 Task: Update the task details for 'Industrial Relations' in the project management tool.
Action: Mouse moved to (428, 98)
Screenshot: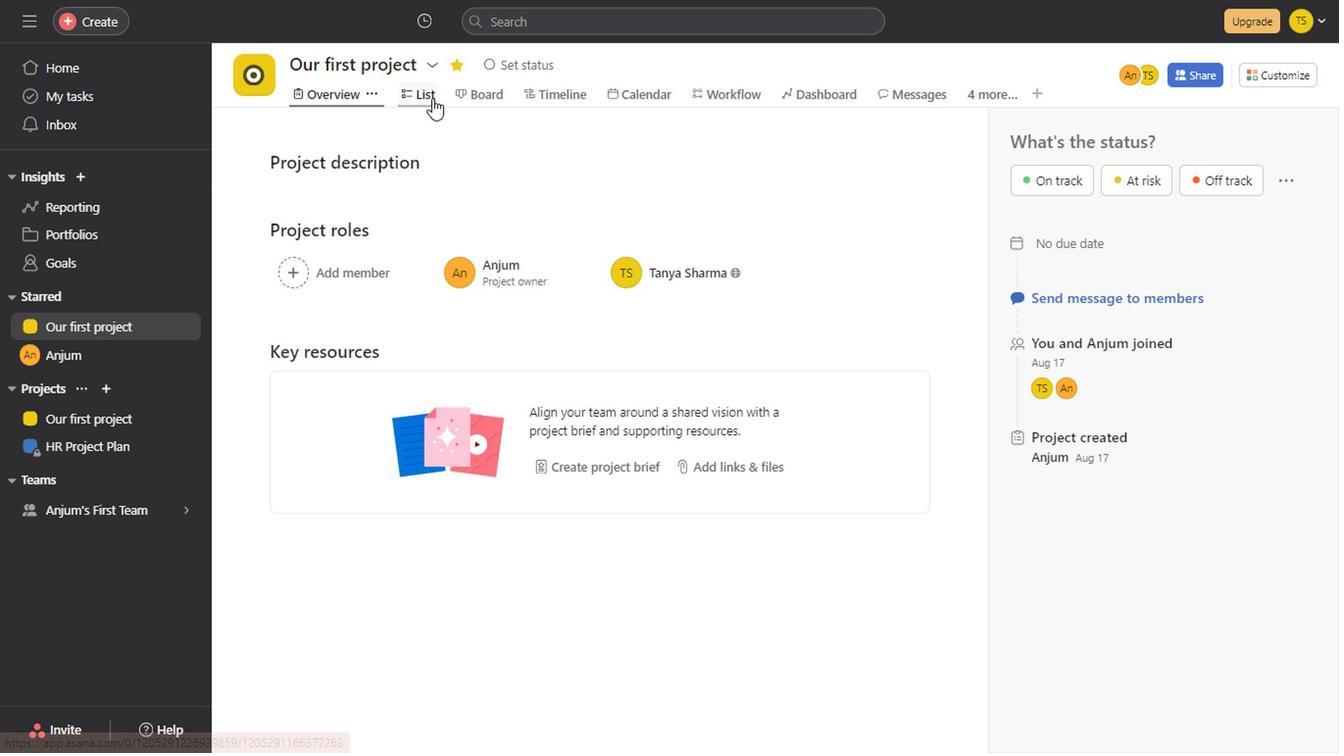
Action: Mouse pressed left at (428, 98)
Screenshot: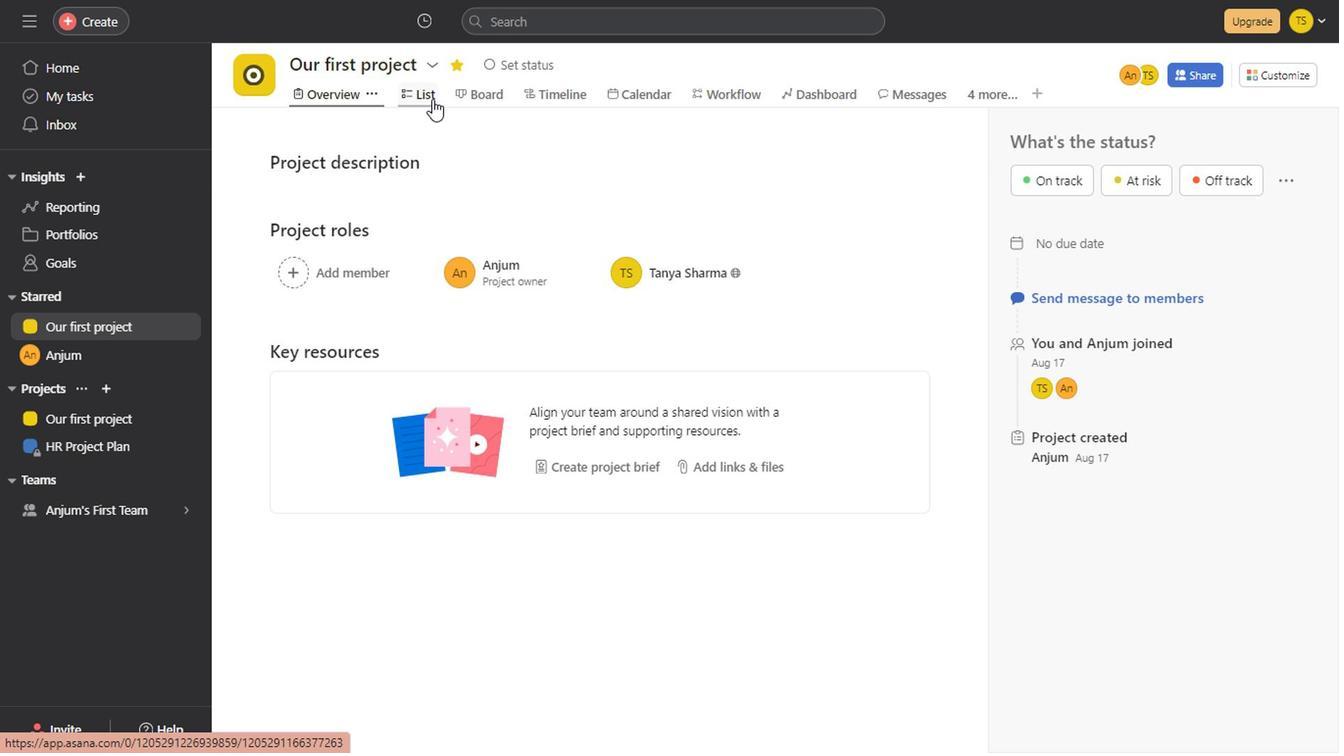 
Action: Mouse moved to (798, 643)
Screenshot: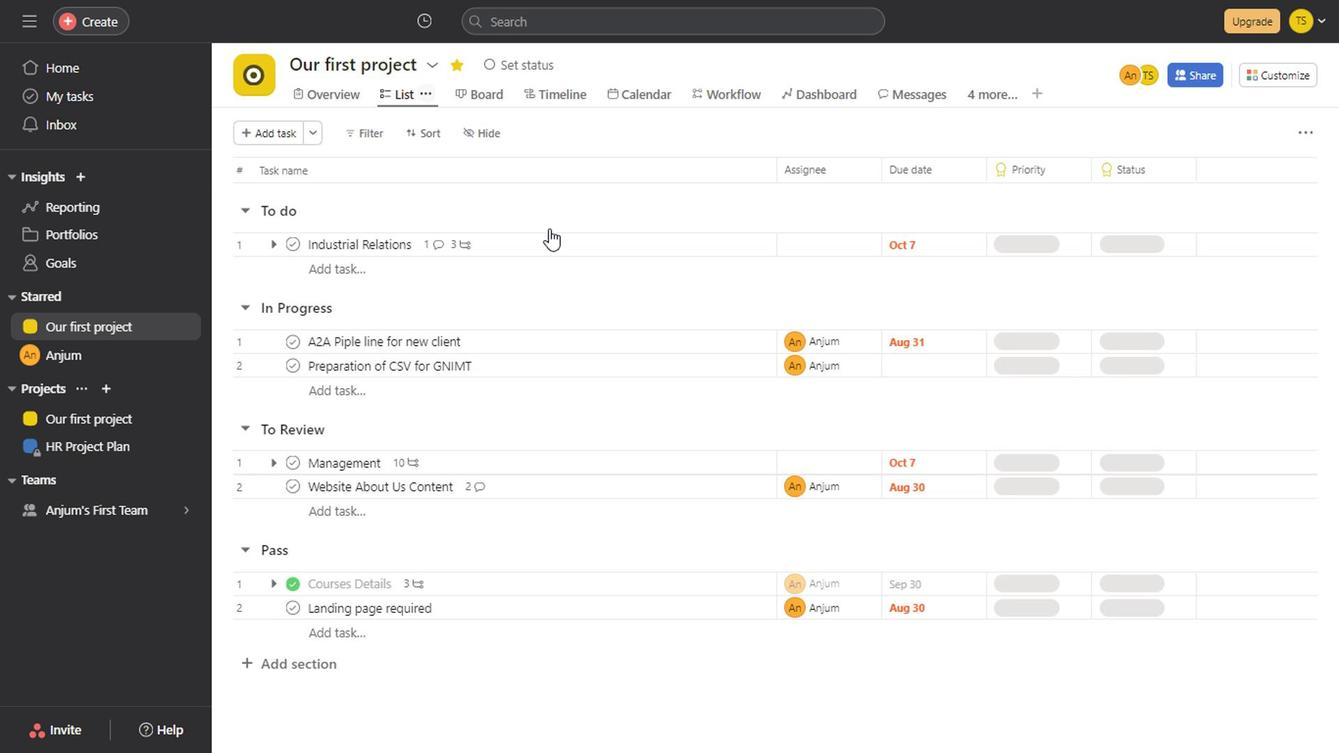 
Action: Mouse scrolled (798, 642) with delta (0, 0)
Screenshot: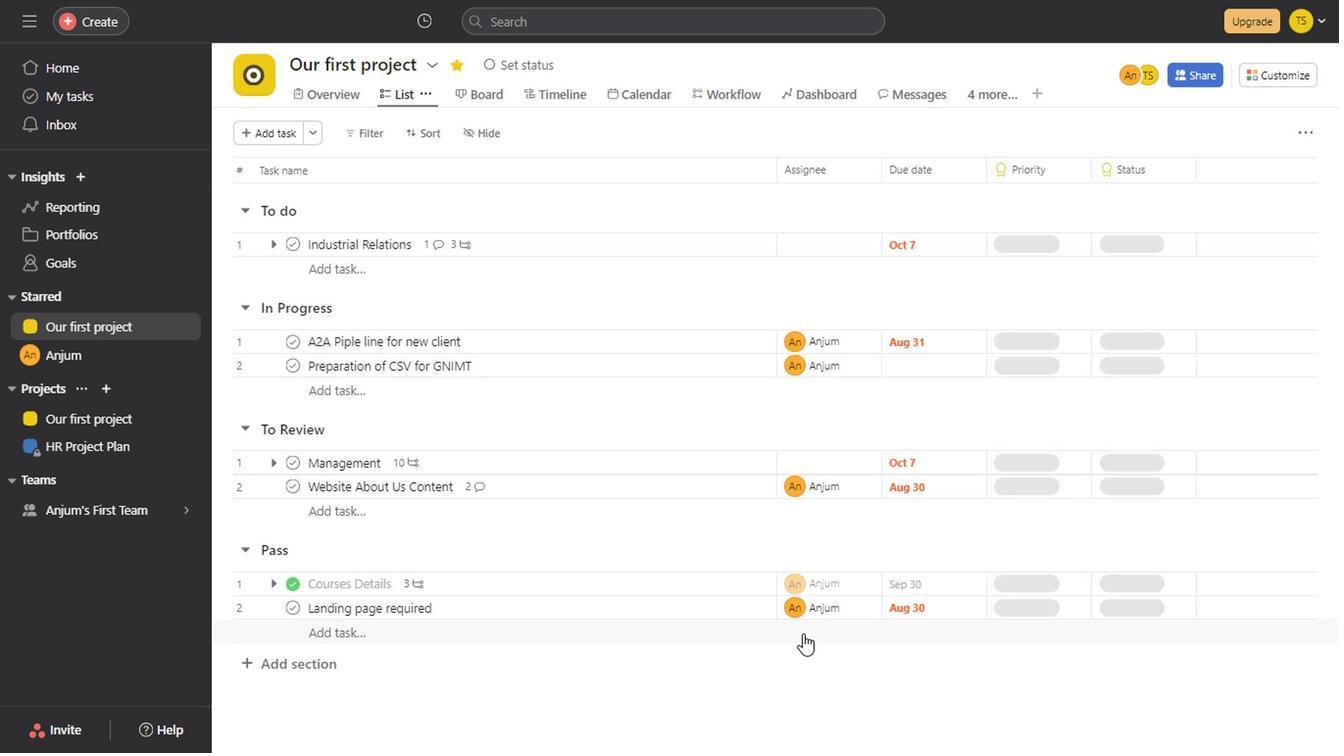 
Action: Mouse scrolled (798, 642) with delta (0, 0)
Screenshot: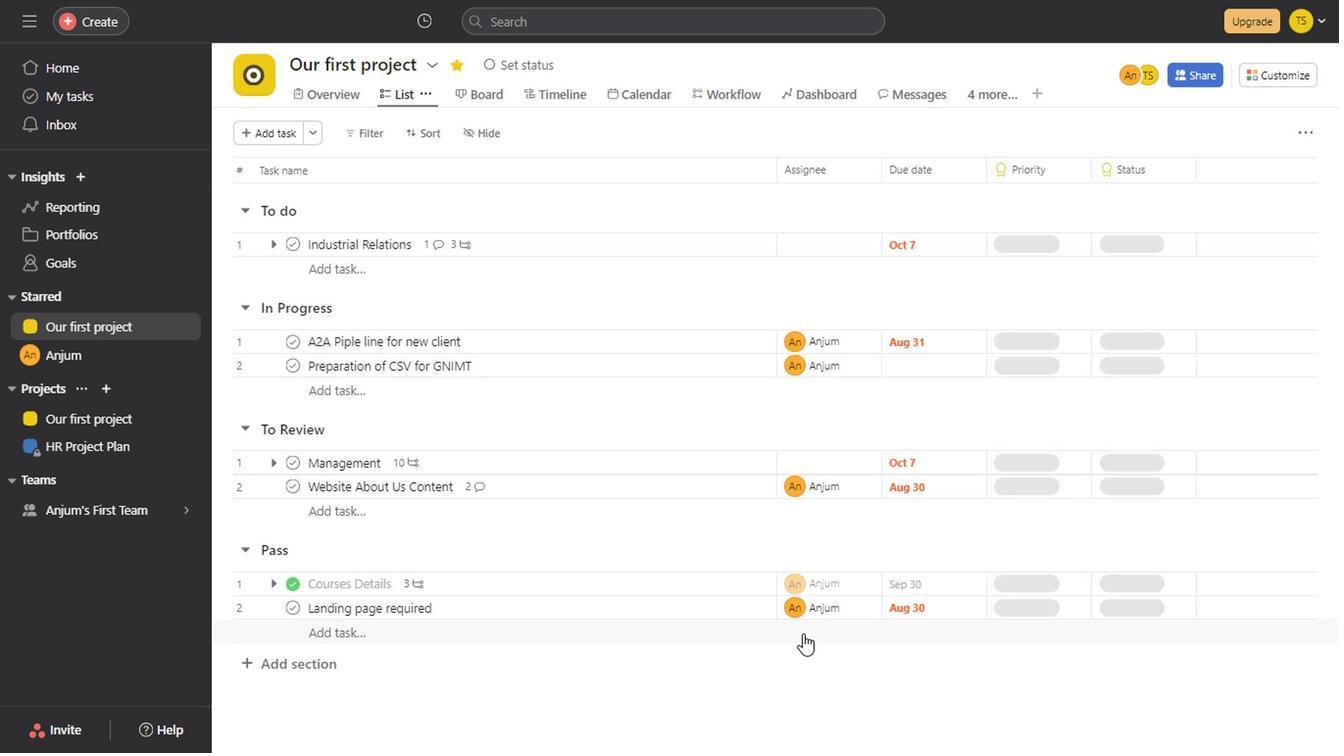
Action: Mouse scrolled (798, 642) with delta (0, 0)
Screenshot: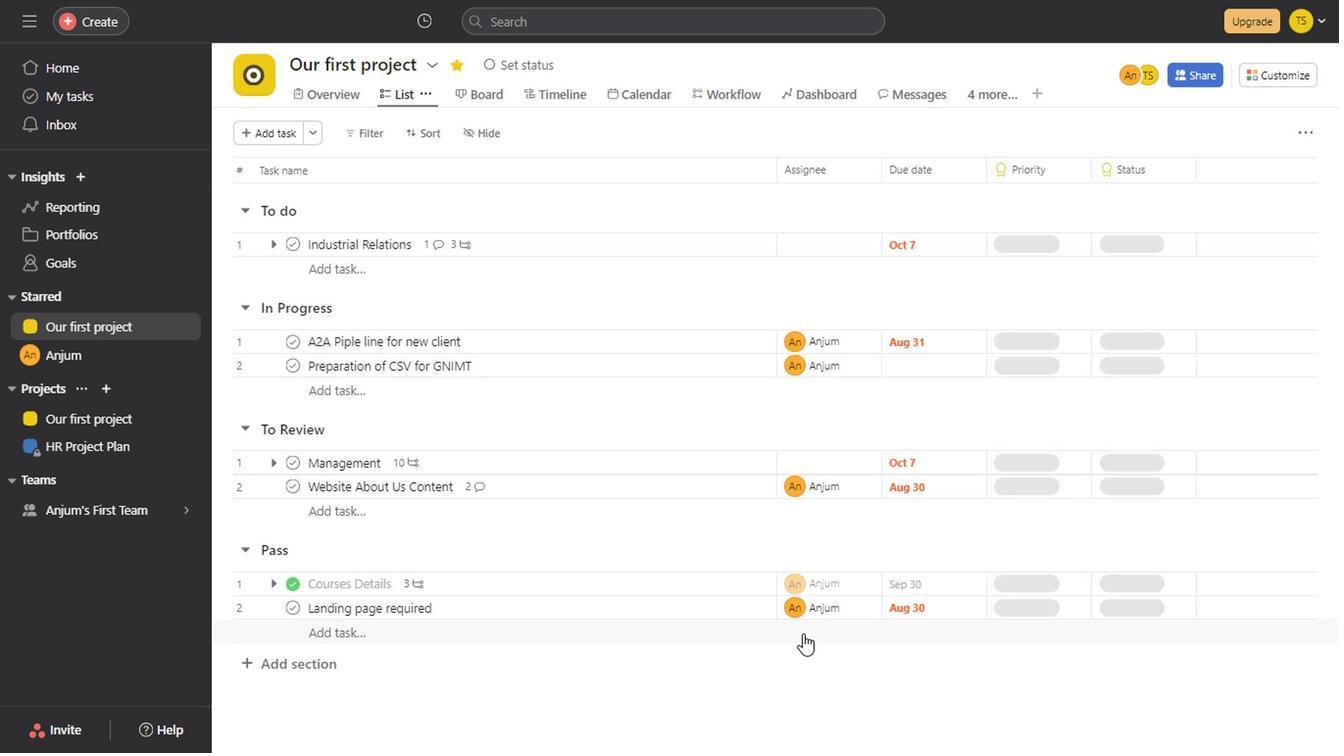 
Action: Mouse scrolled (798, 642) with delta (0, 0)
Screenshot: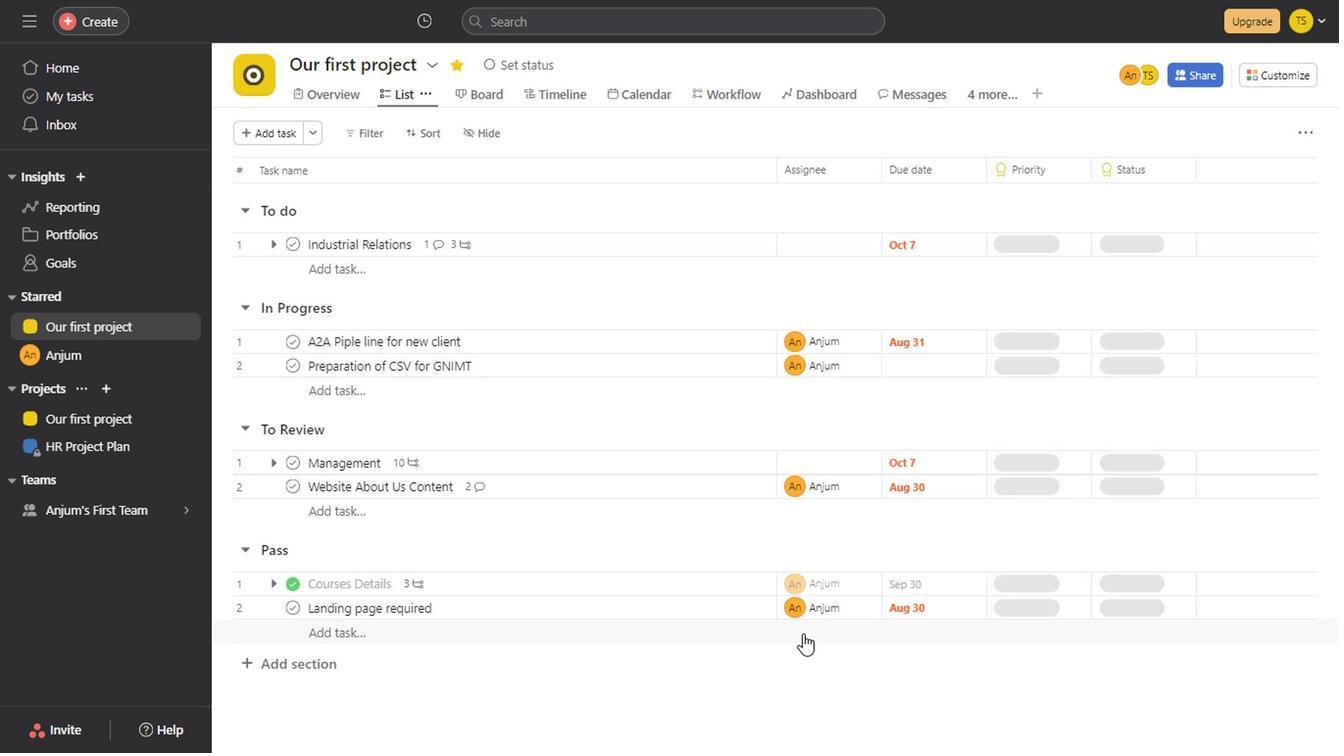 
Action: Mouse scrolled (798, 642) with delta (0, 0)
Screenshot: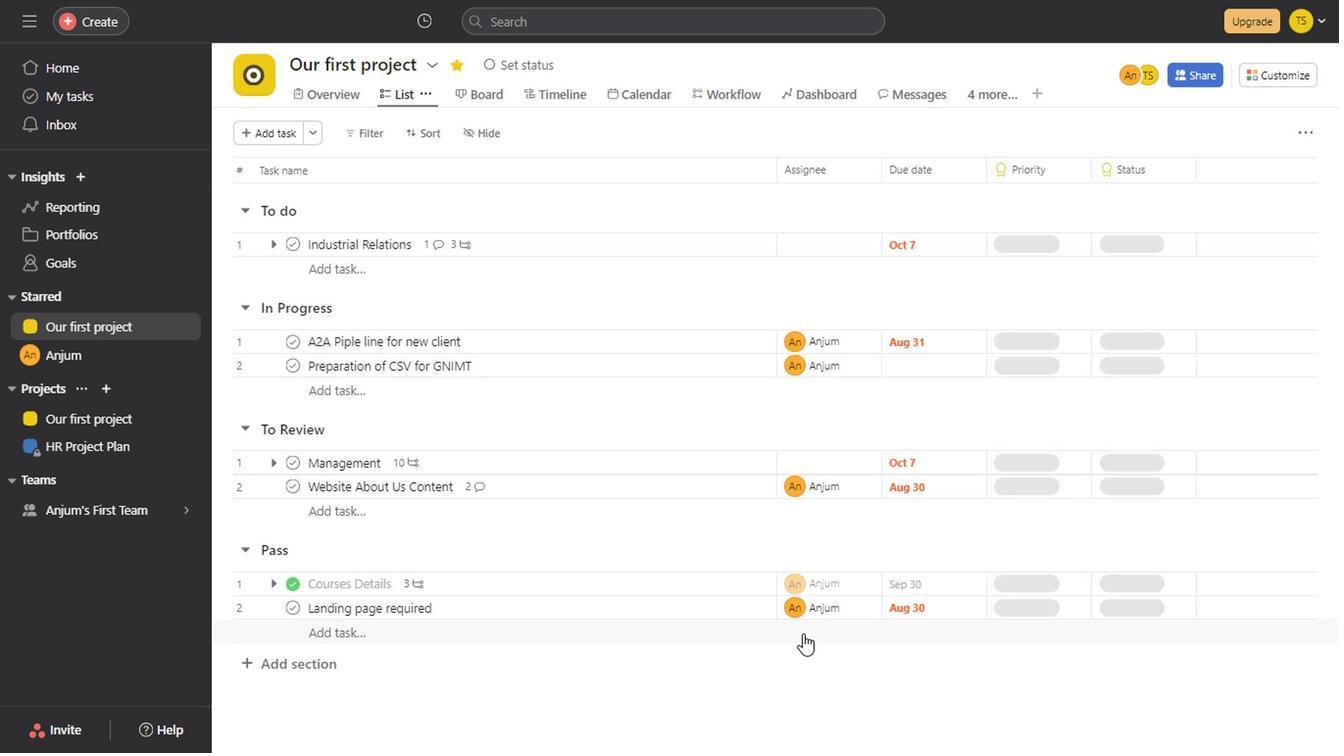 
Action: Mouse scrolled (798, 642) with delta (0, 0)
Screenshot: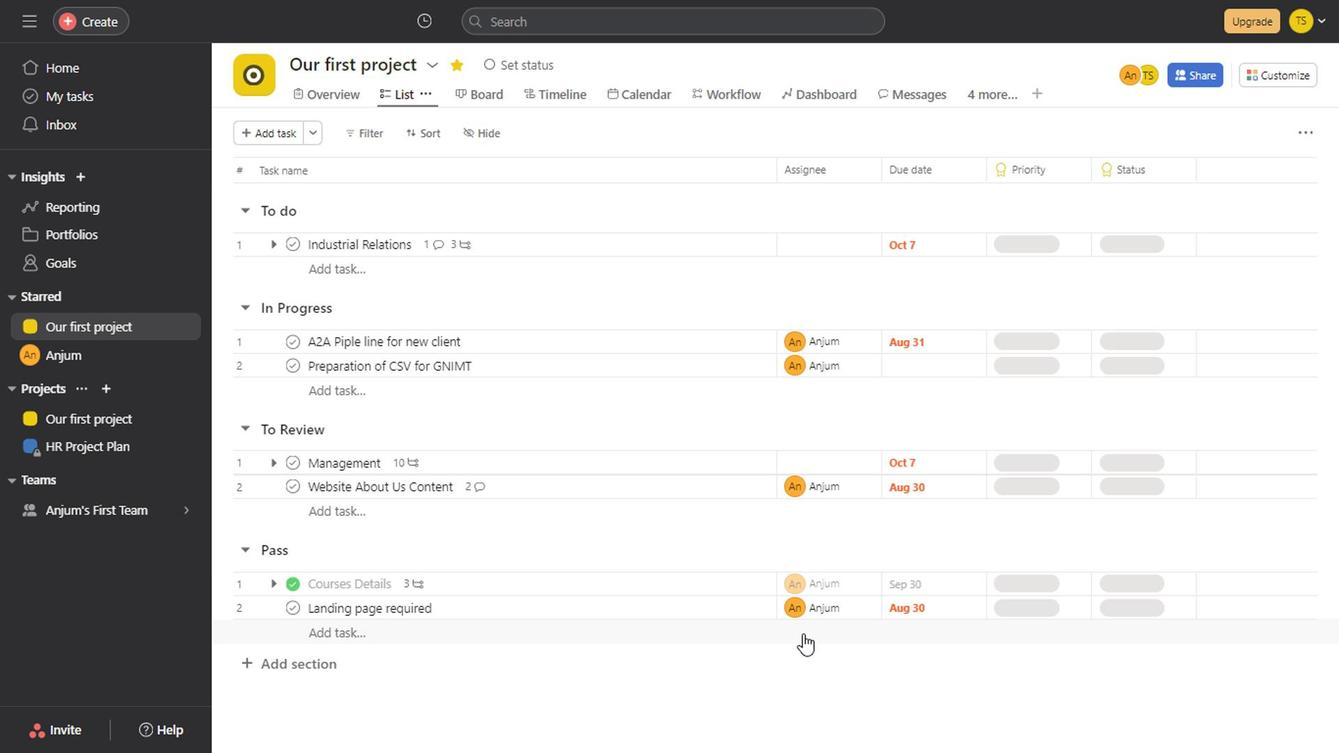
Action: Mouse scrolled (798, 642) with delta (0, 0)
Screenshot: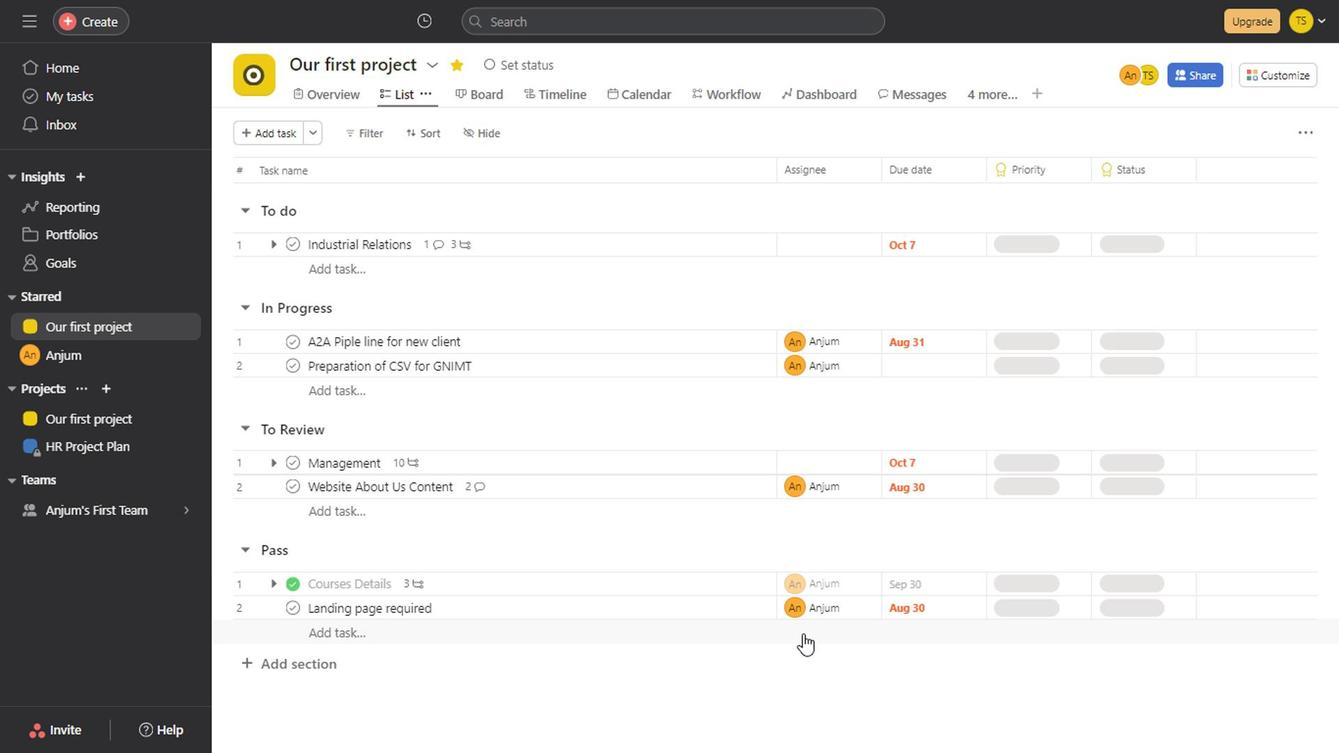 
Action: Mouse scrolled (798, 642) with delta (0, 0)
Screenshot: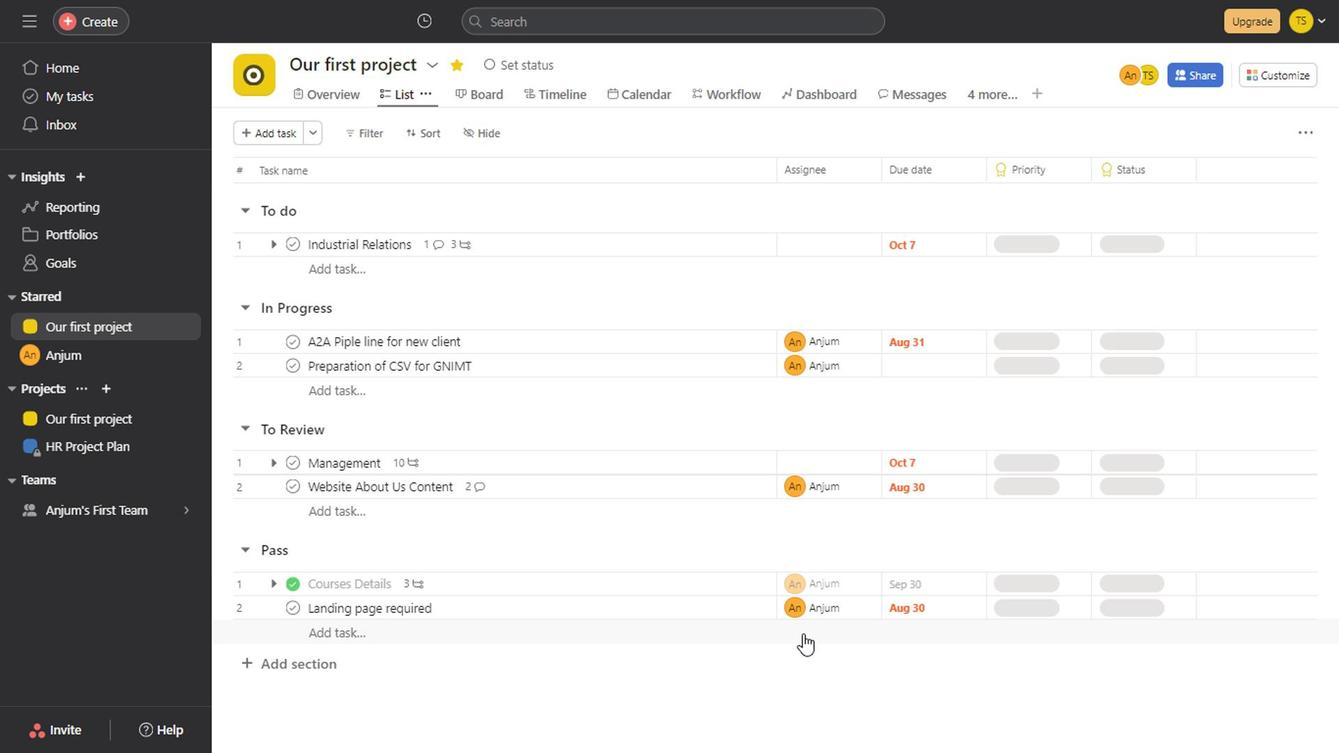 
Action: Mouse scrolled (798, 642) with delta (0, 0)
Screenshot: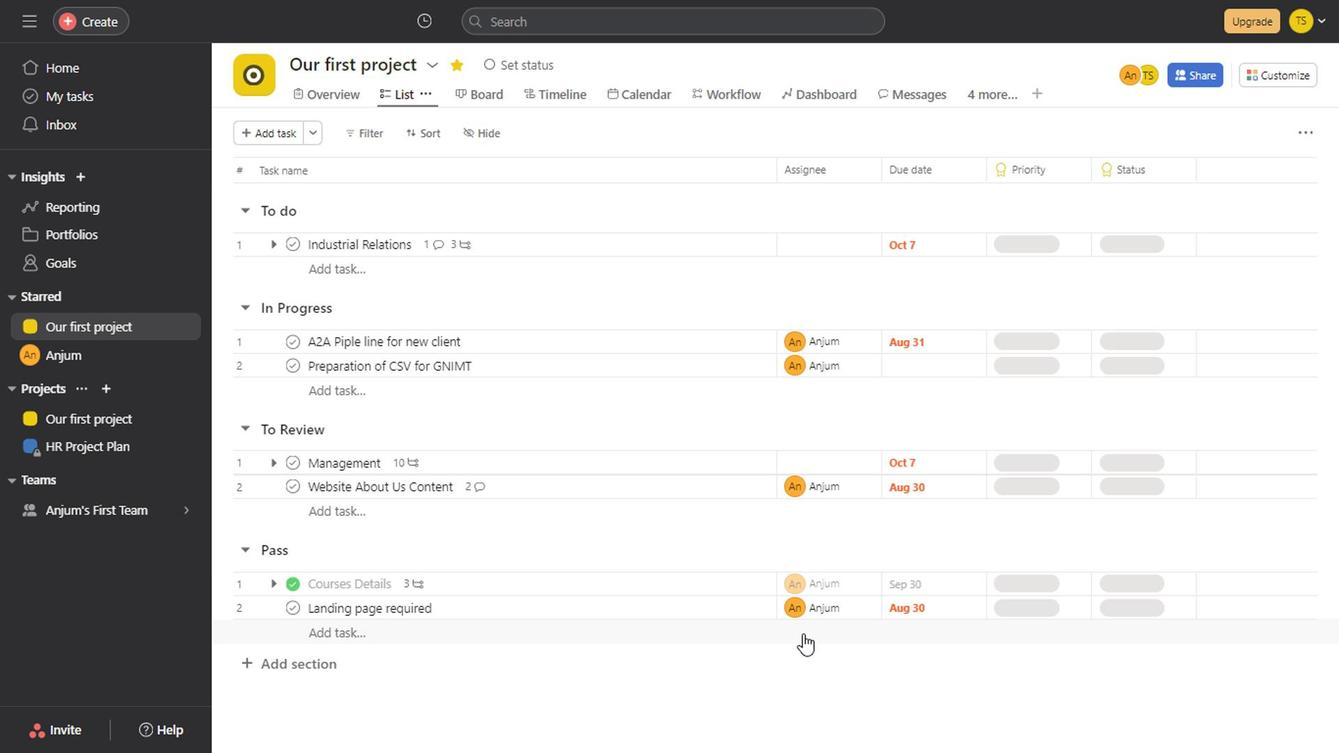 
Action: Mouse scrolled (798, 642) with delta (0, 0)
Screenshot: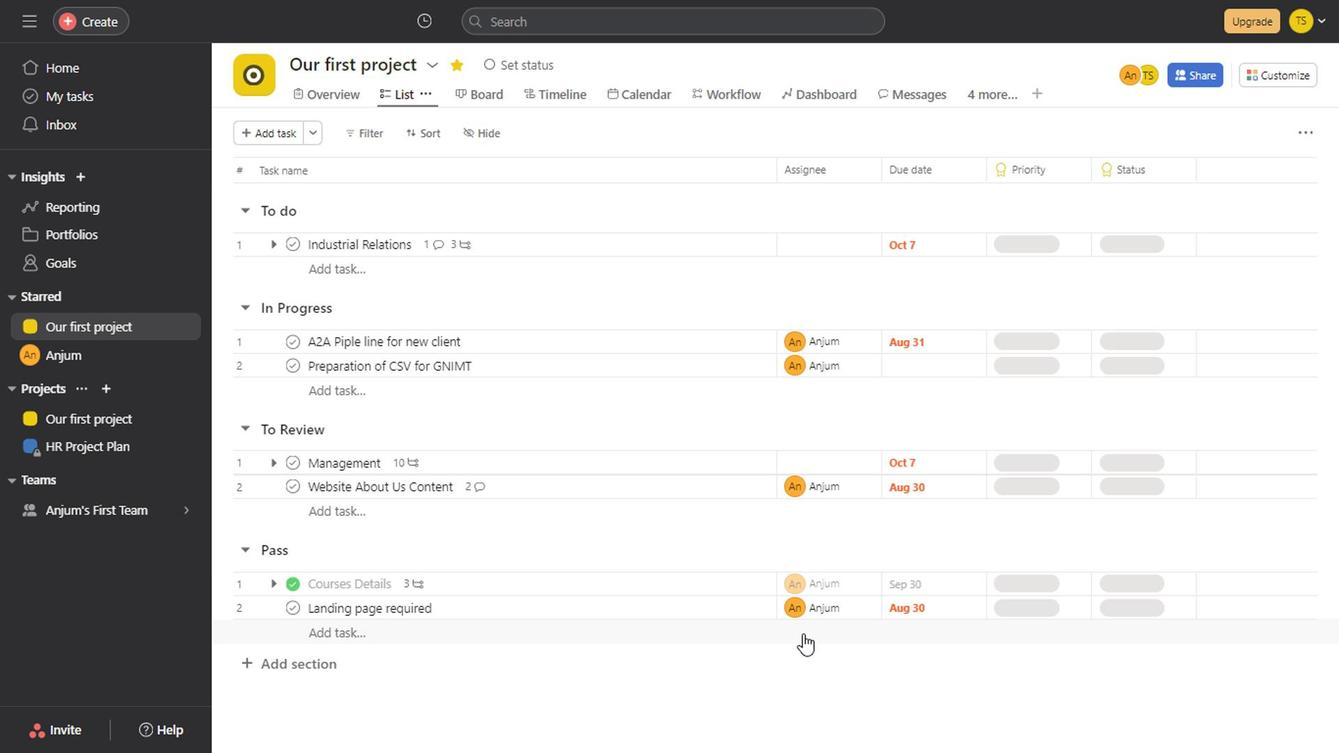 
Action: Mouse scrolled (798, 642) with delta (0, 0)
Screenshot: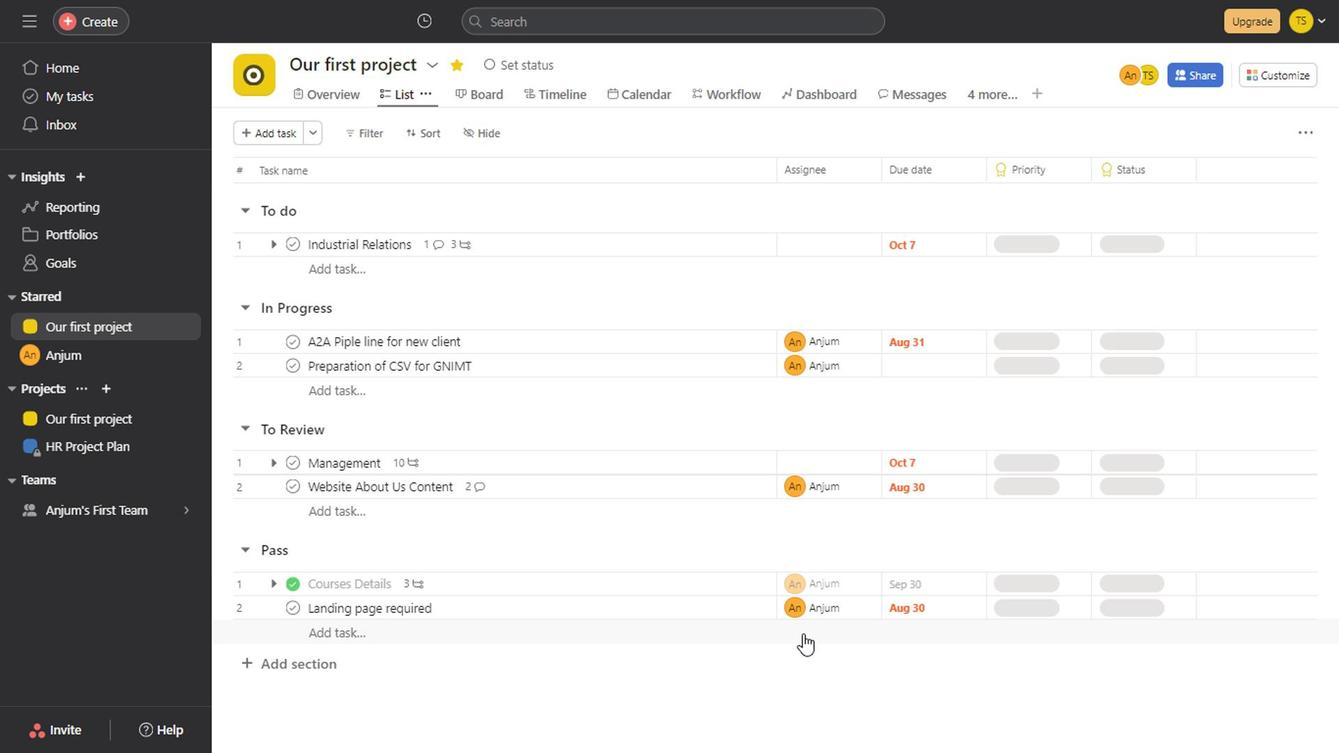 
Action: Mouse scrolled (798, 642) with delta (0, 0)
Screenshot: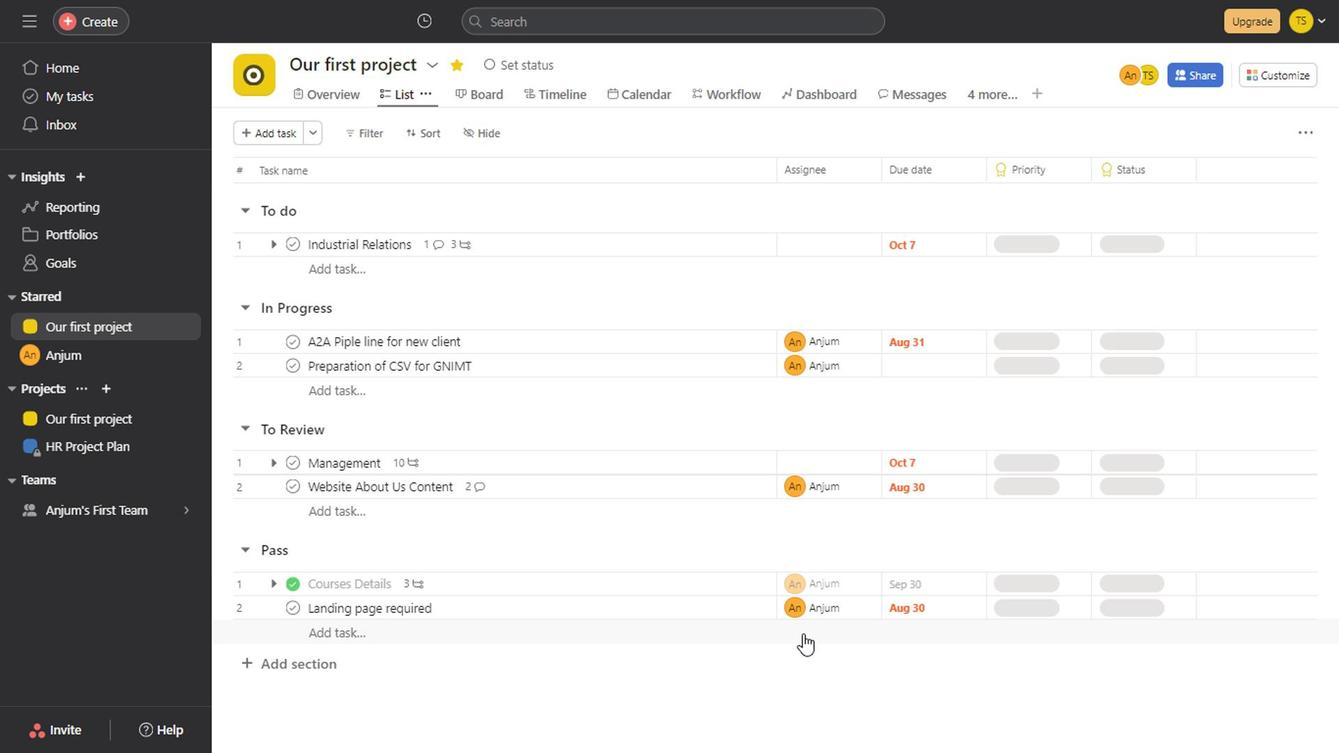 
Action: Mouse scrolled (798, 642) with delta (0, 0)
Screenshot: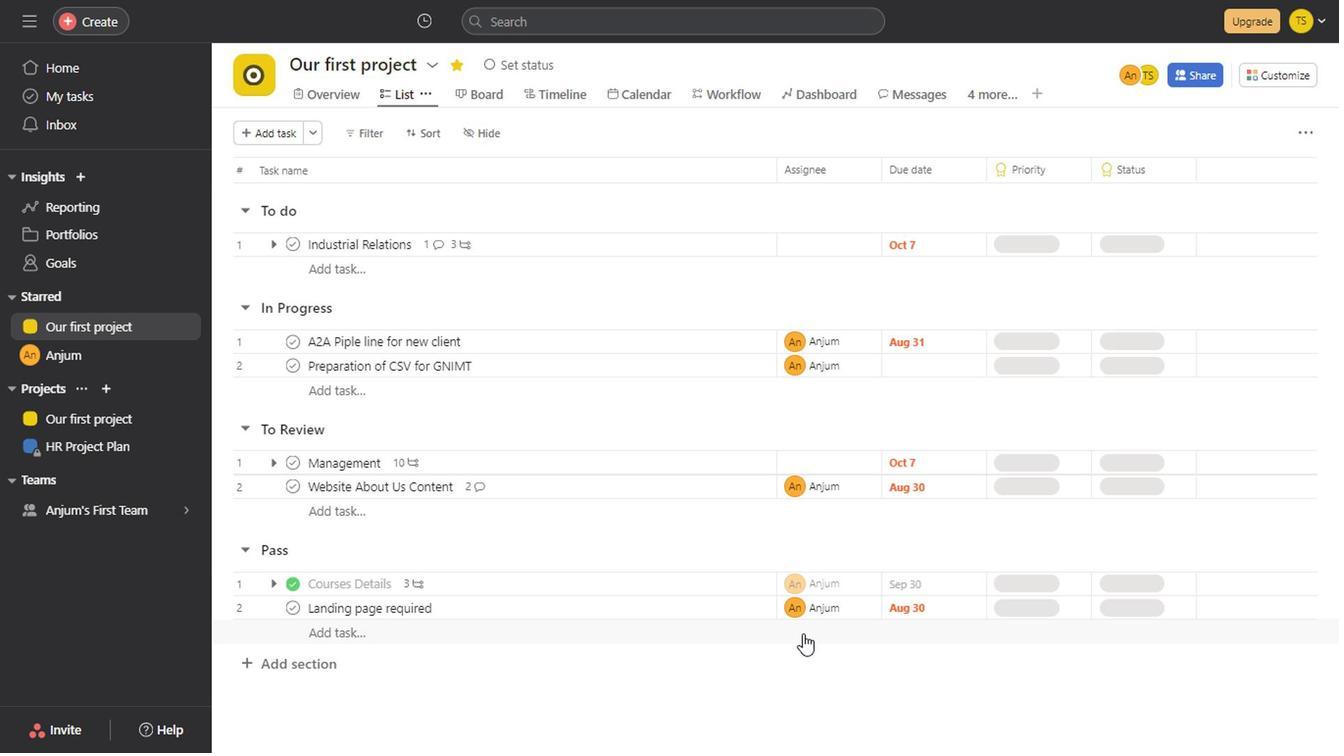 
Action: Mouse scrolled (798, 642) with delta (0, 0)
Screenshot: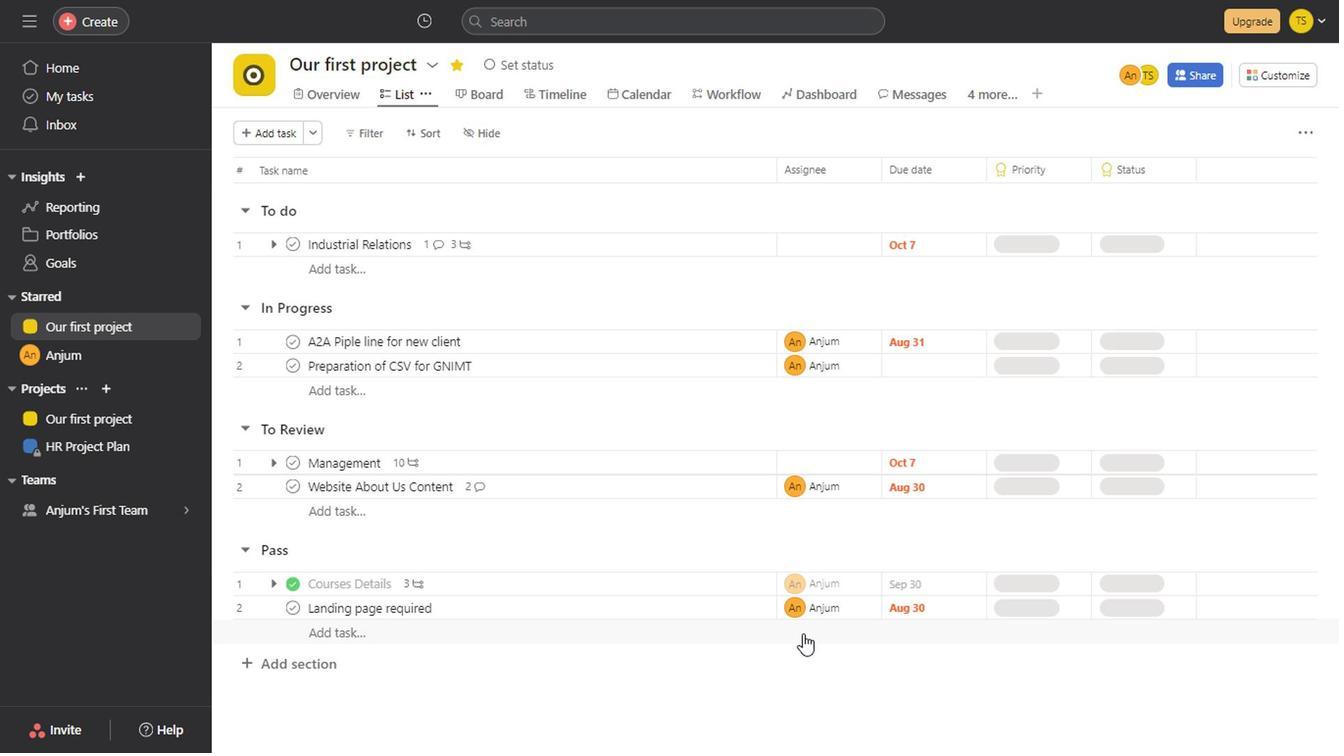
Action: Mouse scrolled (798, 642) with delta (0, 0)
Screenshot: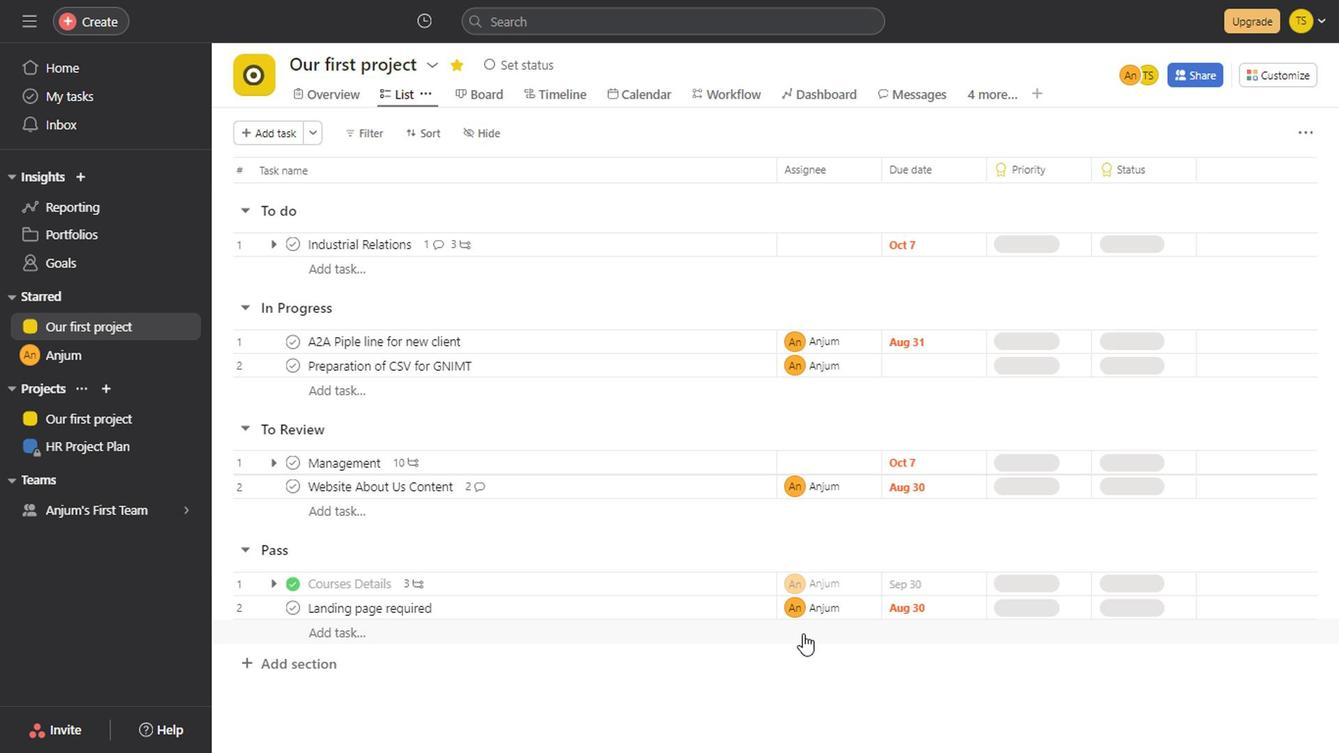 
Action: Mouse moved to (457, 240)
Screenshot: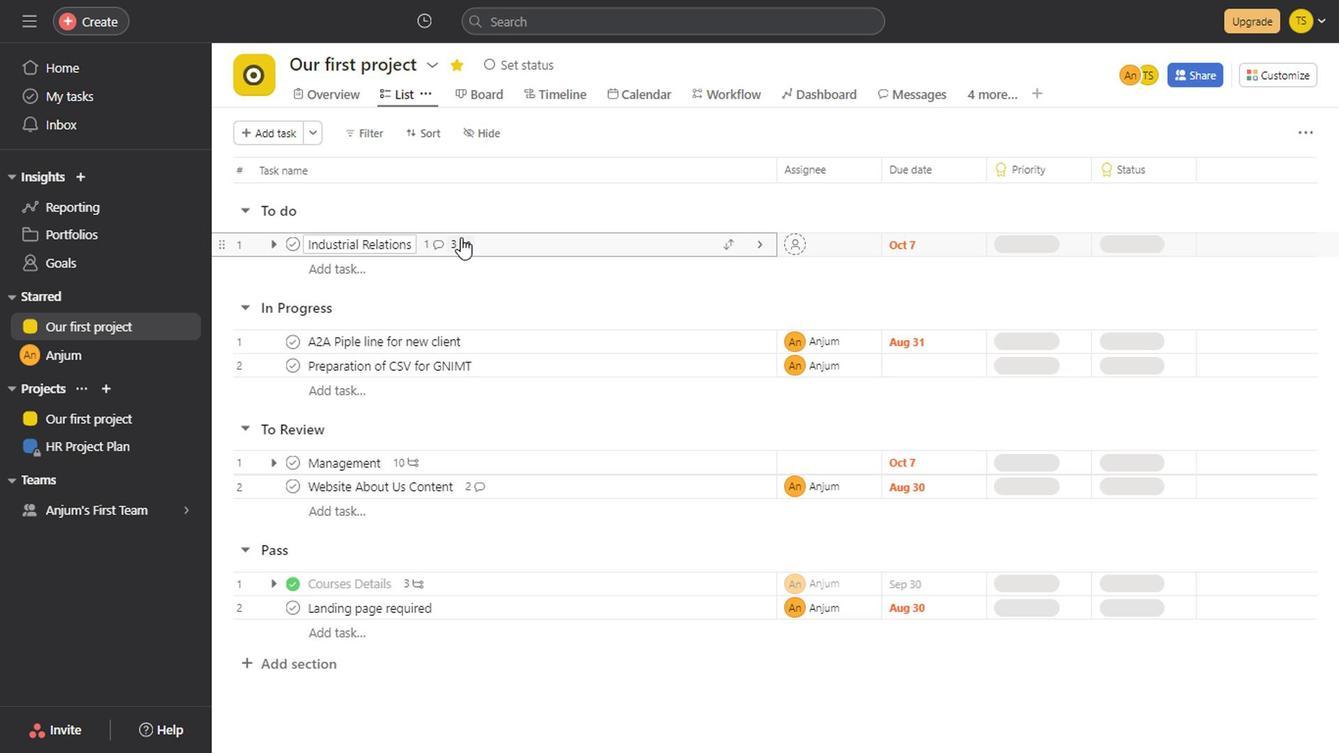 
Action: Mouse pressed left at (457, 240)
Screenshot: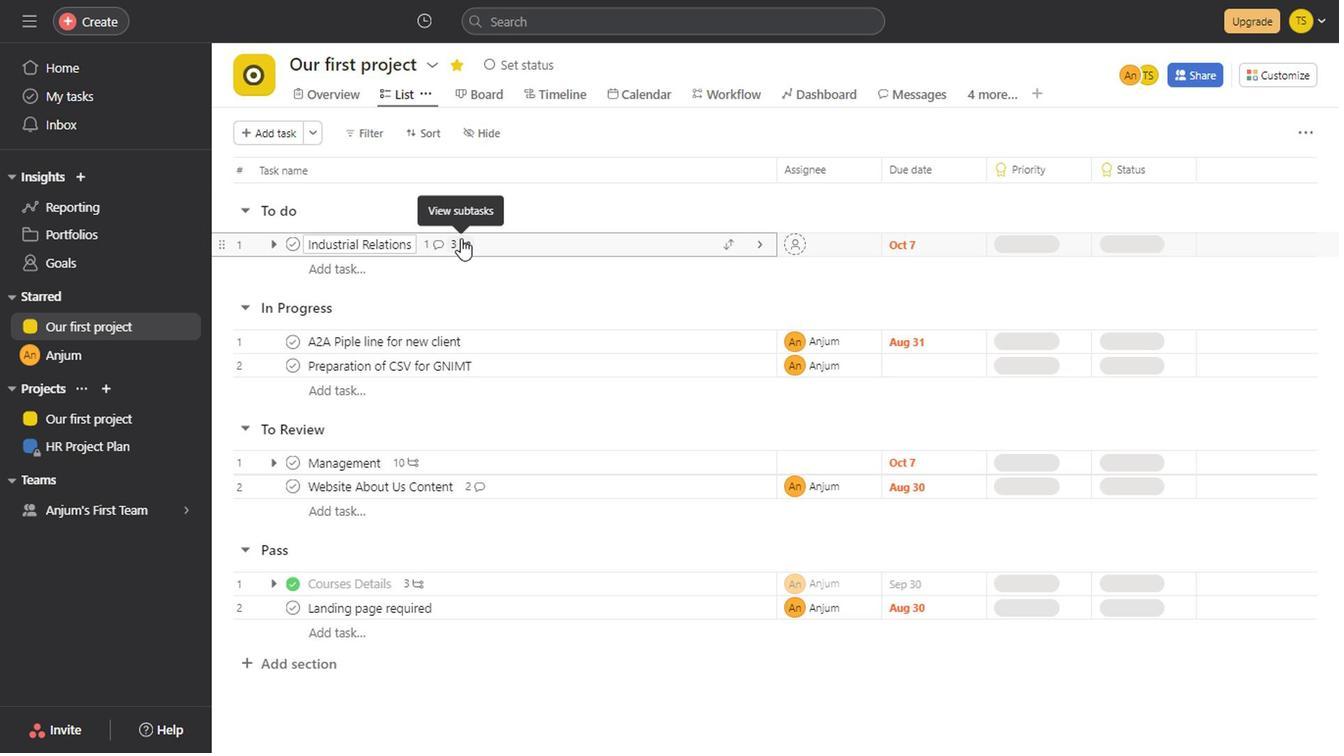 
Action: Mouse moved to (1101, 447)
Screenshot: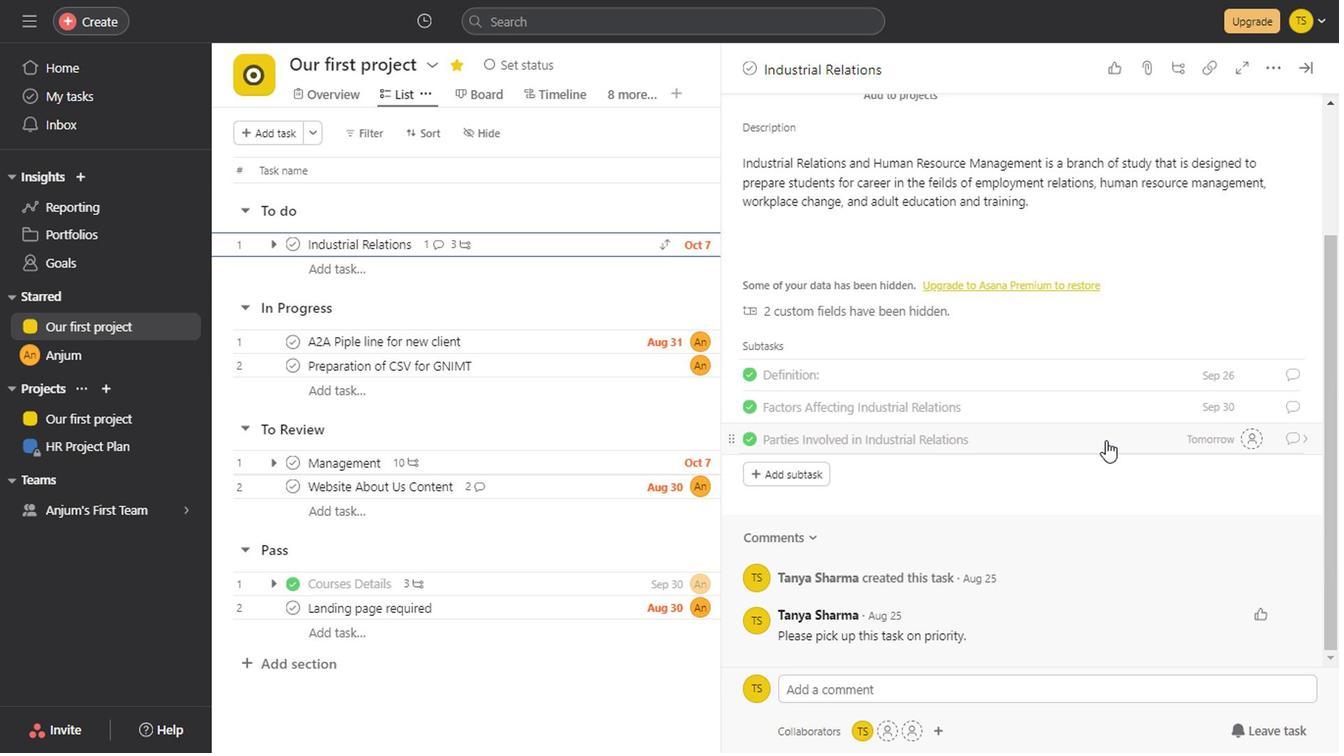 
Action: Mouse pressed left at (1101, 447)
Screenshot: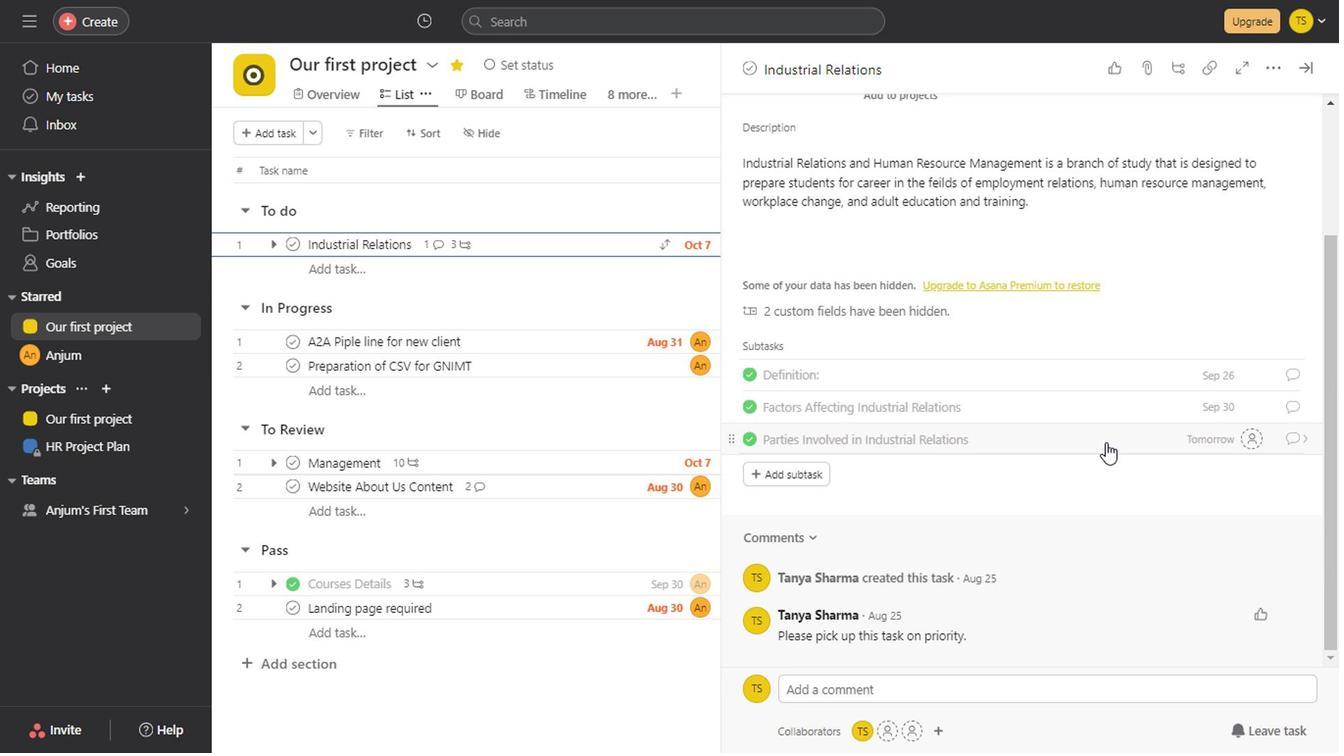 
Action: Mouse moved to (1290, 444)
Screenshot: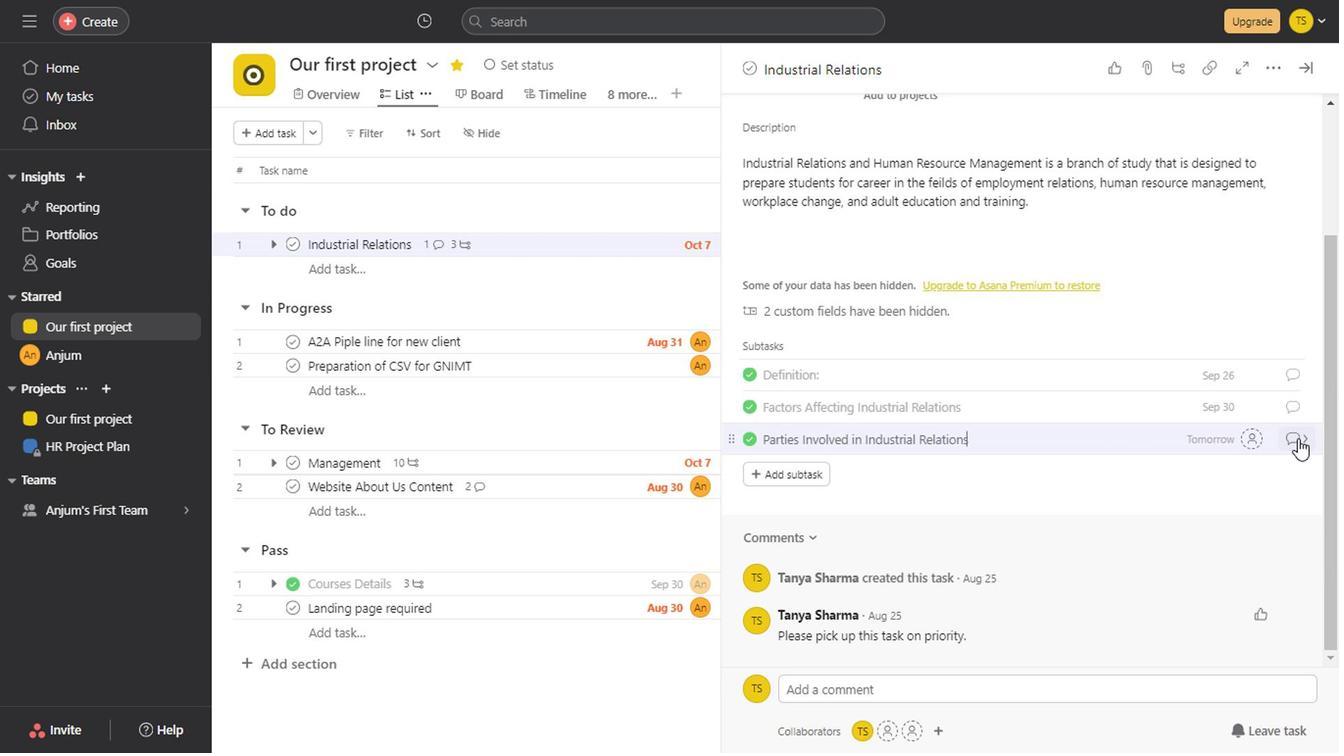 
Action: Mouse pressed left at (1290, 444)
Screenshot: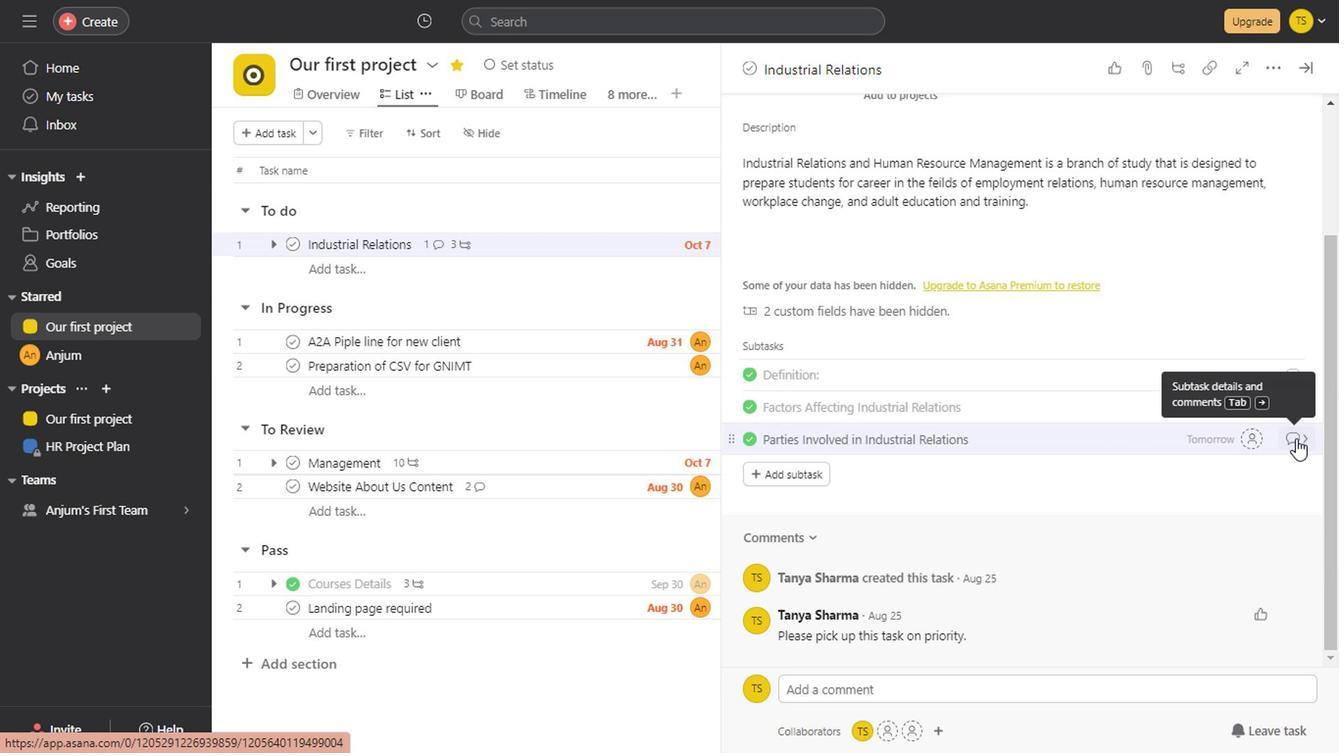
Action: Mouse moved to (1184, 497)
Screenshot: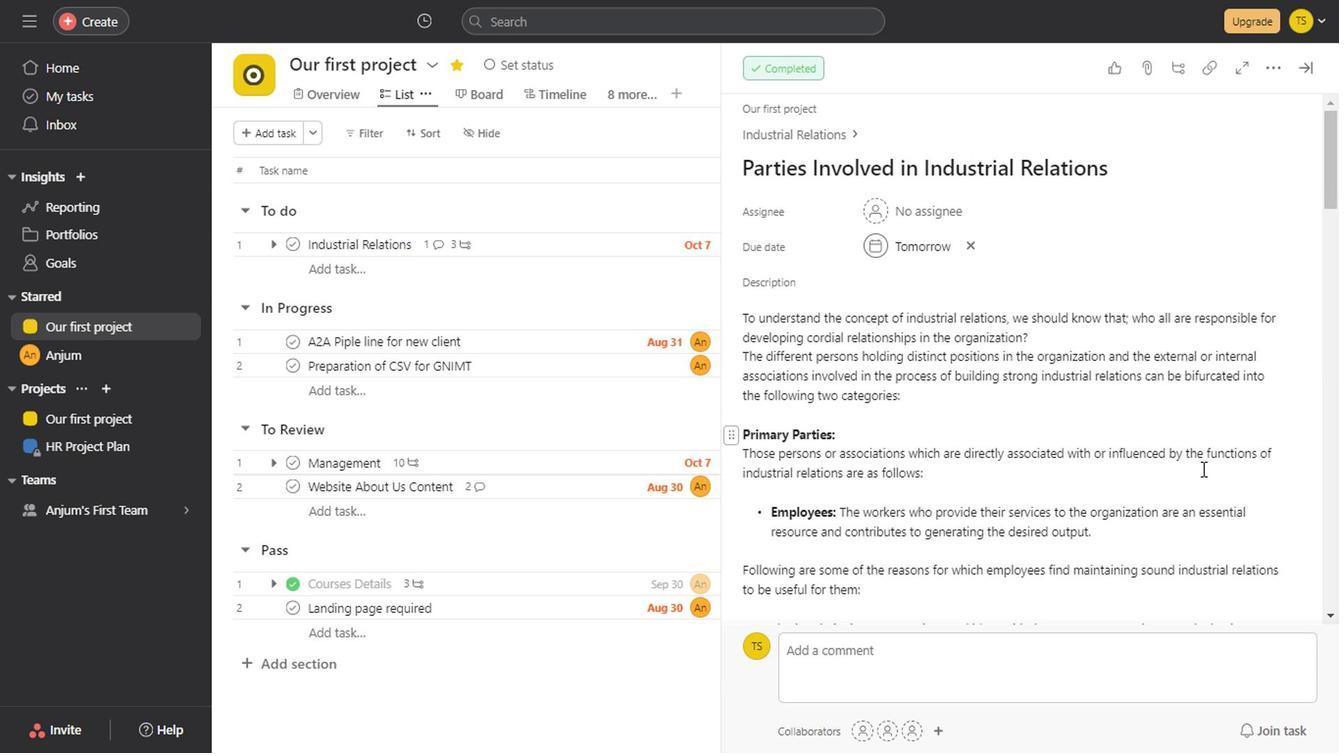 
Action: Mouse scrolled (1184, 496) with delta (0, -1)
Screenshot: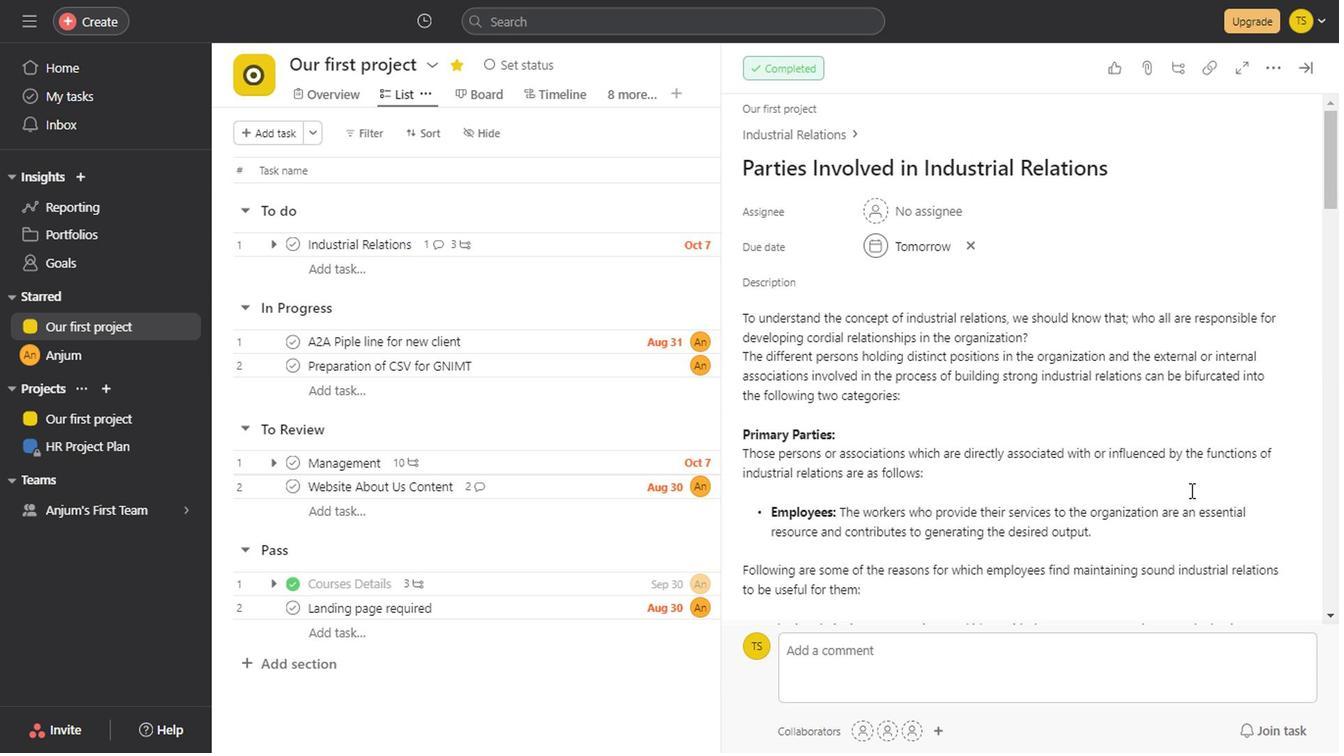 
Action: Mouse scrolled (1184, 496) with delta (0, -1)
Screenshot: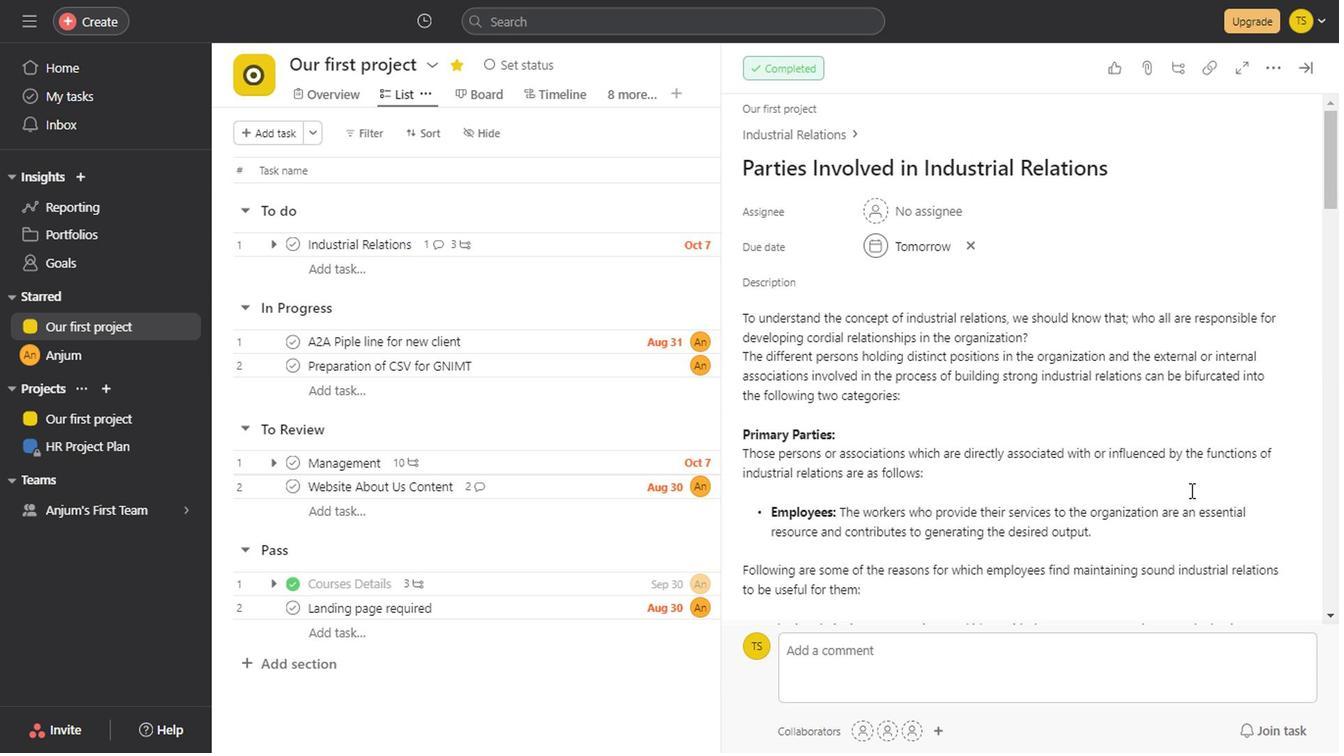 
Action: Mouse scrolled (1184, 496) with delta (0, -1)
Screenshot: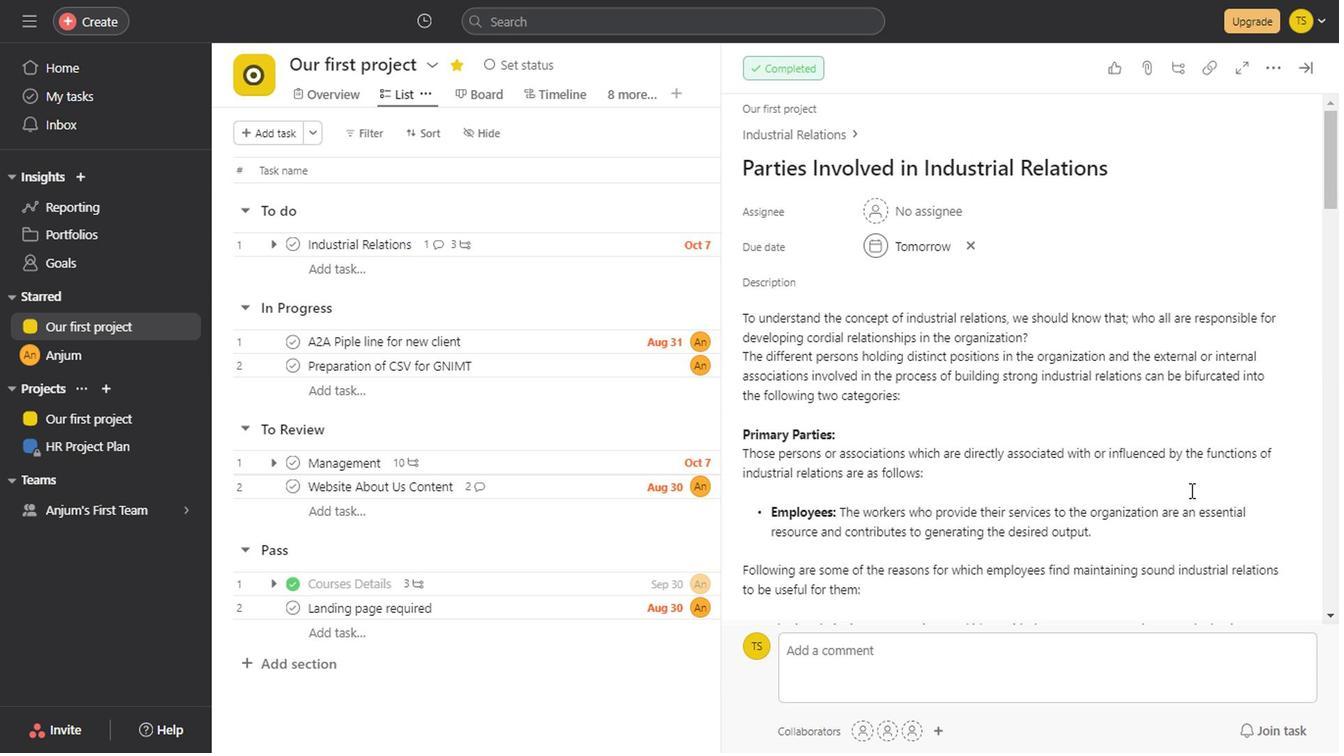 
Action: Mouse scrolled (1184, 496) with delta (0, -1)
Screenshot: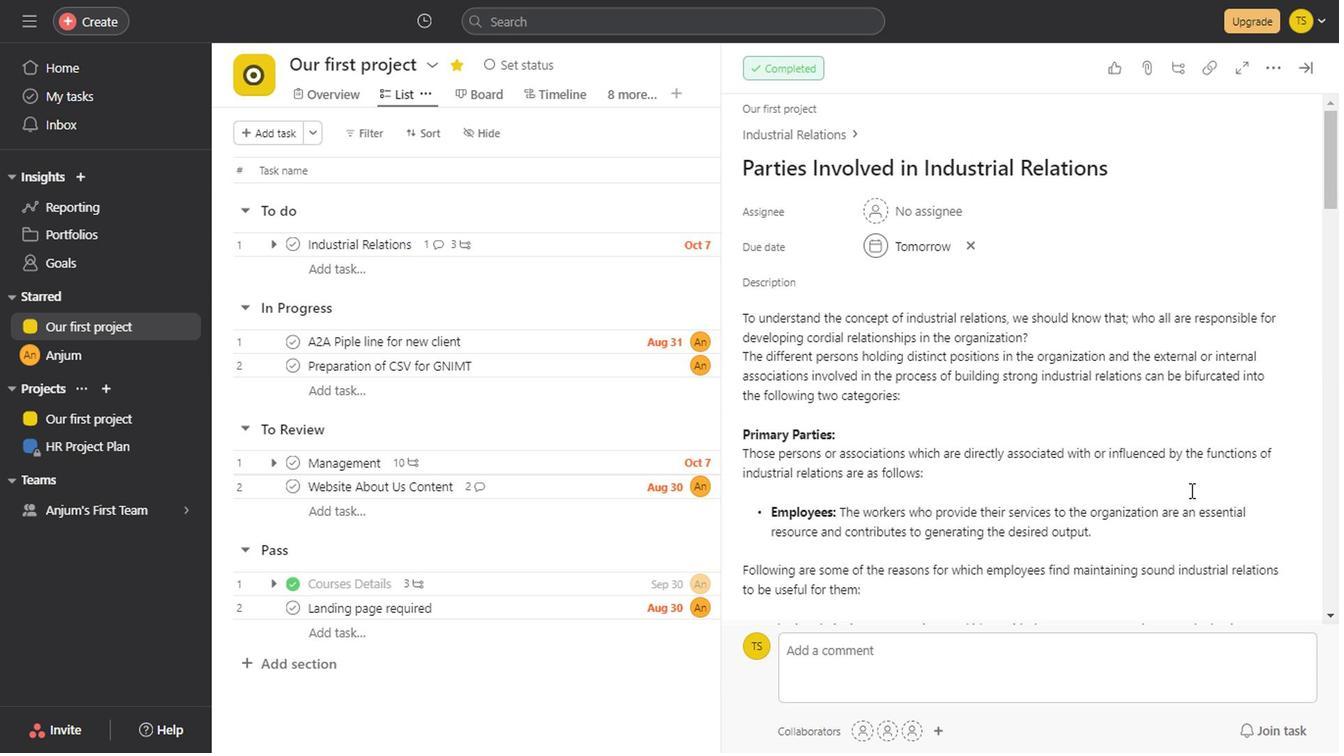 
Action: Mouse scrolled (1184, 496) with delta (0, -1)
Screenshot: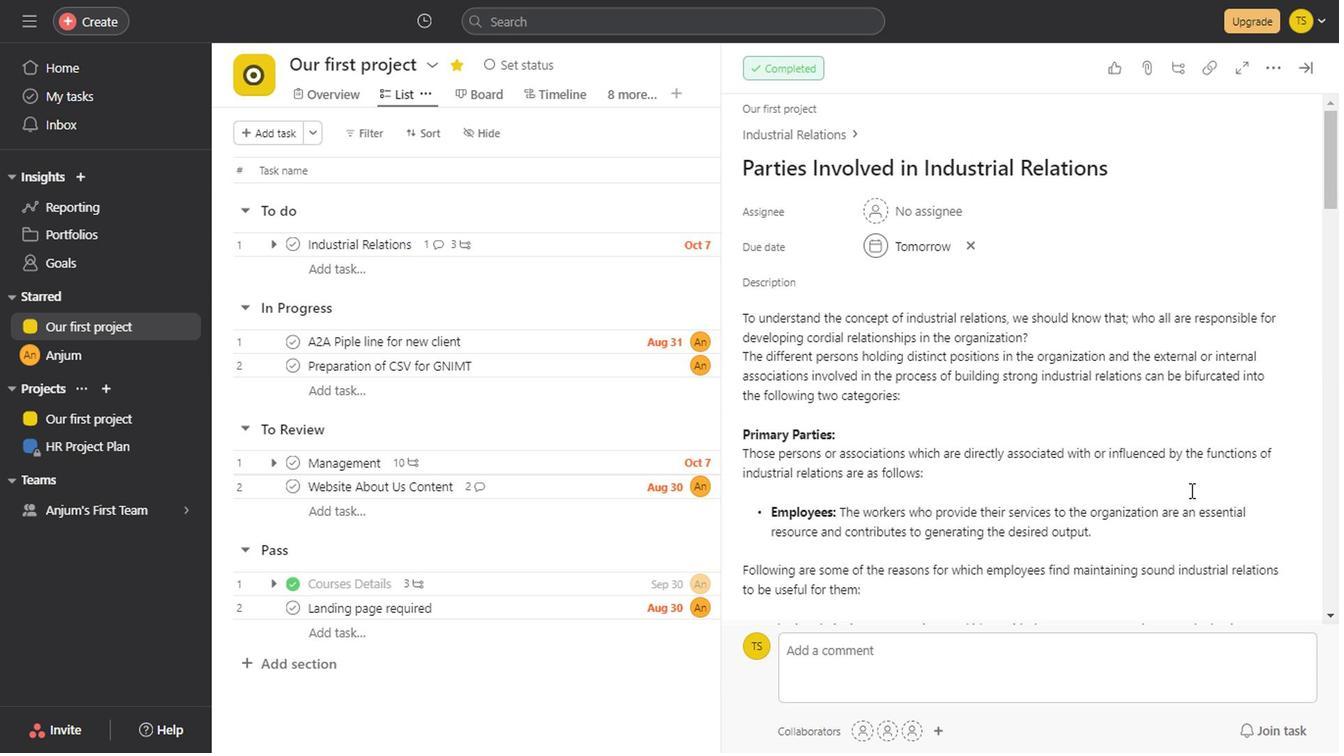 
Action: Mouse scrolled (1184, 496) with delta (0, -1)
Screenshot: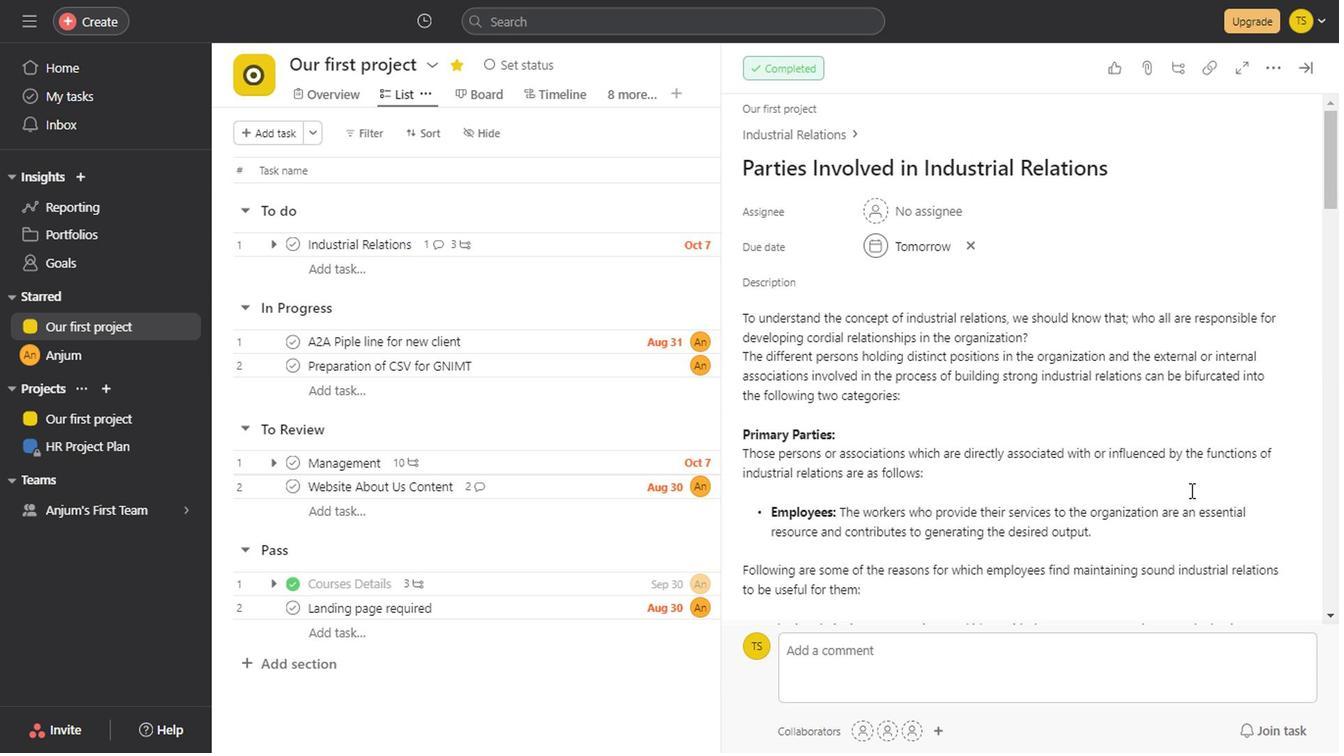 
Action: Mouse scrolled (1184, 496) with delta (0, -1)
Screenshot: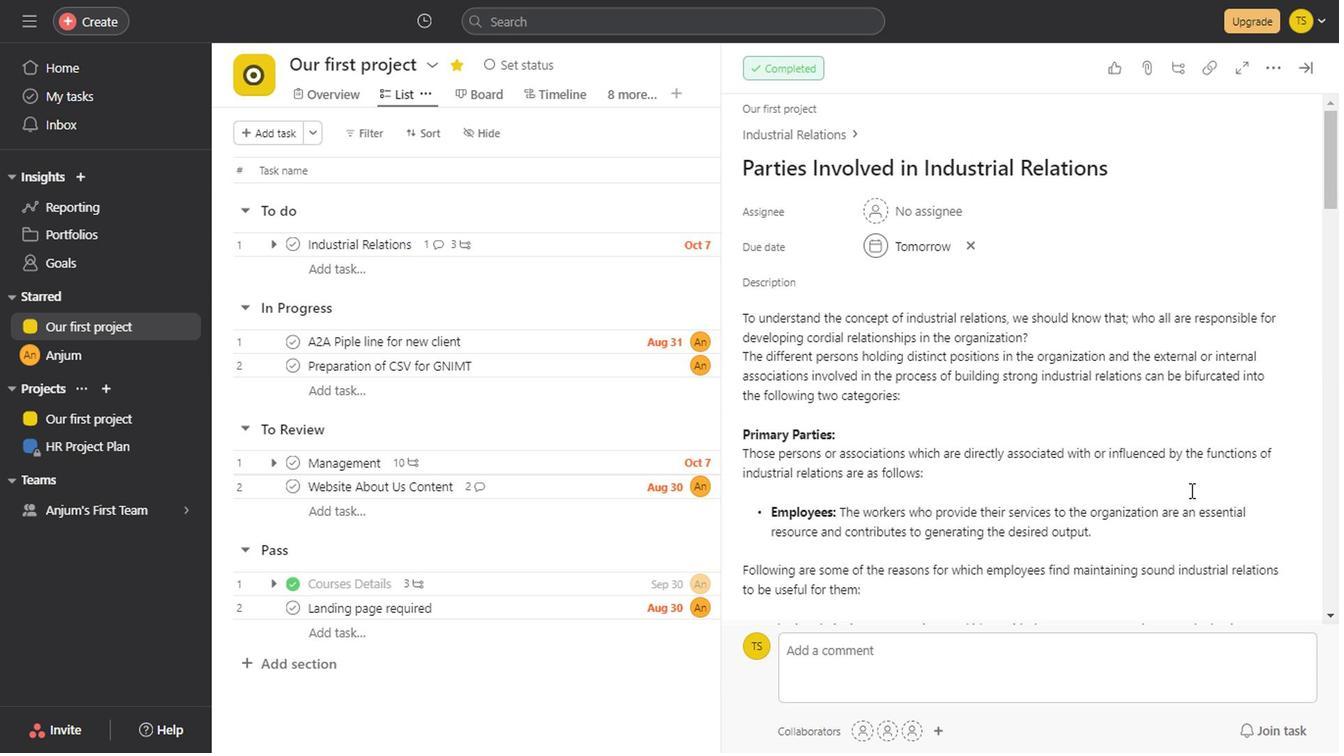
Action: Mouse scrolled (1184, 496) with delta (0, -1)
Screenshot: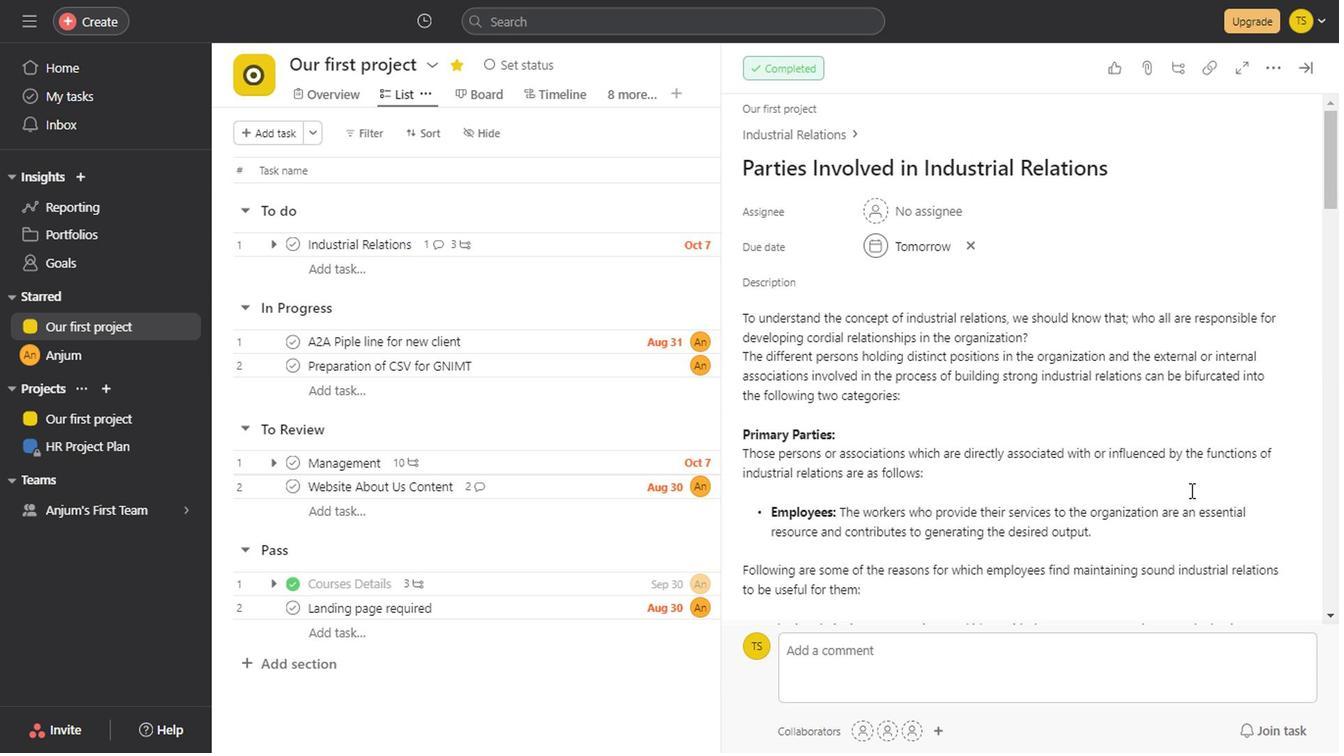 
Action: Mouse scrolled (1184, 496) with delta (0, -1)
Screenshot: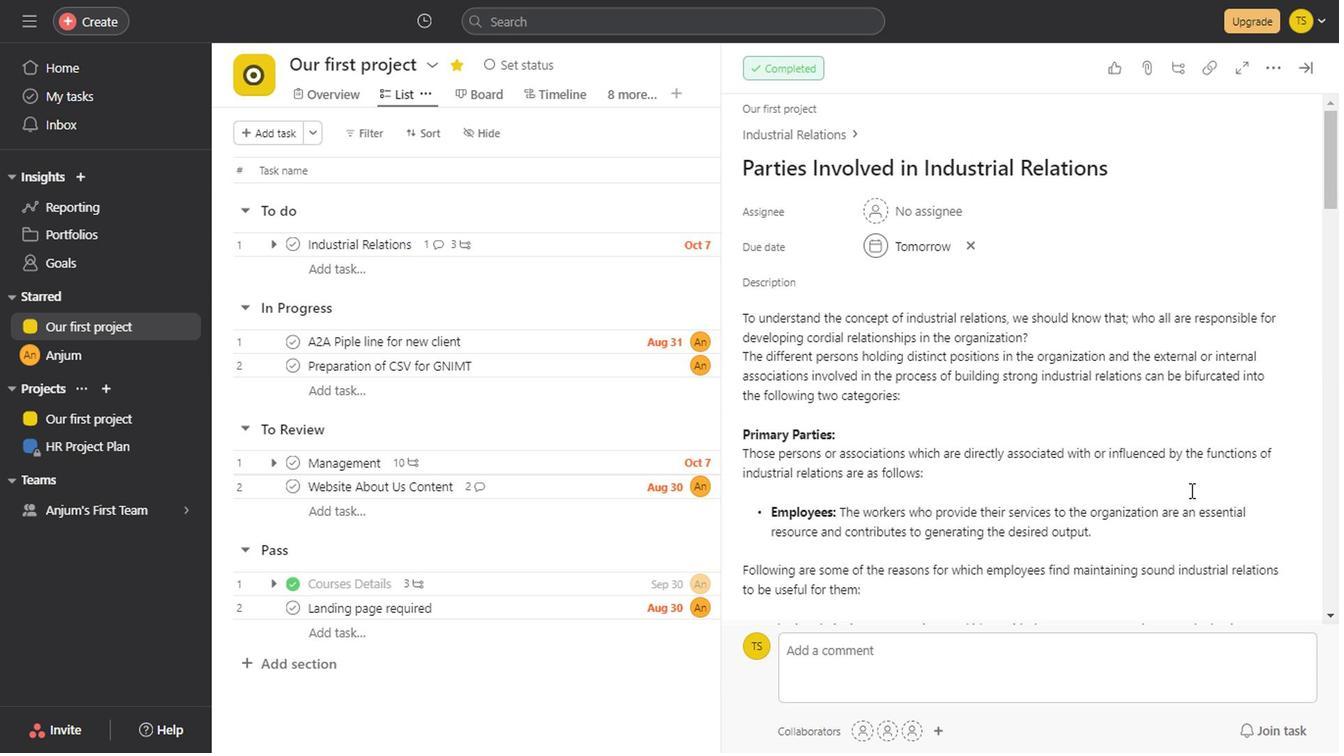 
Action: Mouse scrolled (1184, 496) with delta (0, -1)
Screenshot: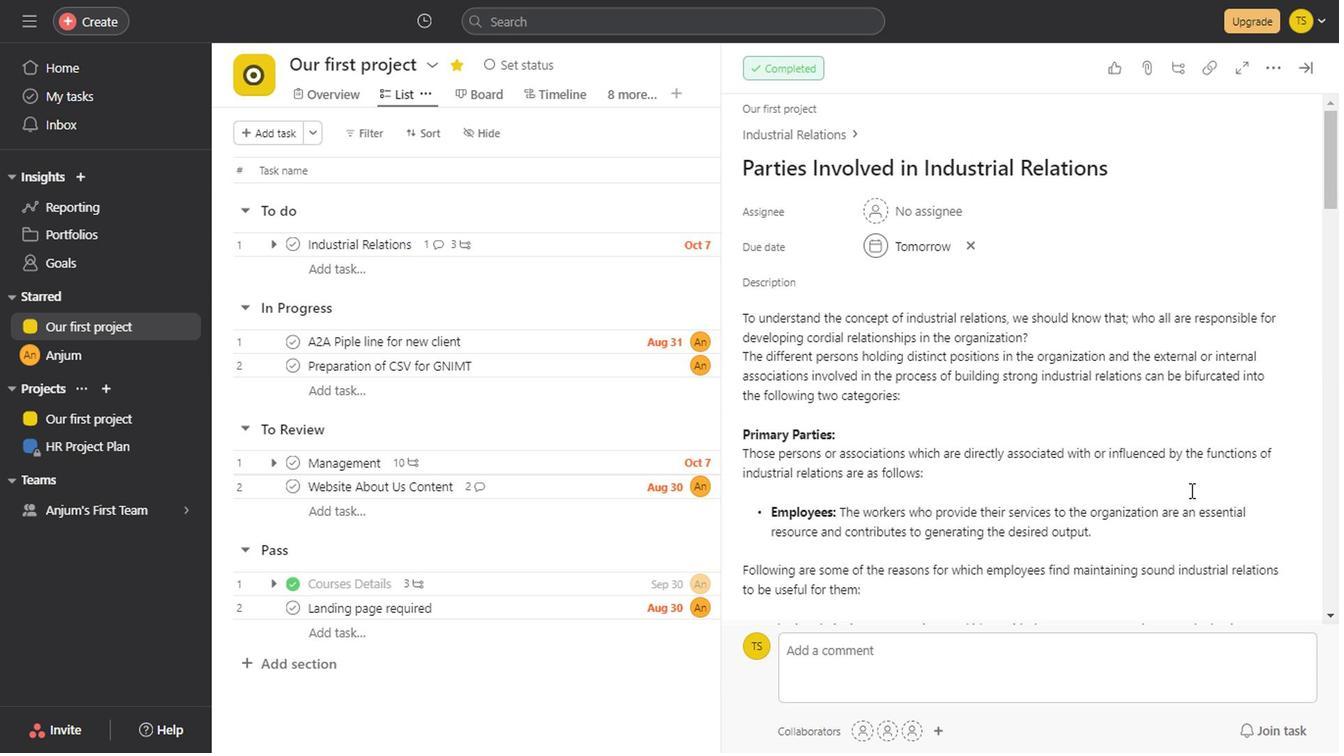 
Action: Mouse scrolled (1184, 496) with delta (0, -1)
Screenshot: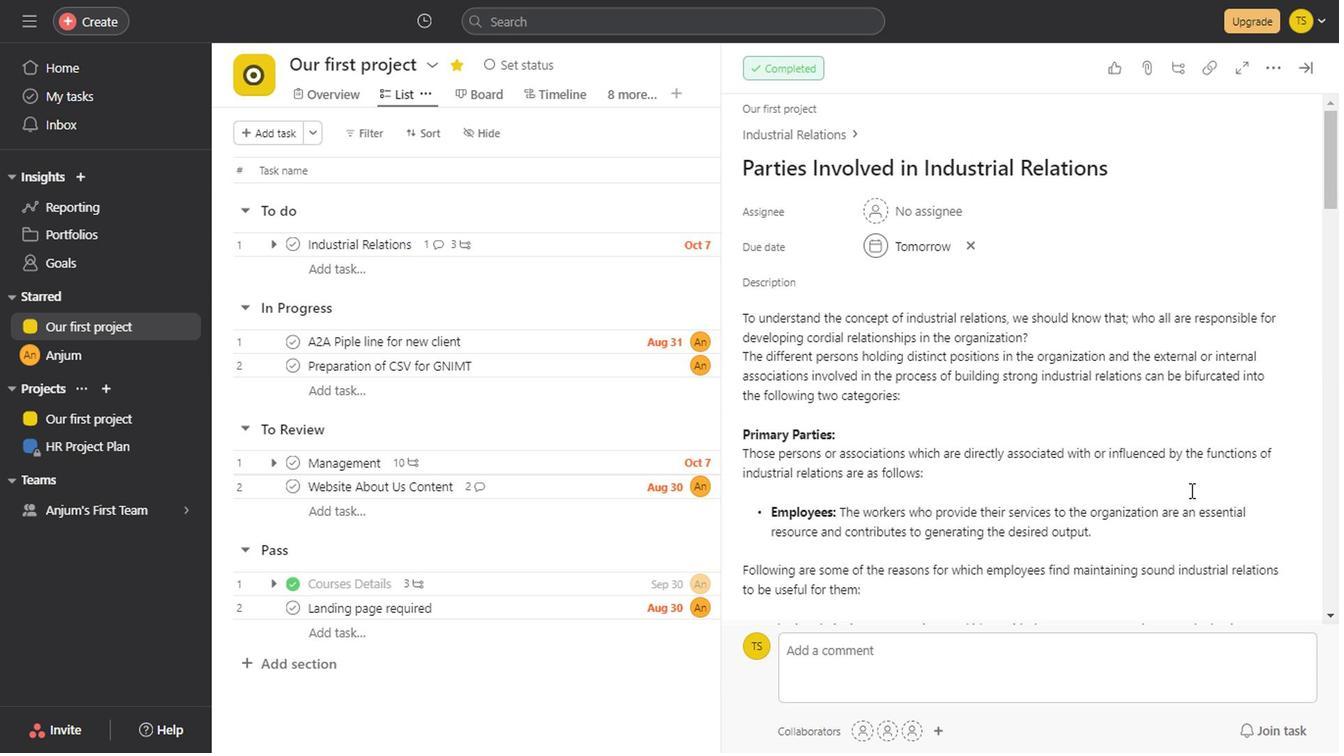 
Action: Mouse scrolled (1184, 496) with delta (0, -1)
Screenshot: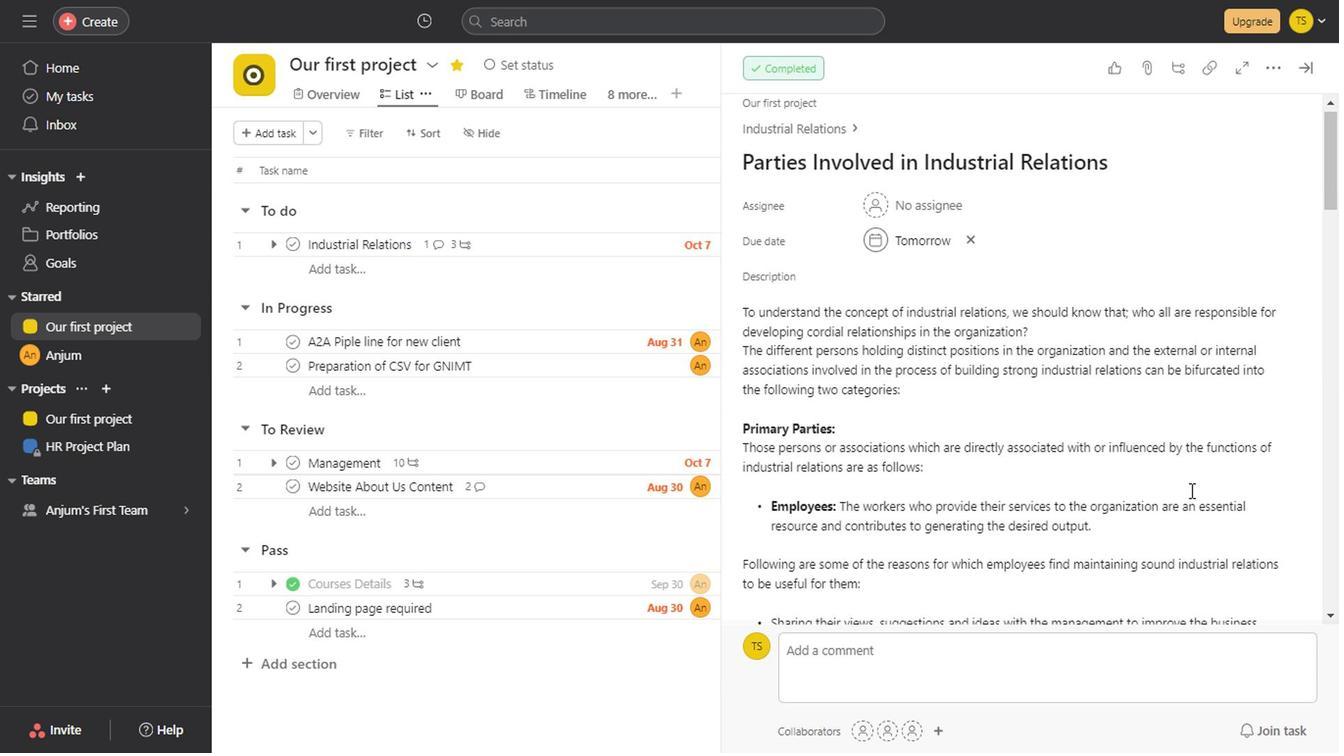 
Action: Mouse scrolled (1184, 496) with delta (0, -1)
Screenshot: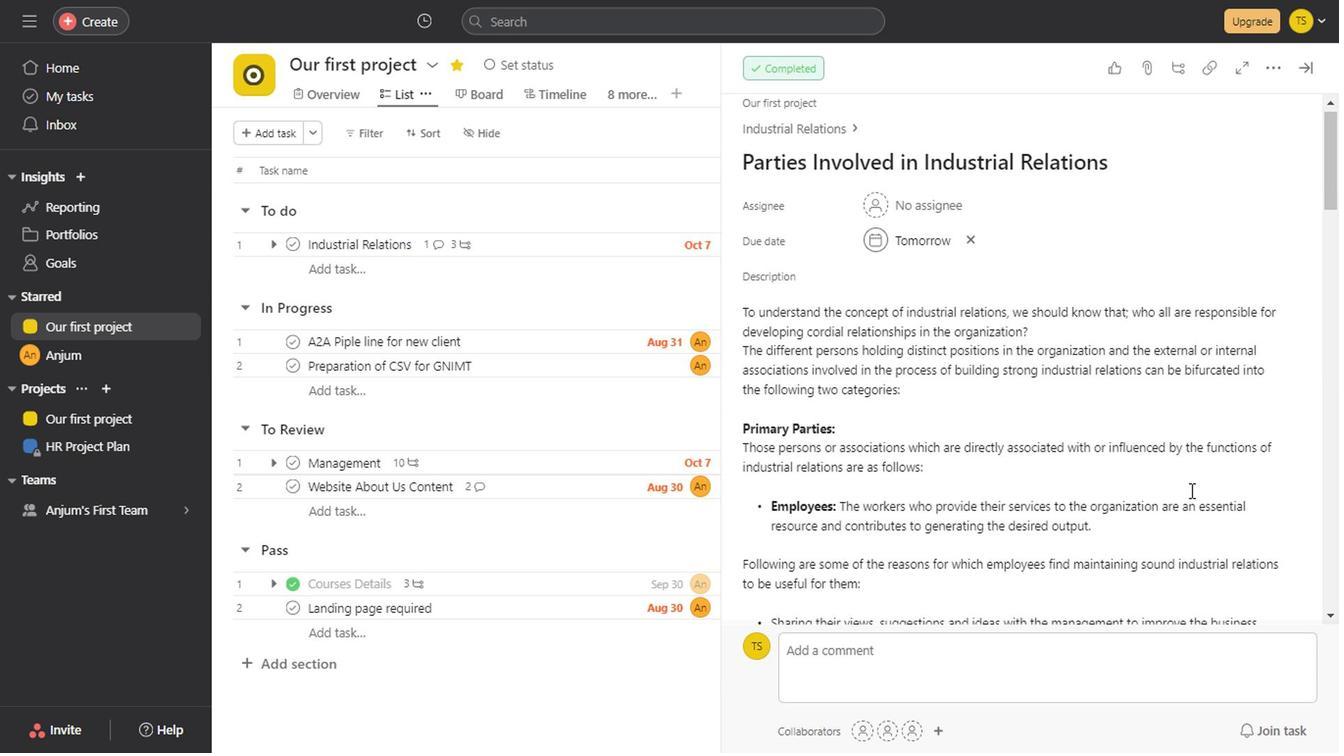 
Action: Mouse scrolled (1184, 496) with delta (0, -1)
Screenshot: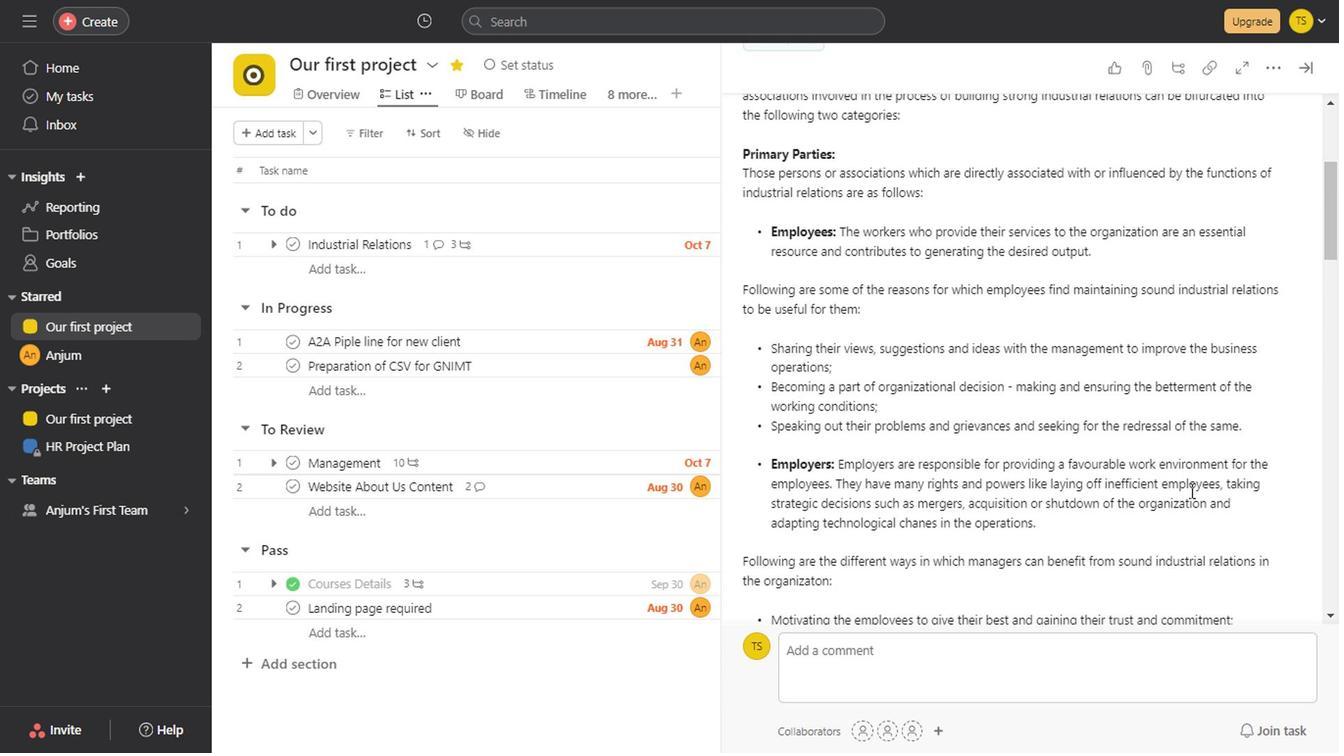 
Action: Mouse scrolled (1184, 496) with delta (0, -1)
Screenshot: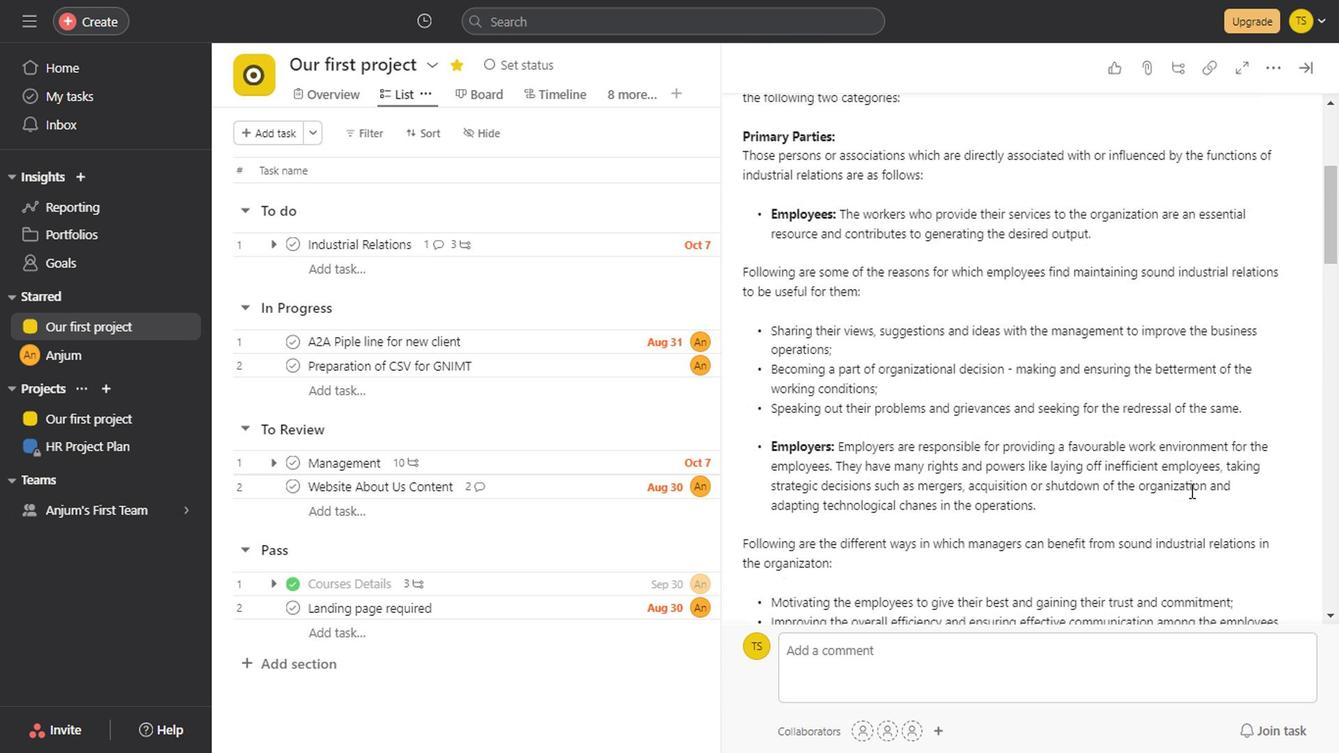 
Action: Mouse scrolled (1184, 496) with delta (0, -1)
Screenshot: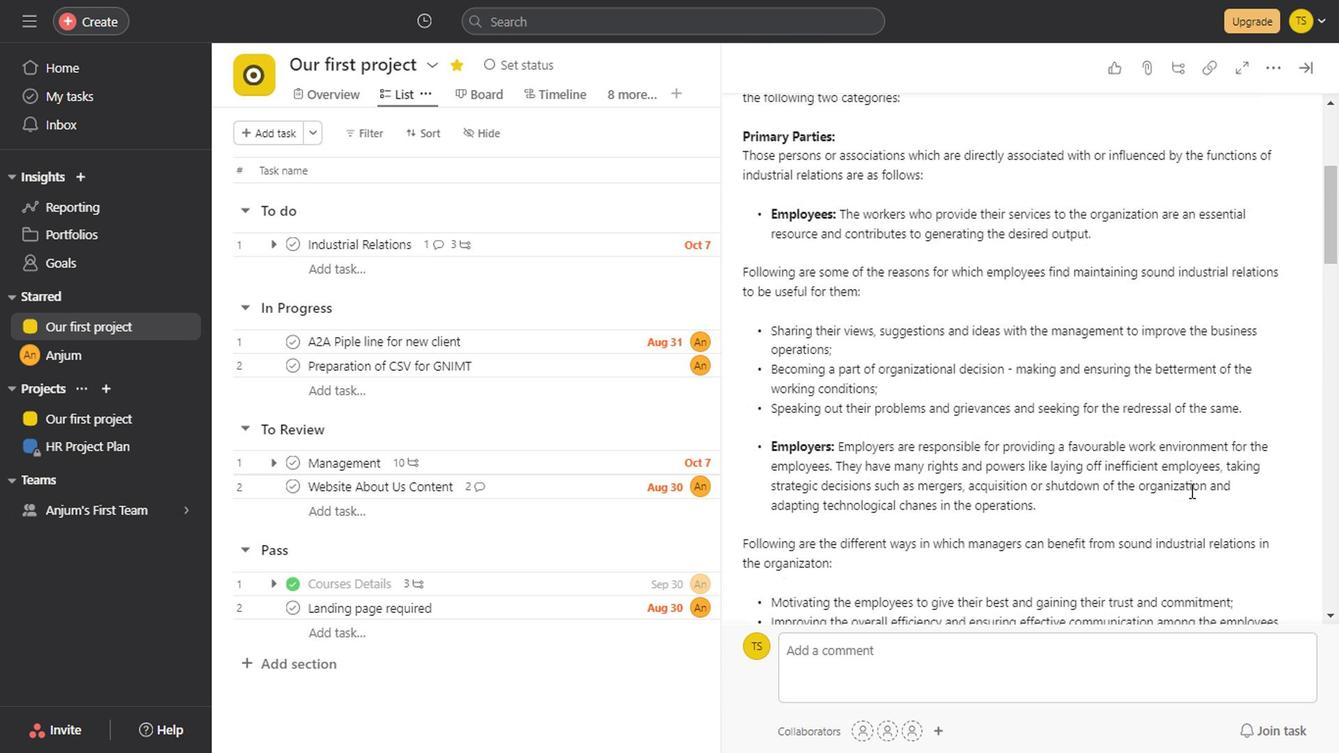 
Action: Mouse scrolled (1184, 496) with delta (0, -1)
Screenshot: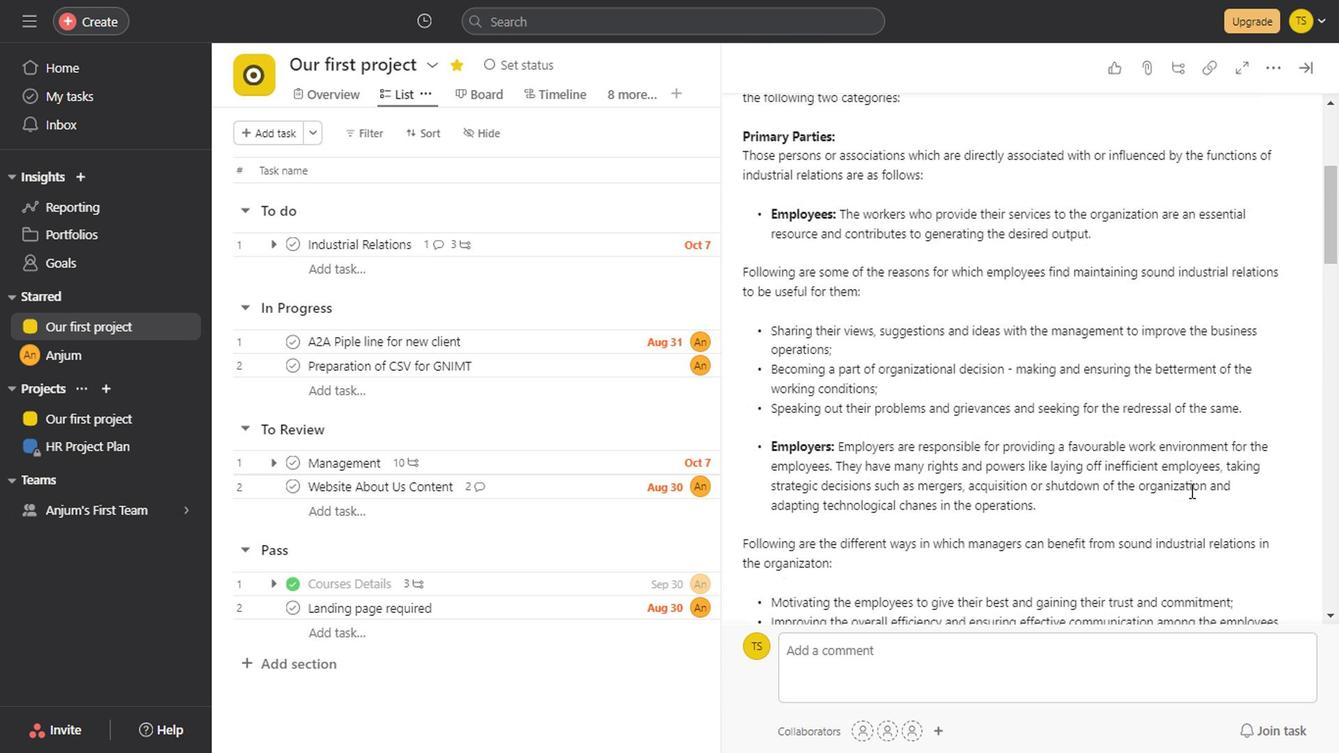 
Action: Mouse scrolled (1184, 496) with delta (0, -1)
Screenshot: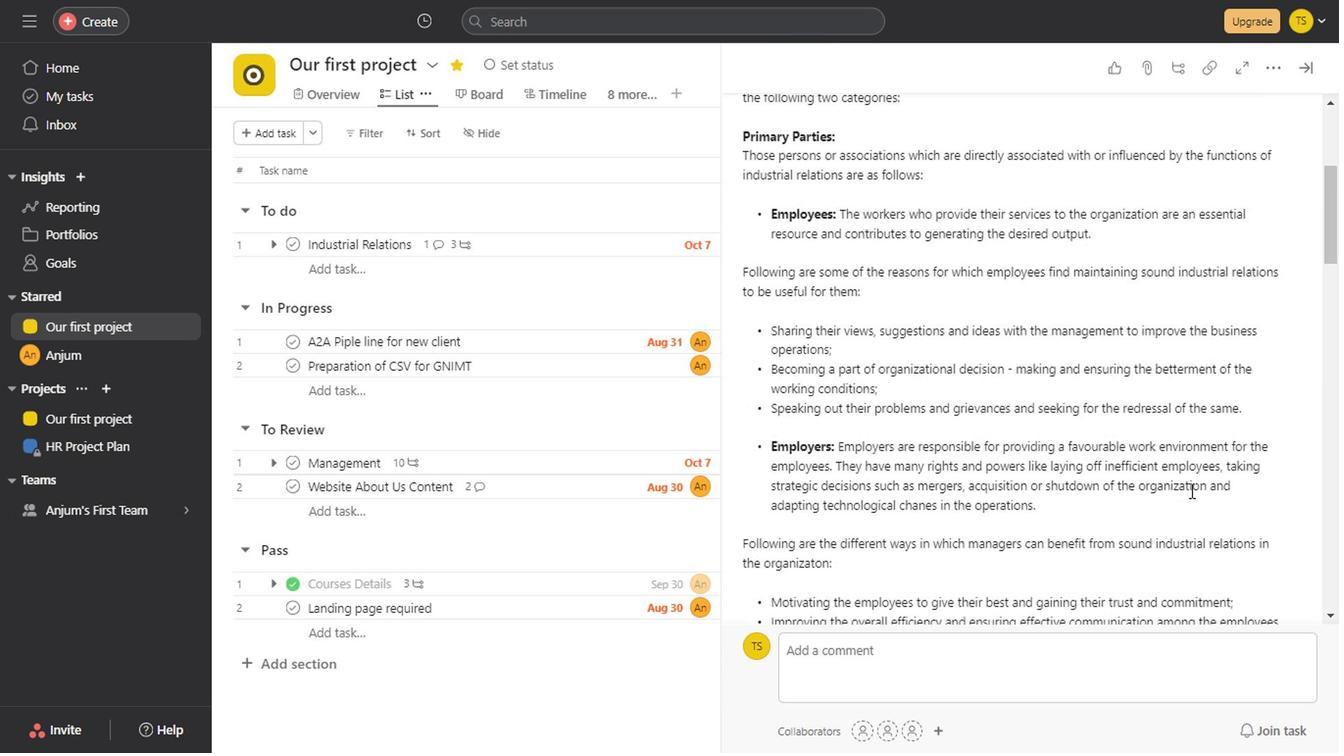 
Action: Mouse scrolled (1184, 496) with delta (0, -1)
Screenshot: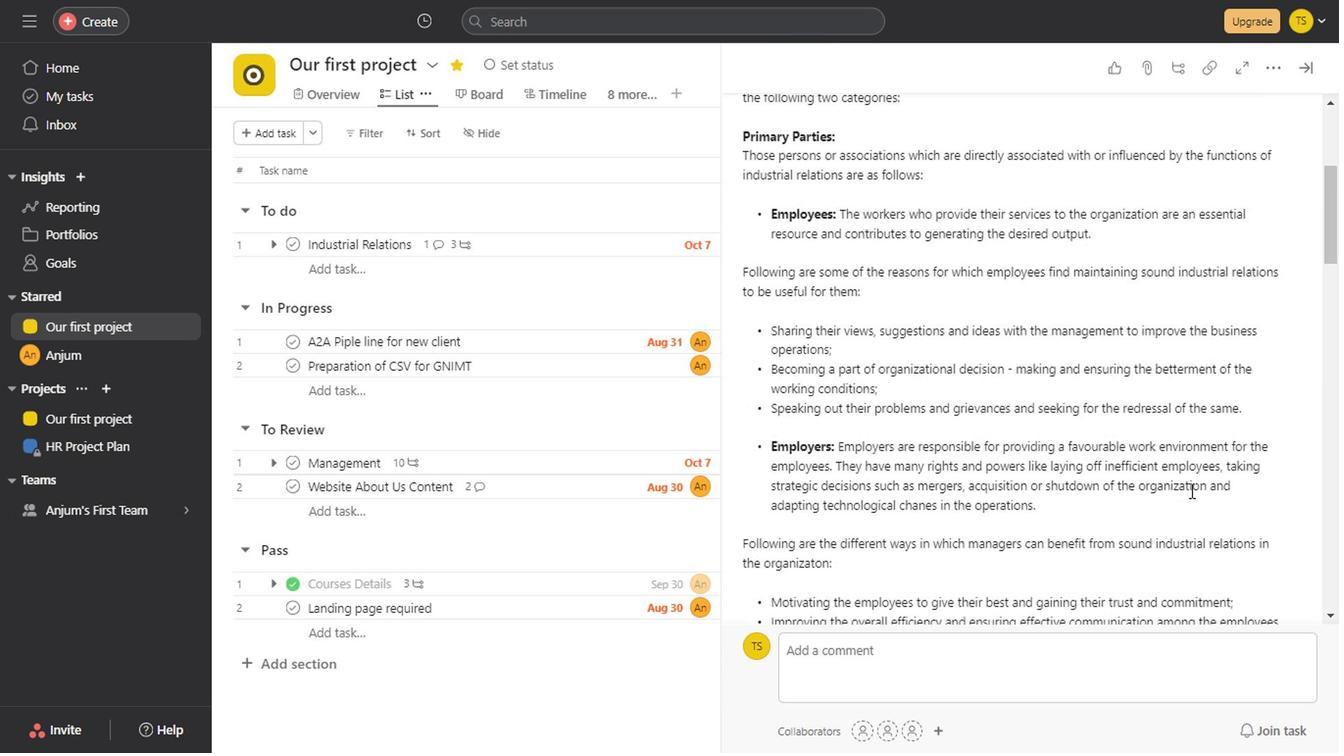 
Action: Mouse scrolled (1184, 496) with delta (0, -1)
Screenshot: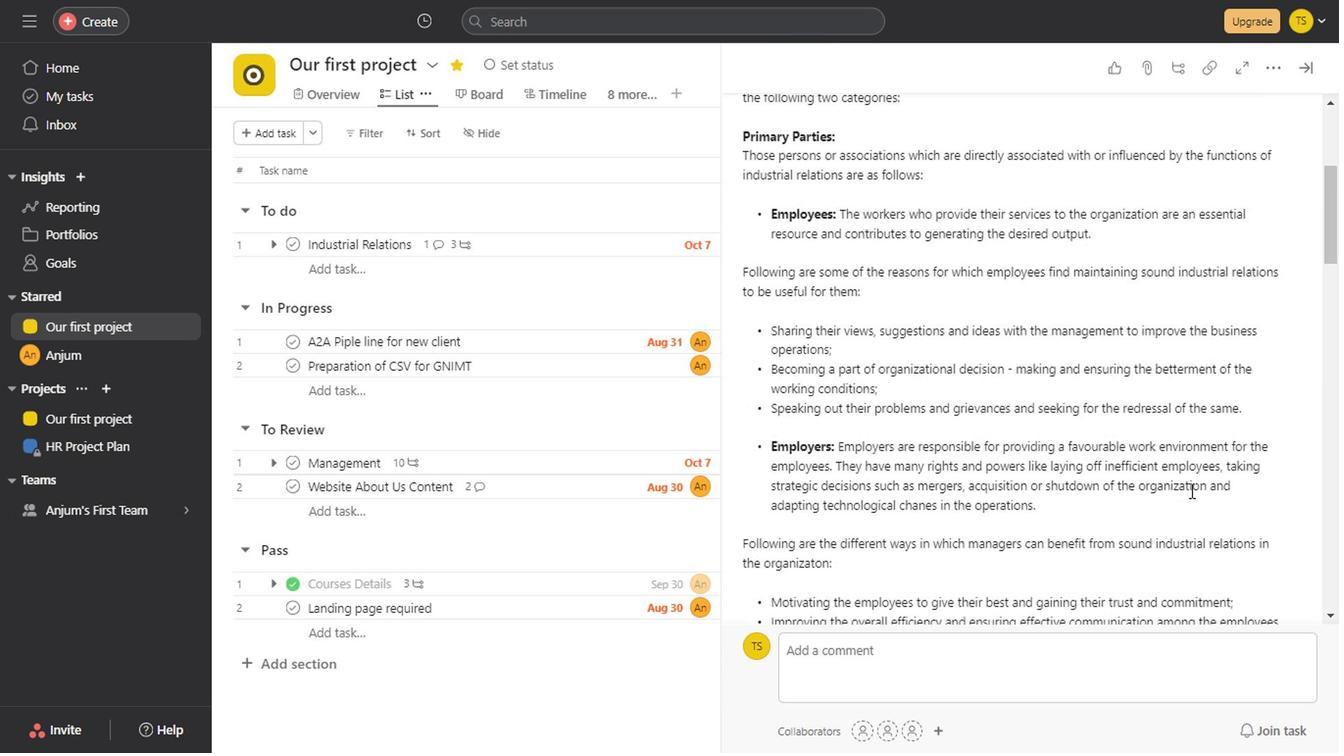 
Action: Mouse scrolled (1184, 496) with delta (0, -1)
Screenshot: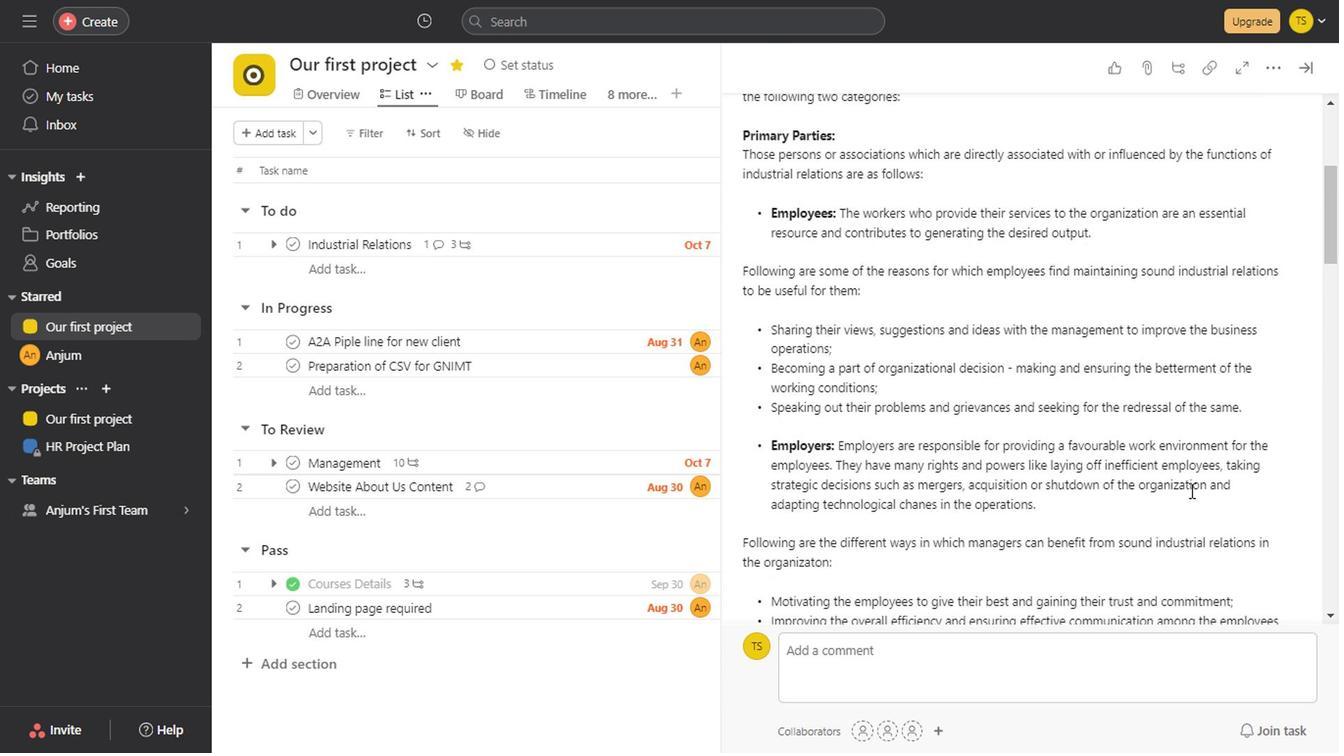 
Action: Mouse scrolled (1184, 496) with delta (0, -1)
Screenshot: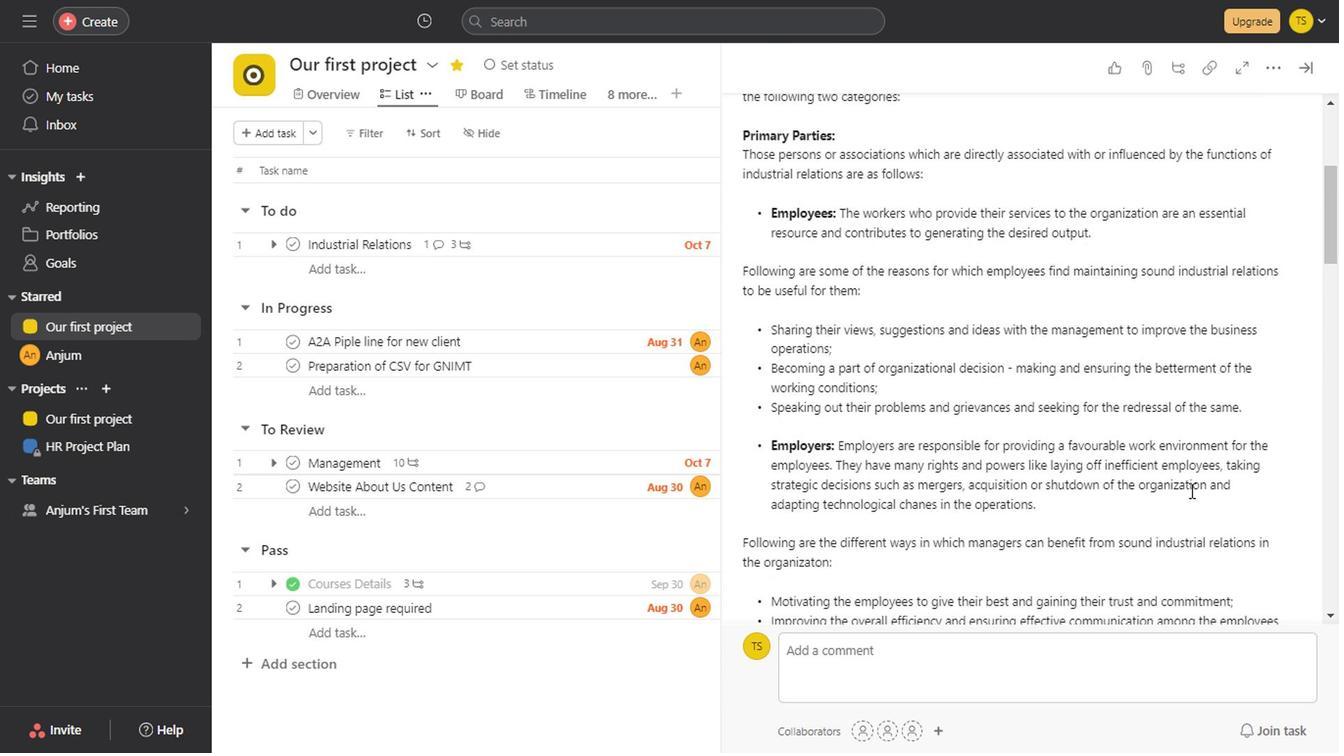 
Action: Mouse scrolled (1184, 496) with delta (0, -1)
Screenshot: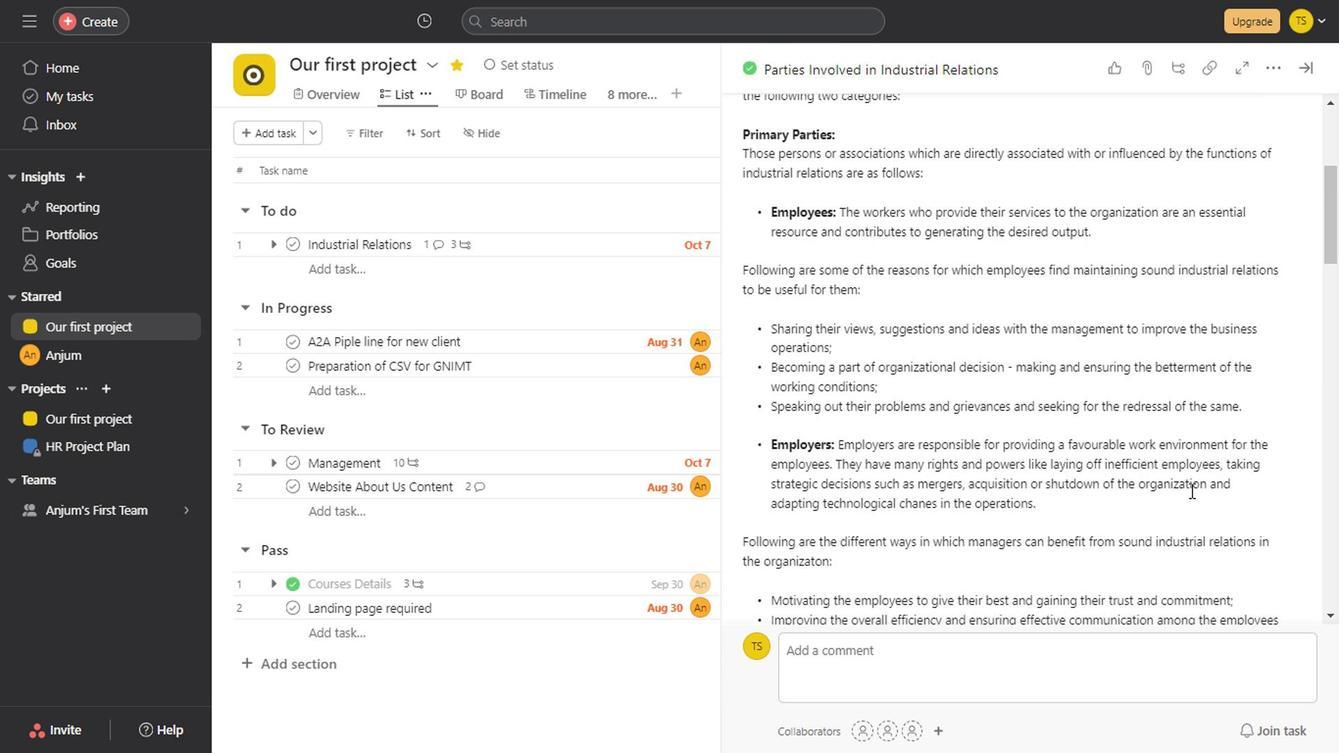 
Action: Mouse scrolled (1184, 496) with delta (0, -1)
Screenshot: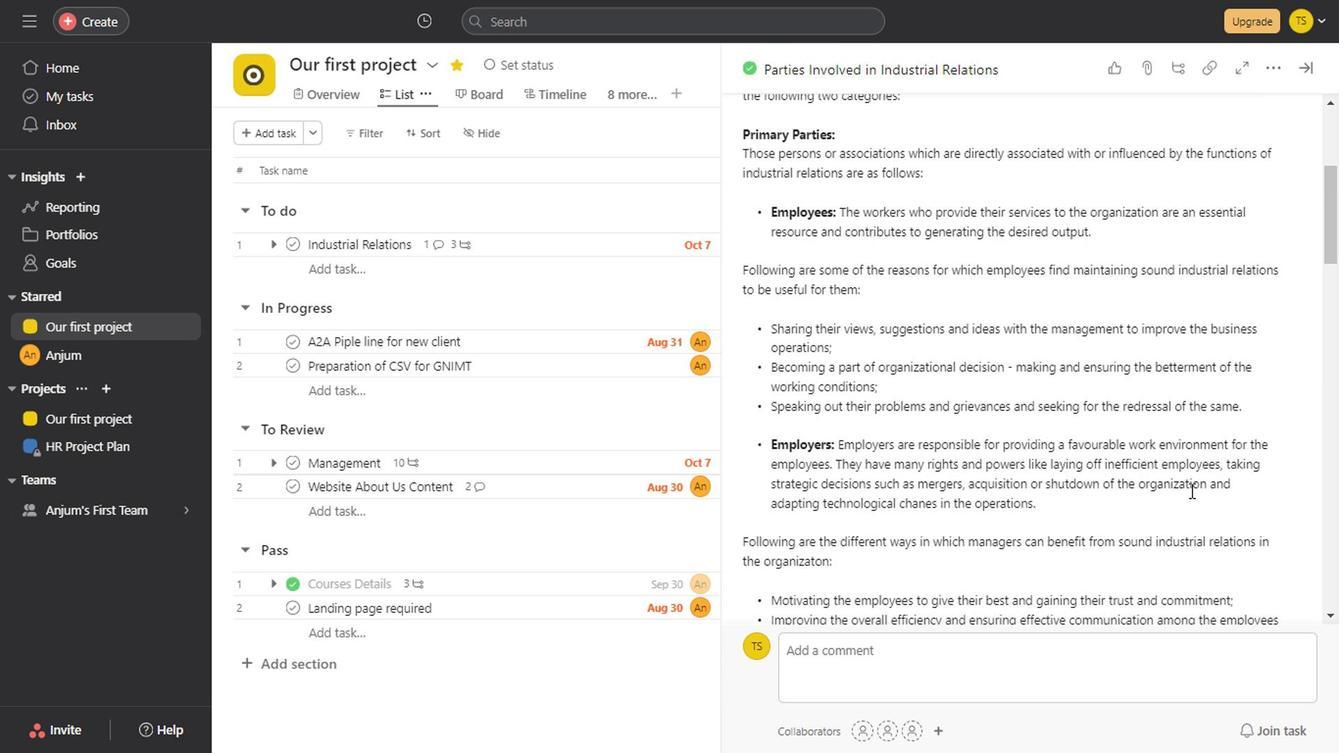 
Action: Mouse scrolled (1184, 496) with delta (0, -1)
Screenshot: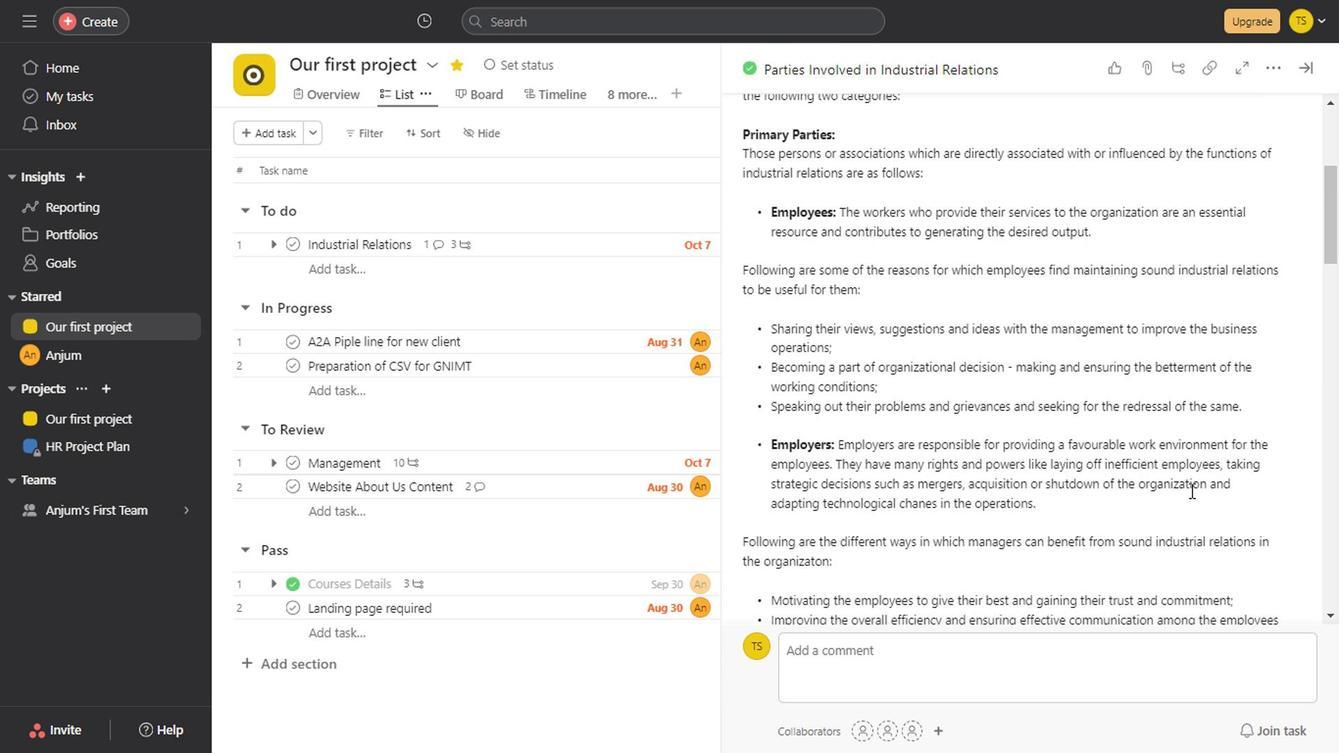 
Action: Mouse scrolled (1184, 496) with delta (0, -1)
Screenshot: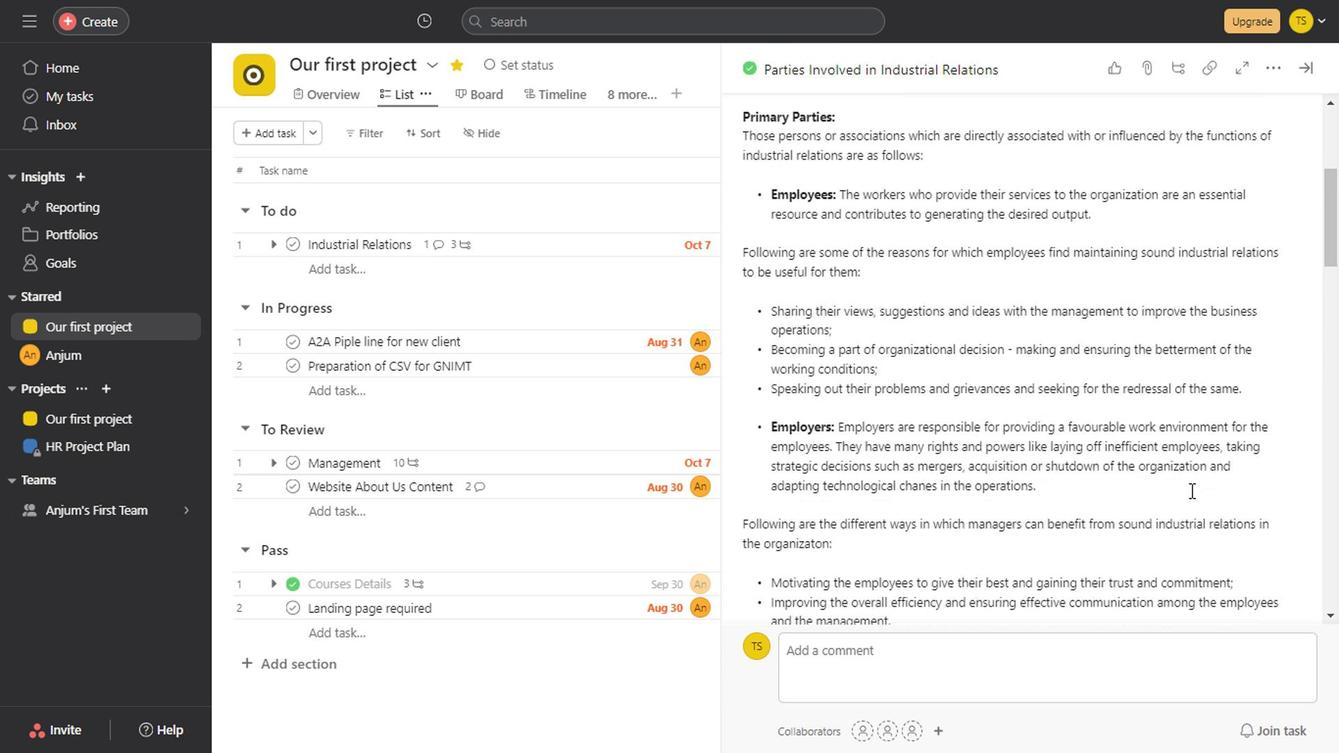 
Action: Mouse scrolled (1184, 496) with delta (0, -1)
Screenshot: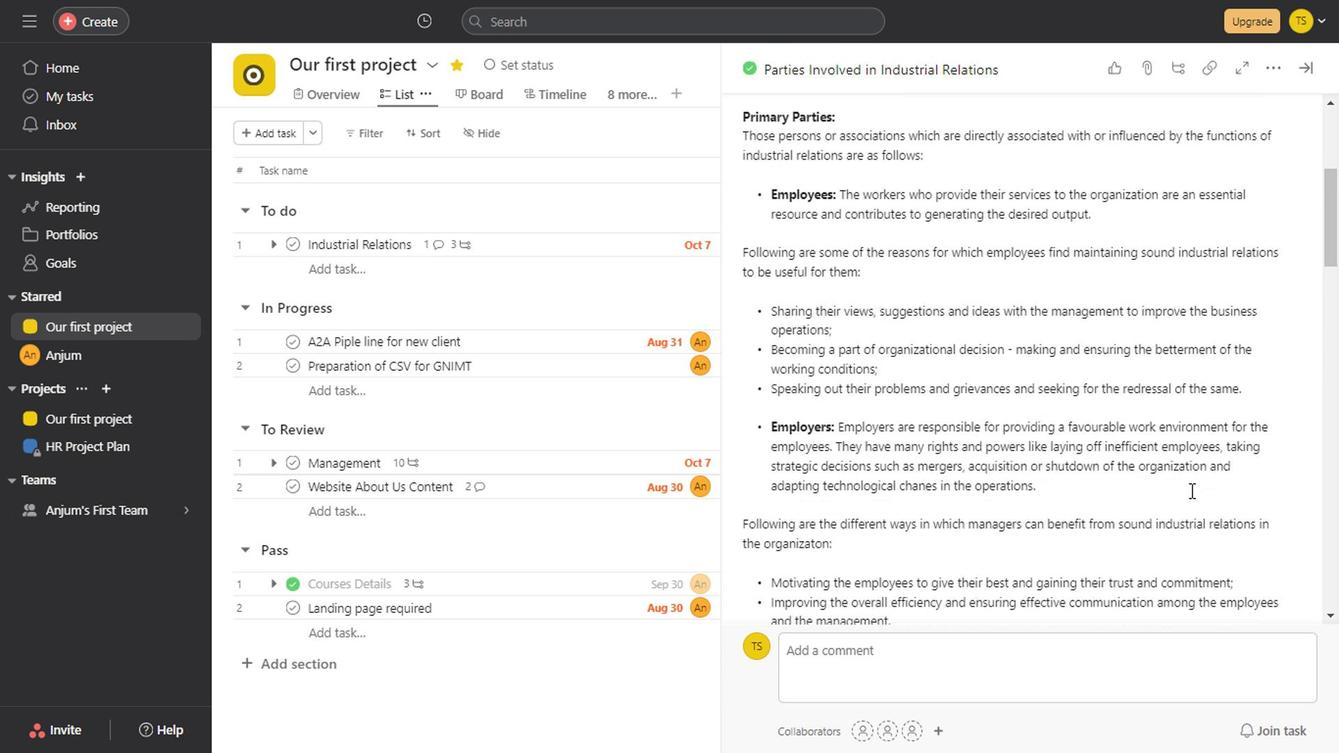 
Action: Mouse scrolled (1184, 496) with delta (0, -1)
Screenshot: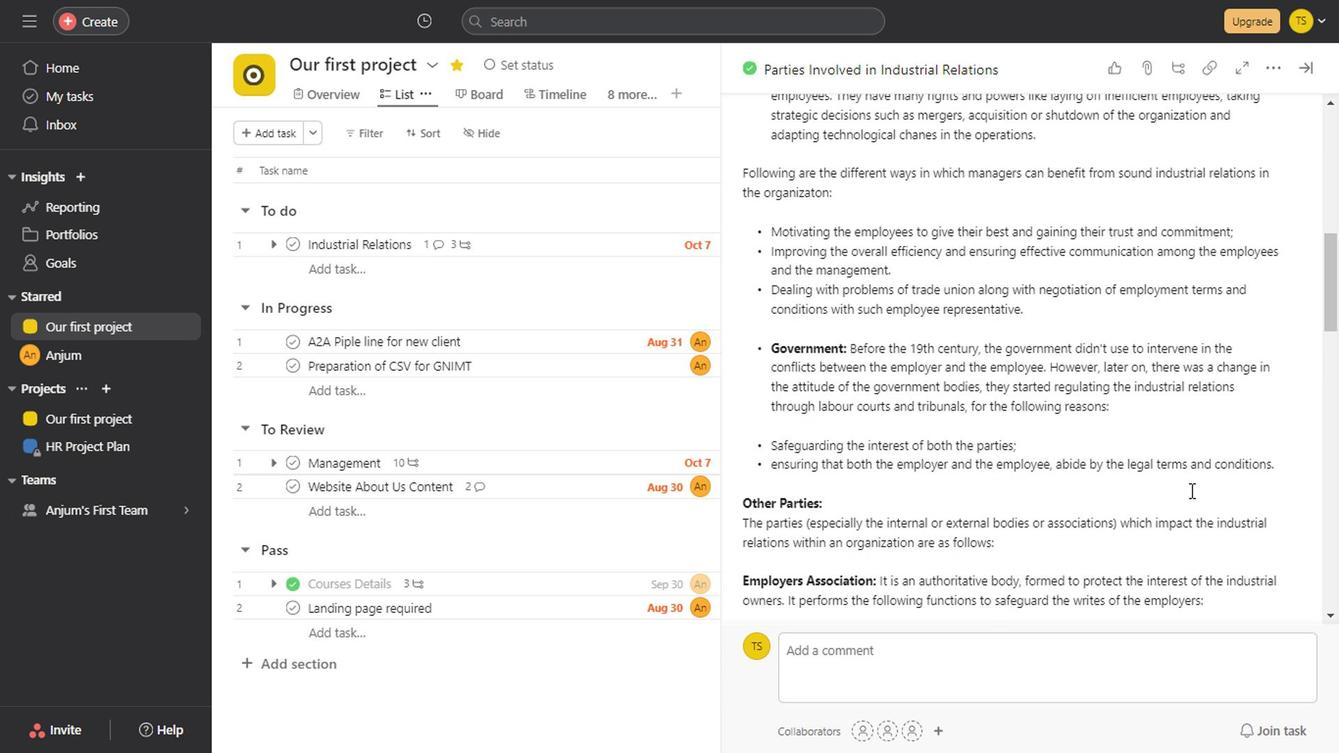 
Action: Mouse scrolled (1184, 496) with delta (0, -1)
Screenshot: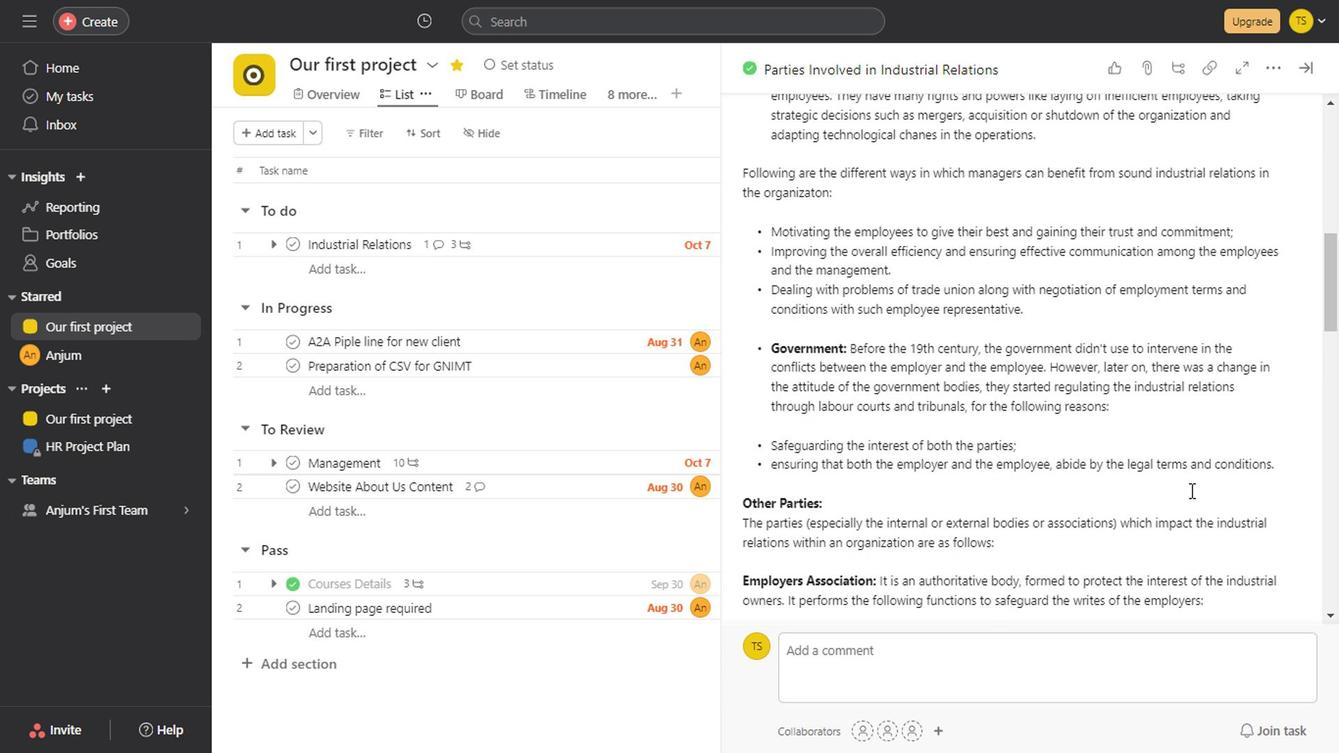 
Action: Mouse scrolled (1184, 496) with delta (0, -1)
Screenshot: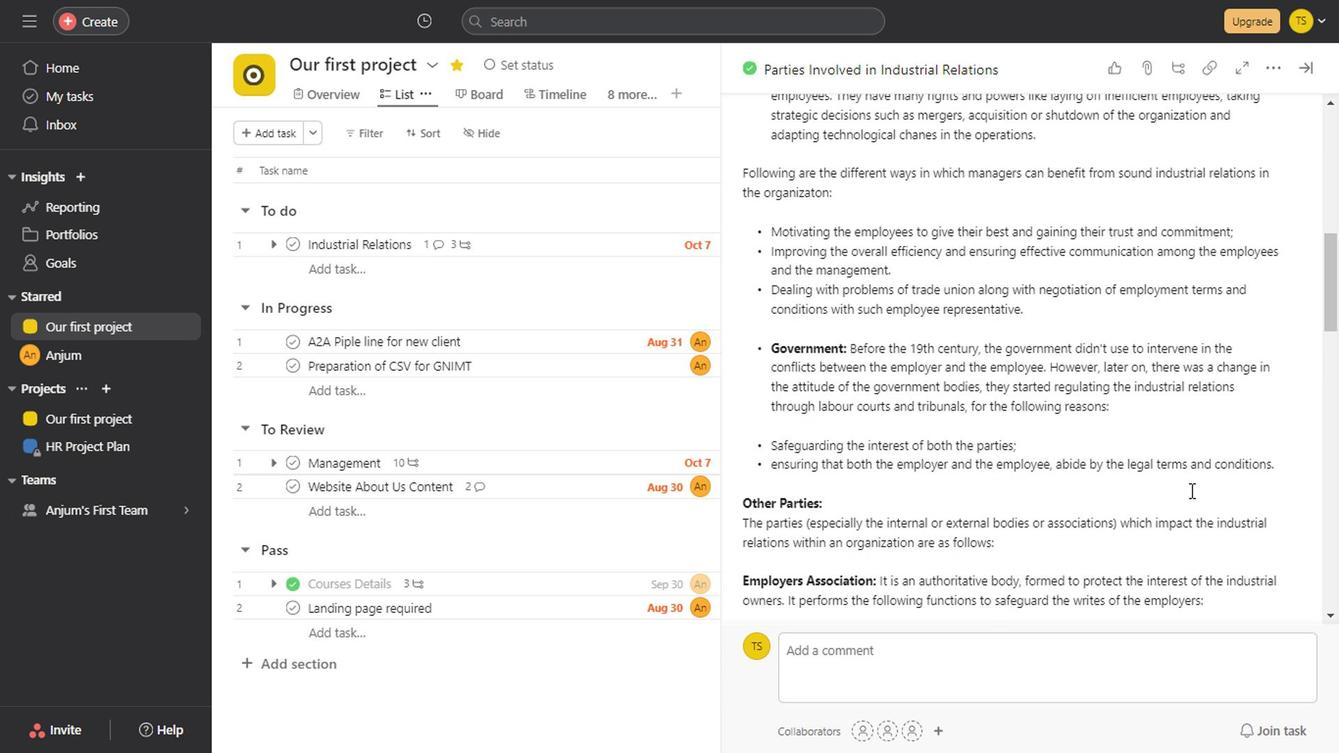 
Action: Mouse scrolled (1184, 496) with delta (0, -1)
Screenshot: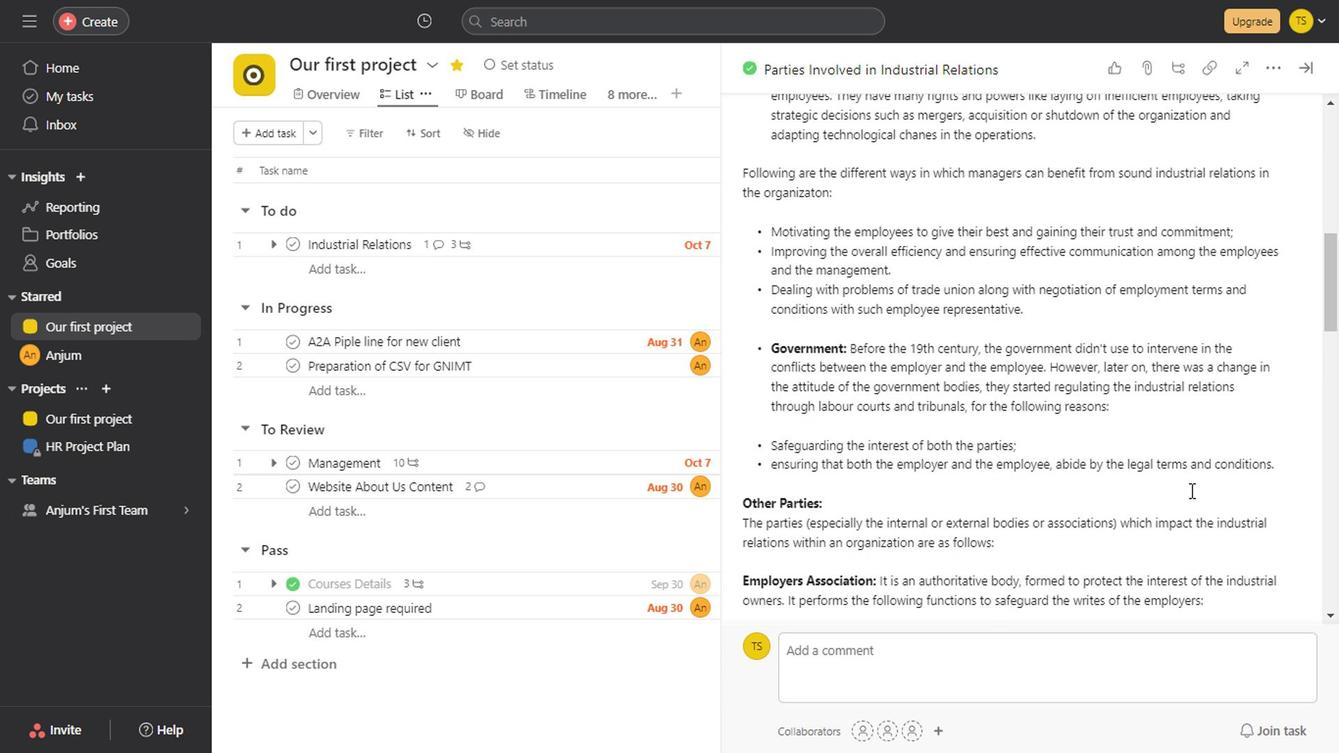 
Action: Mouse scrolled (1184, 496) with delta (0, -1)
Screenshot: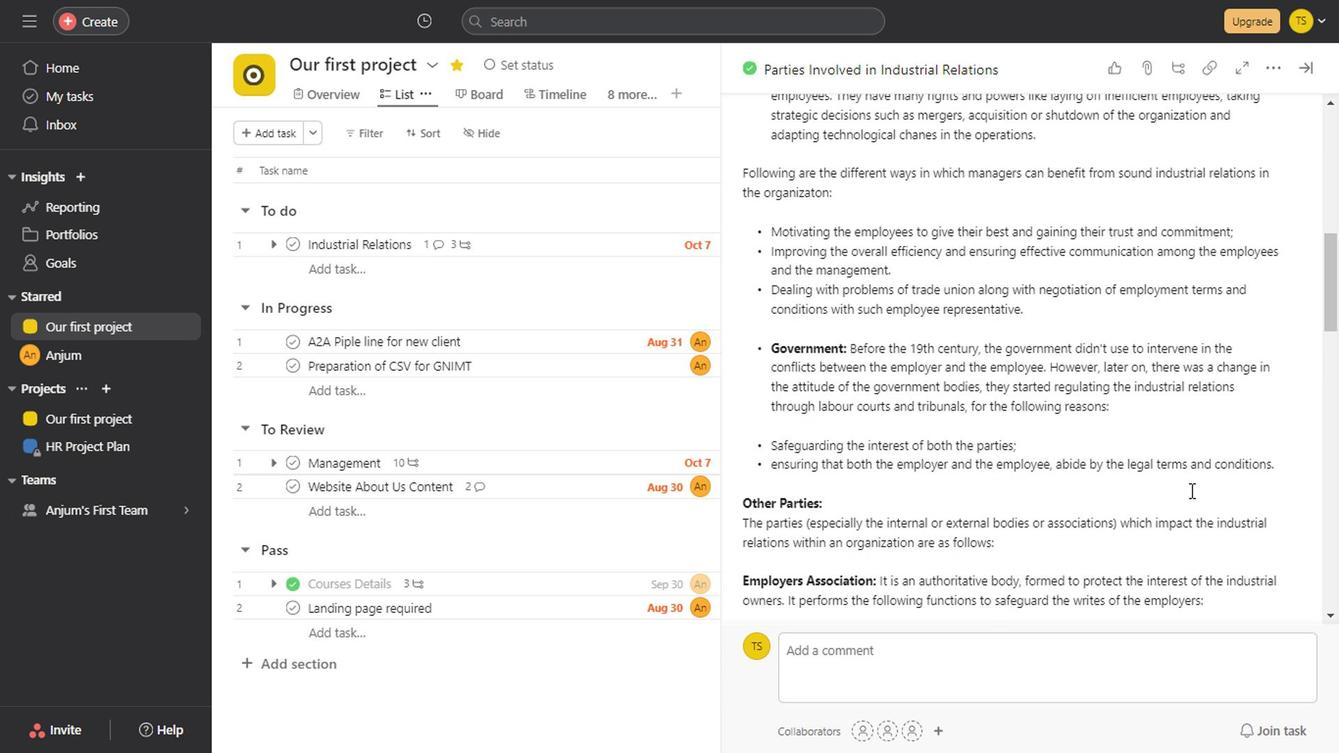 
Action: Mouse scrolled (1184, 496) with delta (0, -1)
Screenshot: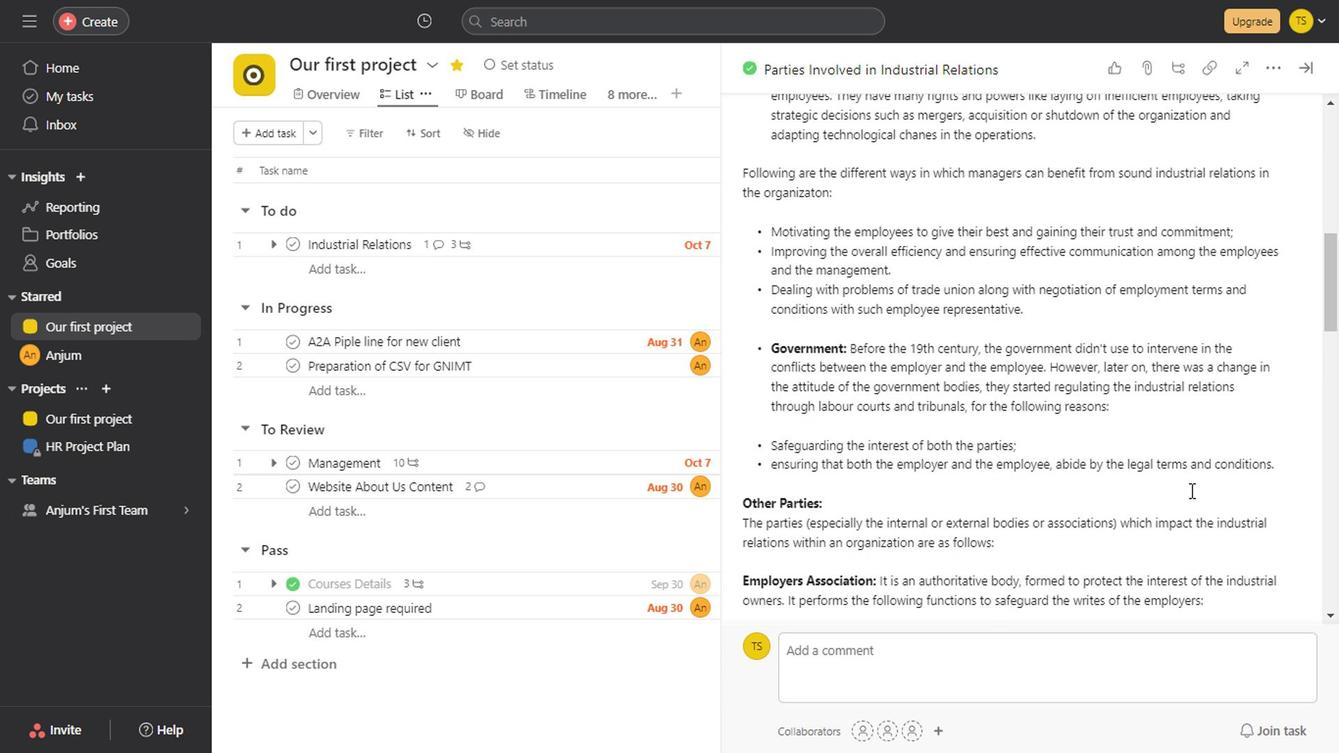 
Action: Mouse scrolled (1184, 496) with delta (0, -1)
Screenshot: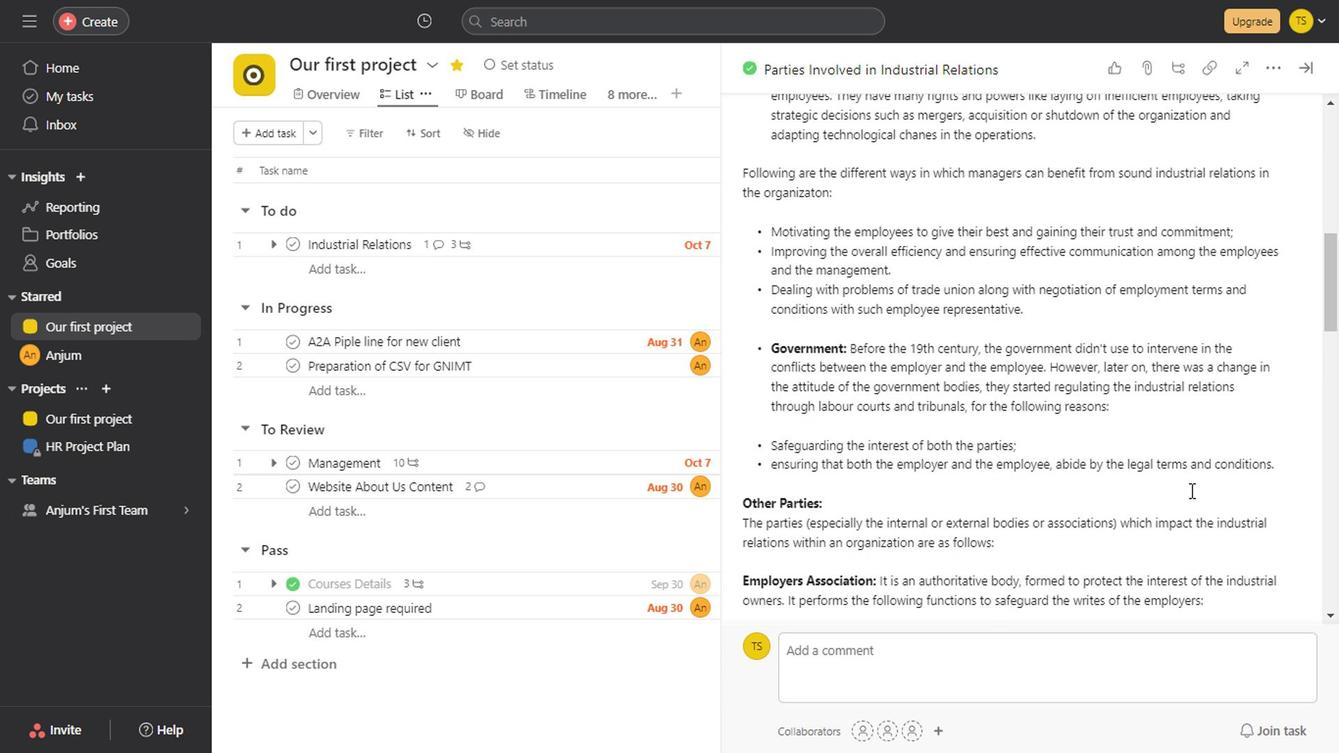 
Action: Mouse scrolled (1184, 496) with delta (0, -1)
Screenshot: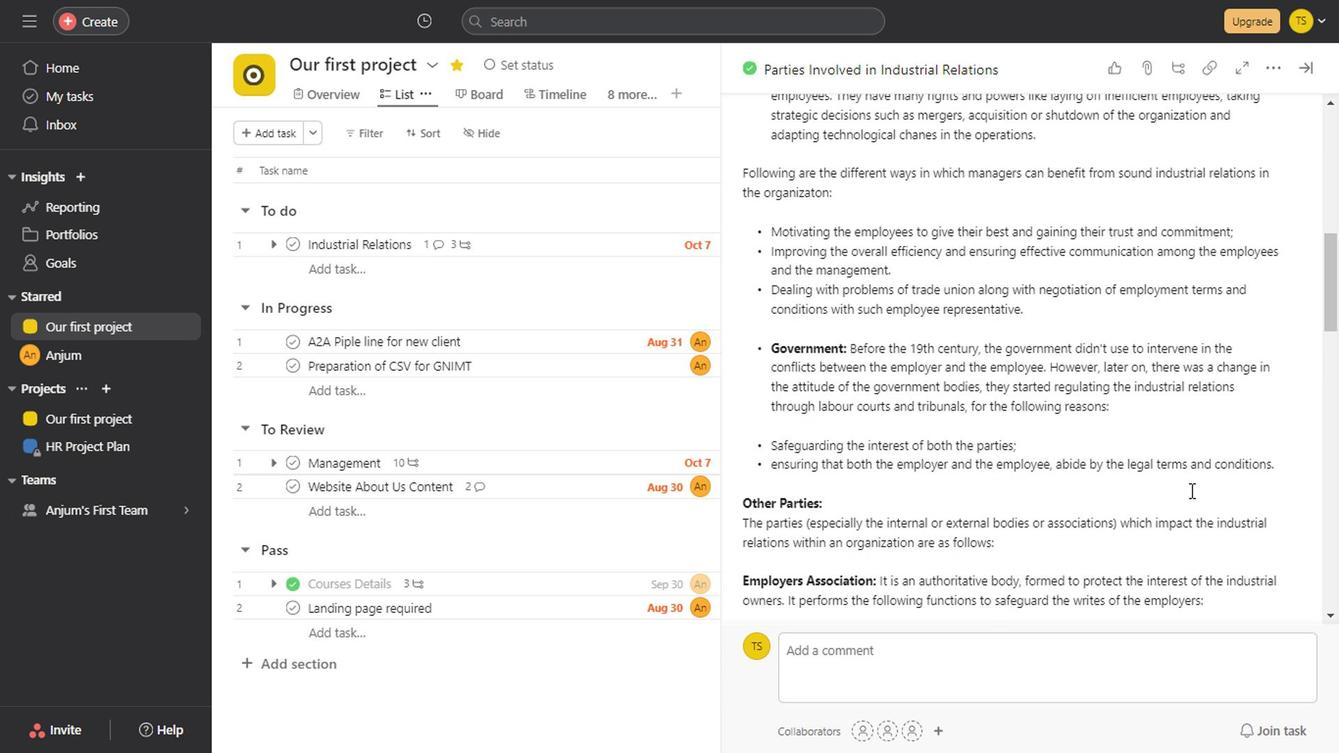 
Action: Mouse scrolled (1184, 496) with delta (0, -1)
Screenshot: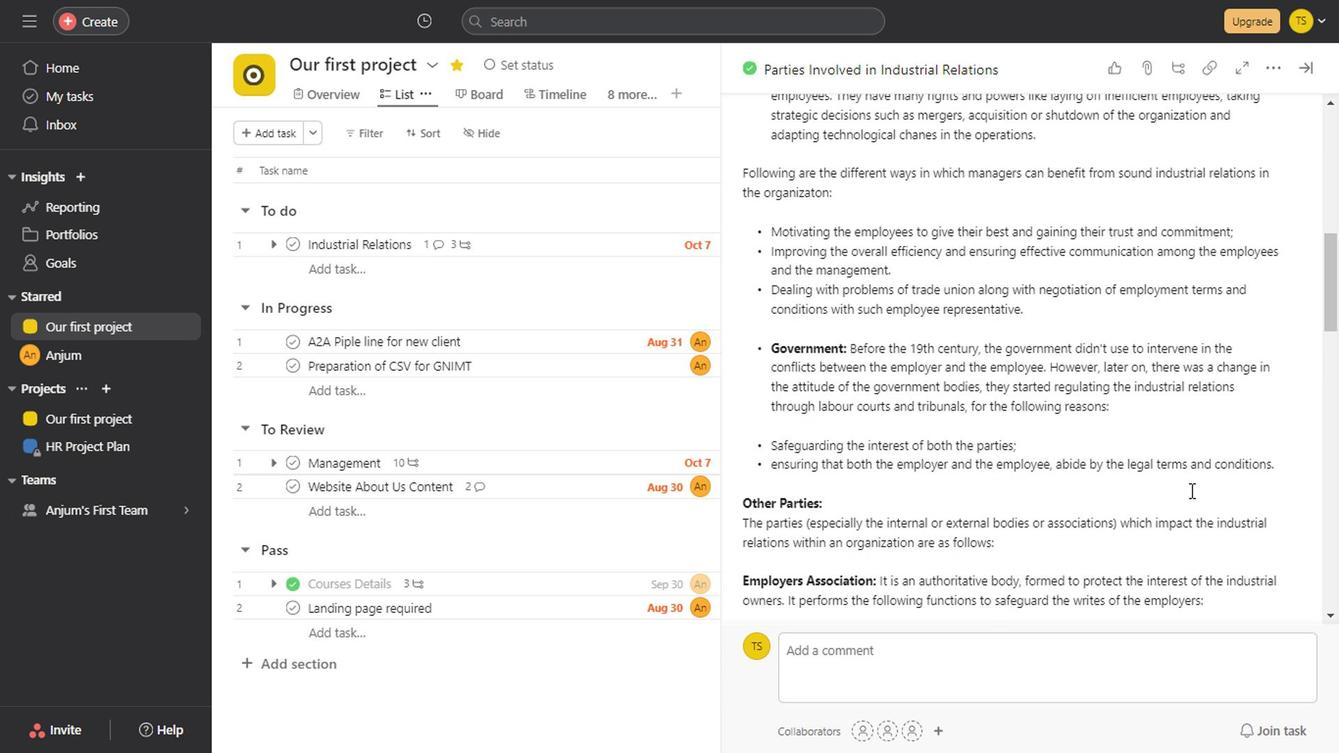 
Action: Mouse scrolled (1184, 496) with delta (0, -1)
Screenshot: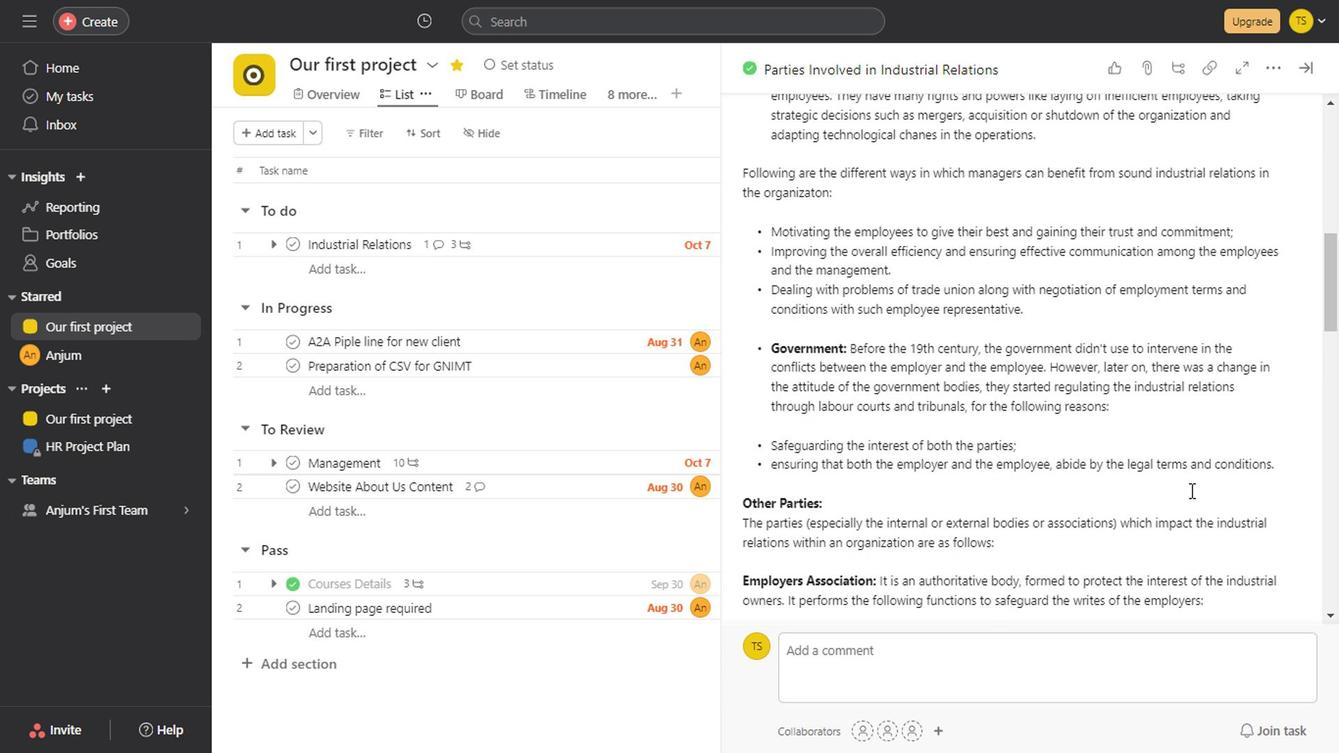
Action: Mouse scrolled (1184, 496) with delta (0, -1)
Screenshot: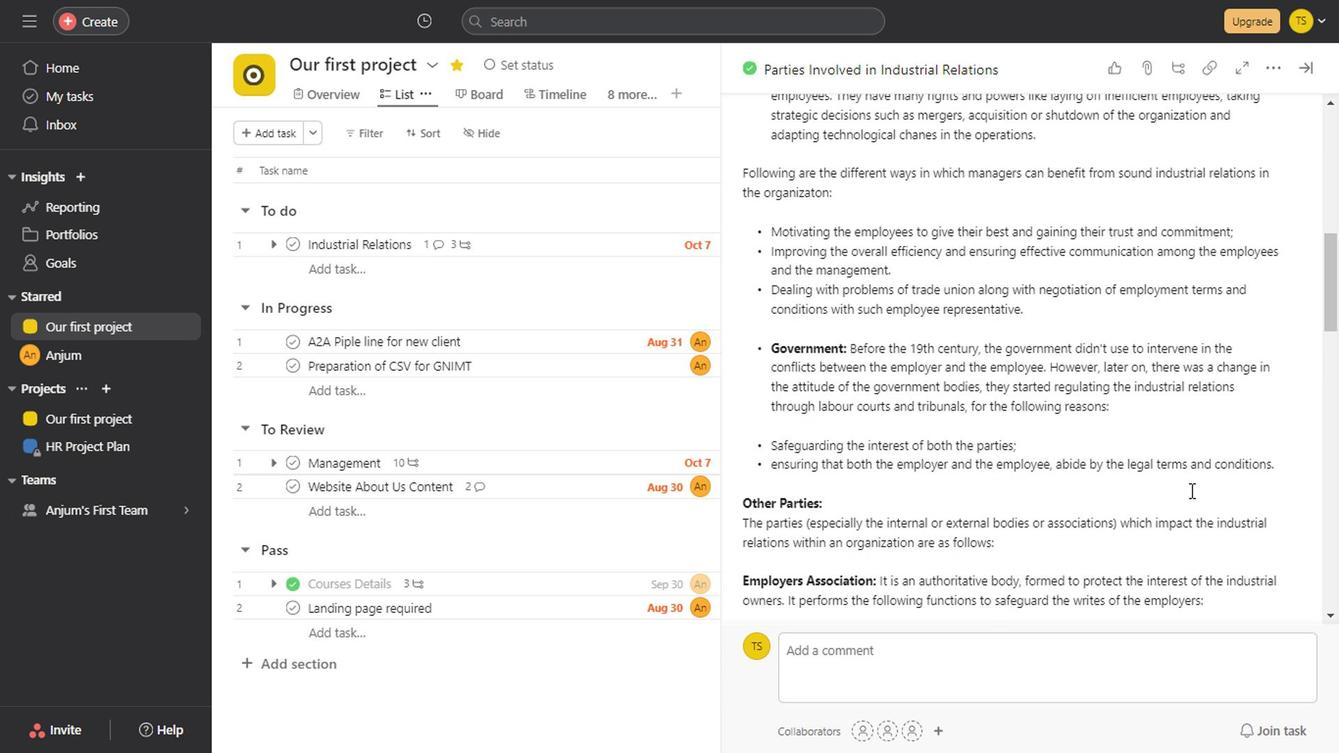 
Action: Mouse scrolled (1184, 496) with delta (0, -1)
Screenshot: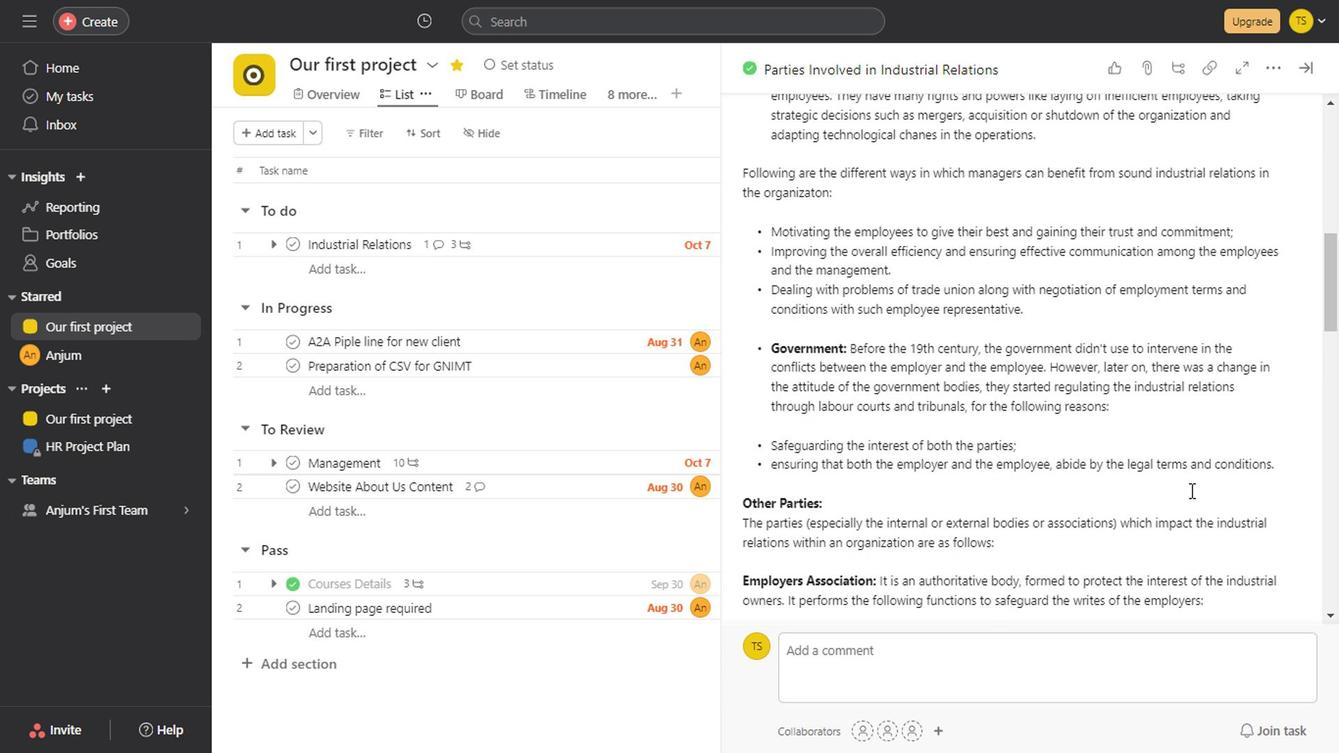 
Action: Mouse scrolled (1184, 495) with delta (0, -2)
Screenshot: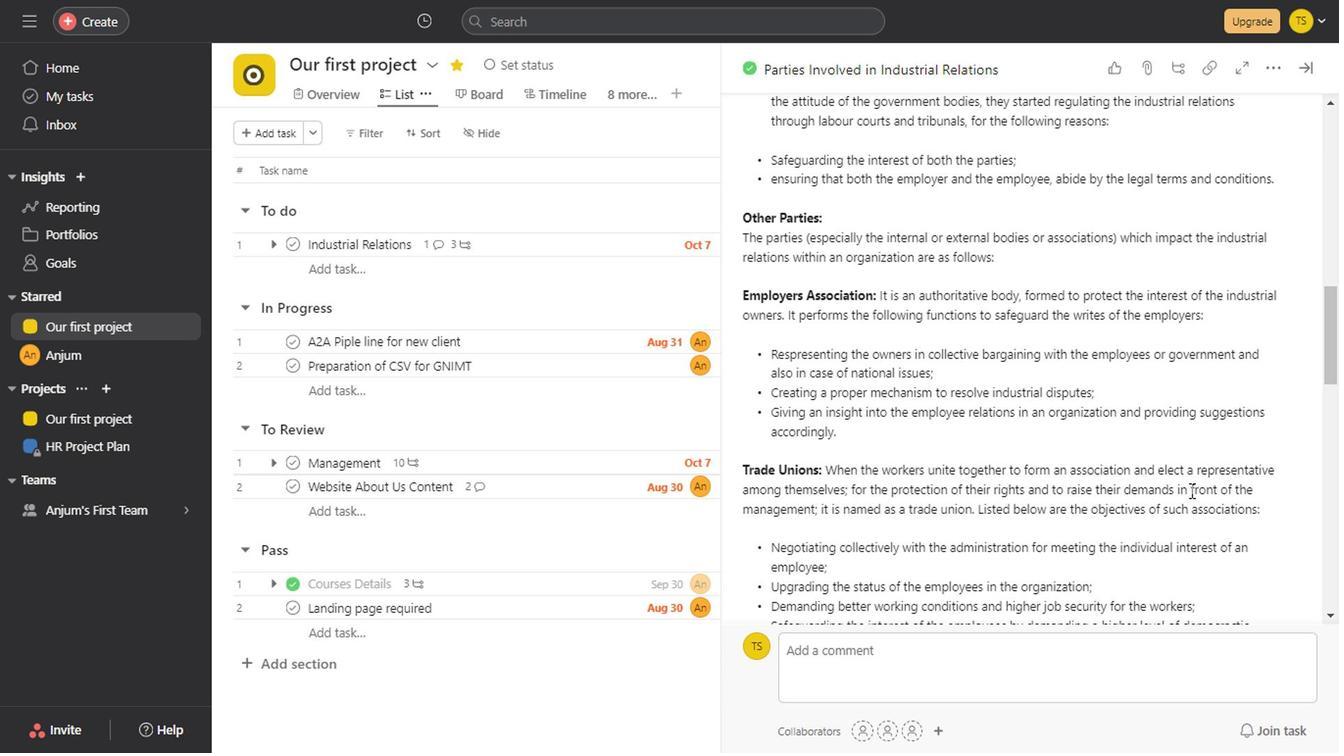 
Action: Mouse scrolled (1184, 496) with delta (0, -1)
Screenshot: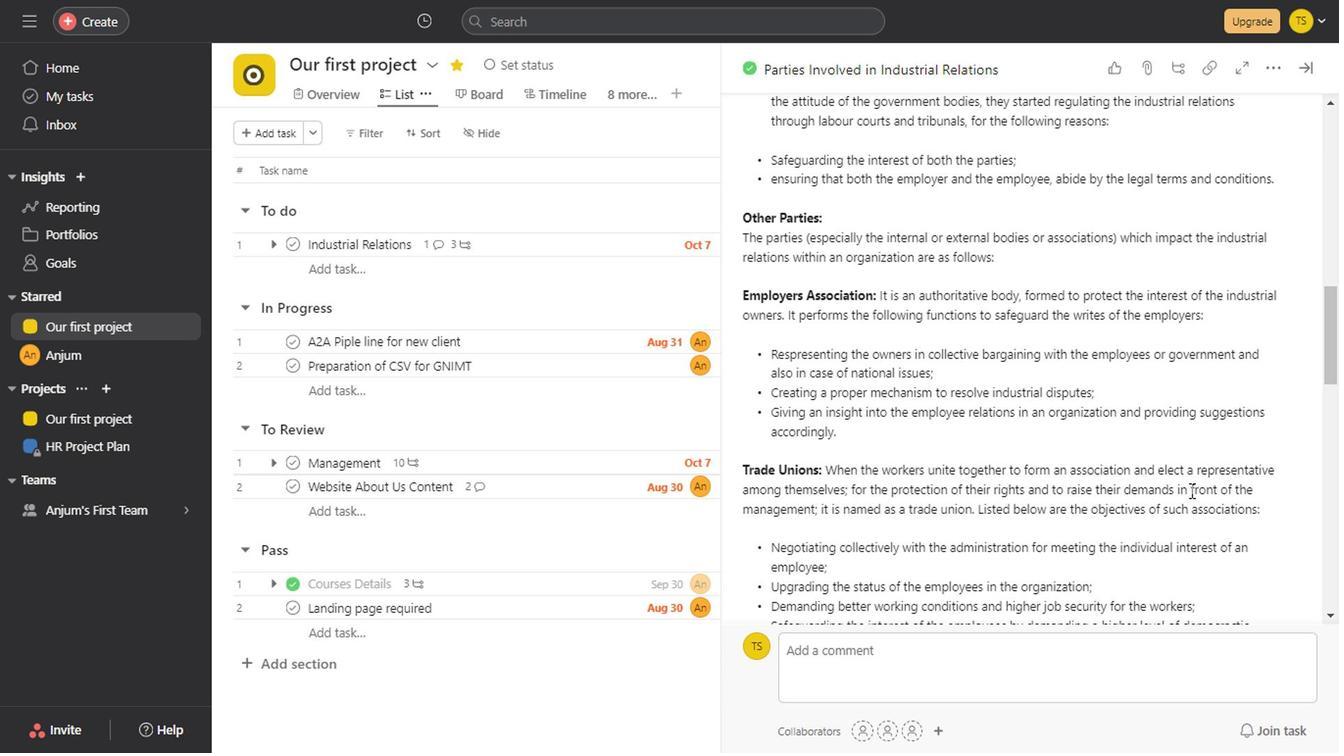 
Action: Mouse scrolled (1184, 496) with delta (0, -1)
Screenshot: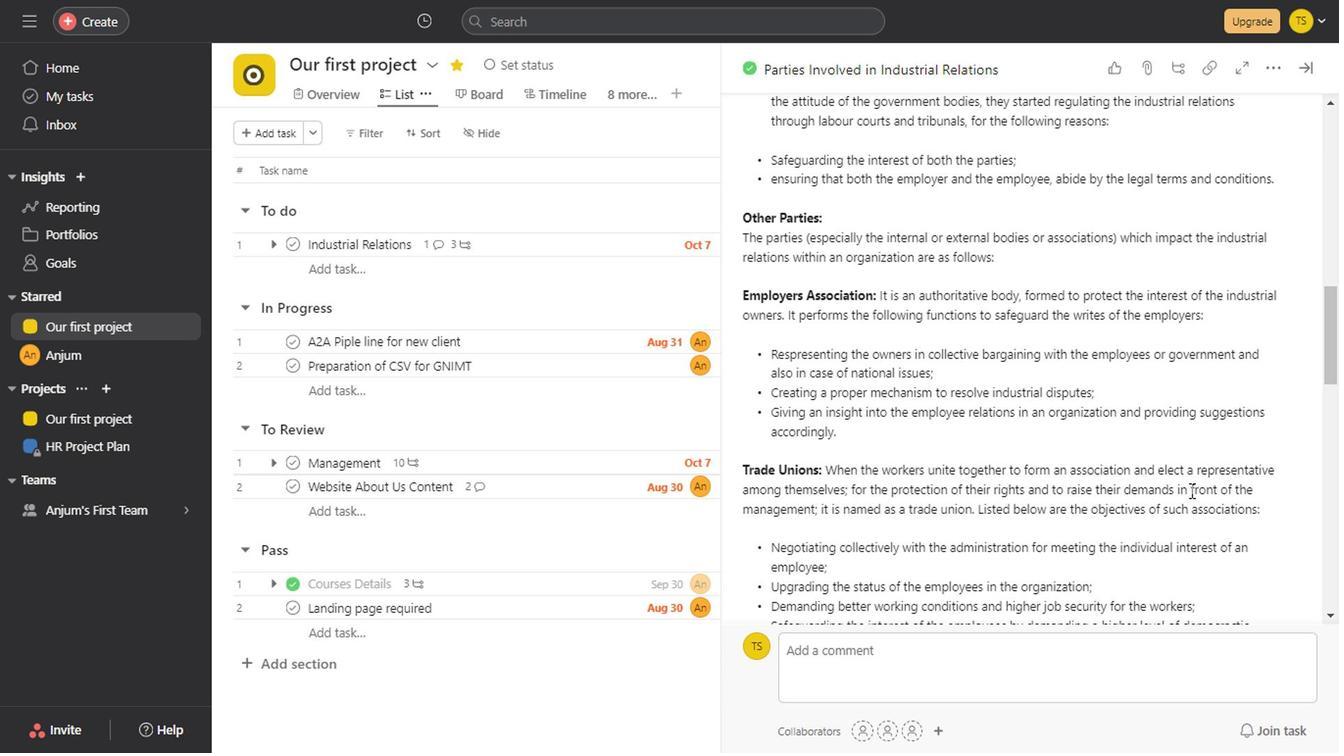 
Action: Mouse scrolled (1184, 496) with delta (0, -1)
Screenshot: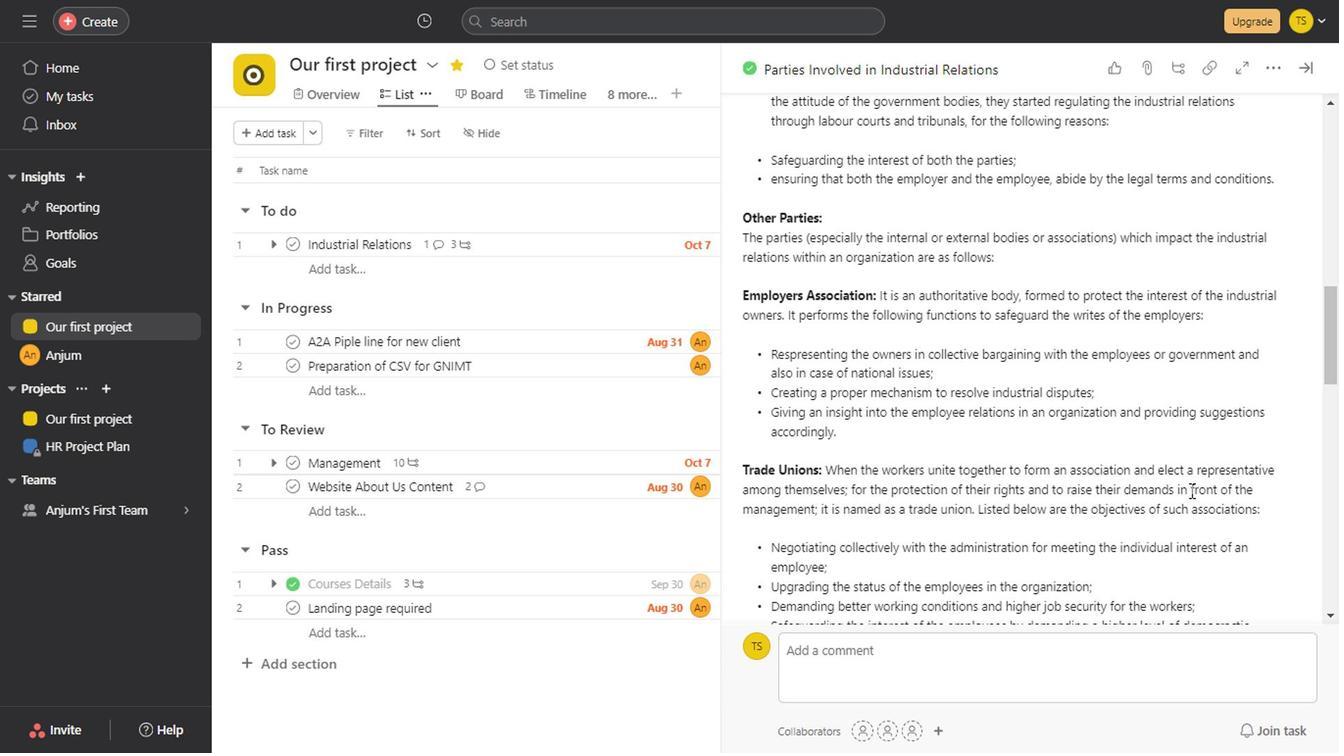 
Action: Mouse scrolled (1184, 496) with delta (0, -1)
Screenshot: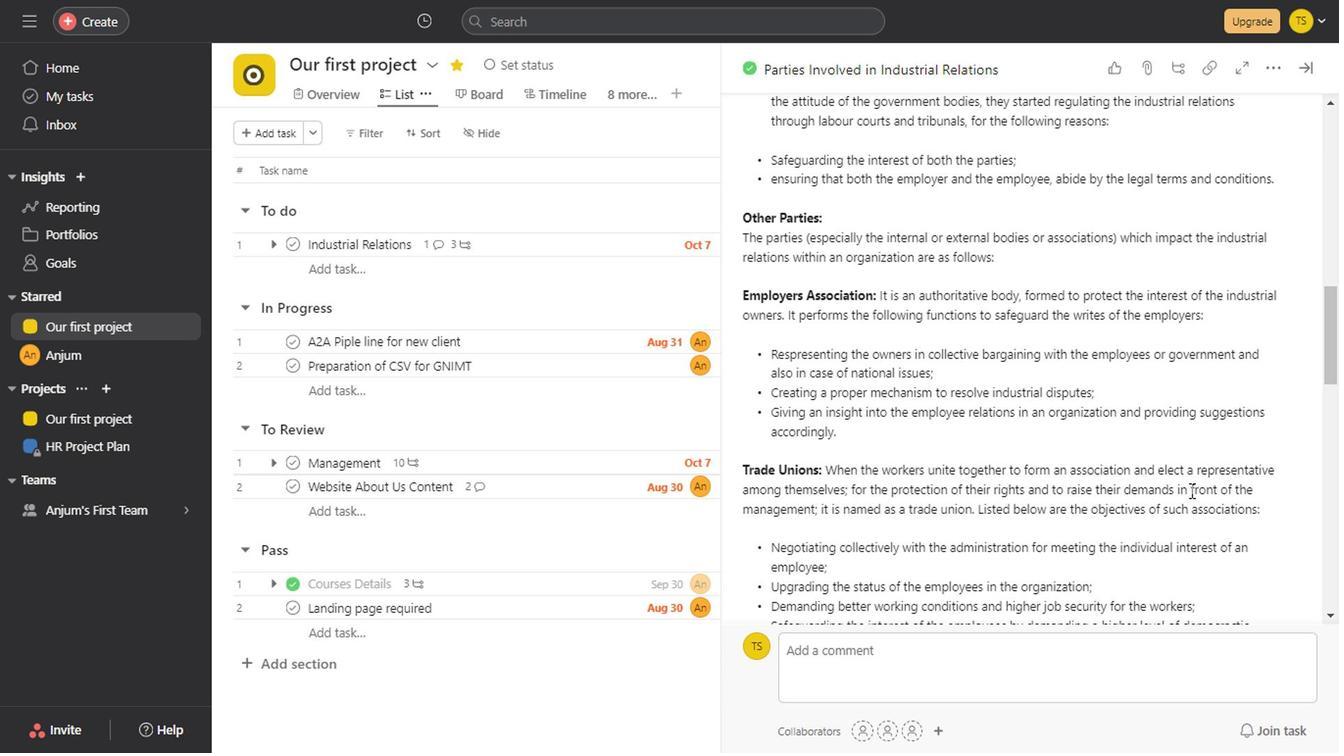 
Action: Mouse scrolled (1184, 496) with delta (0, -1)
Screenshot: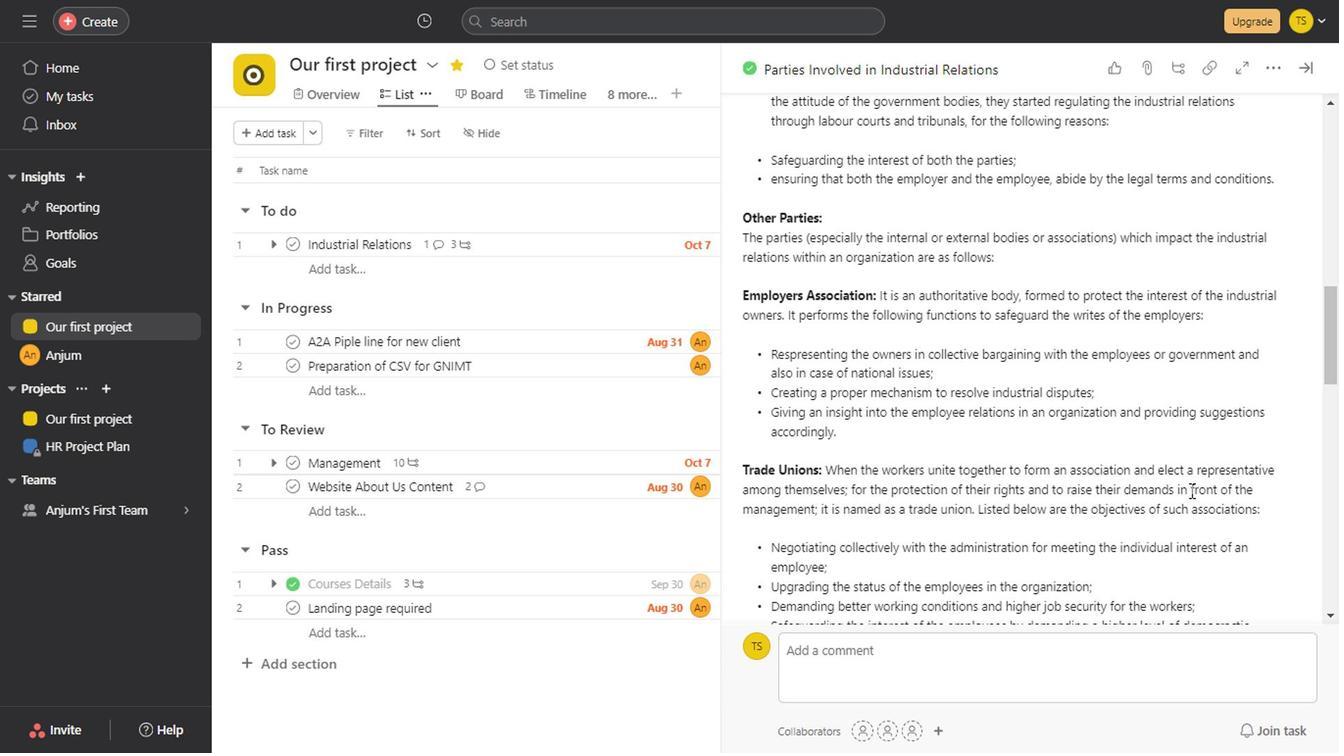 
Action: Mouse scrolled (1184, 496) with delta (0, -1)
Screenshot: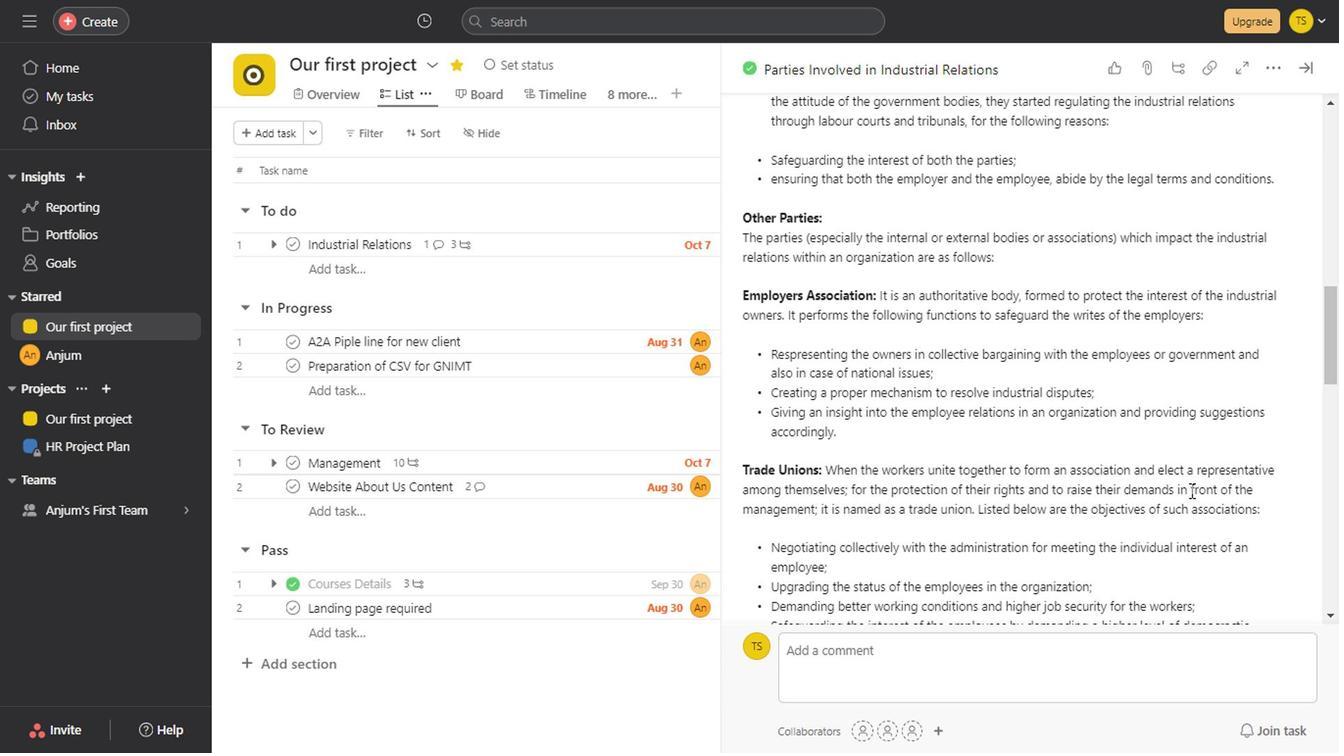 
Action: Mouse scrolled (1184, 496) with delta (0, -1)
Screenshot: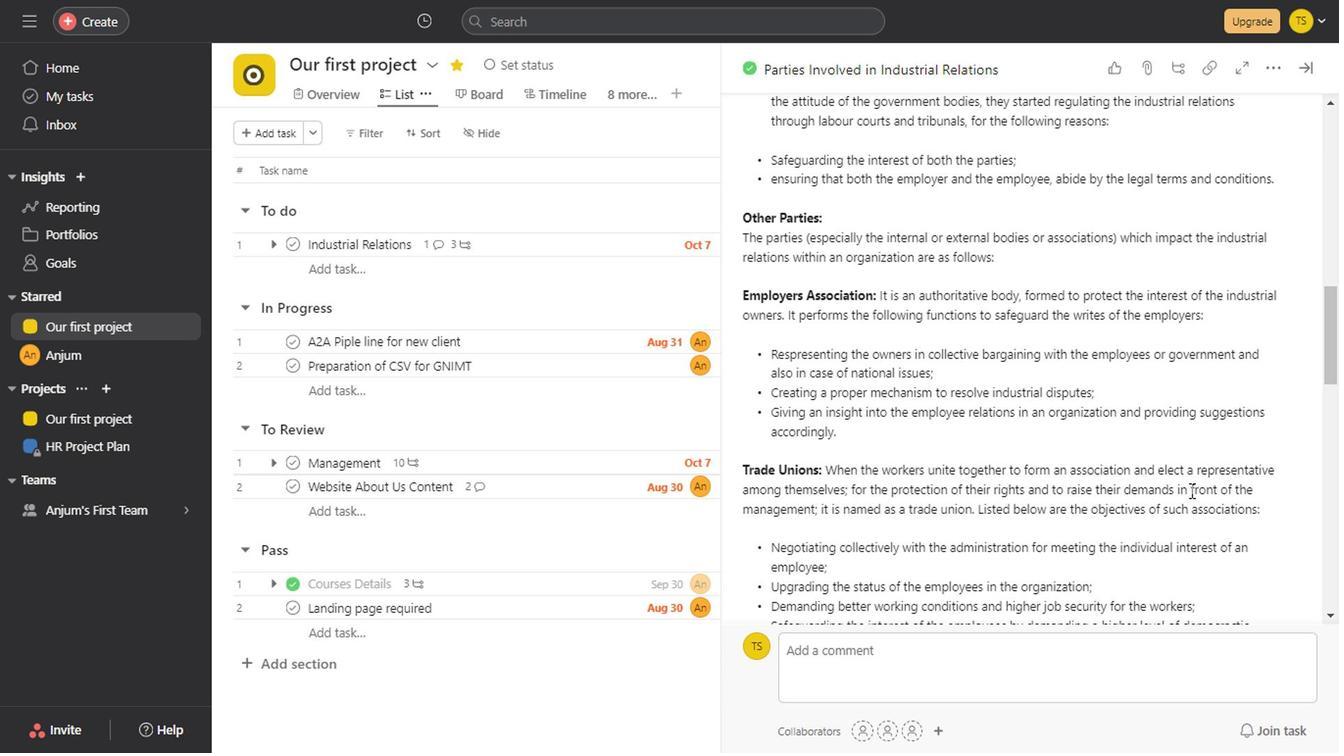 
Action: Mouse scrolled (1184, 496) with delta (0, -1)
Screenshot: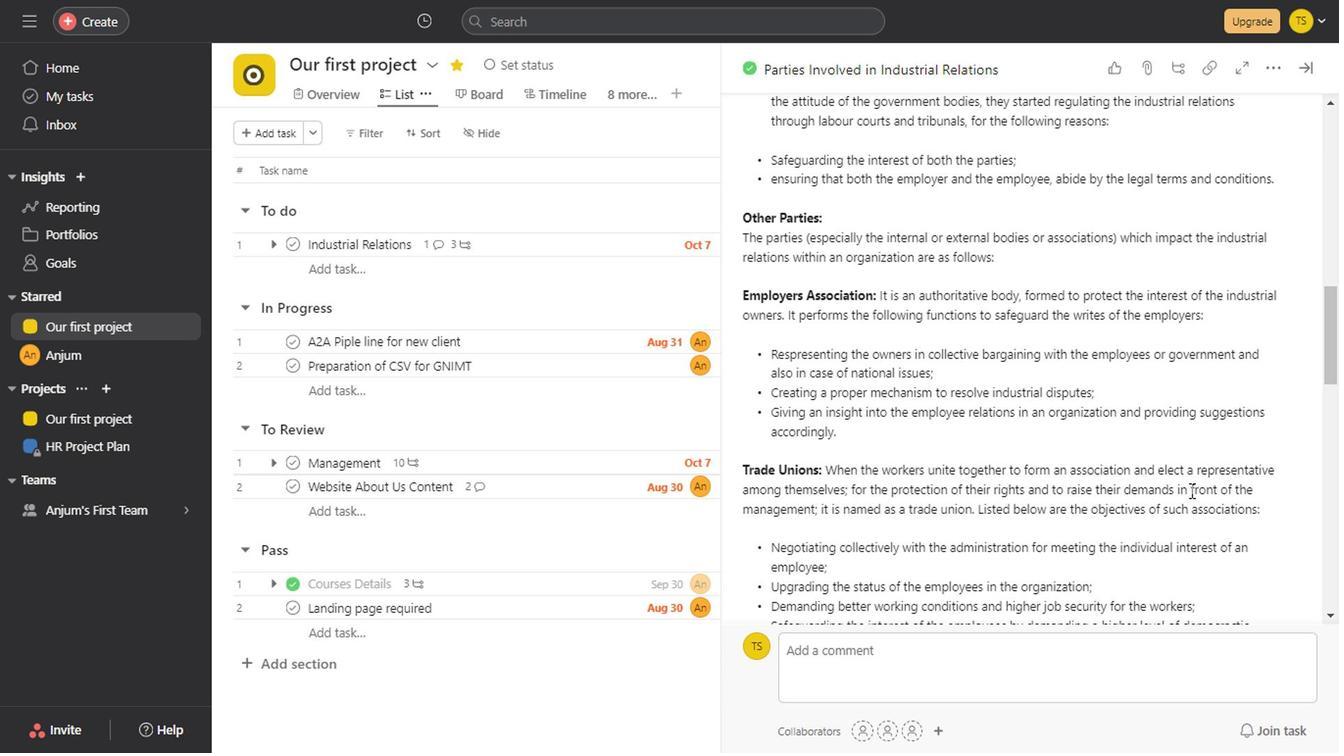 
Action: Mouse scrolled (1184, 496) with delta (0, -1)
Screenshot: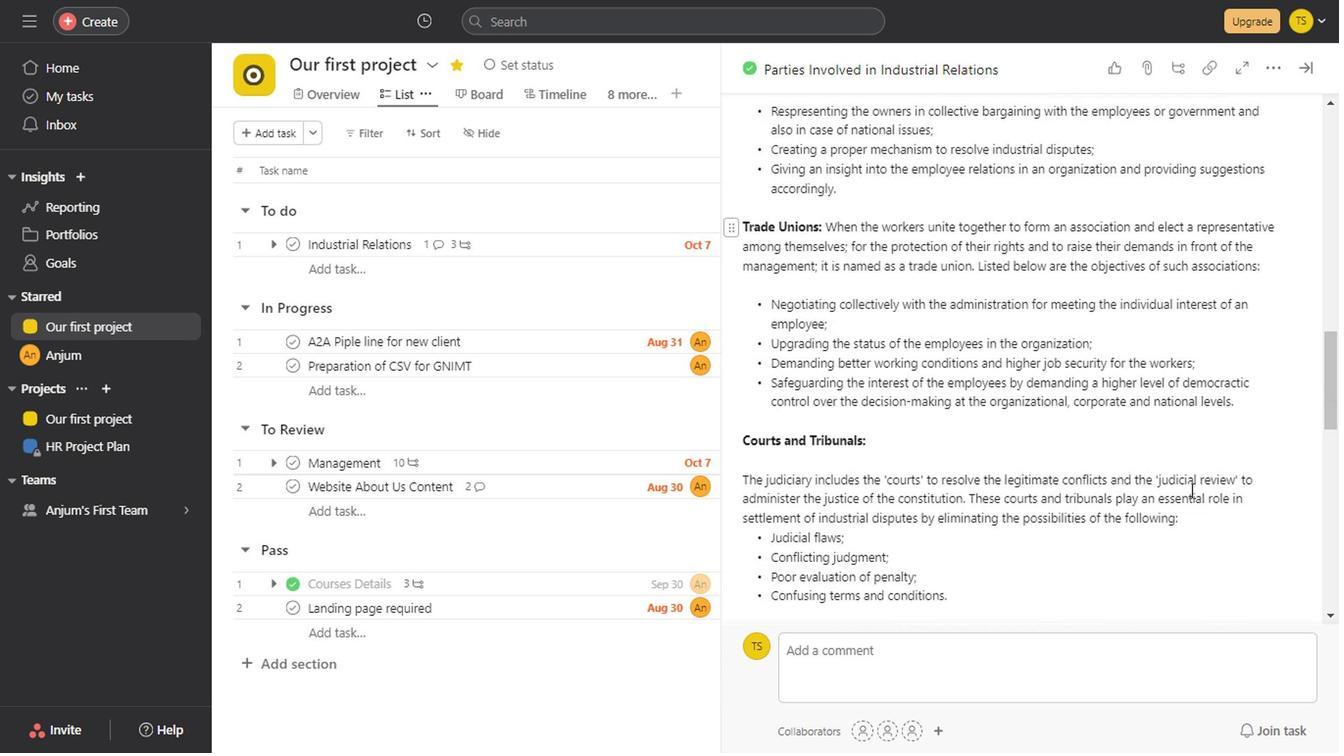 
Action: Mouse scrolled (1184, 496) with delta (0, -1)
Screenshot: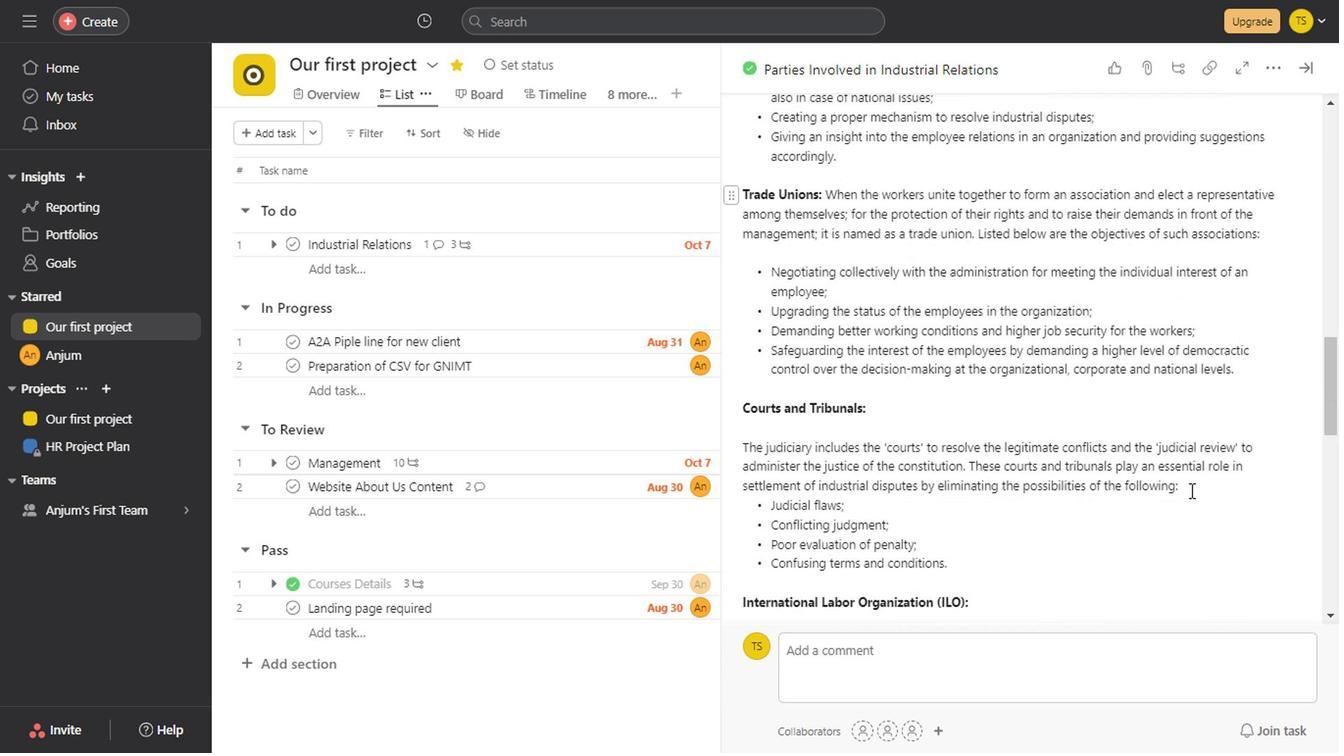 
Action: Mouse scrolled (1184, 496) with delta (0, -1)
Screenshot: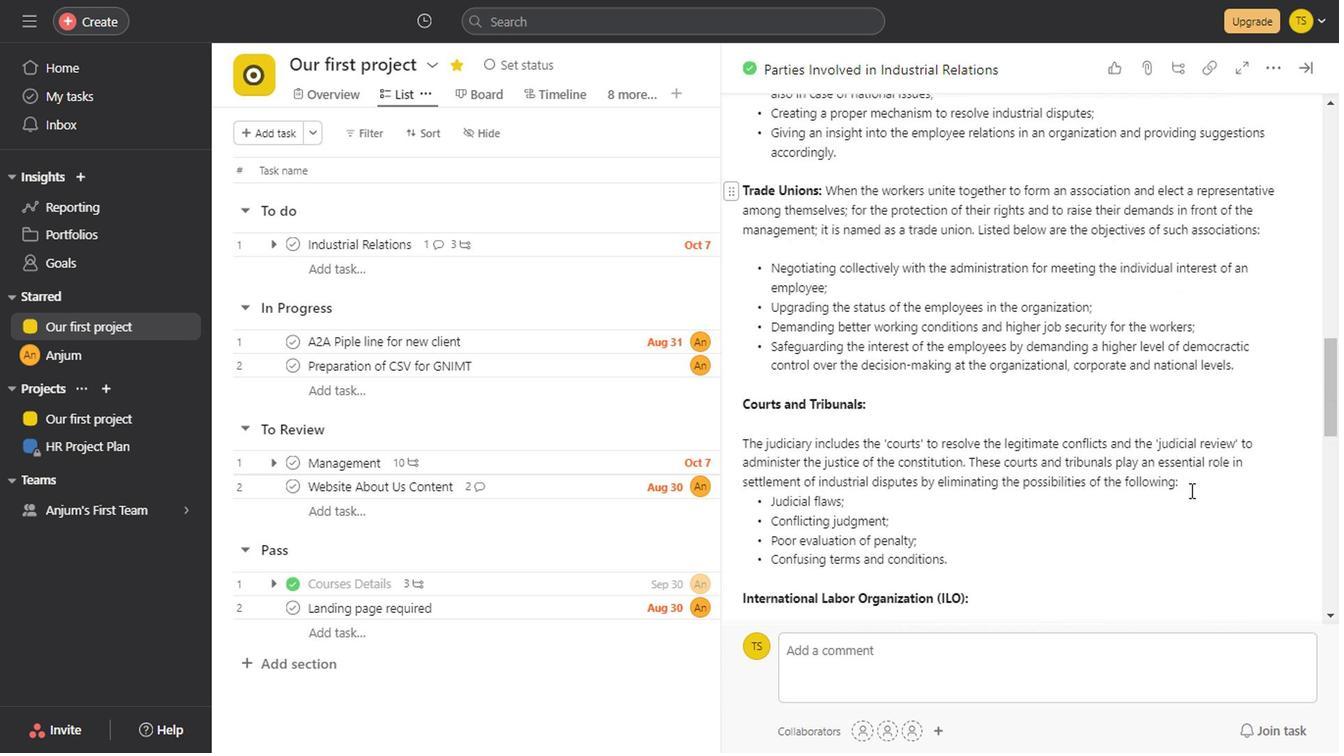 
Action: Mouse scrolled (1184, 496) with delta (0, -1)
Screenshot: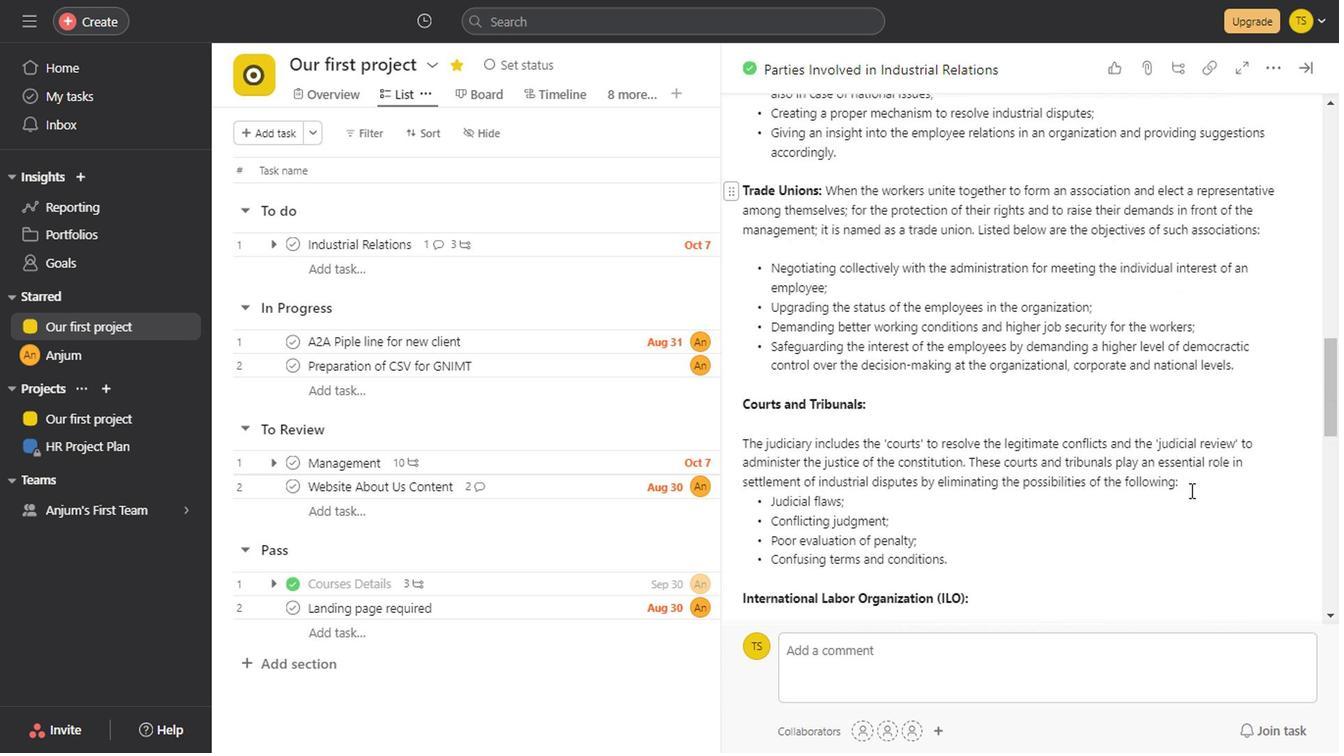 
Action: Mouse scrolled (1184, 496) with delta (0, -1)
Screenshot: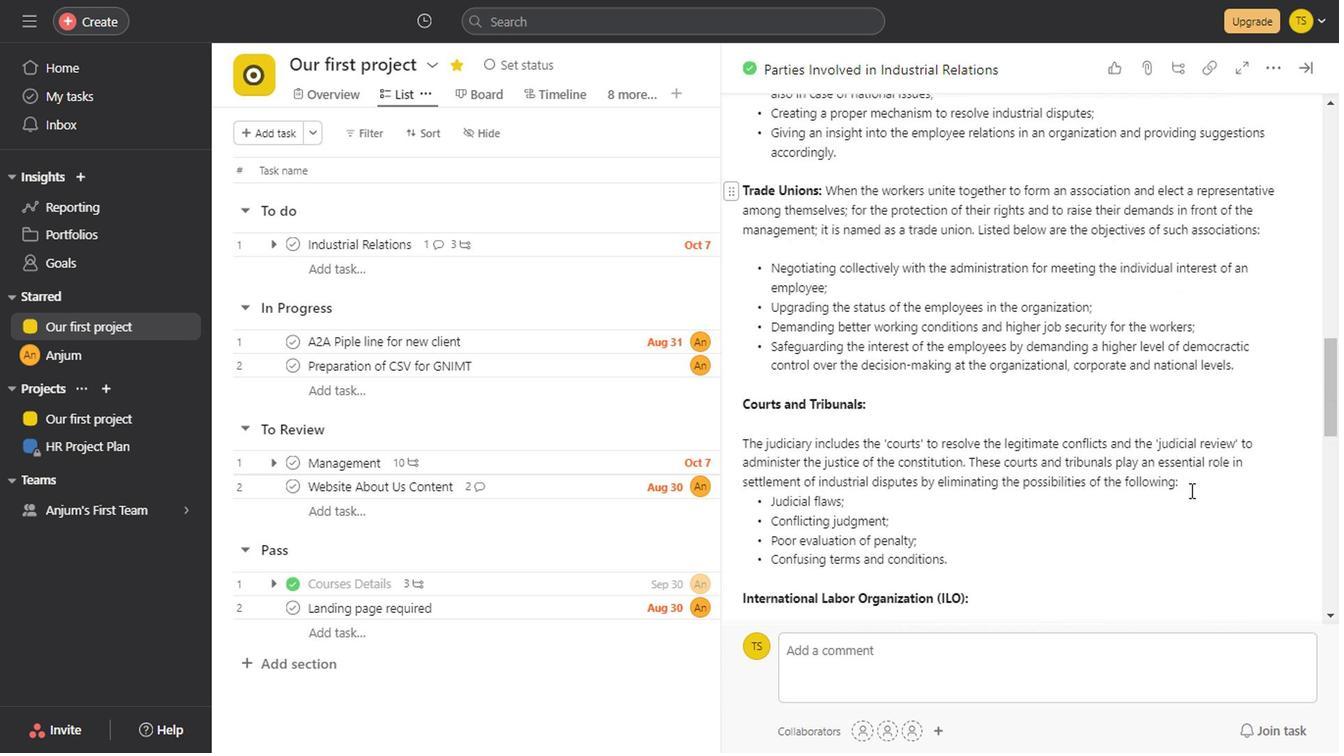 
Action: Mouse scrolled (1184, 496) with delta (0, -1)
Screenshot: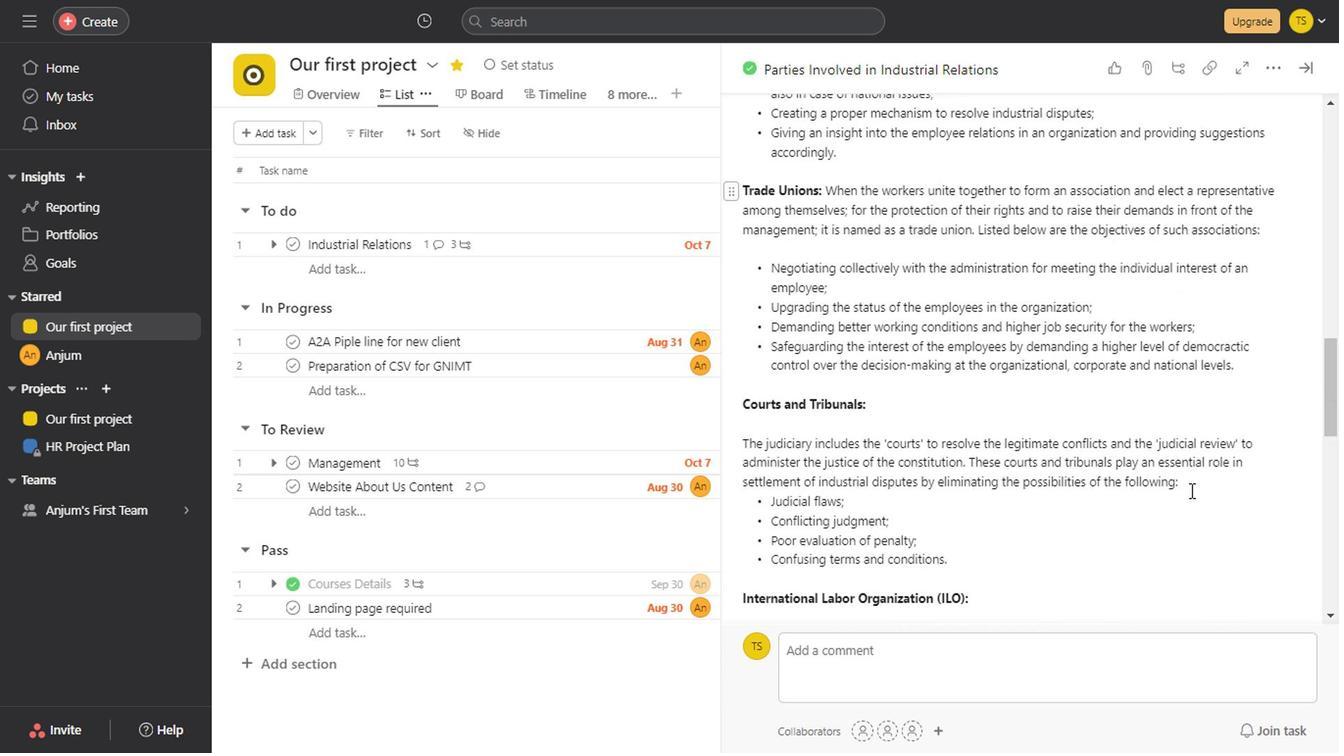 
Action: Mouse scrolled (1184, 496) with delta (0, -1)
Screenshot: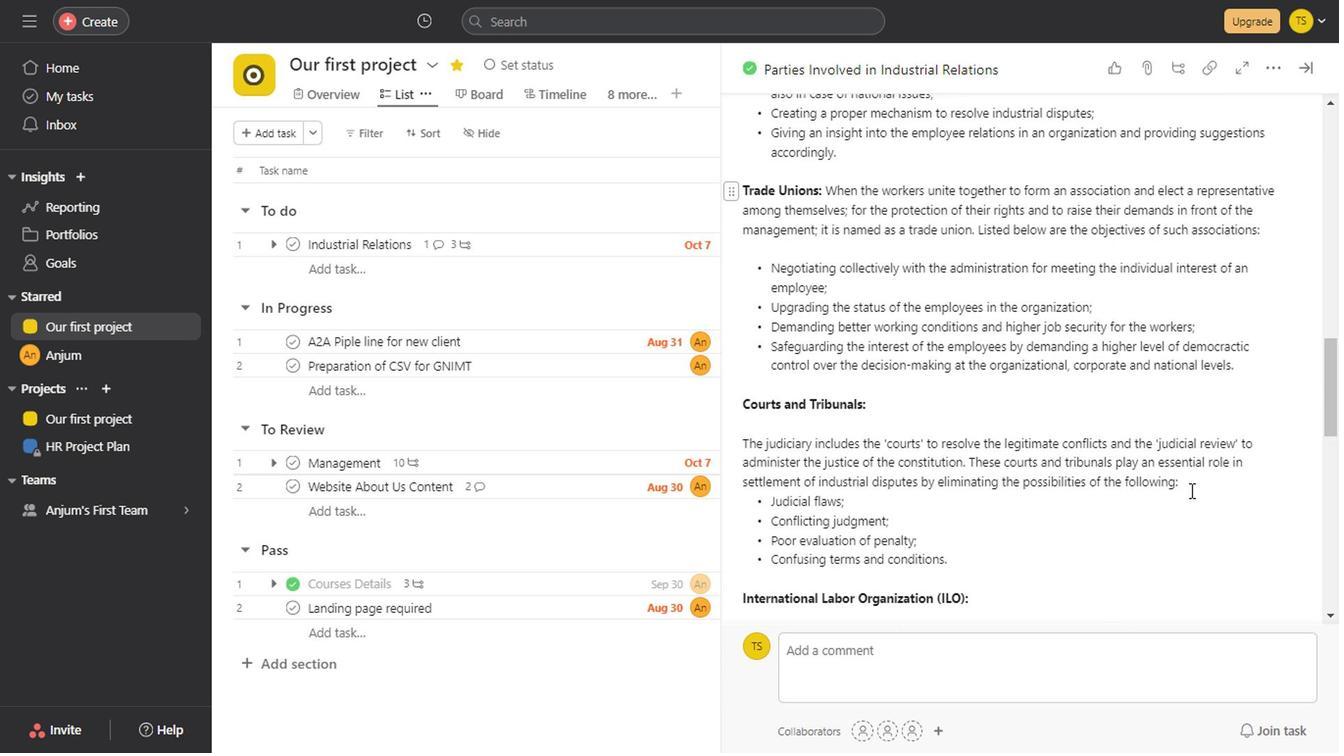 
Action: Mouse scrolled (1184, 496) with delta (0, -1)
Screenshot: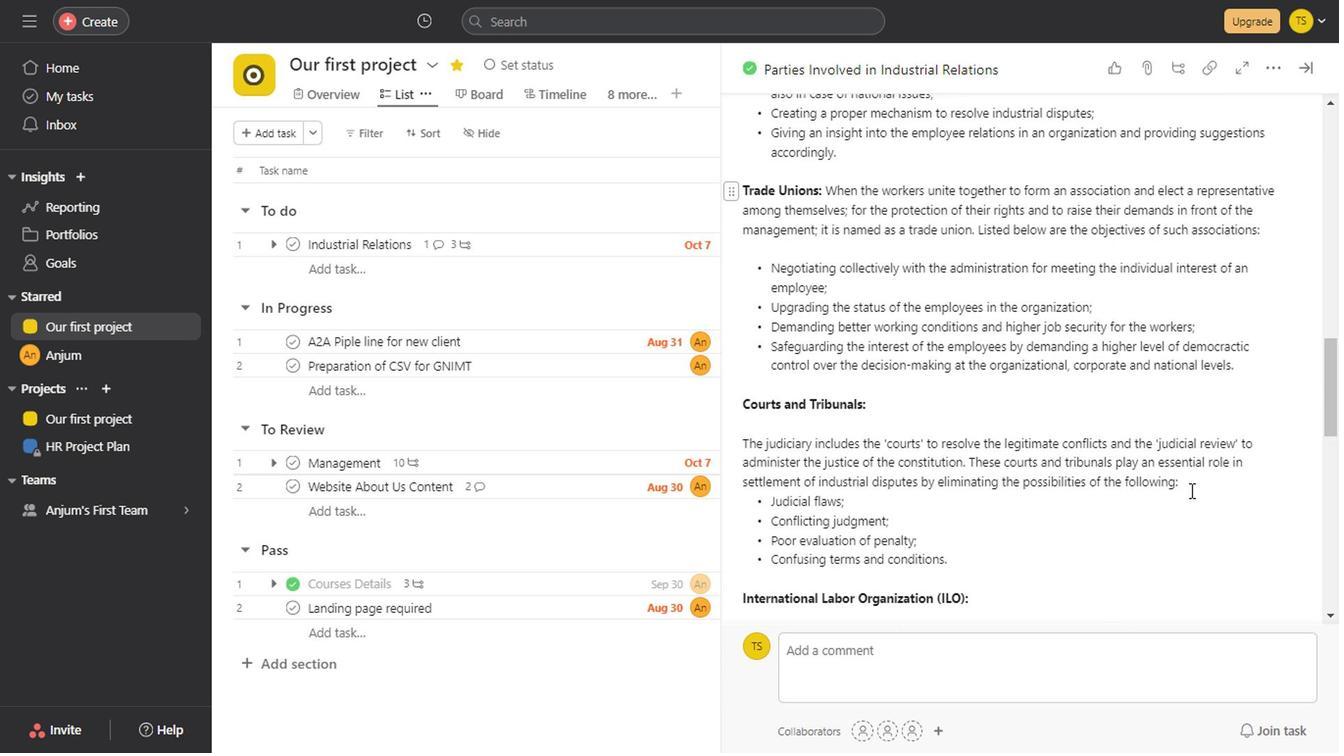 
Action: Mouse scrolled (1184, 496) with delta (0, -1)
Screenshot: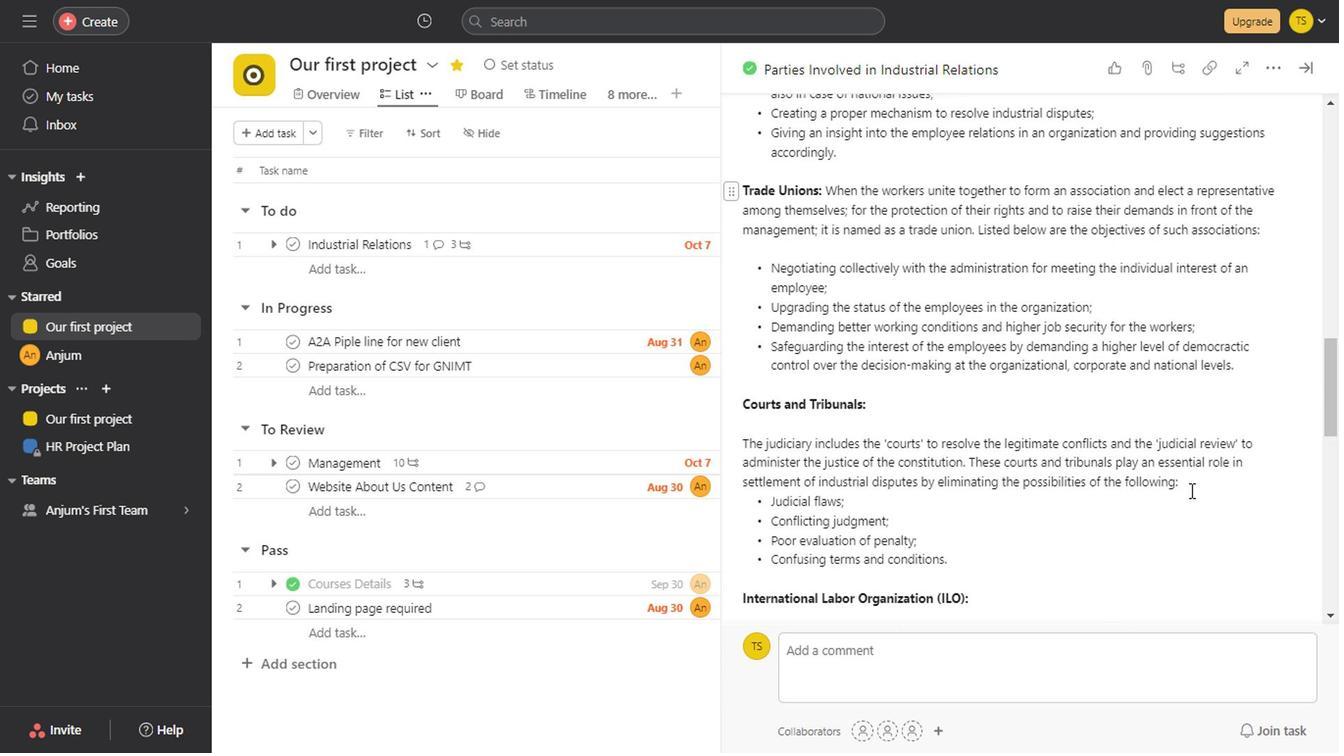 
Action: Mouse scrolled (1184, 496) with delta (0, -1)
Screenshot: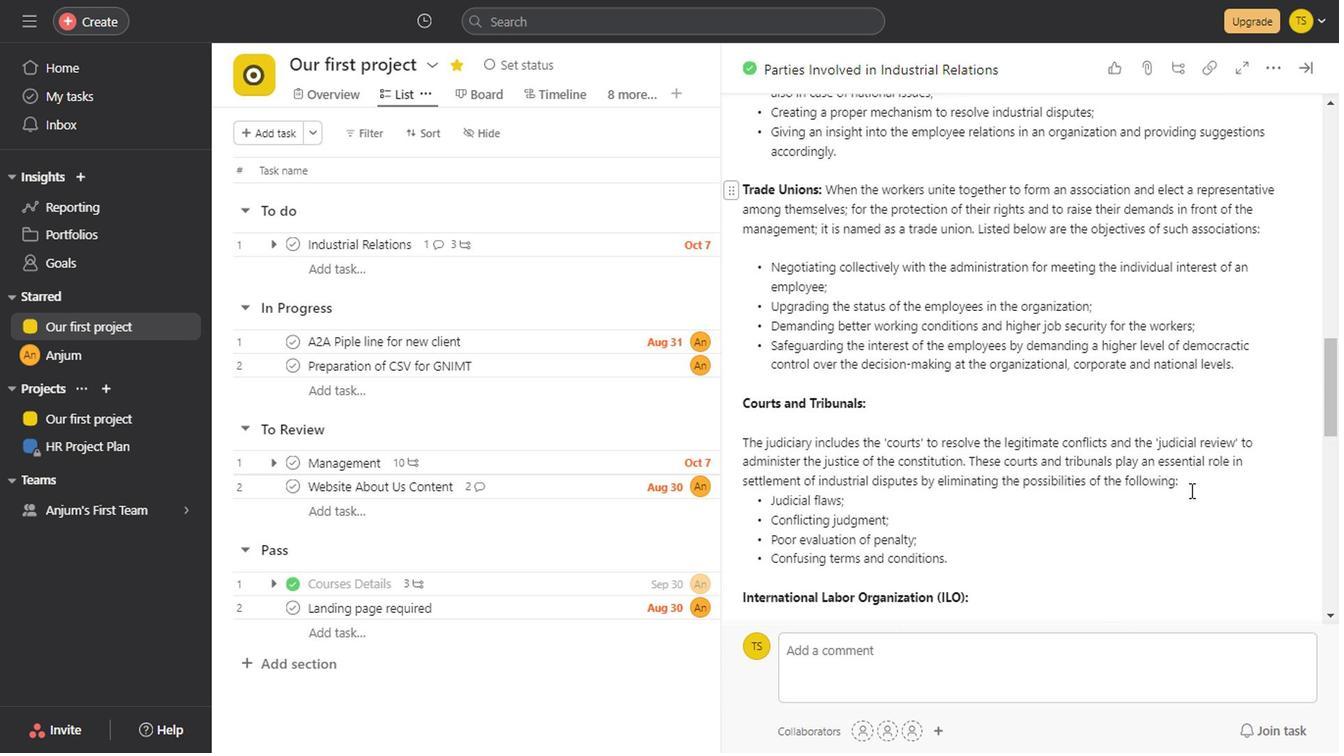 
Action: Mouse scrolled (1184, 496) with delta (0, -1)
Screenshot: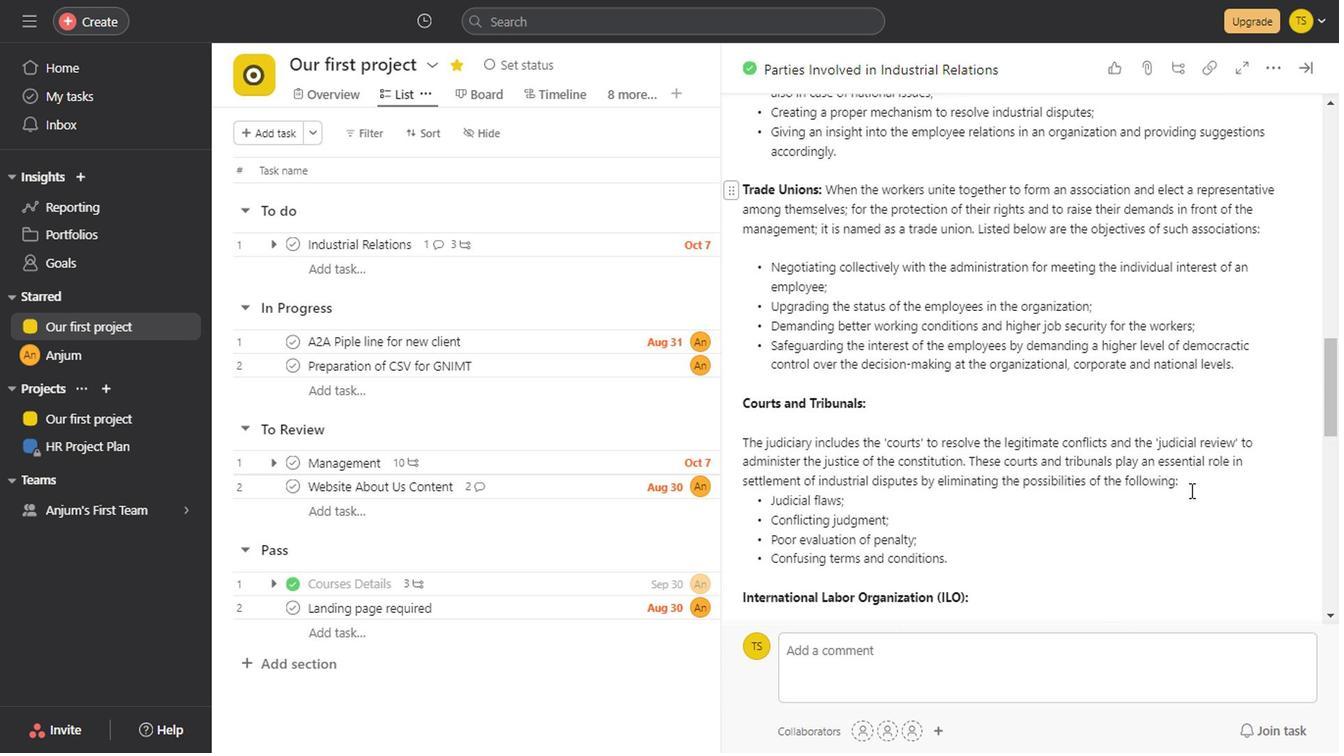 
Action: Mouse scrolled (1184, 496) with delta (0, -1)
Screenshot: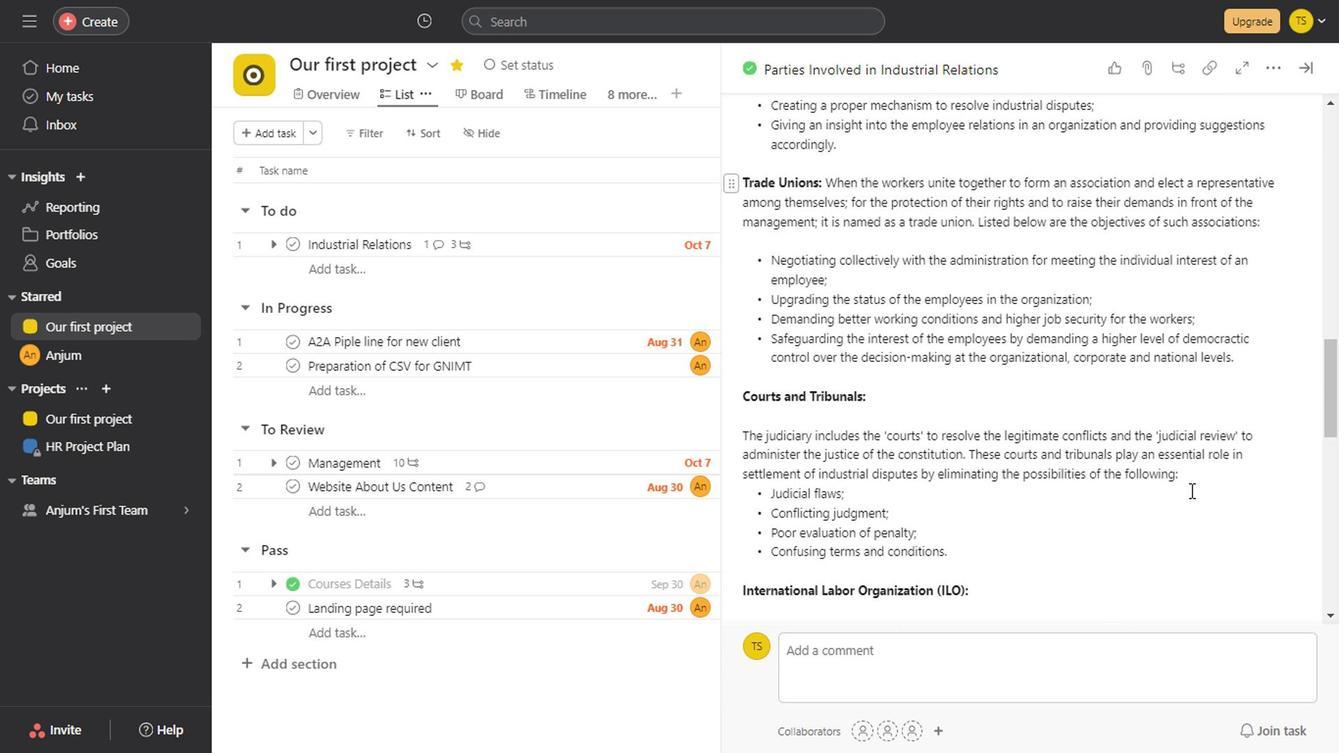 
Action: Mouse scrolled (1184, 496) with delta (0, -1)
Screenshot: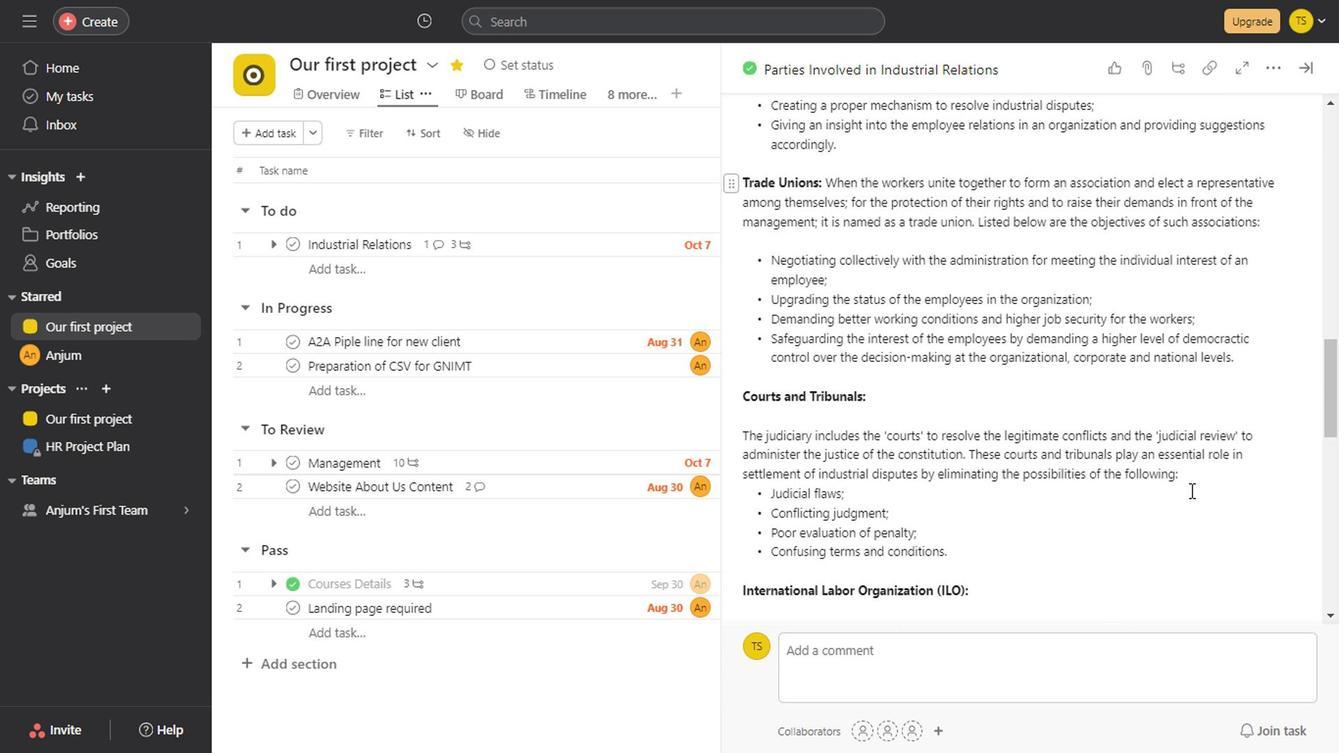 
Action: Mouse scrolled (1184, 496) with delta (0, -1)
Screenshot: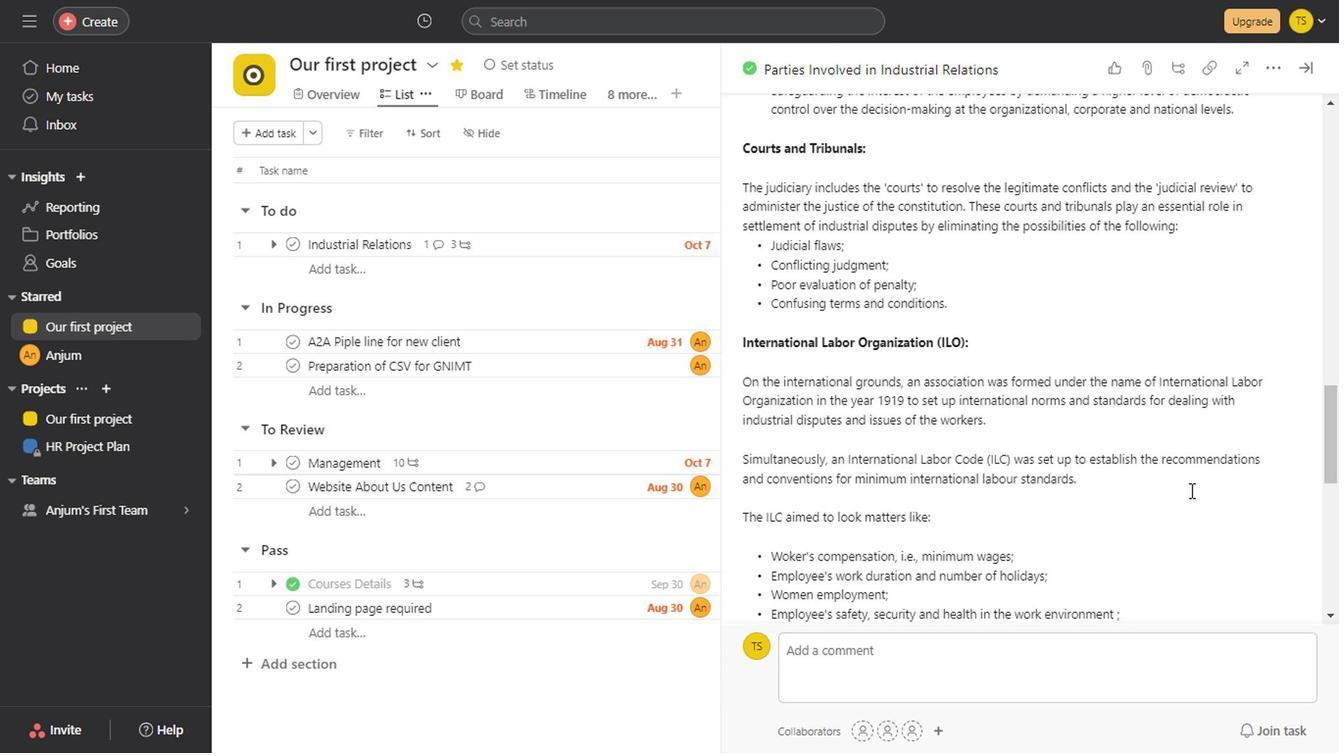 
Action: Mouse scrolled (1184, 496) with delta (0, -1)
Screenshot: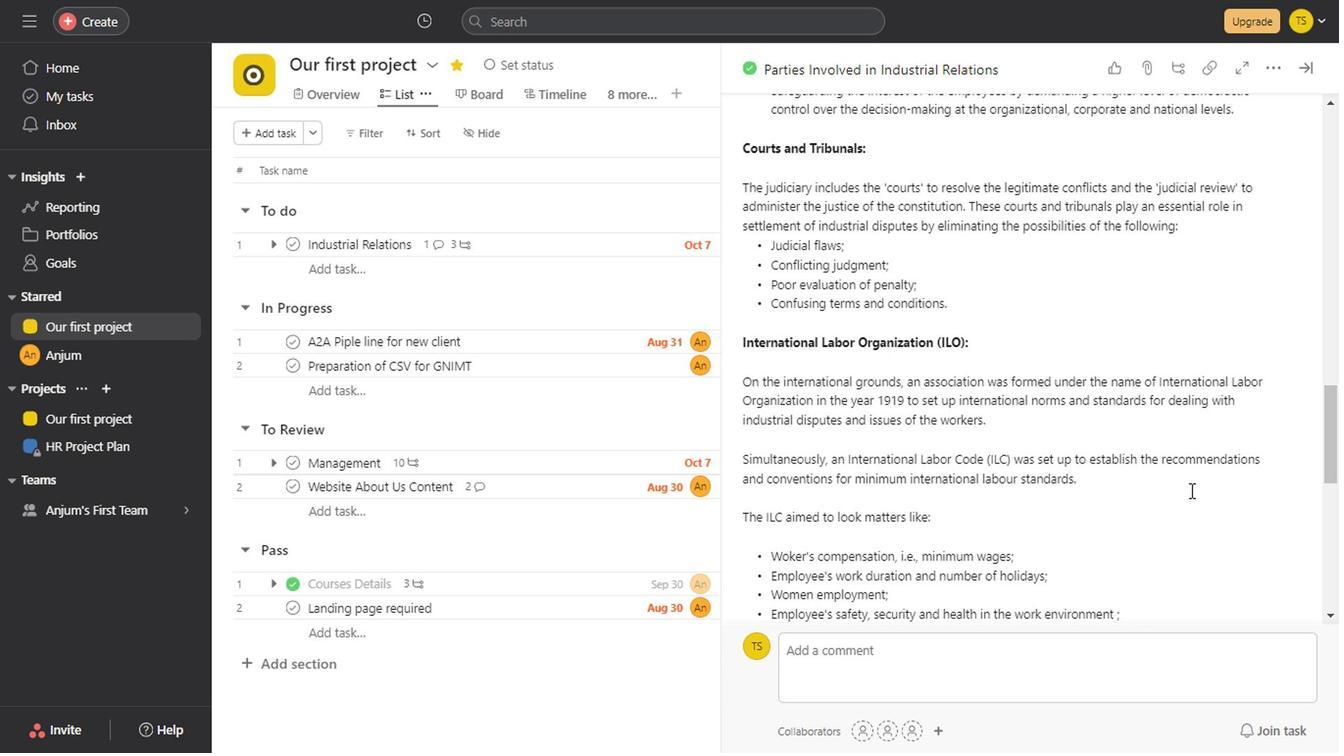 
Action: Mouse scrolled (1184, 496) with delta (0, -1)
Screenshot: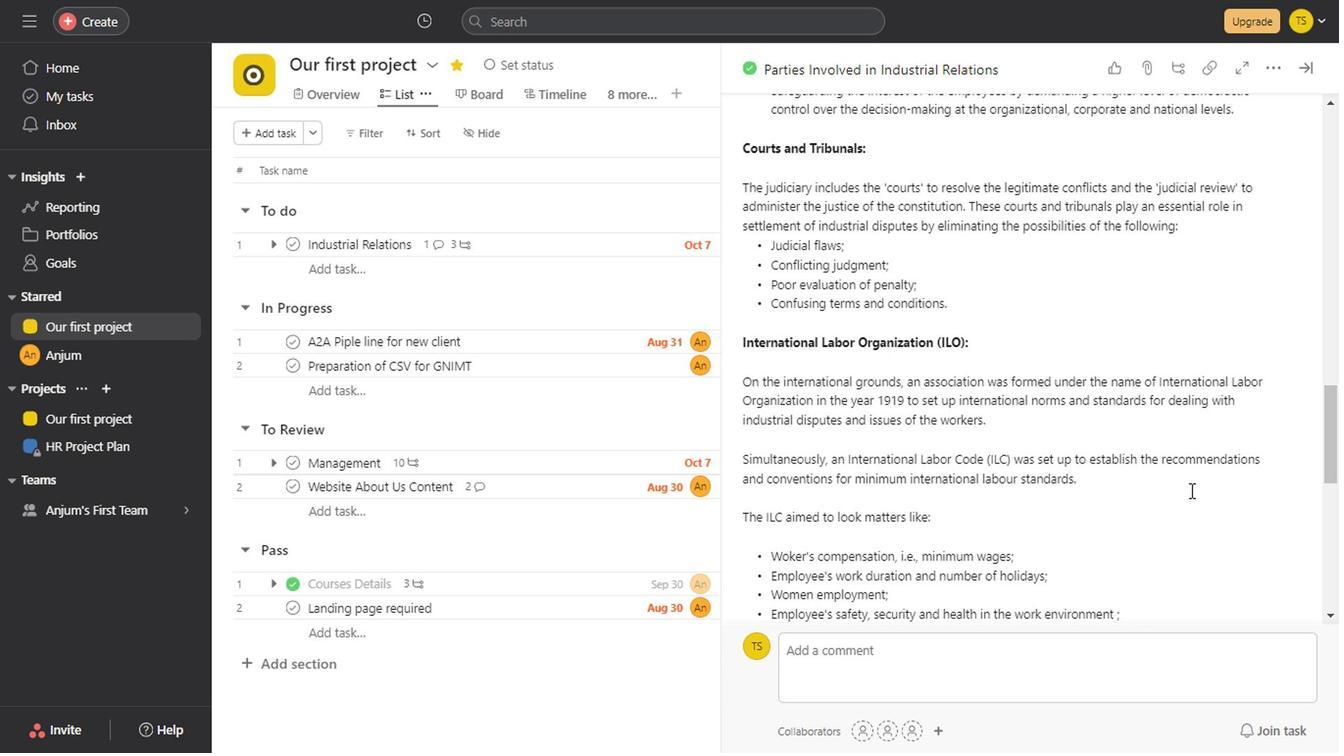 
Action: Mouse scrolled (1184, 496) with delta (0, -1)
Screenshot: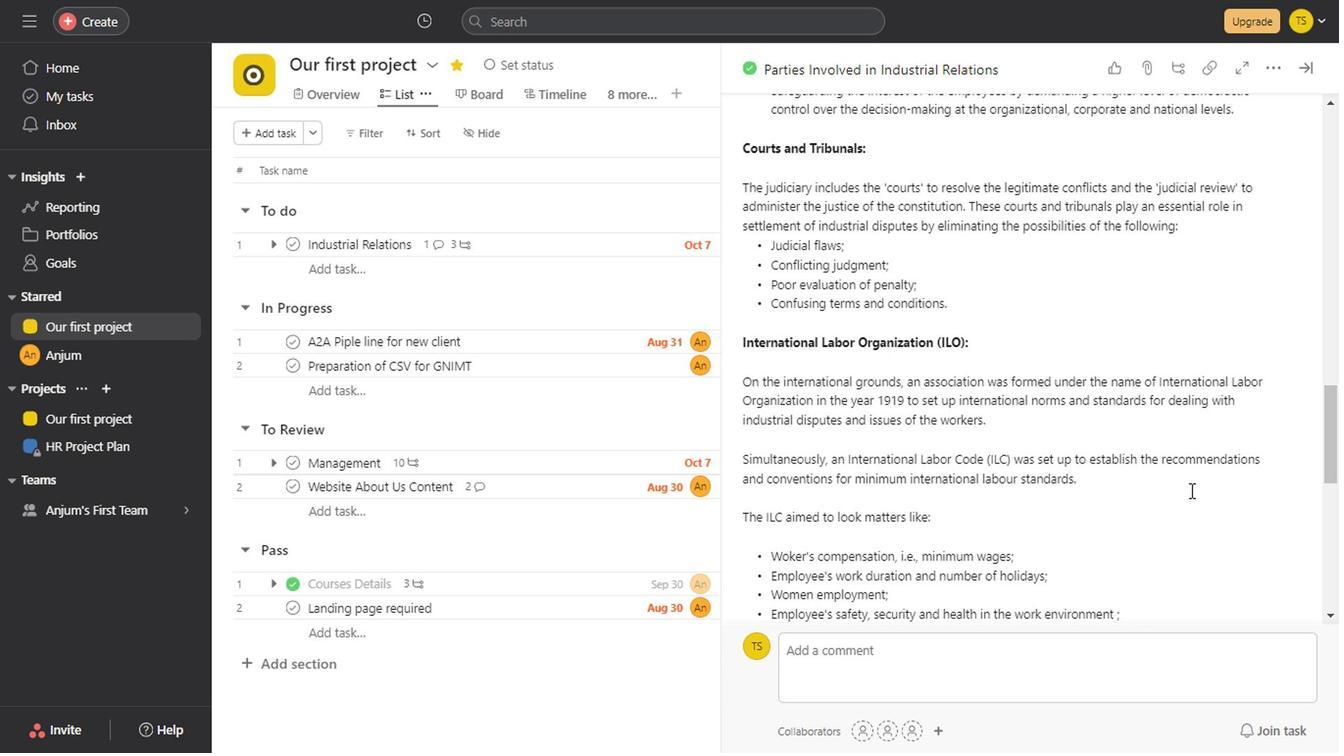 
Action: Mouse scrolled (1184, 496) with delta (0, -1)
Screenshot: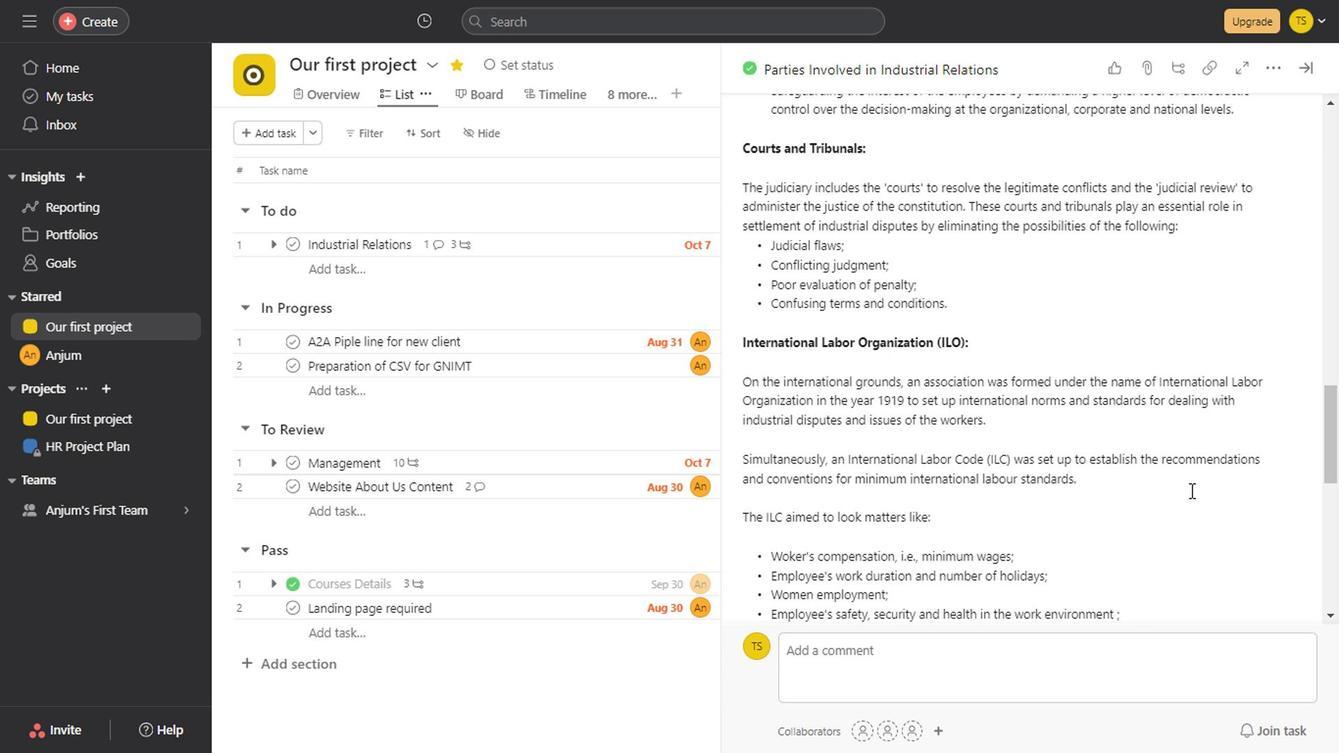 
Action: Mouse scrolled (1184, 496) with delta (0, -1)
Screenshot: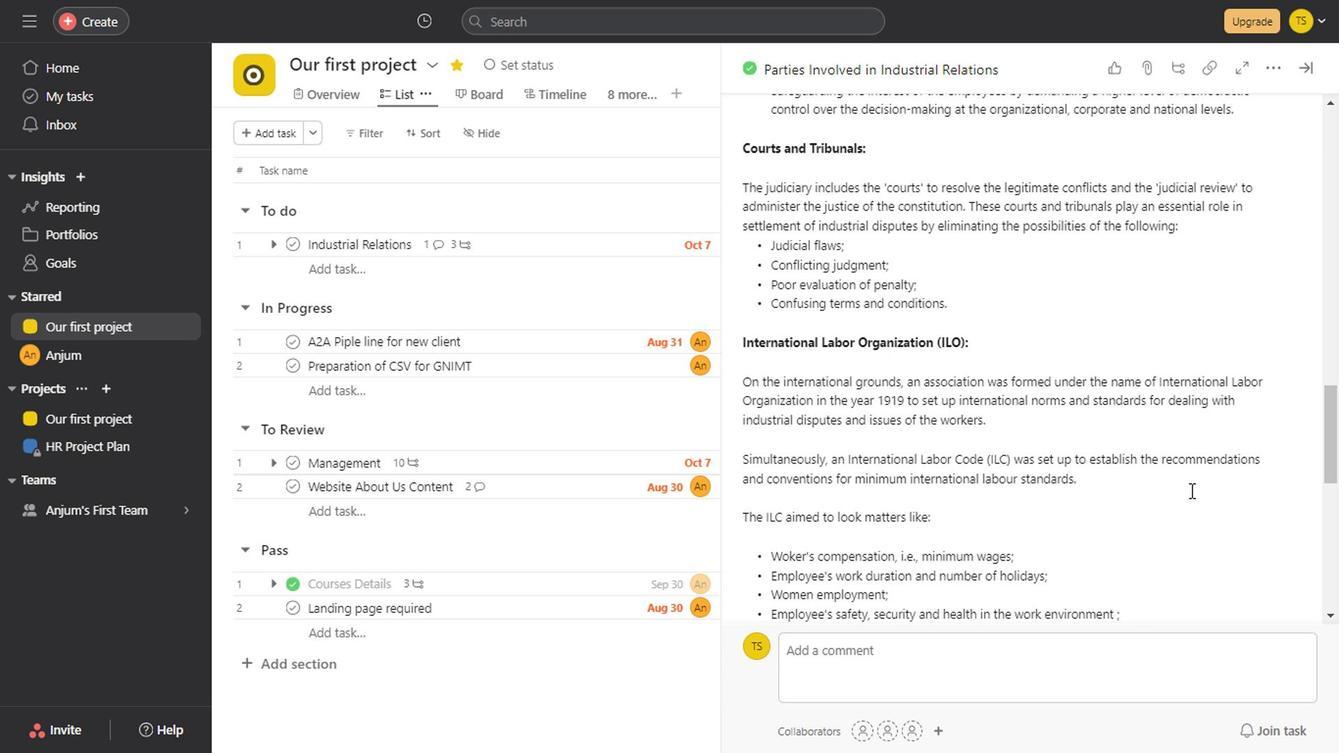 
Action: Mouse scrolled (1184, 496) with delta (0, -1)
Screenshot: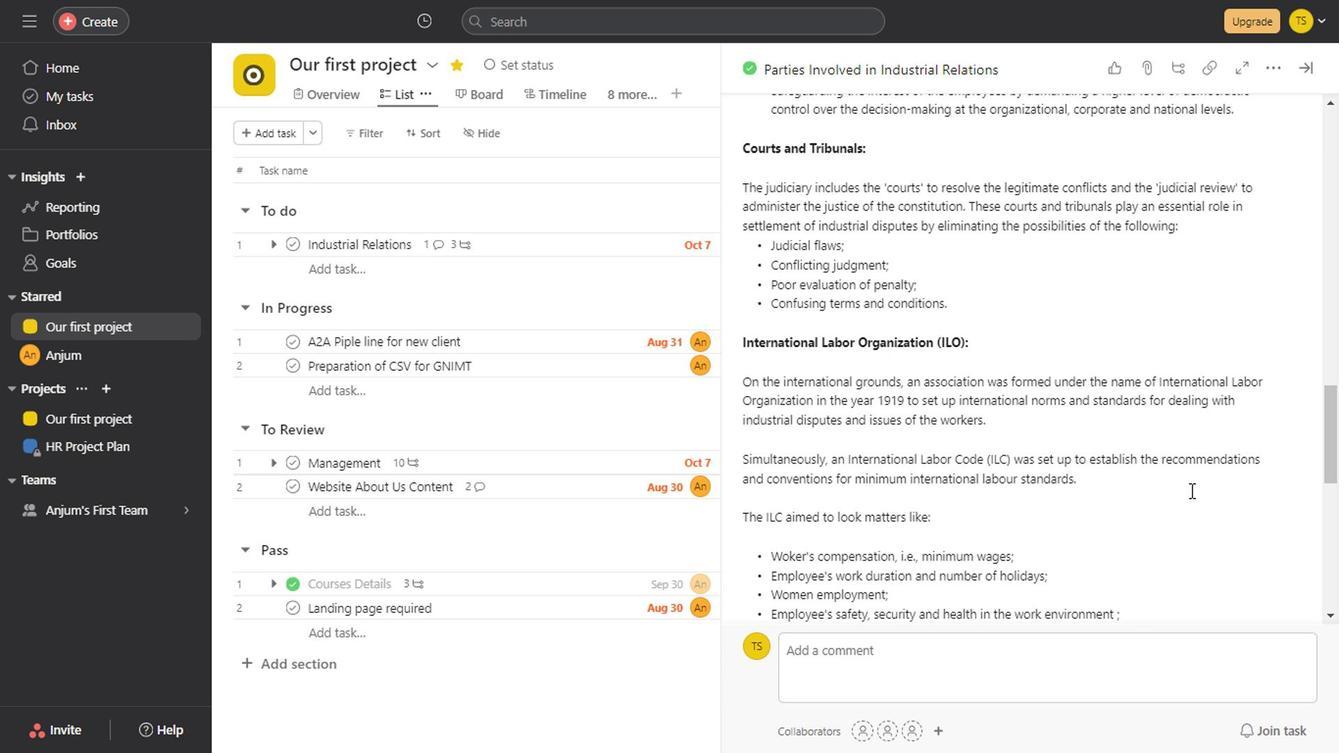 
Action: Mouse scrolled (1184, 496) with delta (0, -1)
Screenshot: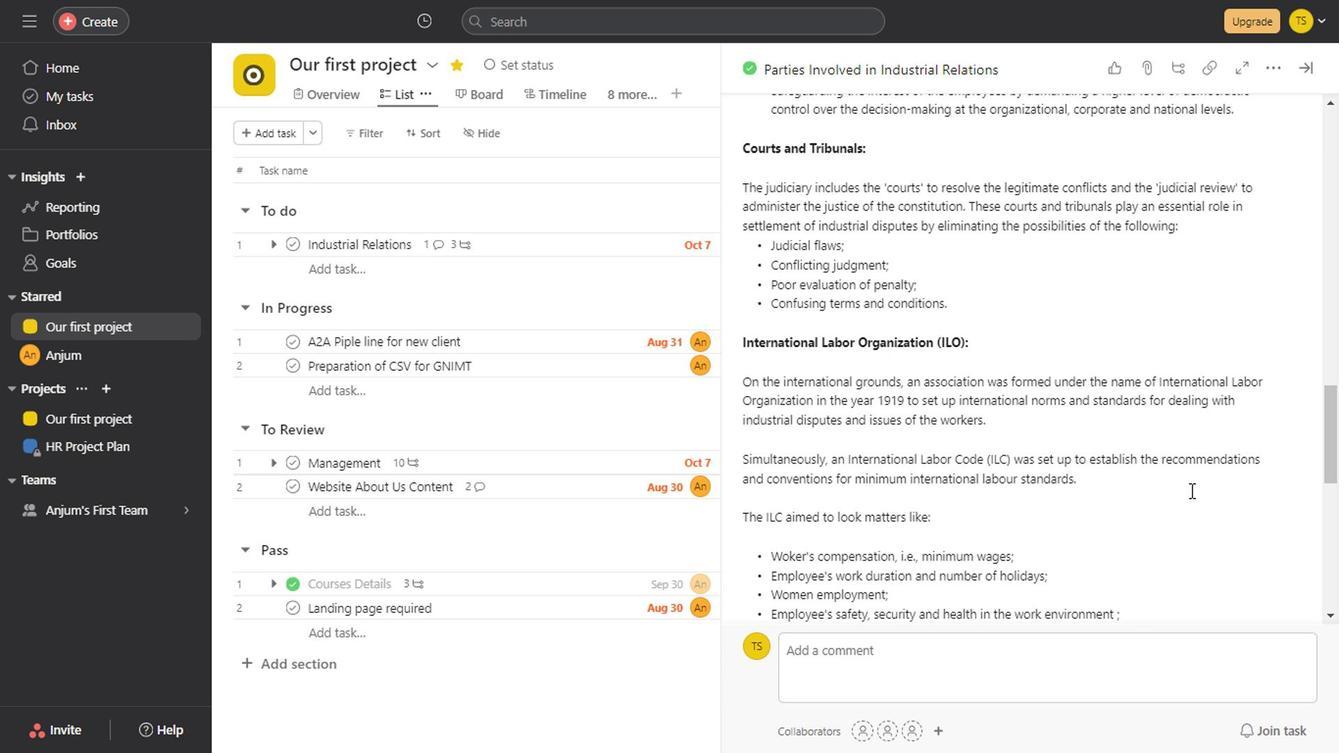 
Action: Mouse scrolled (1184, 496) with delta (0, -1)
Screenshot: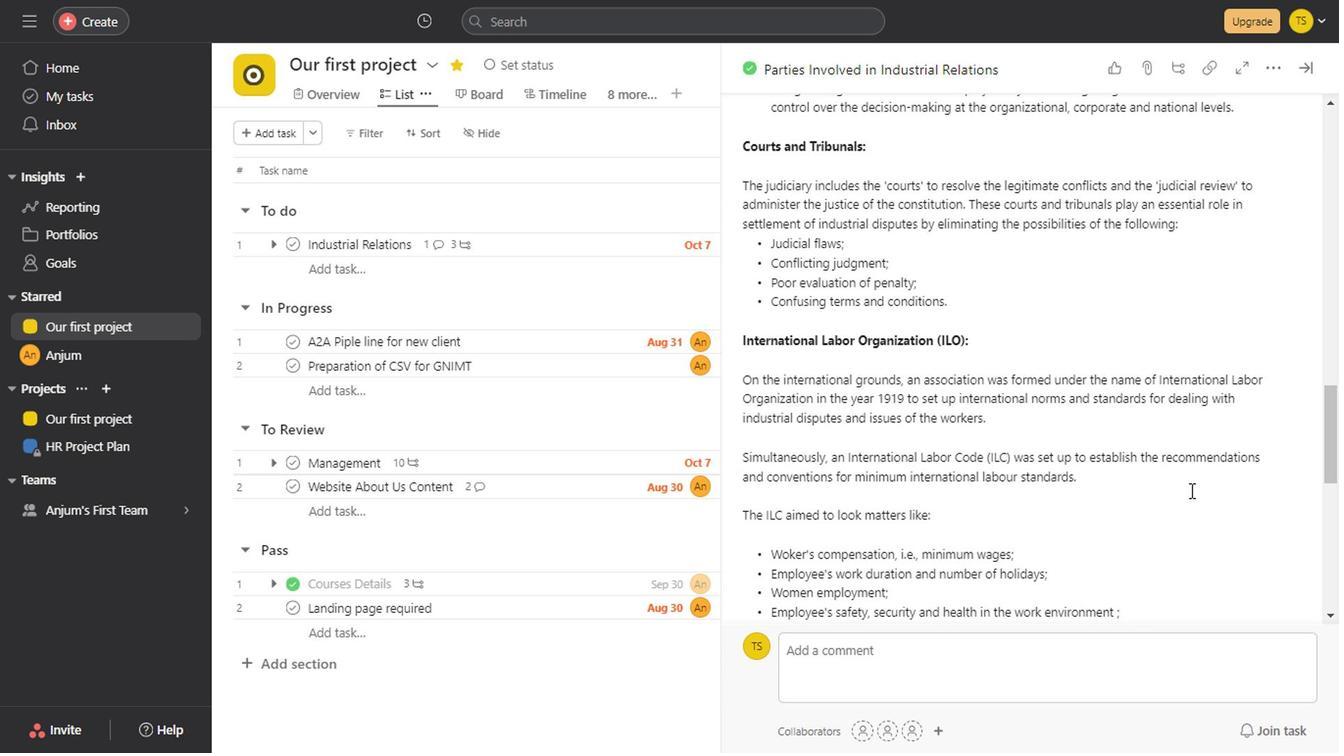 
Action: Mouse scrolled (1184, 496) with delta (0, -1)
Screenshot: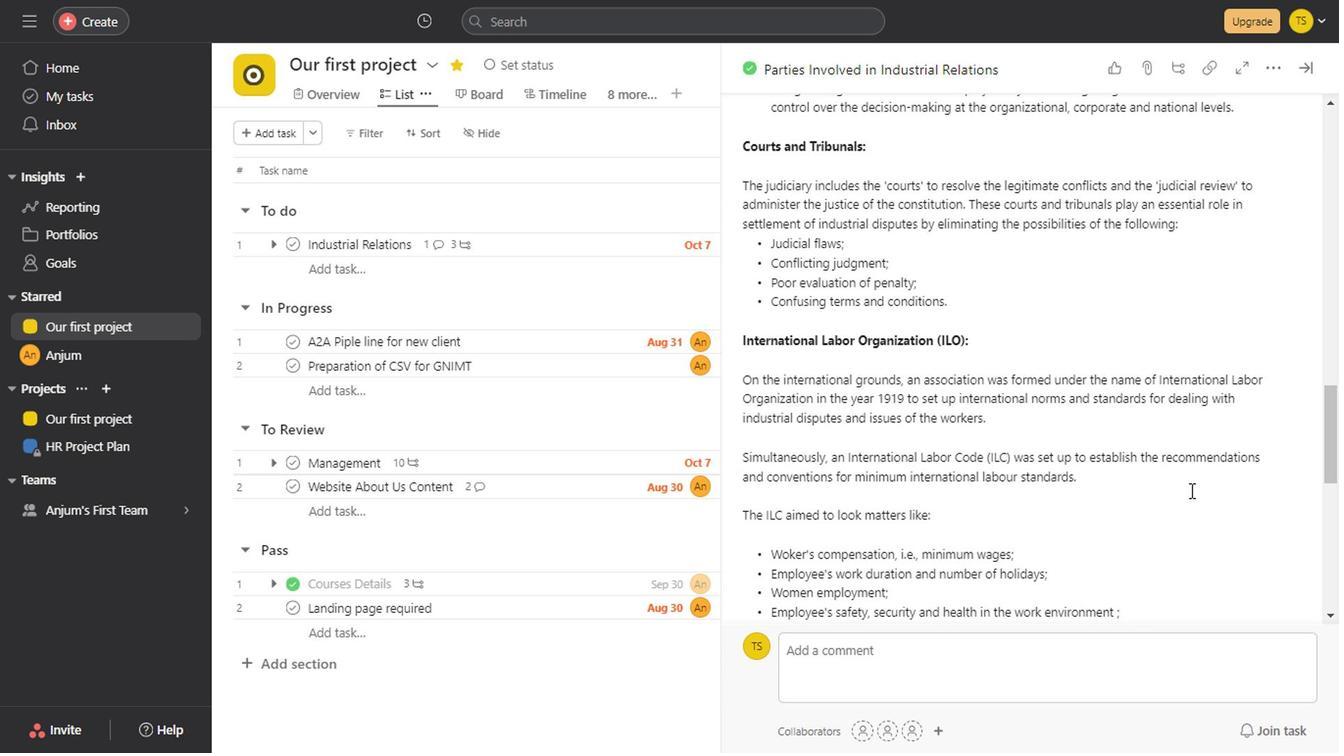 
Action: Mouse scrolled (1184, 496) with delta (0, -1)
Screenshot: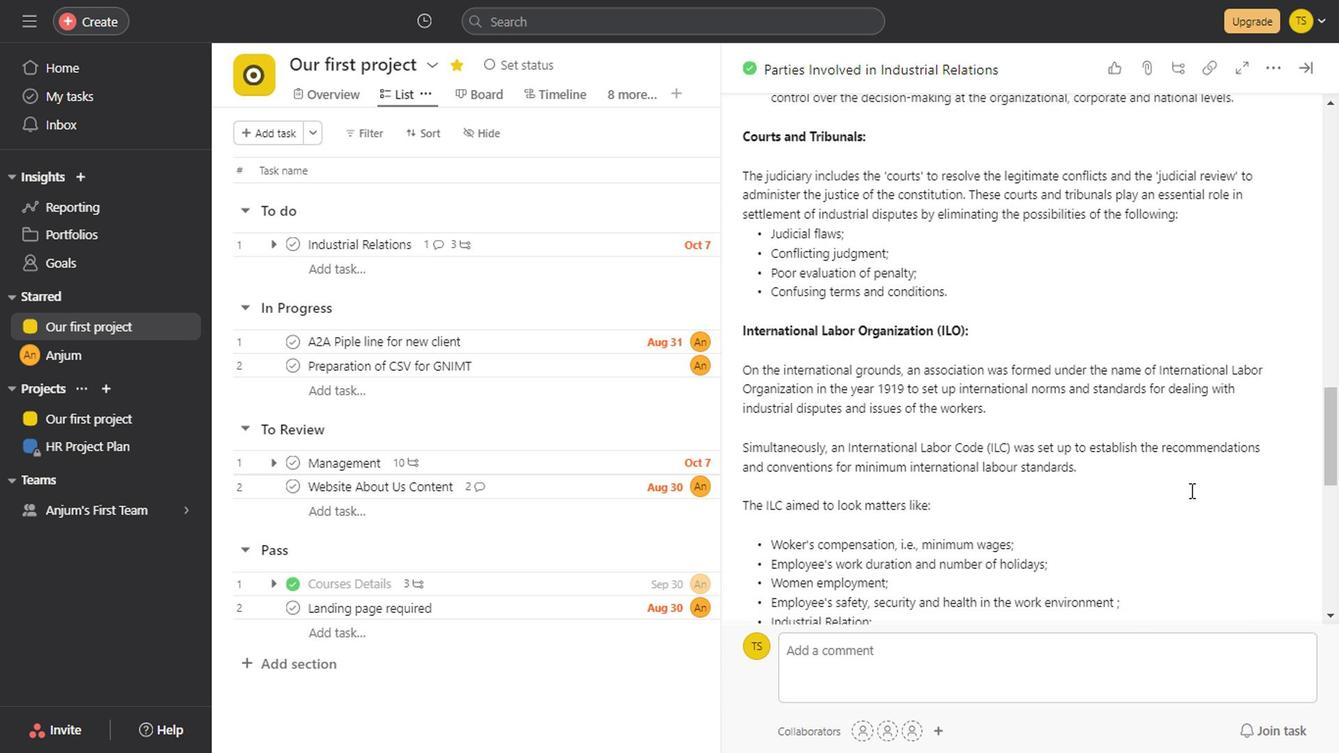 
Action: Mouse scrolled (1184, 496) with delta (0, -1)
Screenshot: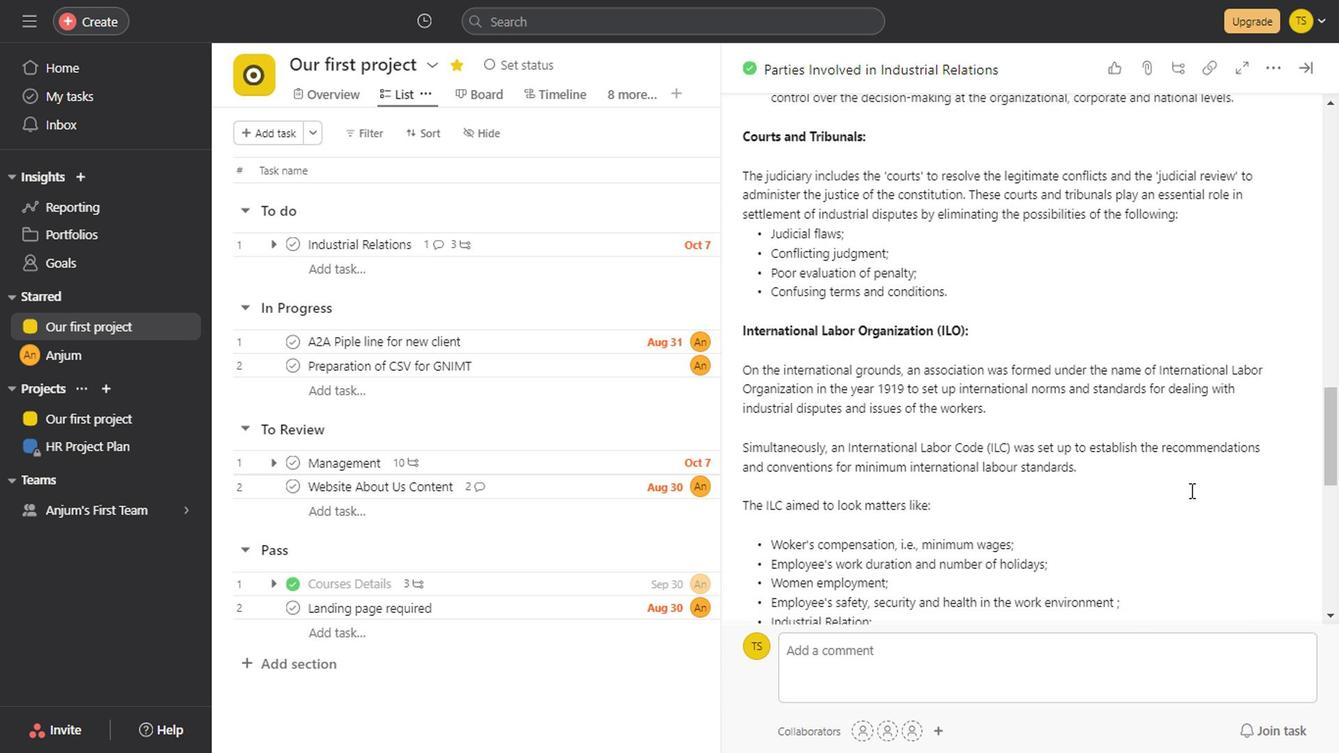 
Action: Mouse scrolled (1184, 496) with delta (0, -1)
Screenshot: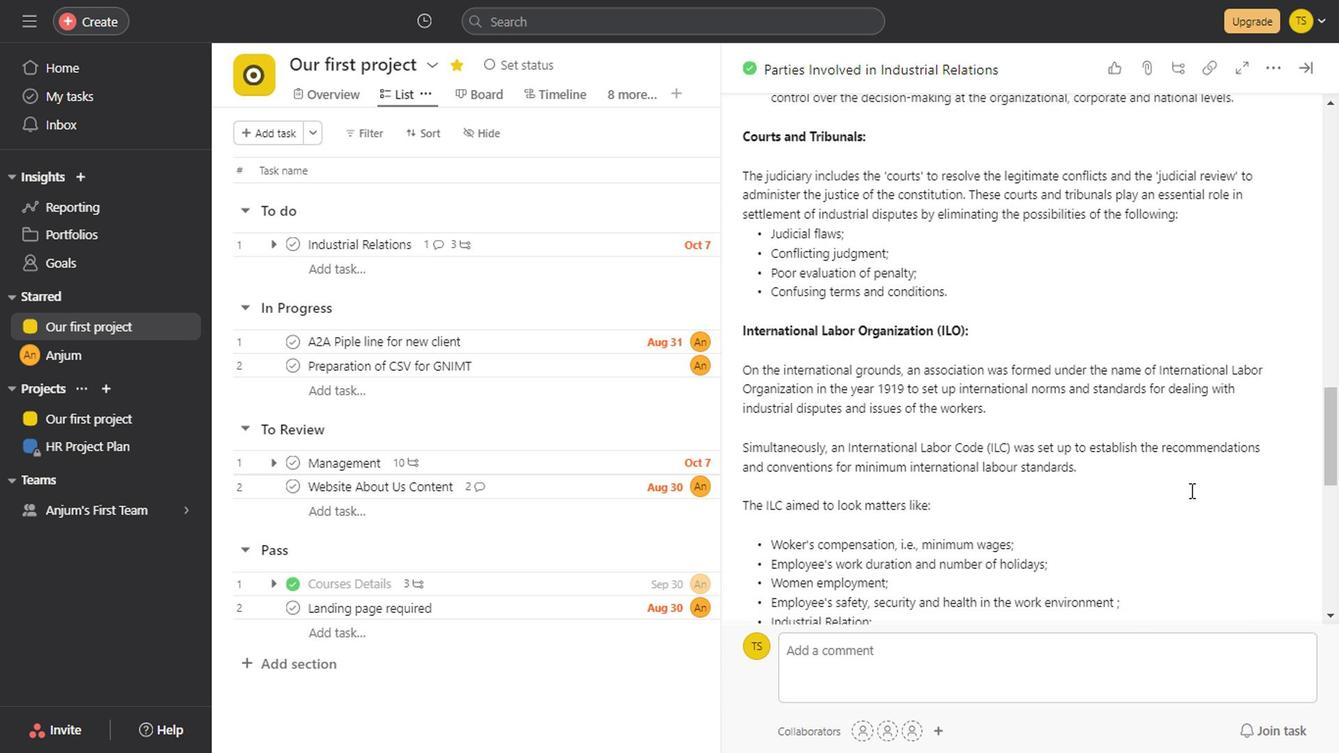 
Action: Mouse scrolled (1184, 496) with delta (0, -1)
Screenshot: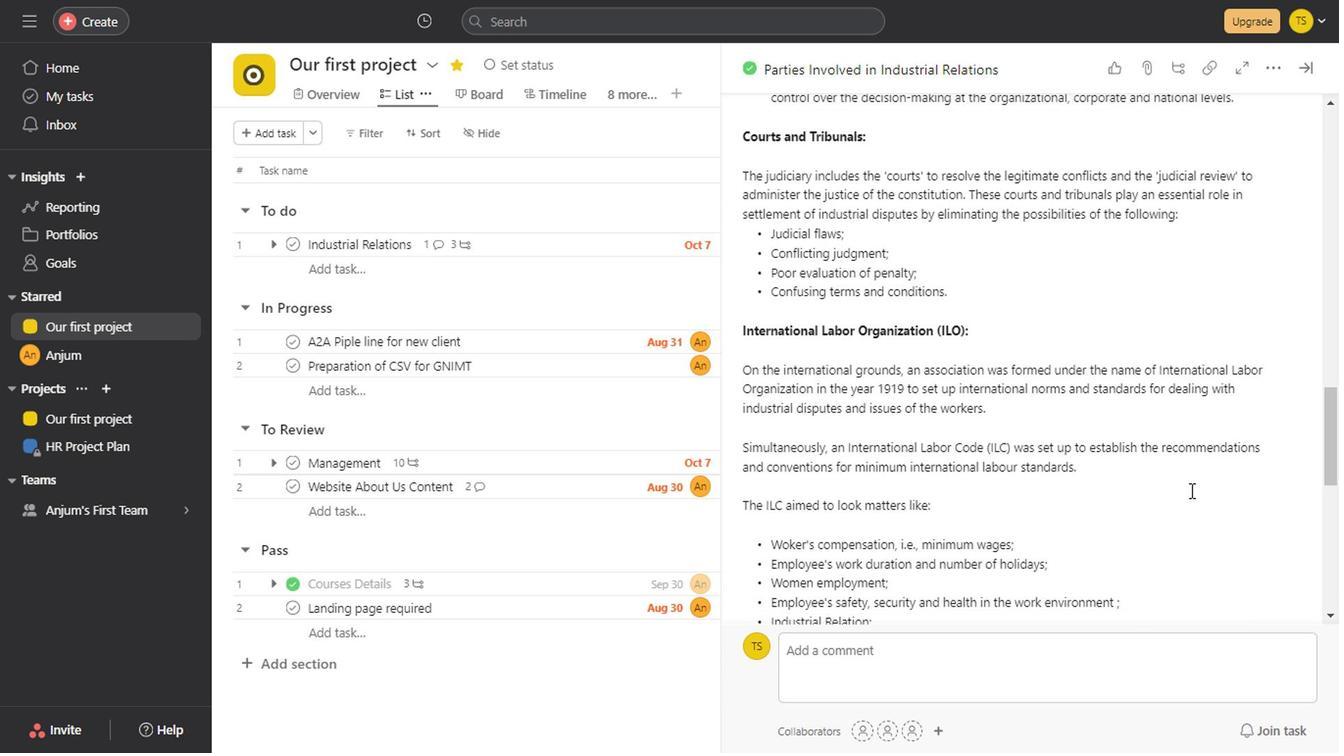 
Action: Mouse scrolled (1184, 496) with delta (0, -1)
Screenshot: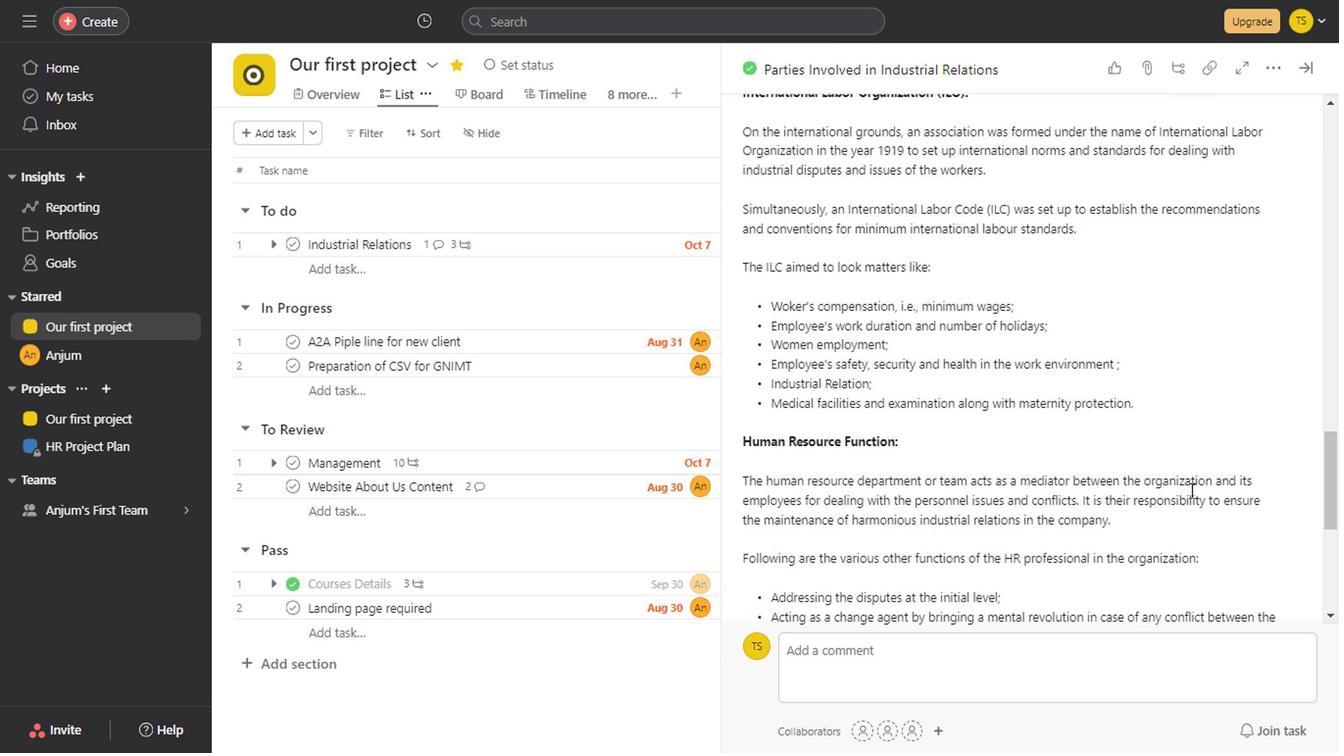 
Action: Mouse scrolled (1184, 496) with delta (0, -1)
Screenshot: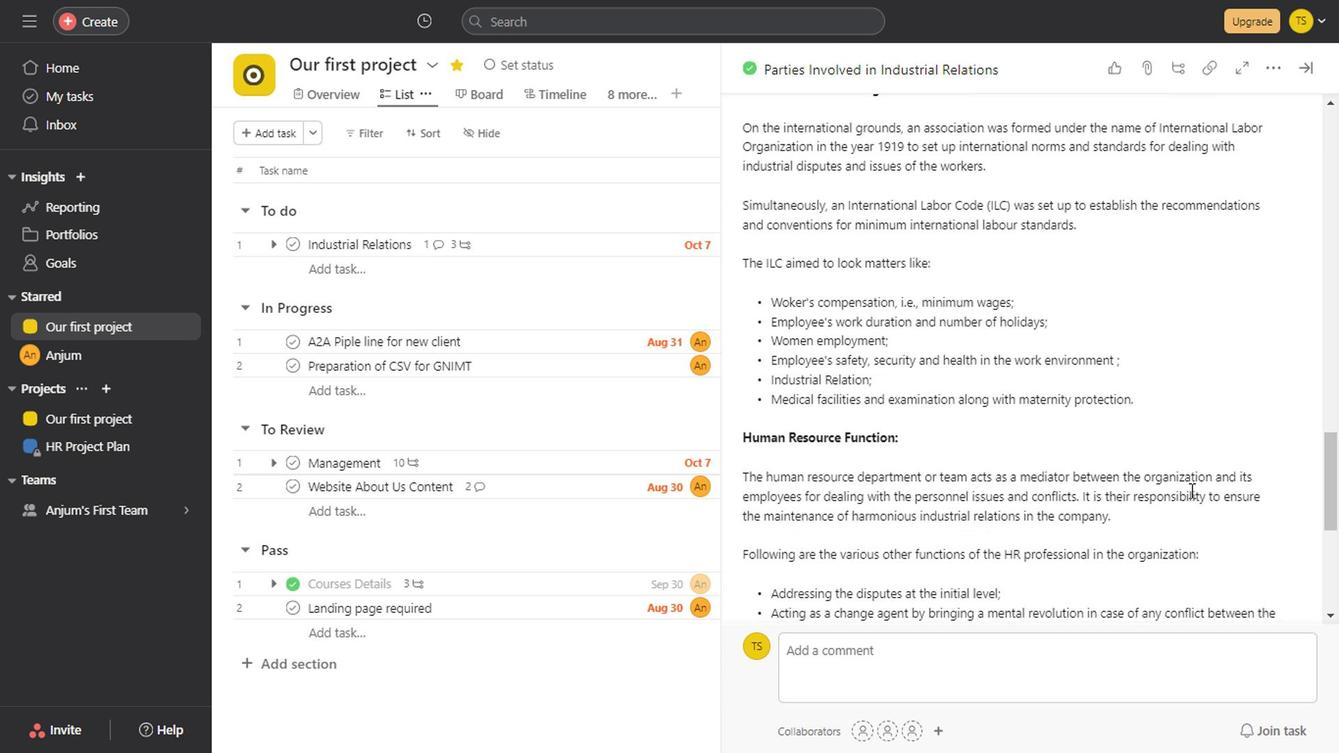 
Action: Mouse scrolled (1184, 496) with delta (0, -1)
Screenshot: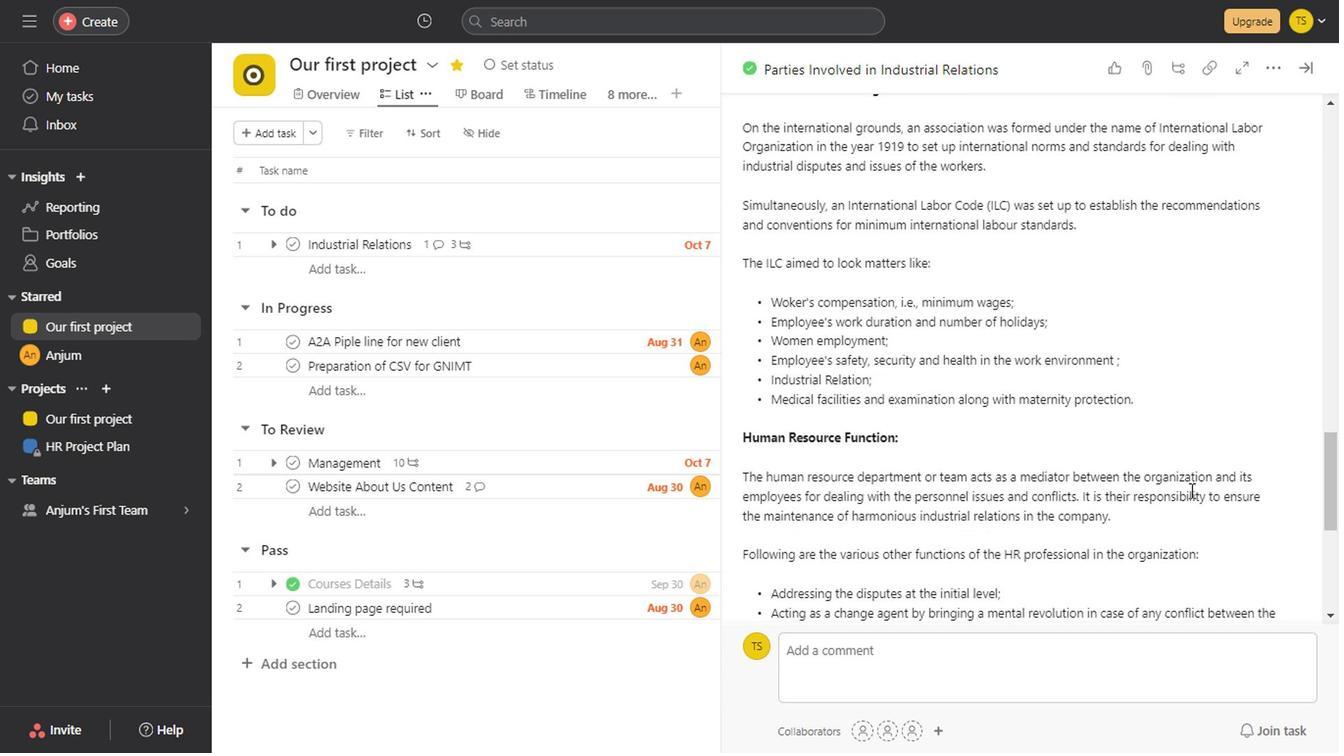 
Action: Mouse scrolled (1184, 496) with delta (0, -1)
Screenshot: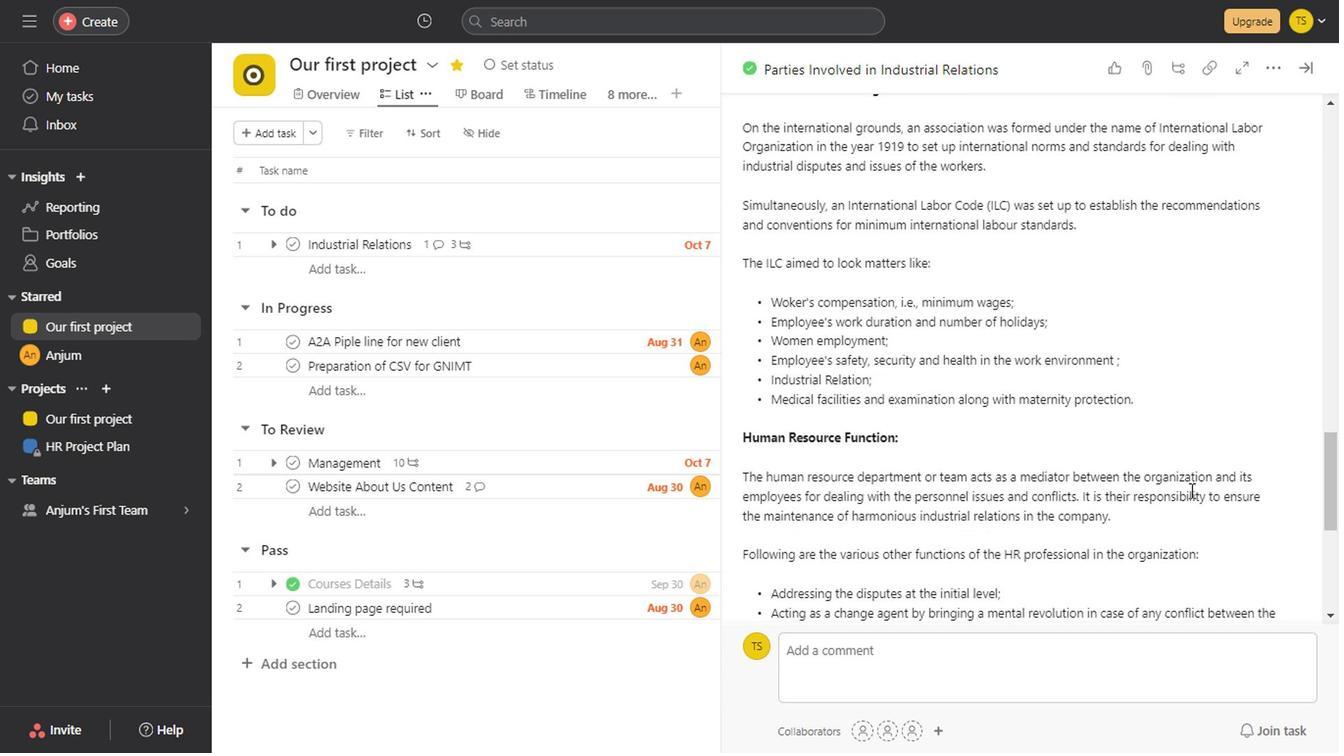 
Action: Mouse scrolled (1184, 496) with delta (0, -1)
Screenshot: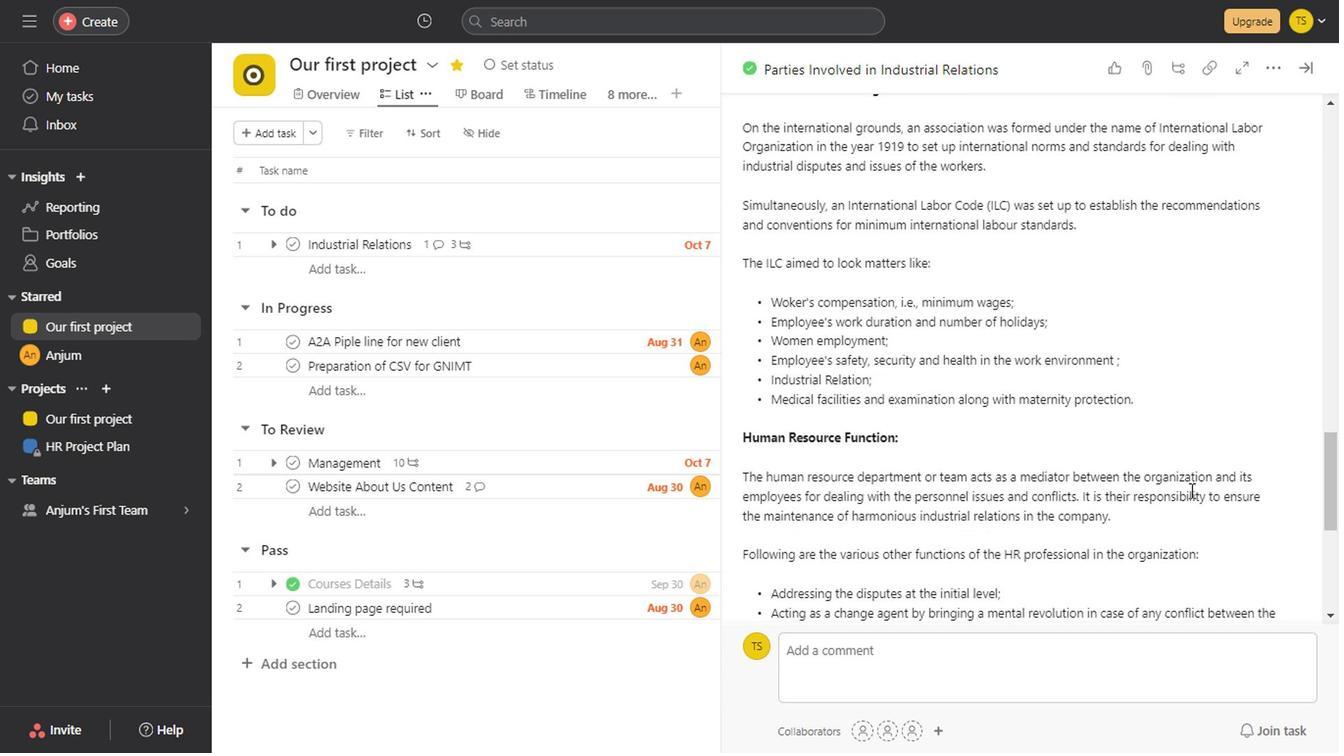 
Action: Mouse scrolled (1184, 496) with delta (0, -1)
Screenshot: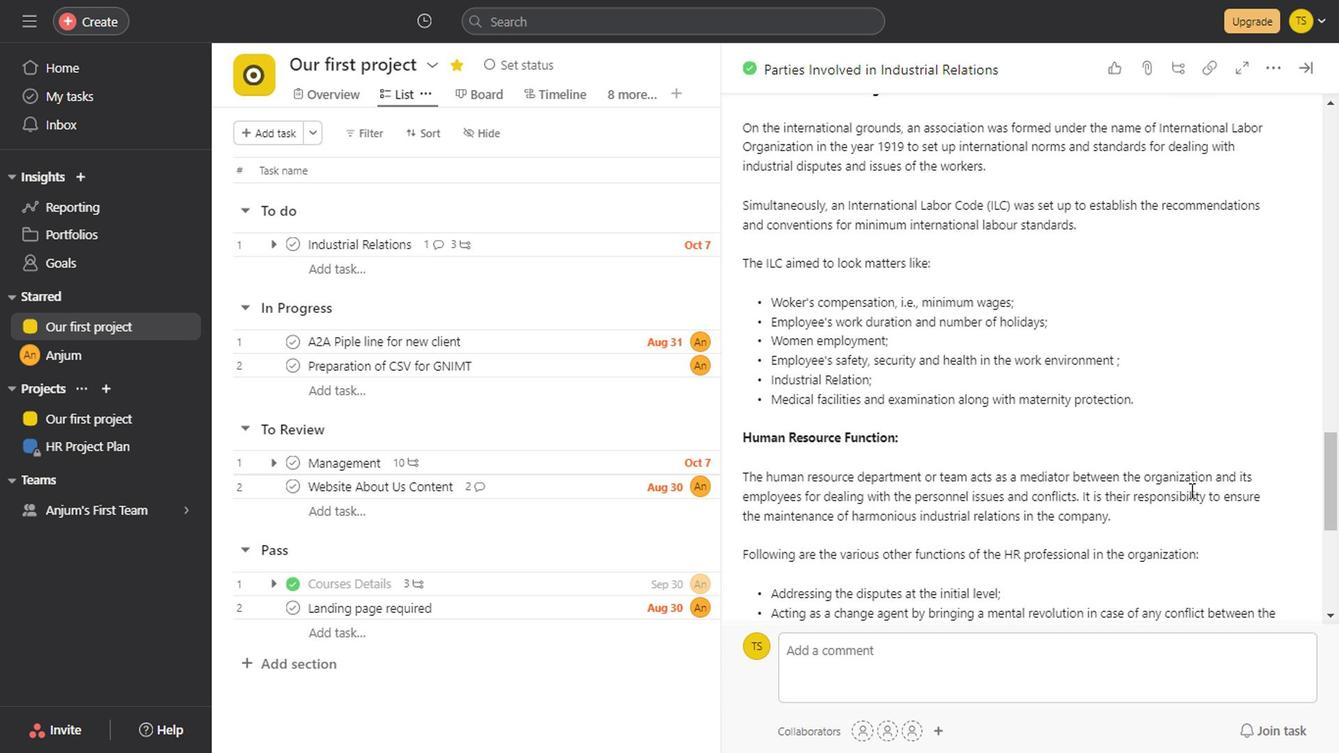 
Action: Mouse scrolled (1184, 496) with delta (0, -1)
Screenshot: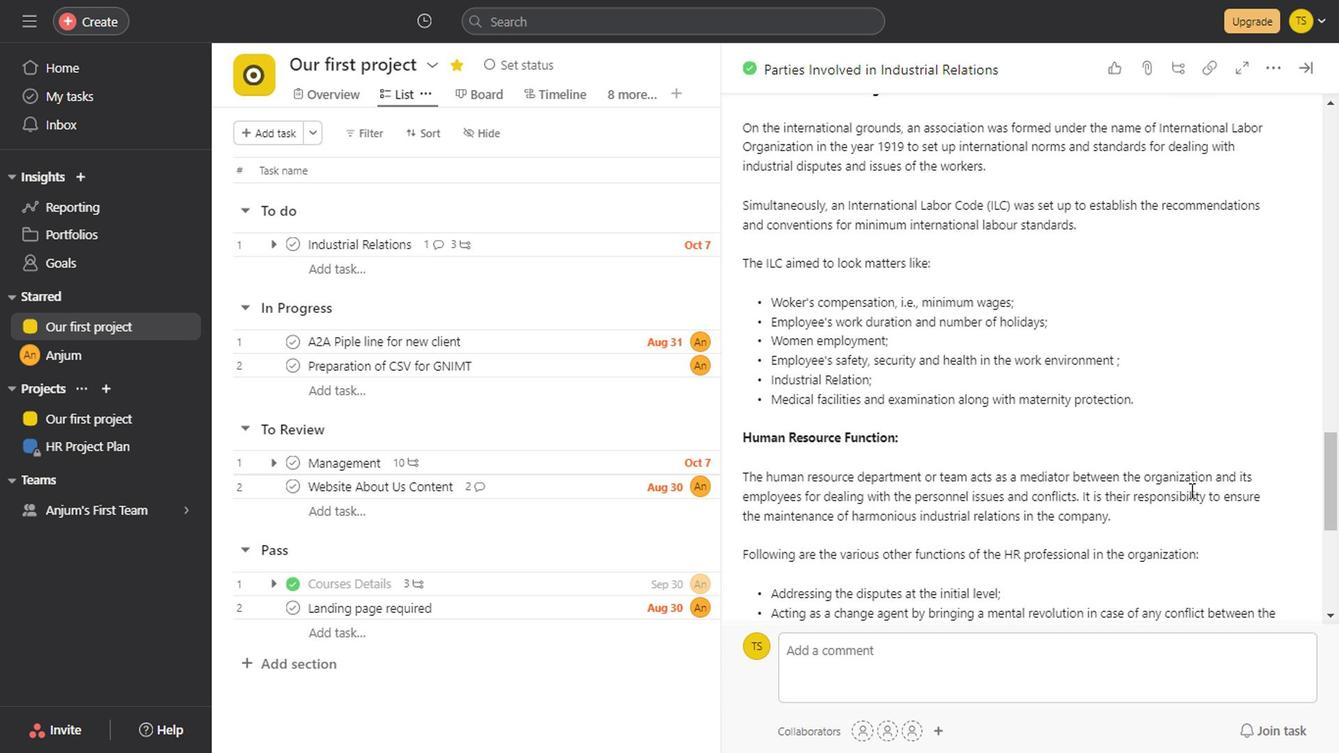 
Action: Mouse scrolled (1184, 496) with delta (0, -1)
Screenshot: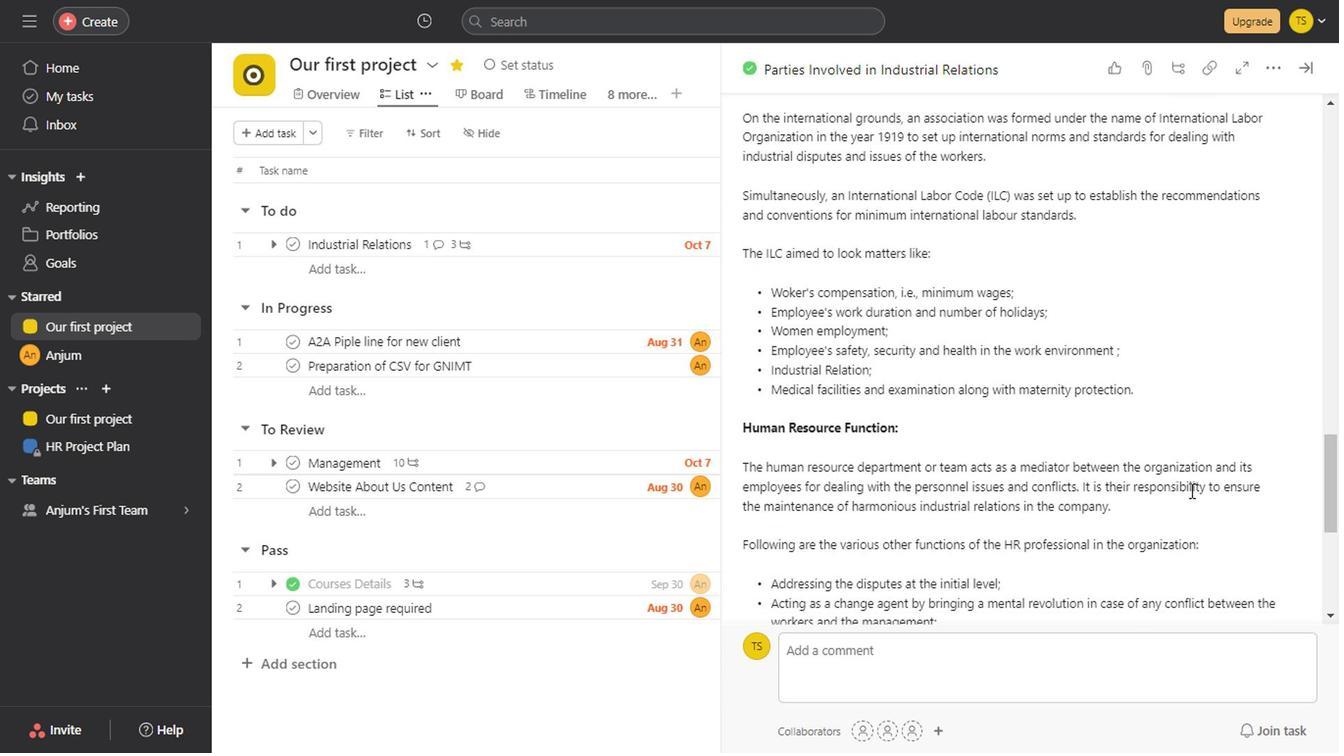 
Action: Mouse scrolled (1184, 496) with delta (0, -1)
Screenshot: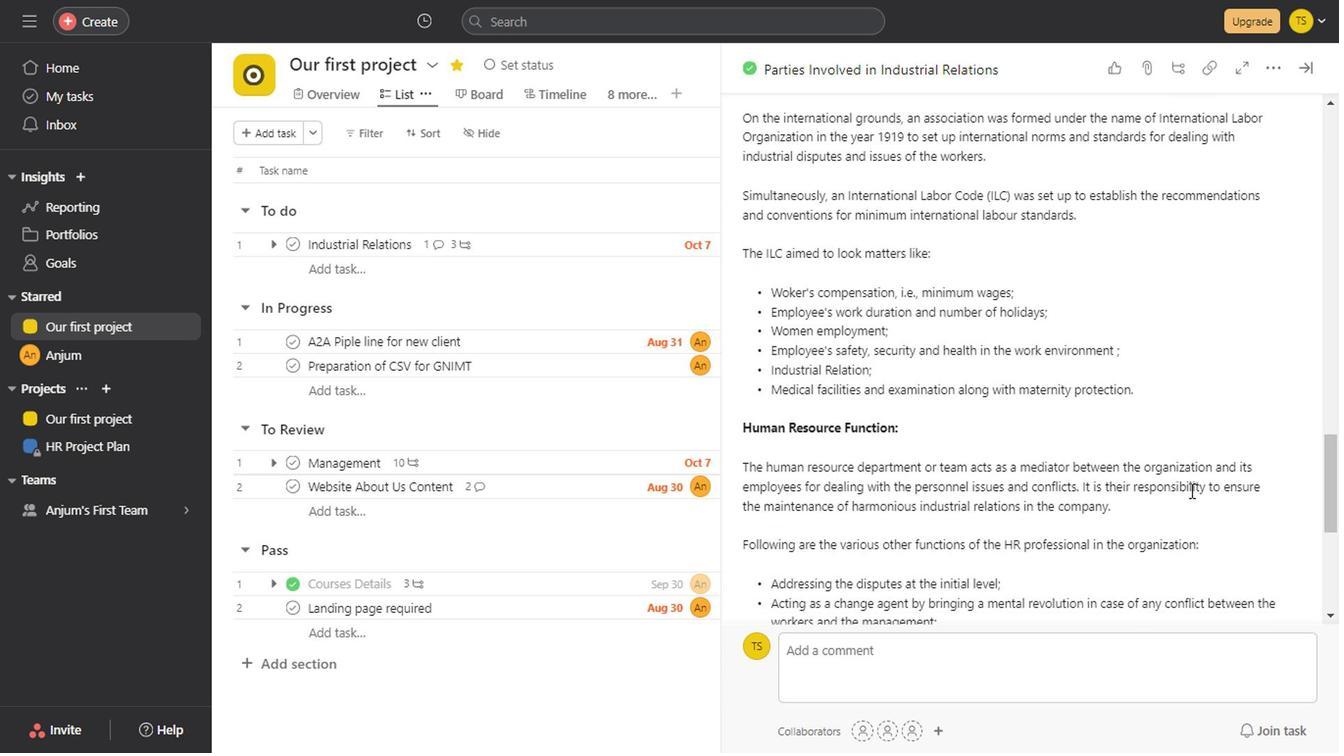 
Action: Mouse scrolled (1184, 496) with delta (0, -1)
Screenshot: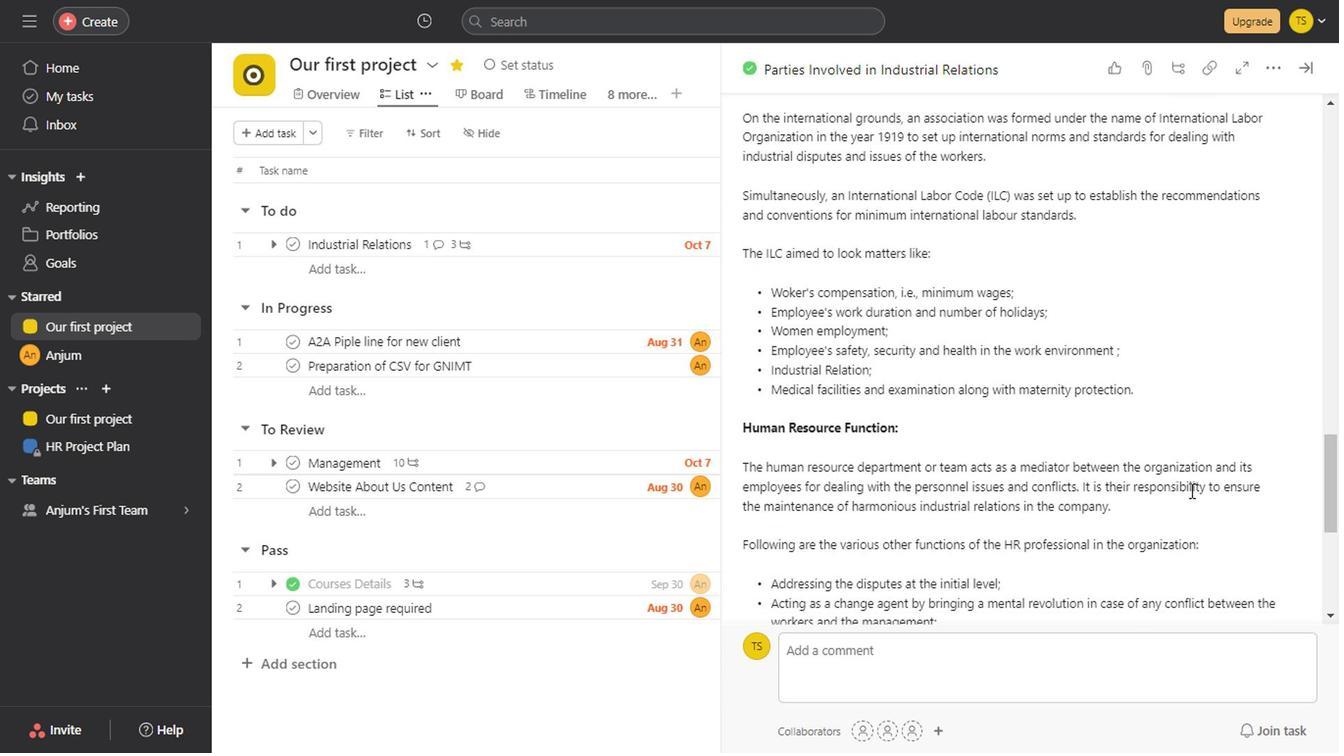 
Action: Mouse scrolled (1184, 496) with delta (0, -1)
Screenshot: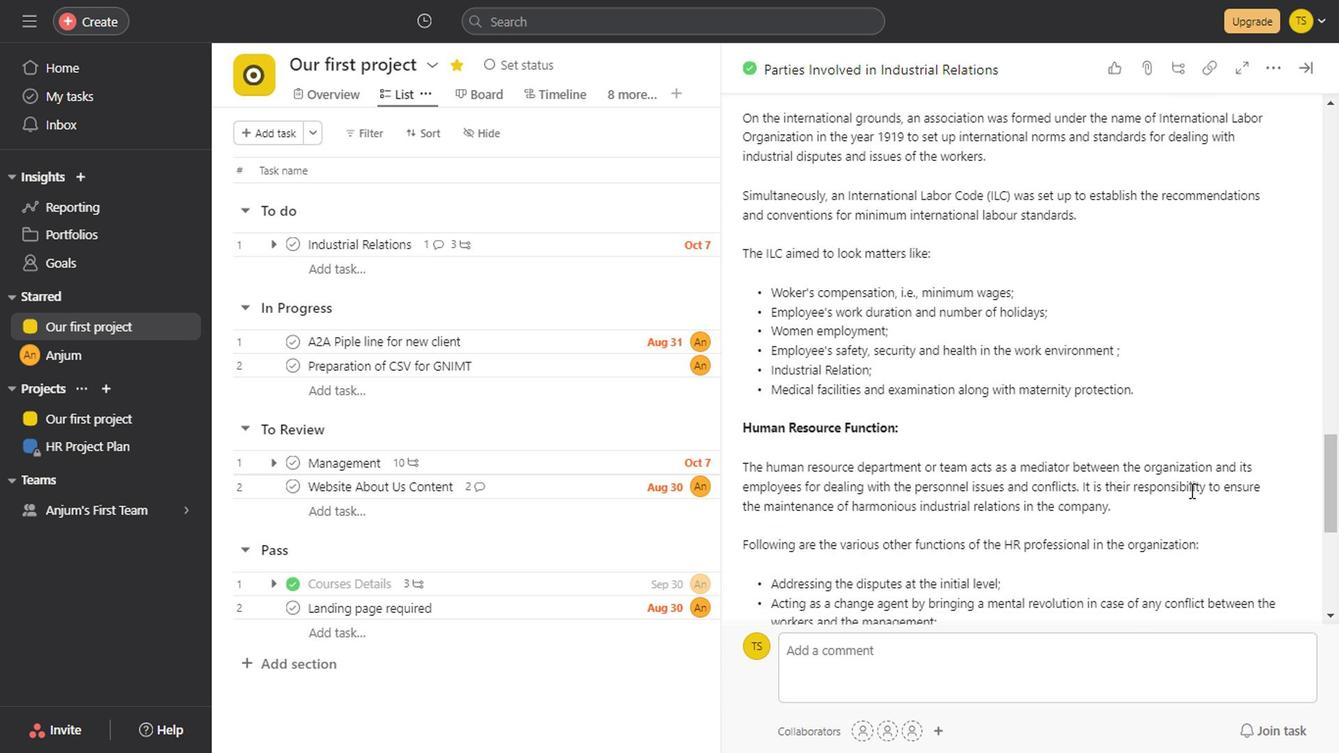
Action: Mouse scrolled (1184, 496) with delta (0, -1)
Screenshot: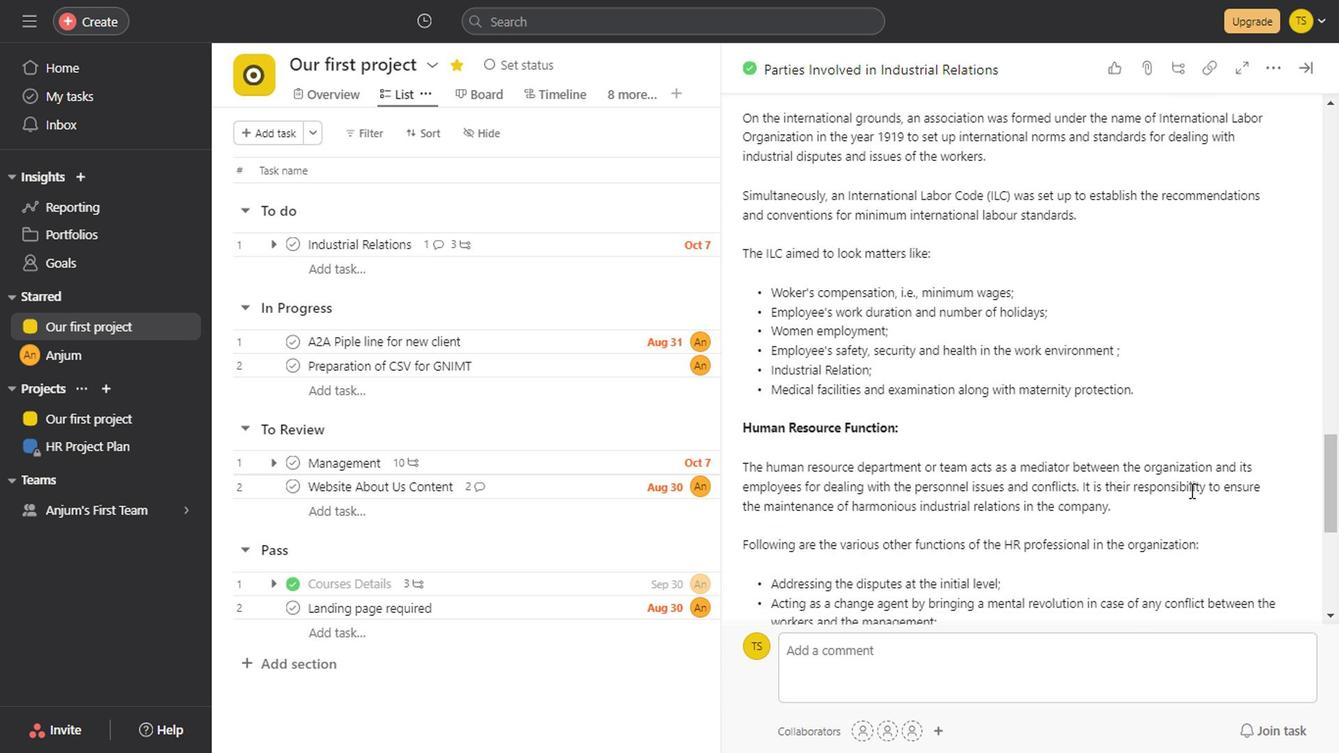 
Action: Mouse scrolled (1184, 496) with delta (0, -1)
Screenshot: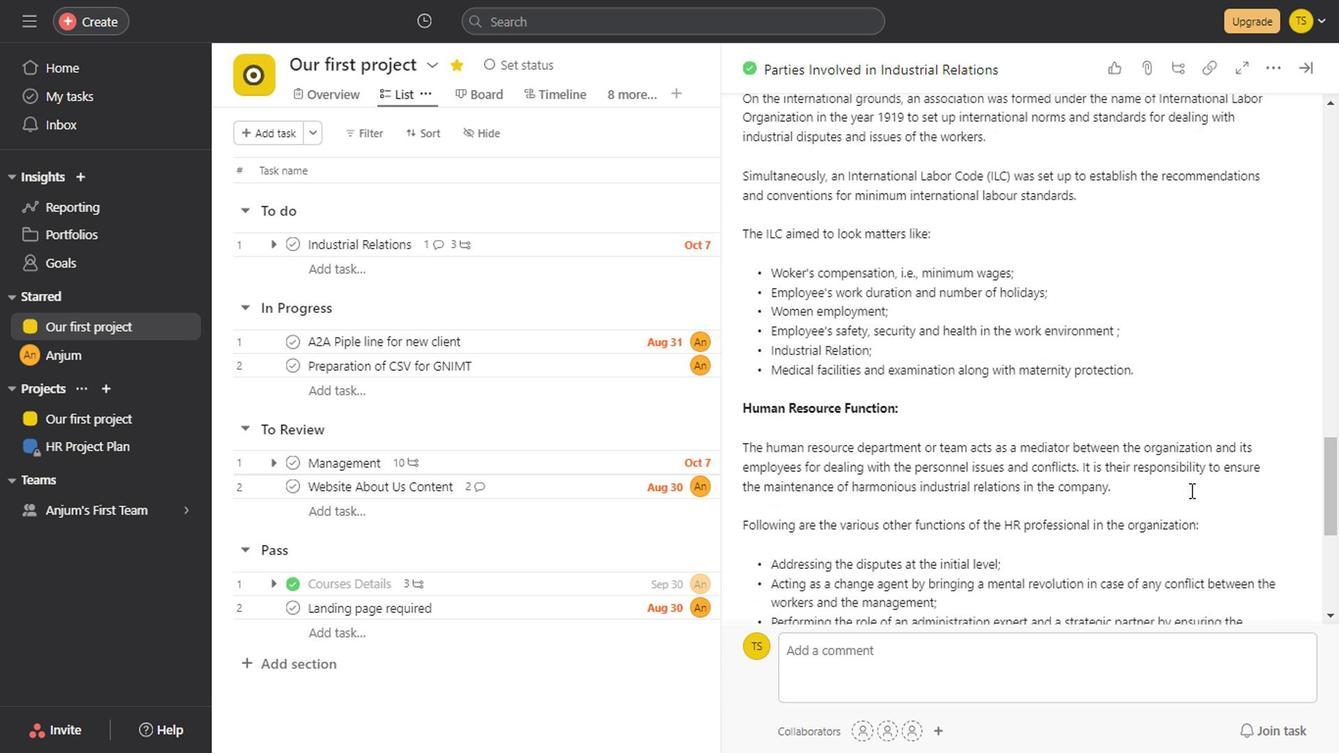 
Action: Mouse scrolled (1184, 496) with delta (0, -1)
Screenshot: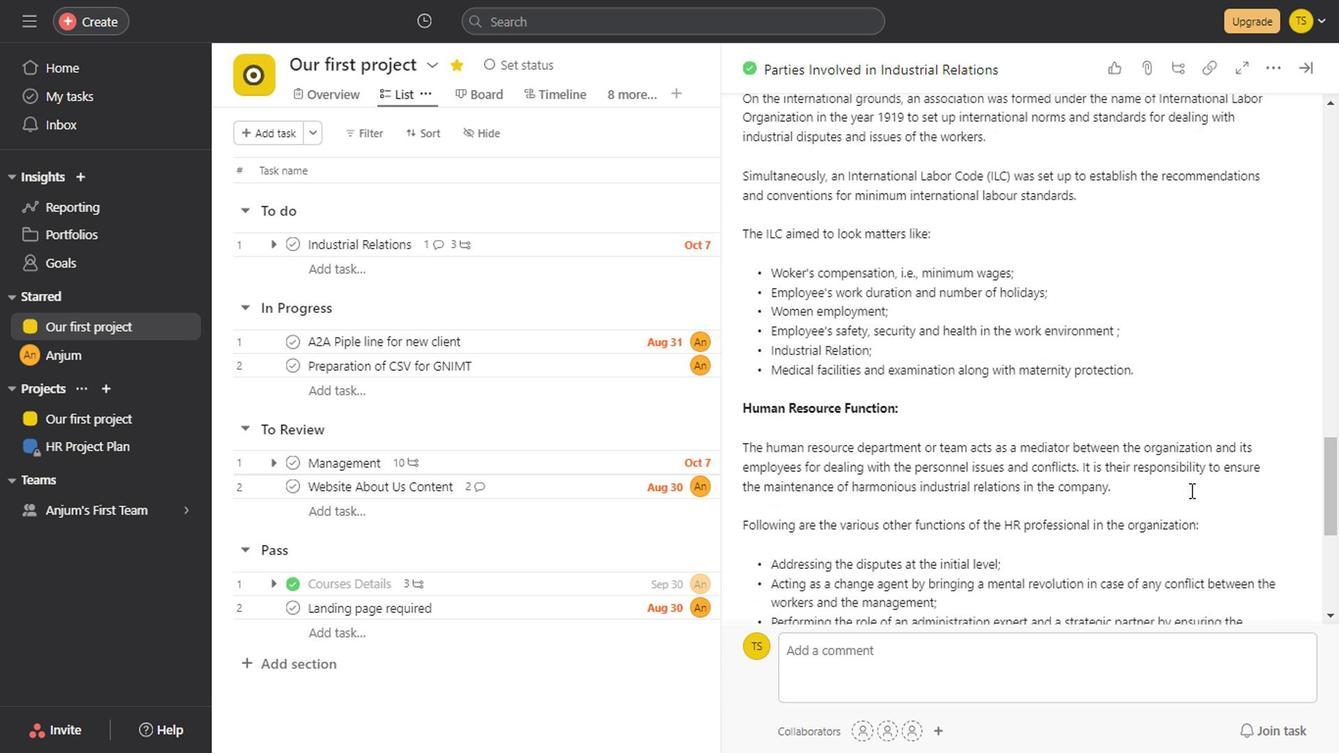 
Action: Mouse scrolled (1184, 496) with delta (0, -1)
Screenshot: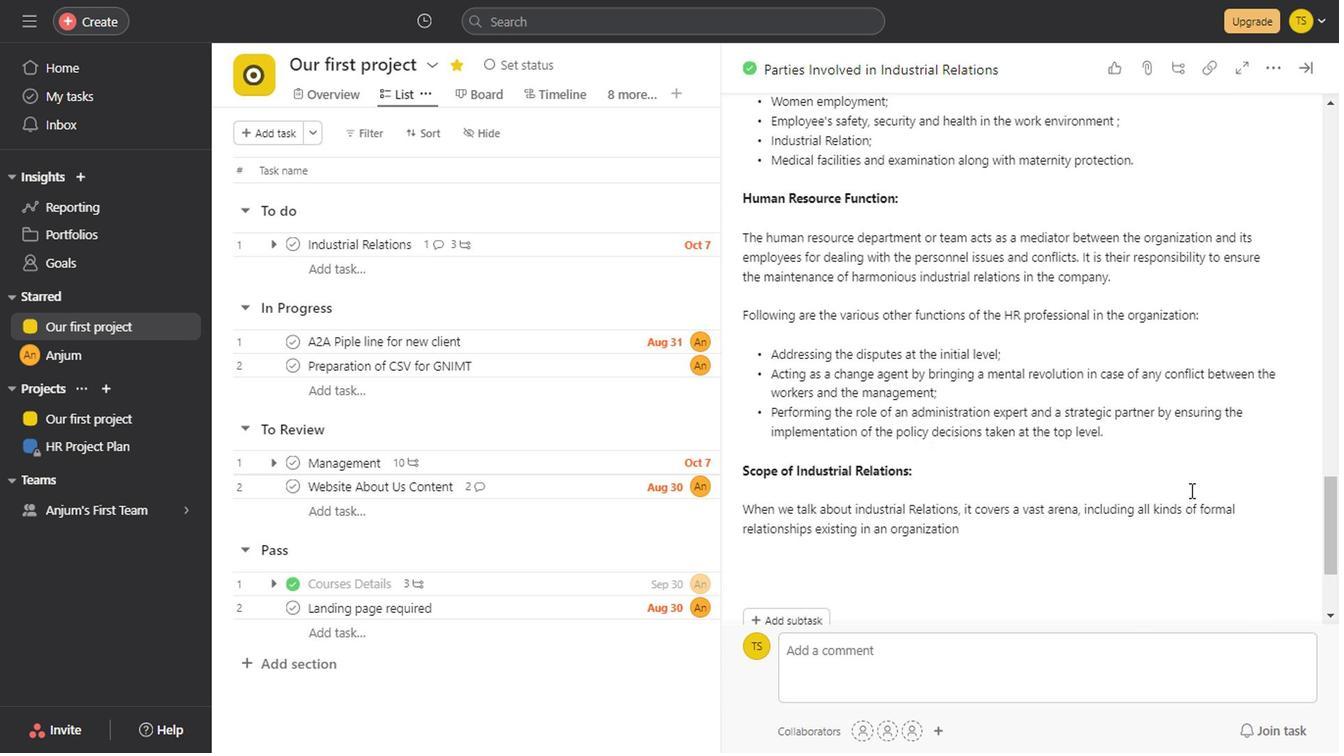 
Action: Mouse scrolled (1184, 496) with delta (0, -1)
Screenshot: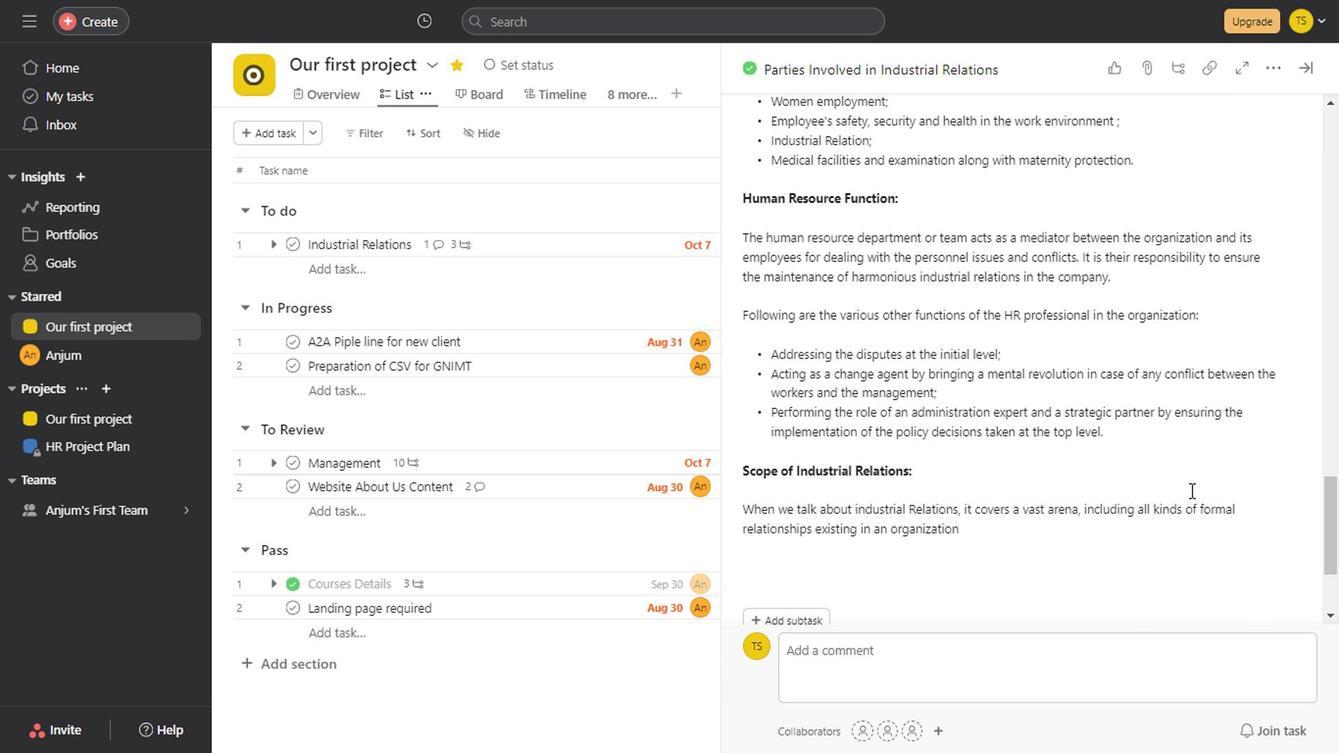 
Action: Mouse scrolled (1184, 496) with delta (0, -1)
Screenshot: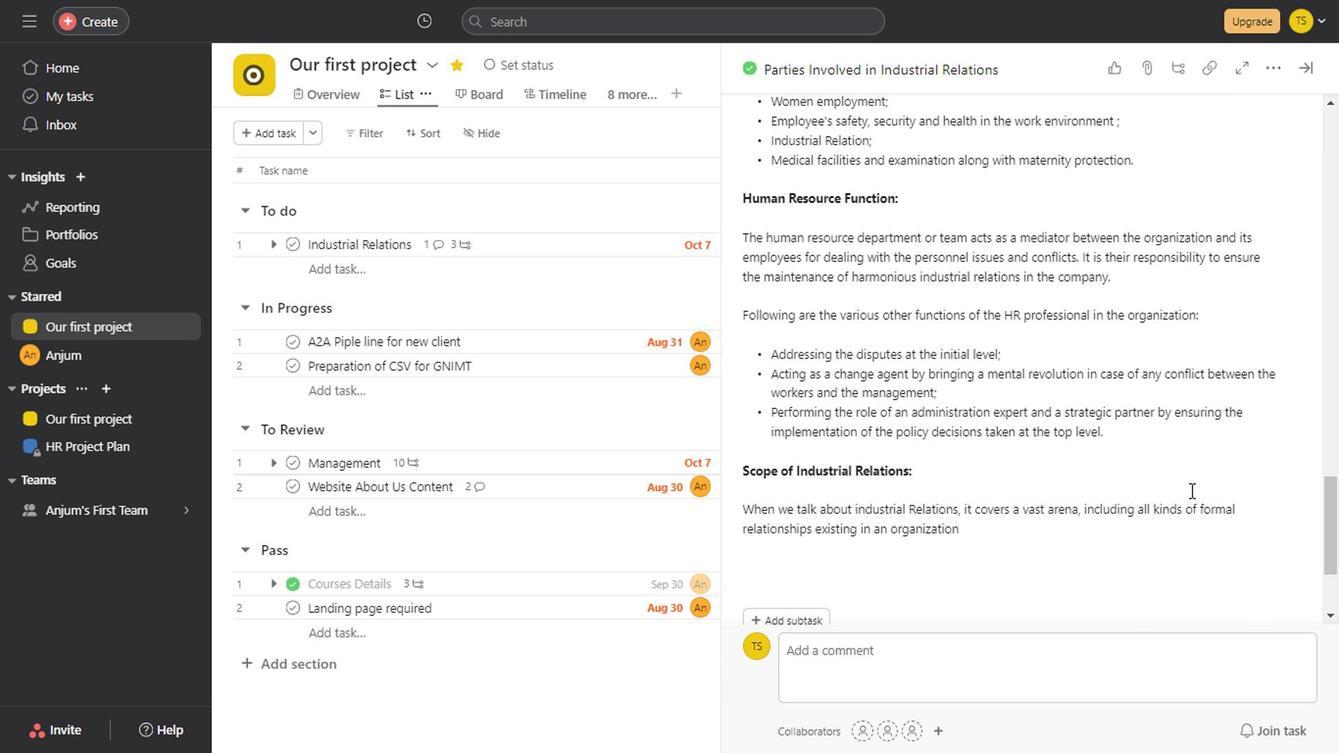 
Action: Mouse scrolled (1184, 496) with delta (0, -1)
Screenshot: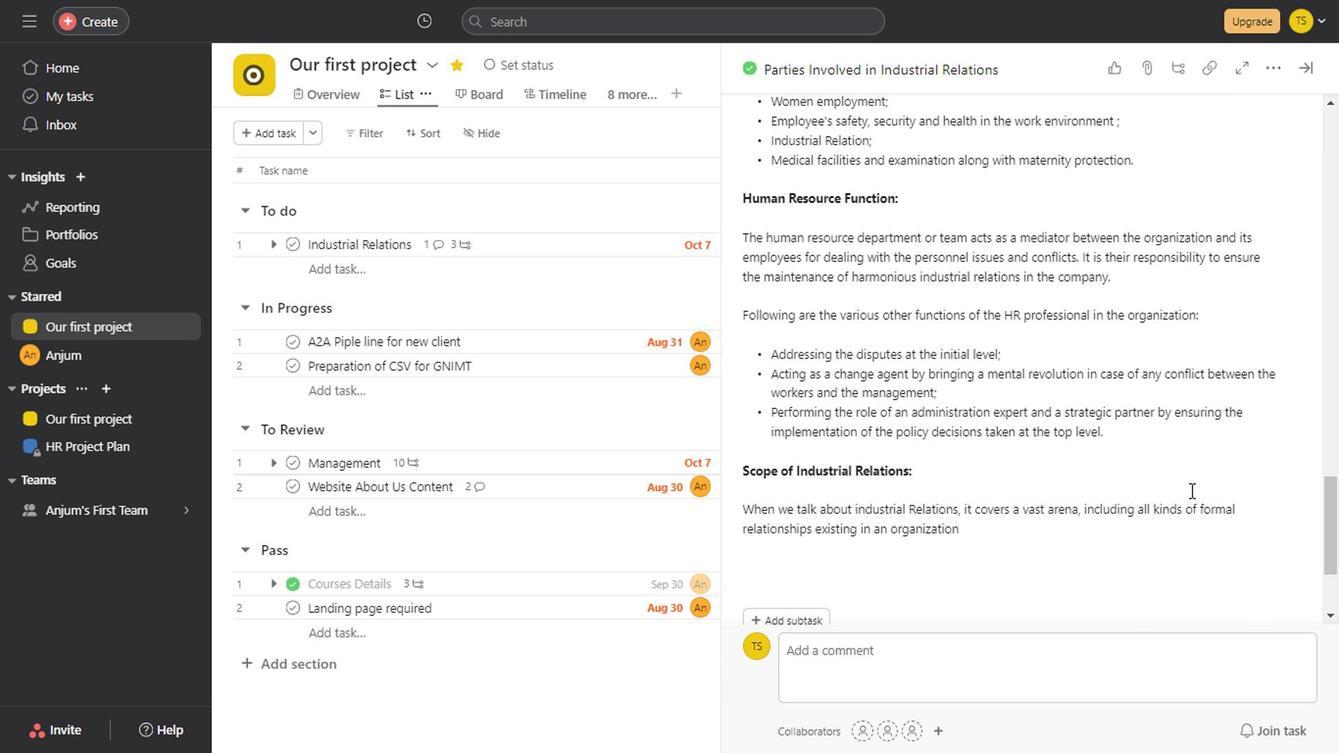 
Action: Mouse scrolled (1184, 496) with delta (0, -1)
Screenshot: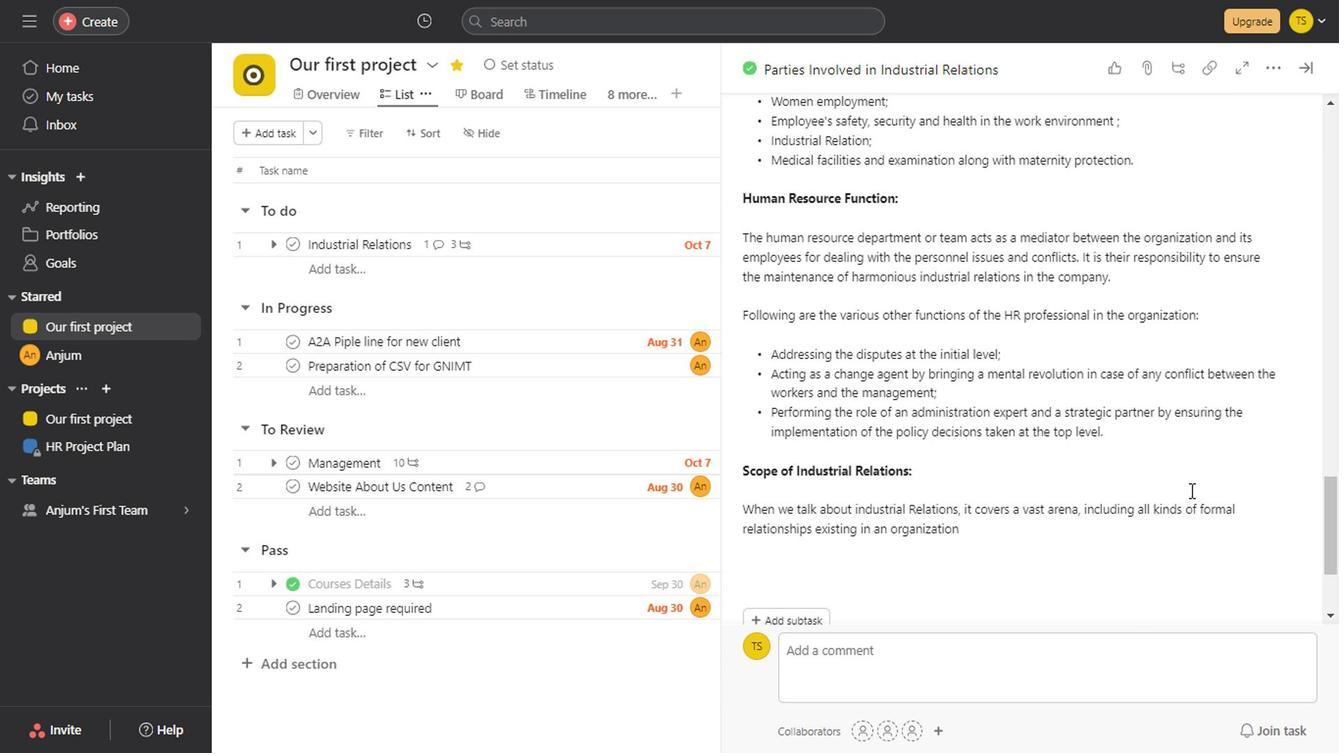 
Action: Mouse scrolled (1184, 496) with delta (0, -1)
Screenshot: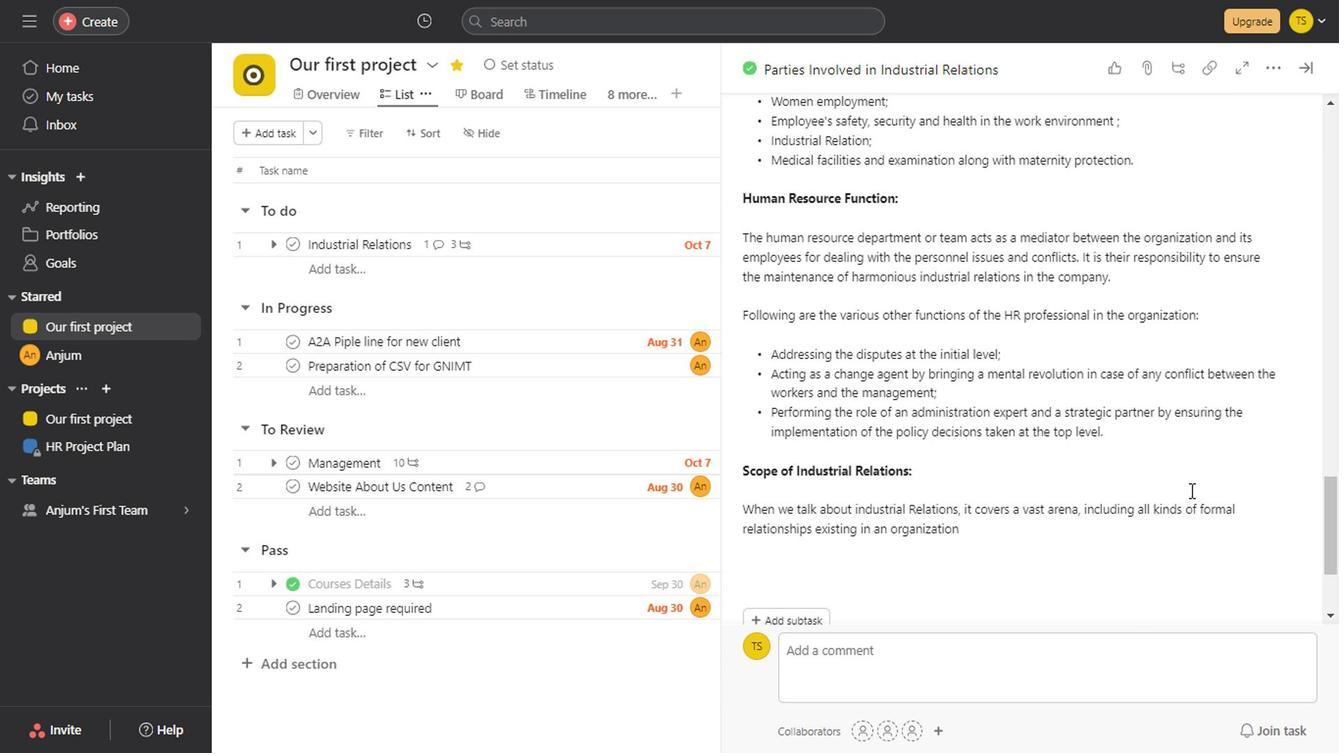 
Action: Mouse scrolled (1184, 496) with delta (0, -1)
Screenshot: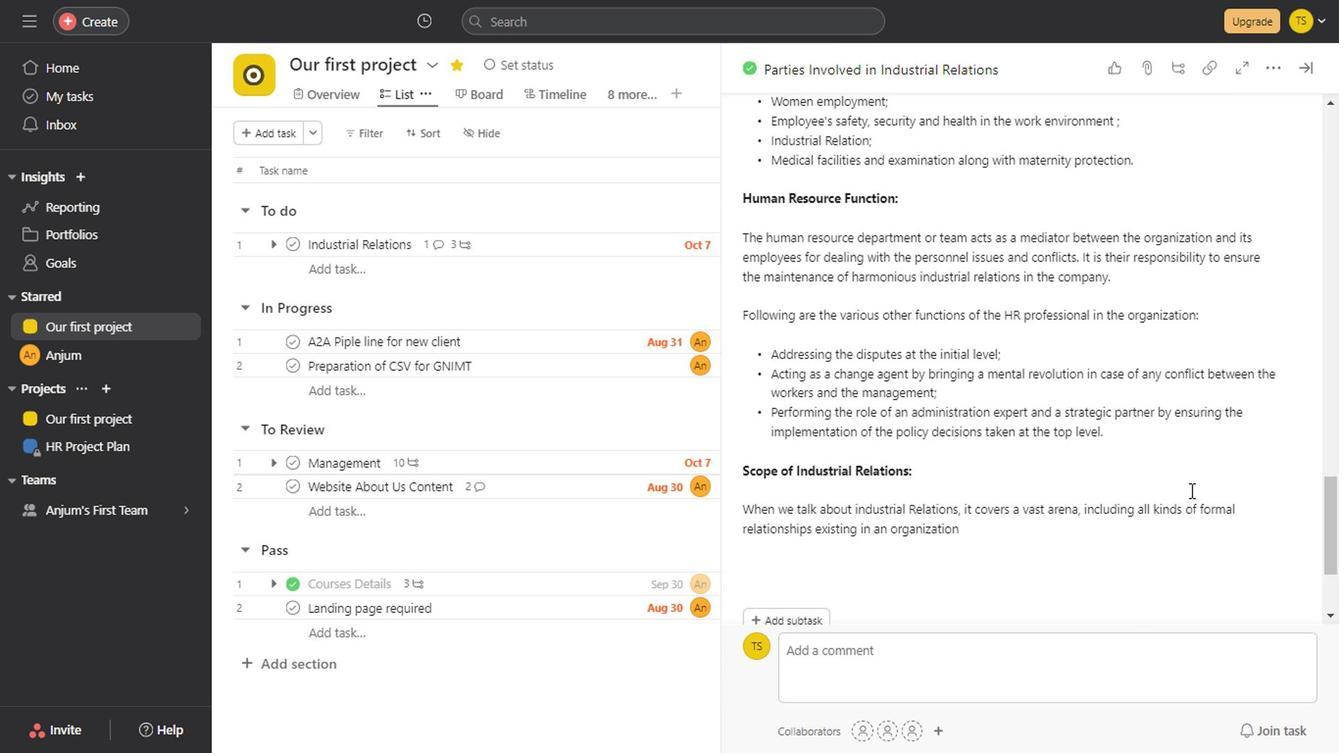
Action: Mouse scrolled (1184, 496) with delta (0, -1)
Screenshot: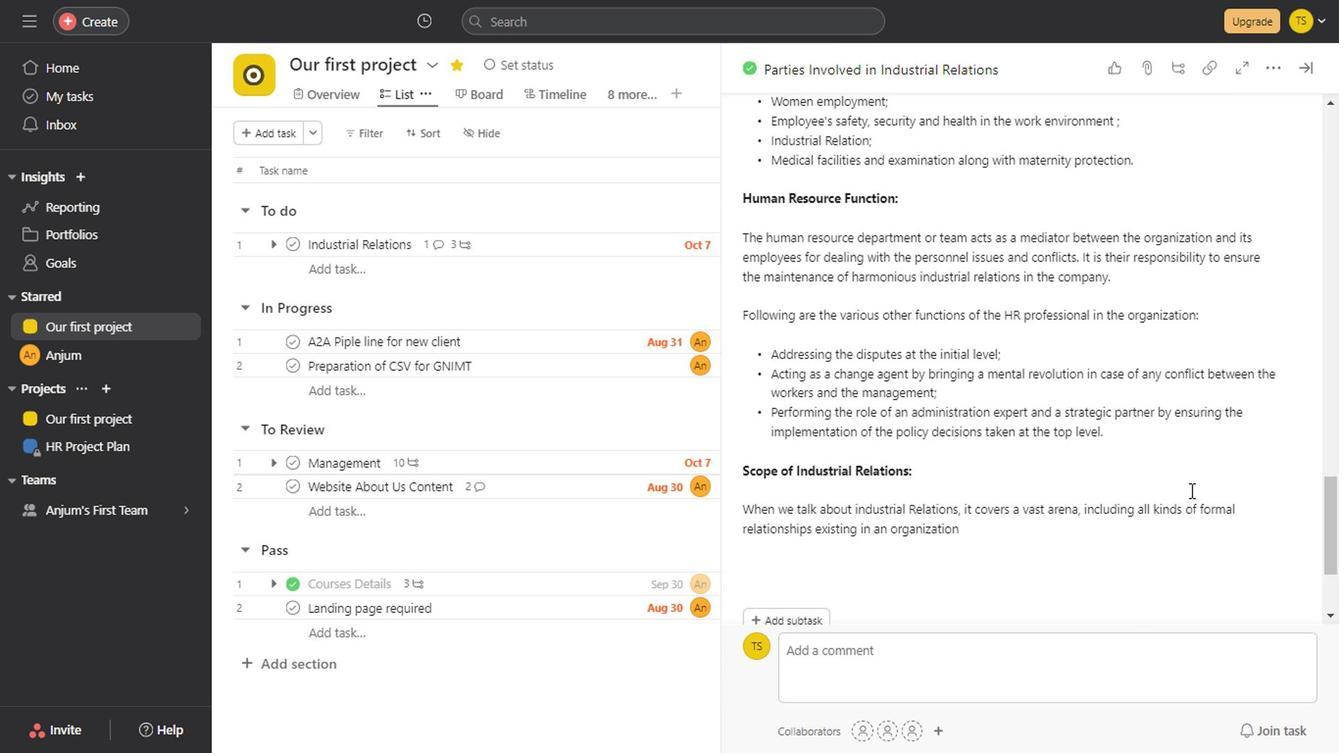 
Action: Mouse scrolled (1184, 496) with delta (0, -1)
Screenshot: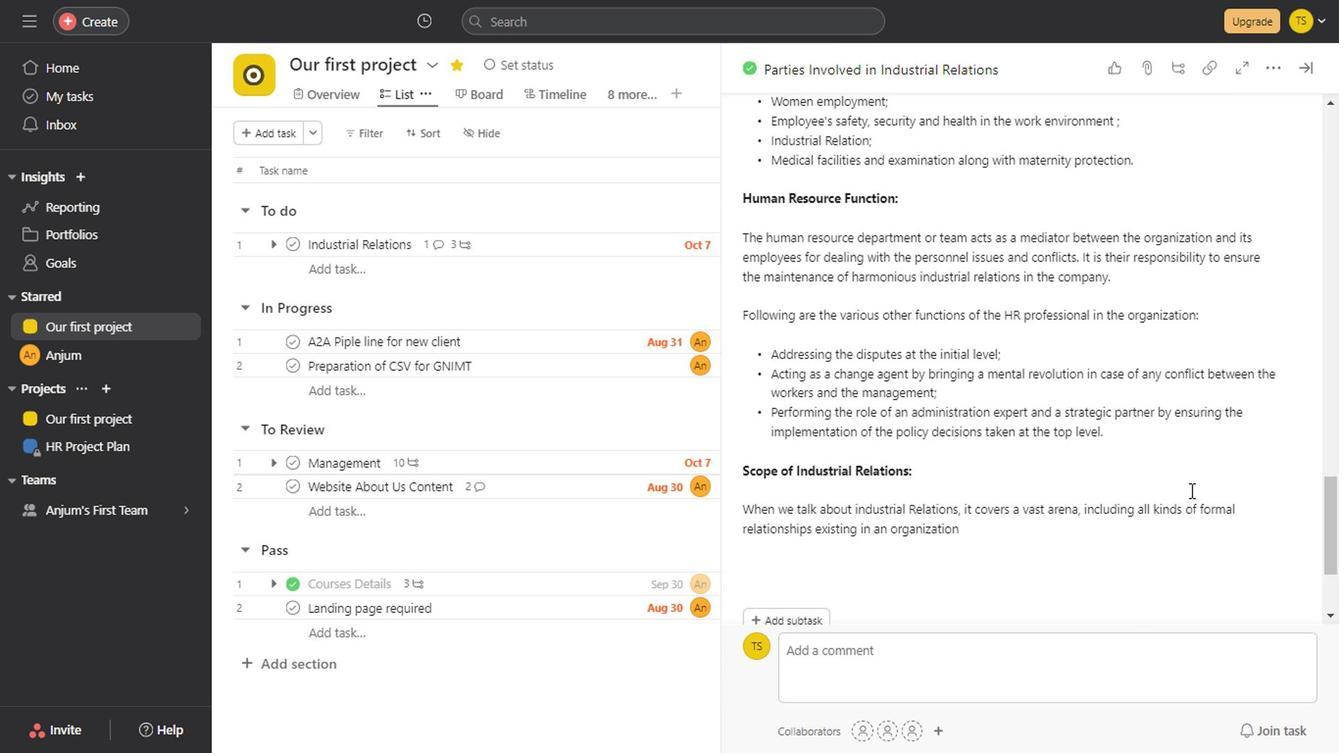
Action: Mouse scrolled (1184, 496) with delta (0, -1)
Screenshot: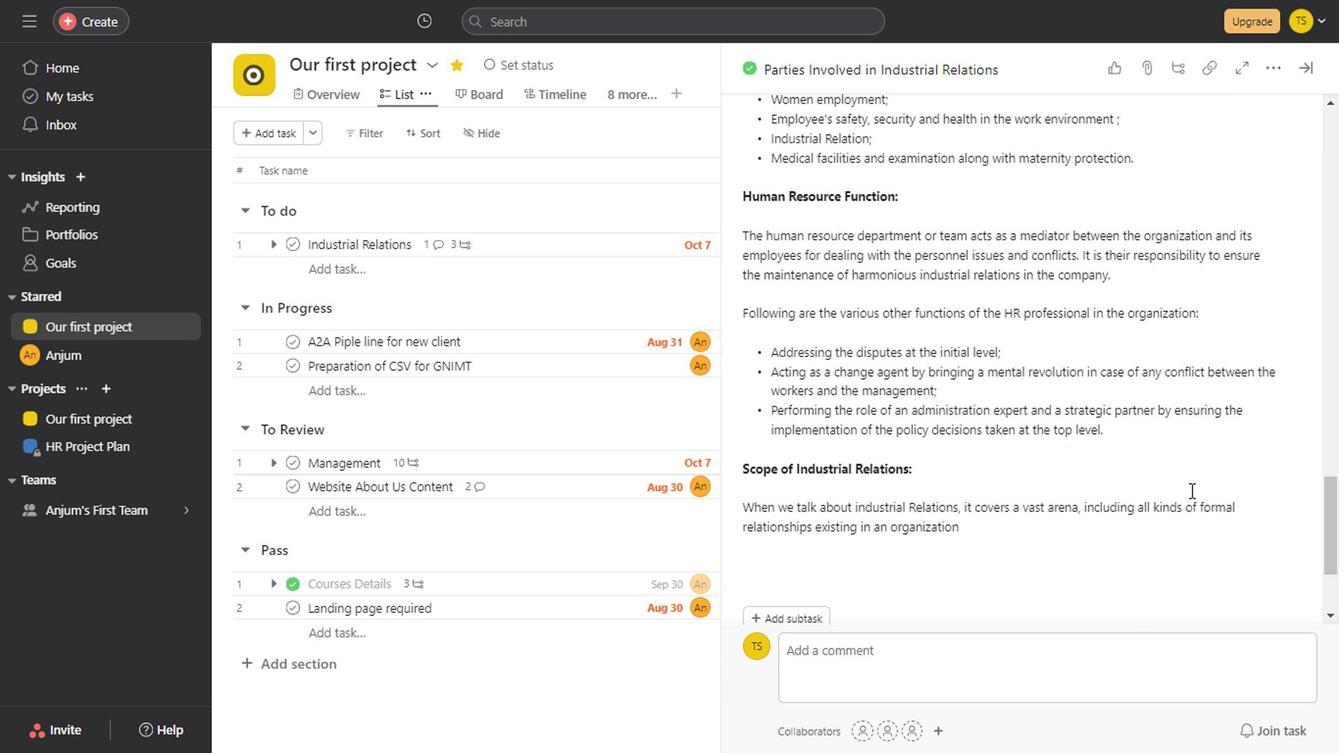
Action: Mouse scrolled (1184, 496) with delta (0, -1)
Screenshot: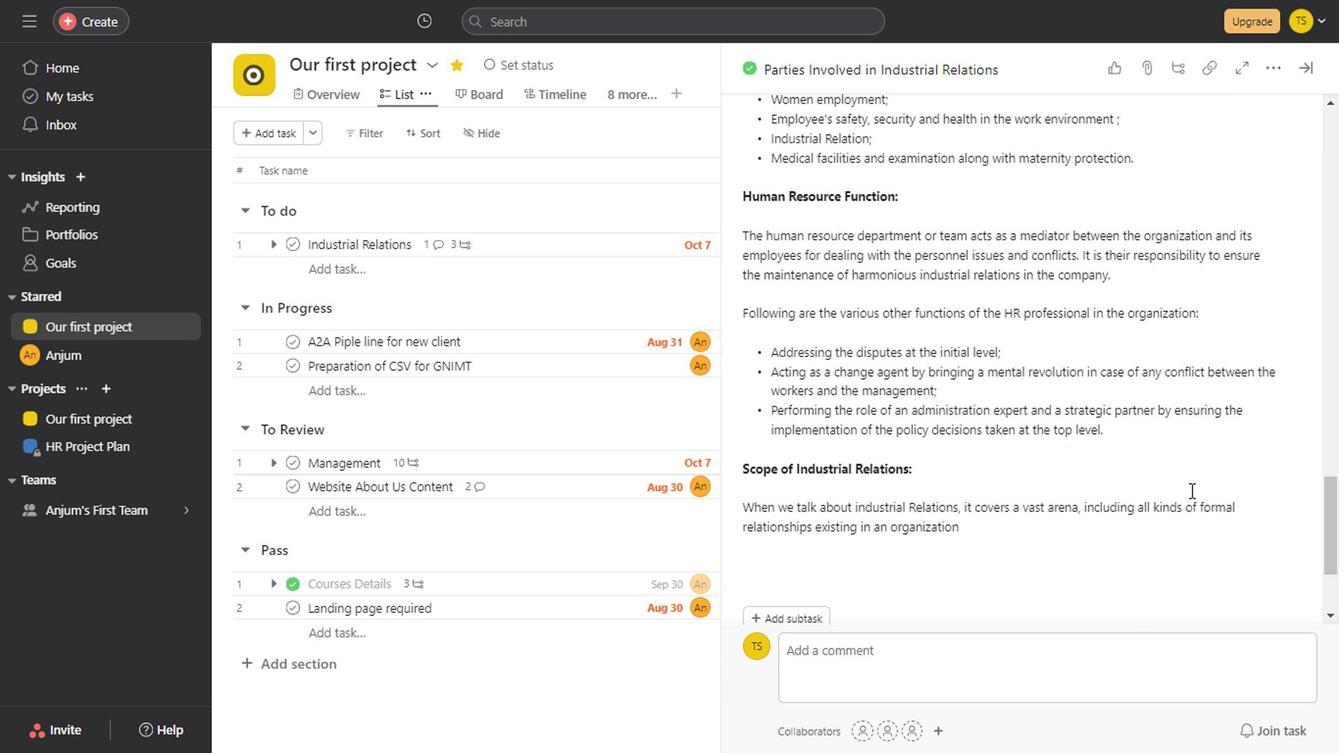 
Action: Mouse scrolled (1184, 496) with delta (0, -1)
Screenshot: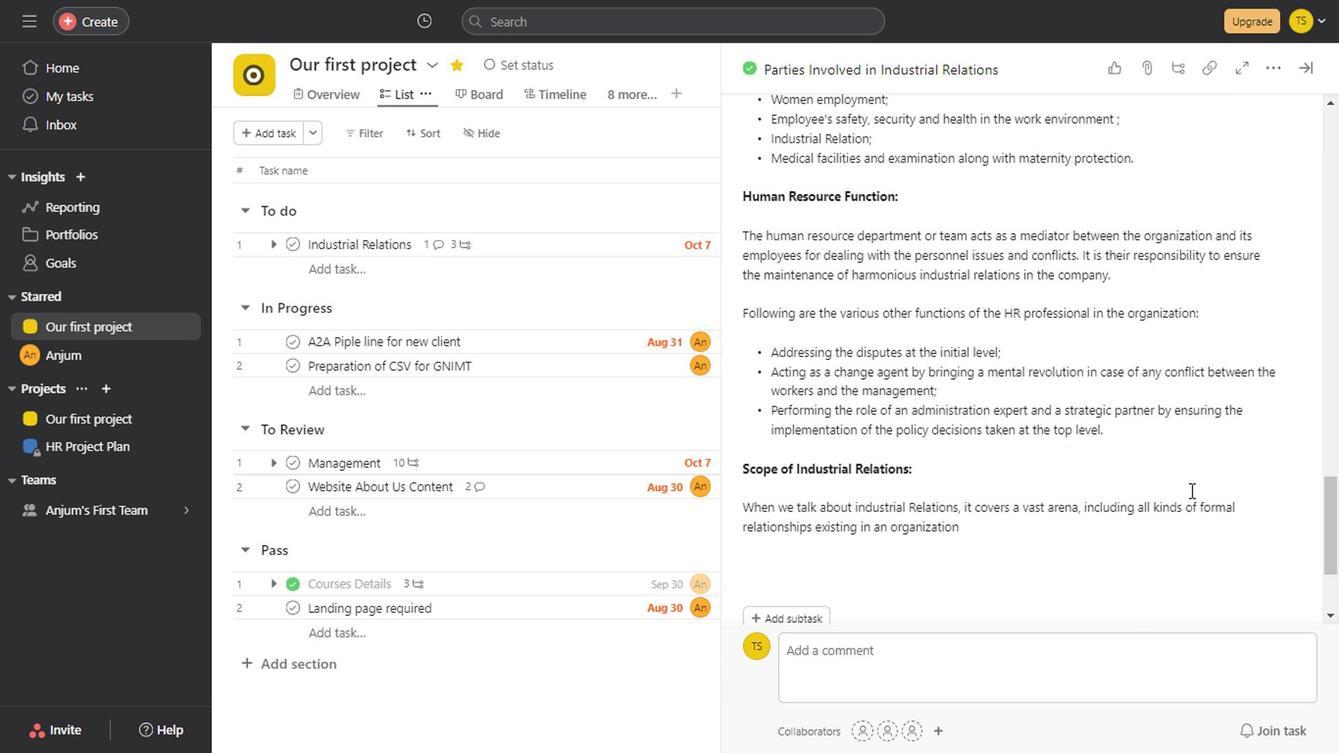
Action: Mouse scrolled (1184, 496) with delta (0, -1)
Screenshot: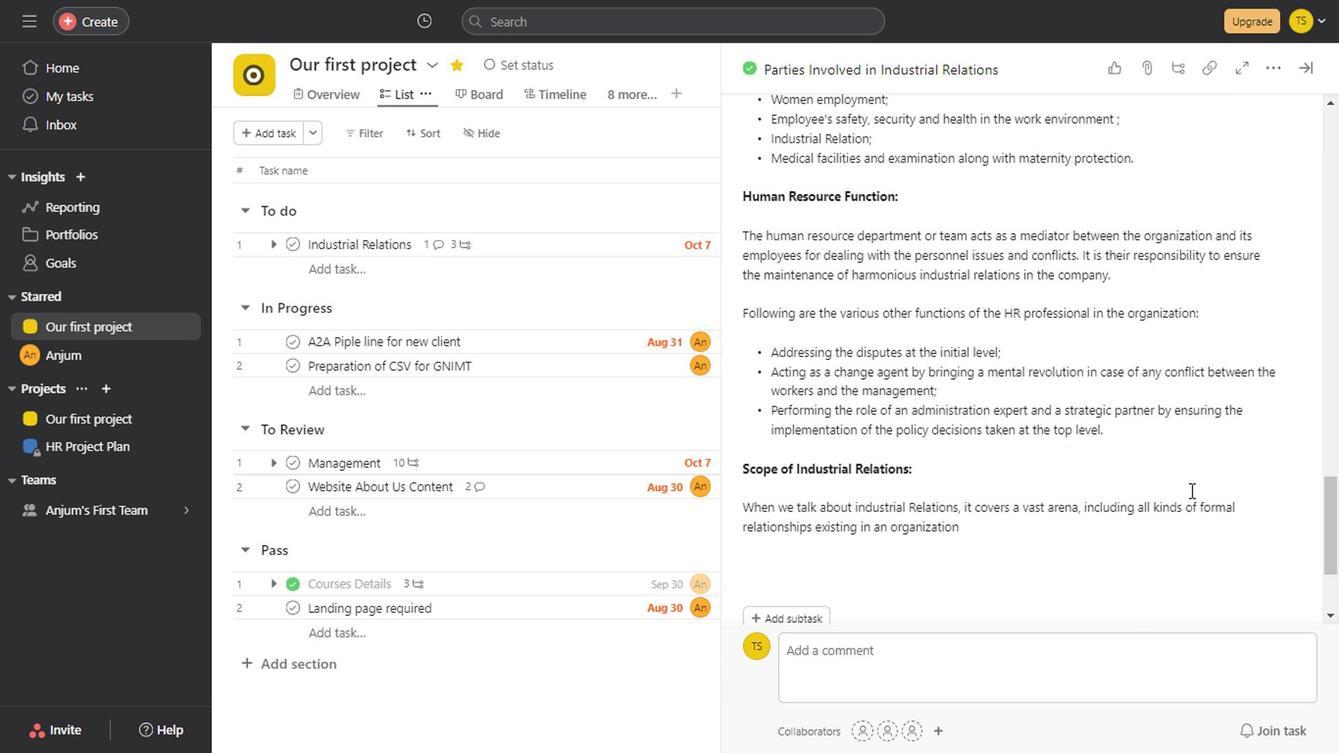 
Action: Mouse scrolled (1184, 496) with delta (0, -1)
Screenshot: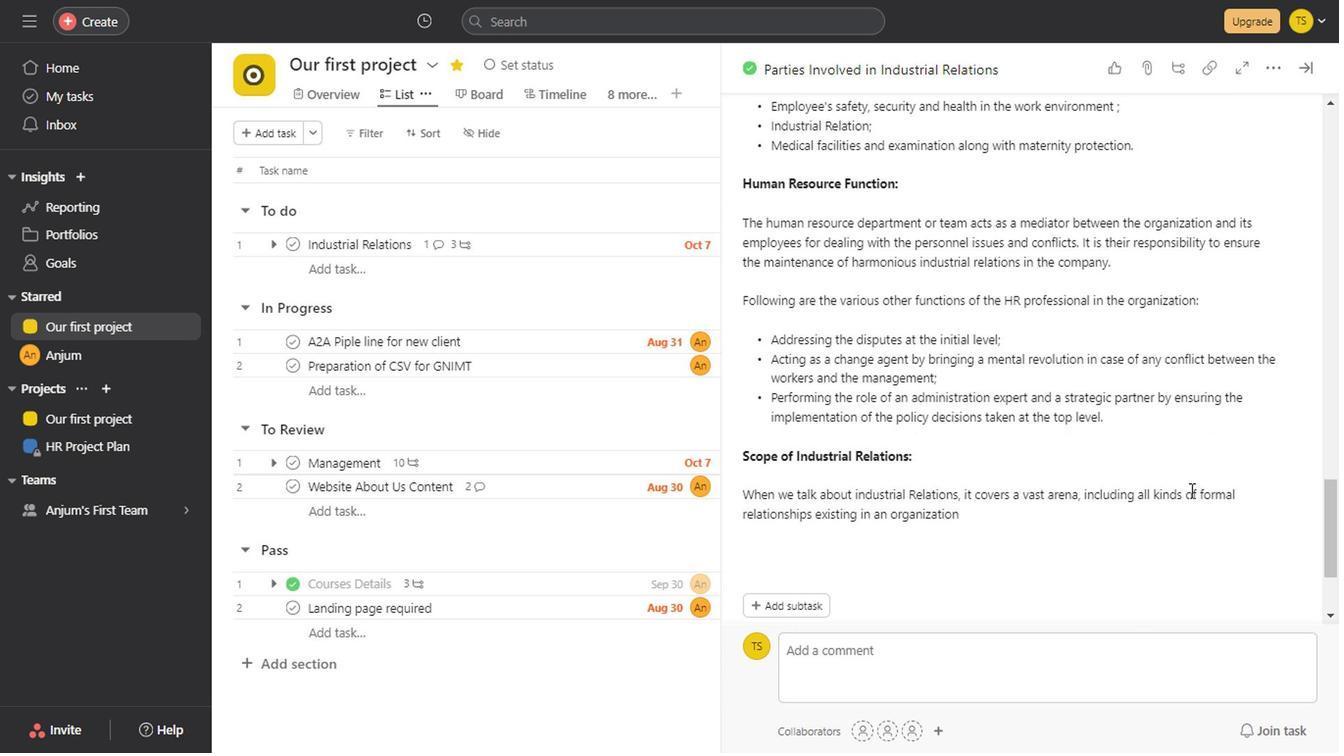 
Action: Mouse moved to (998, 366)
Screenshot: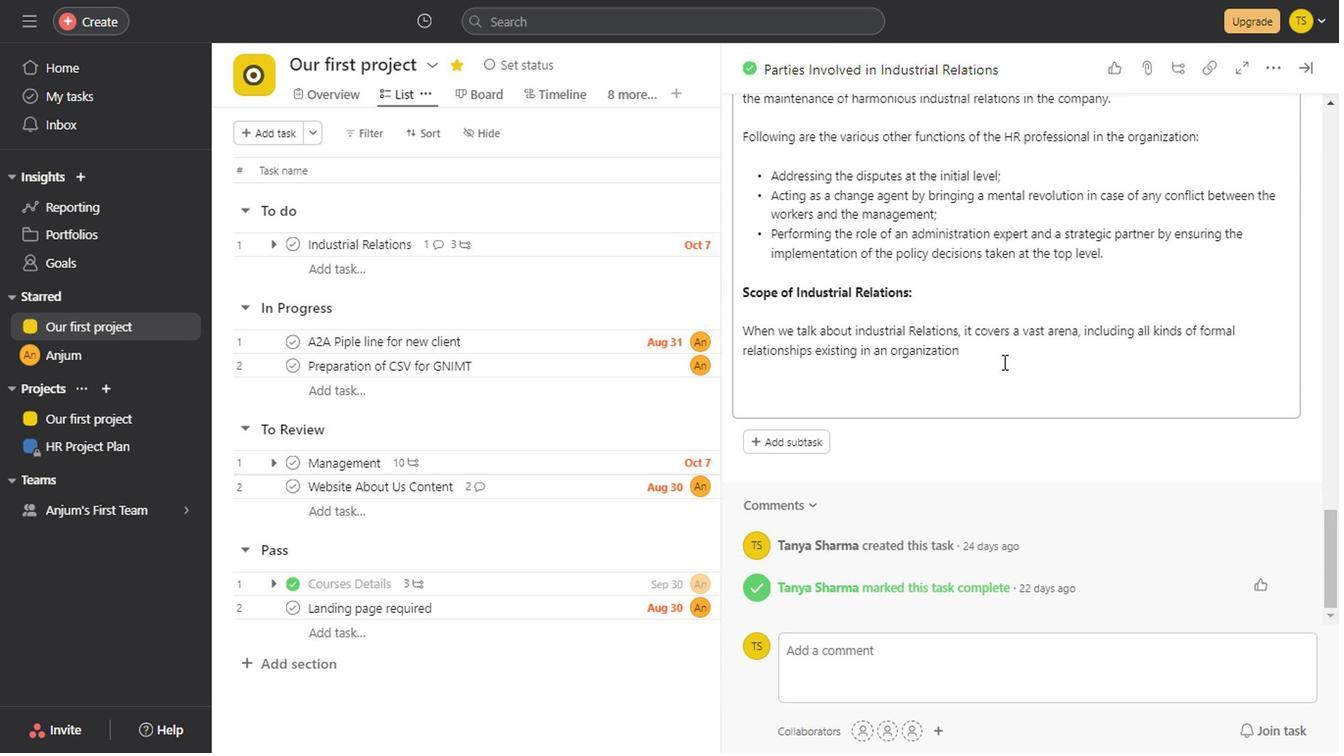 
Action: Mouse pressed left at (998, 366)
Screenshot: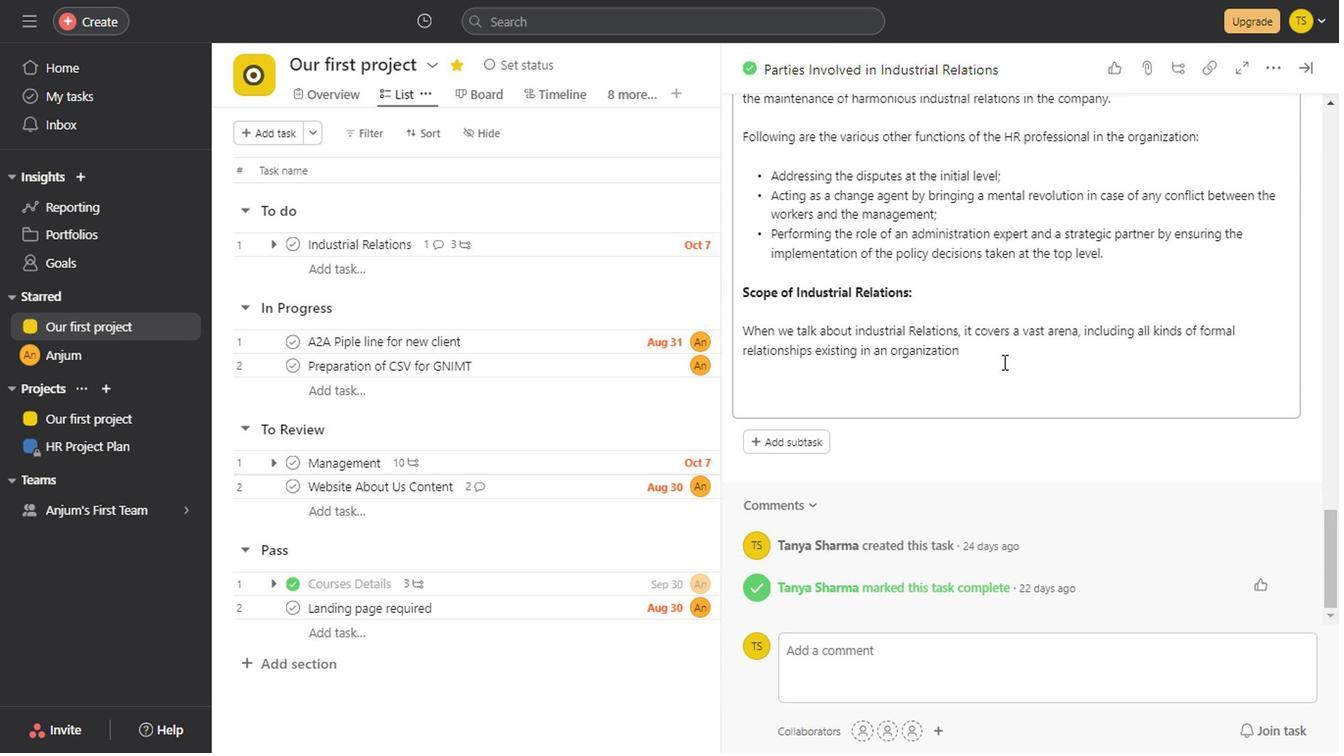 
Action: Mouse moved to (980, 338)
Screenshot: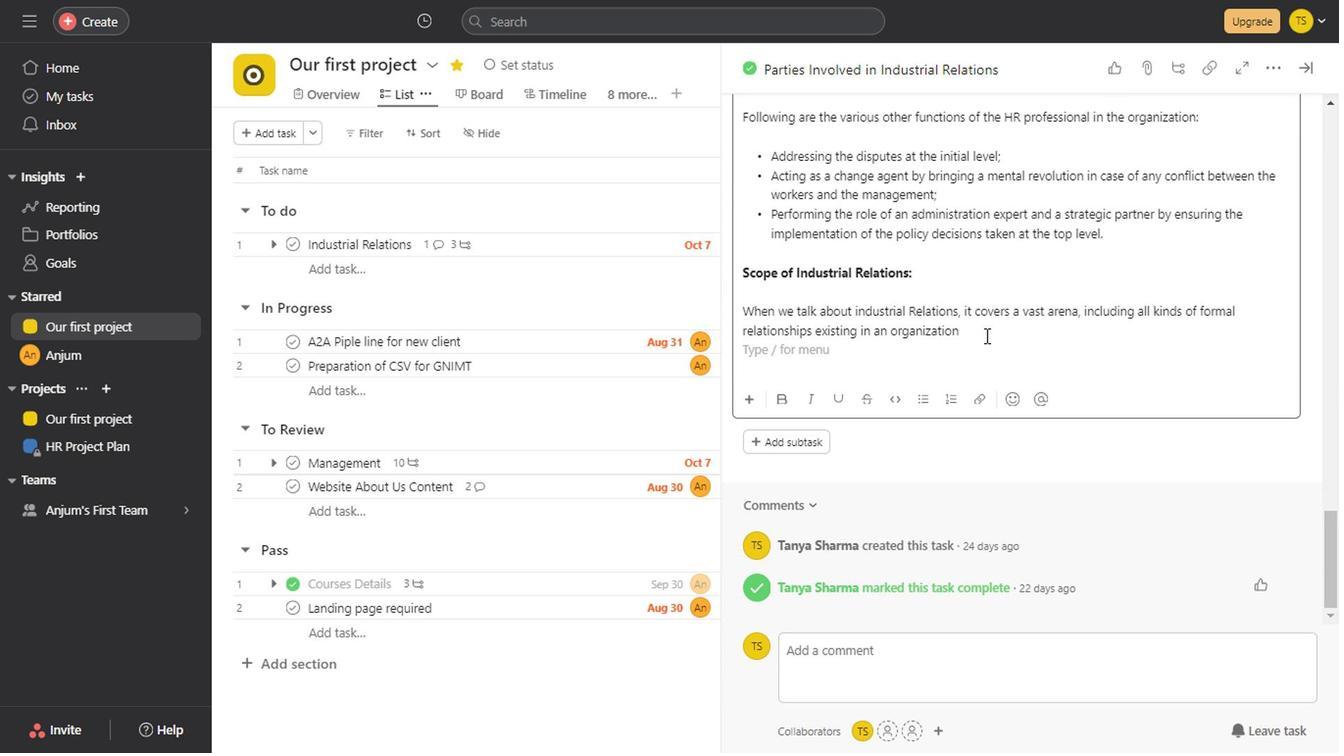 
Action: Mouse pressed left at (980, 338)
Screenshot: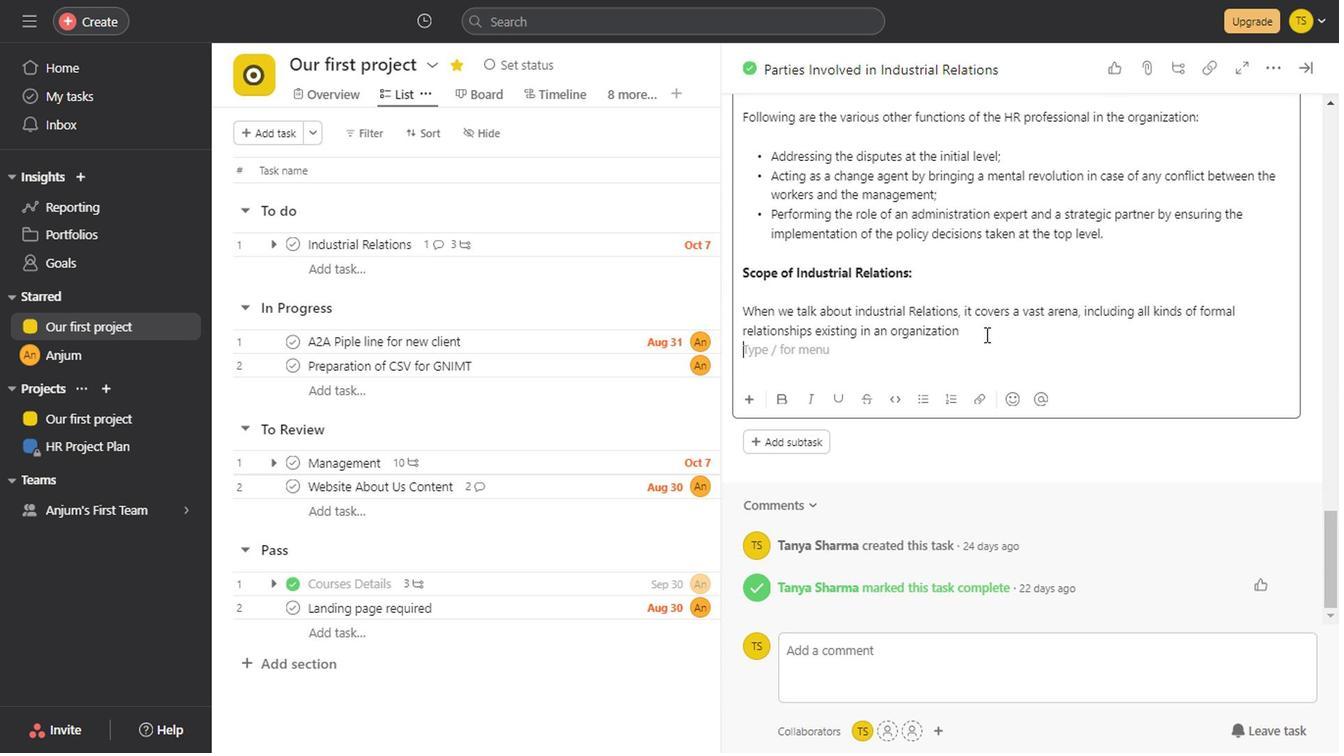 
Action: Key pressed <Key.space><Key.backspace>.<Key.enter><Key.enter><Key.shift><Key.shift><Key.shift><Key.shift><Key.shift><Key.shift>The<Key.space>scope<Key.space>of<Key.space>industrial<Key.space>relationships<Key.space>ex<Key.backspace><Key.backspace><Key.backspace><Key.backspace><Key.backspace><Key.backspace><Key.backspace><Key.space>can<Key.space>be<Key.space>briefly<Key.space>classified<Key.space>into<Key.space><Key.space><Key.backspace>the<Key.space>following<Key.space>four<Key.space><Key.shift>Dimension<Key.space><Key.backspace>s
Screenshot: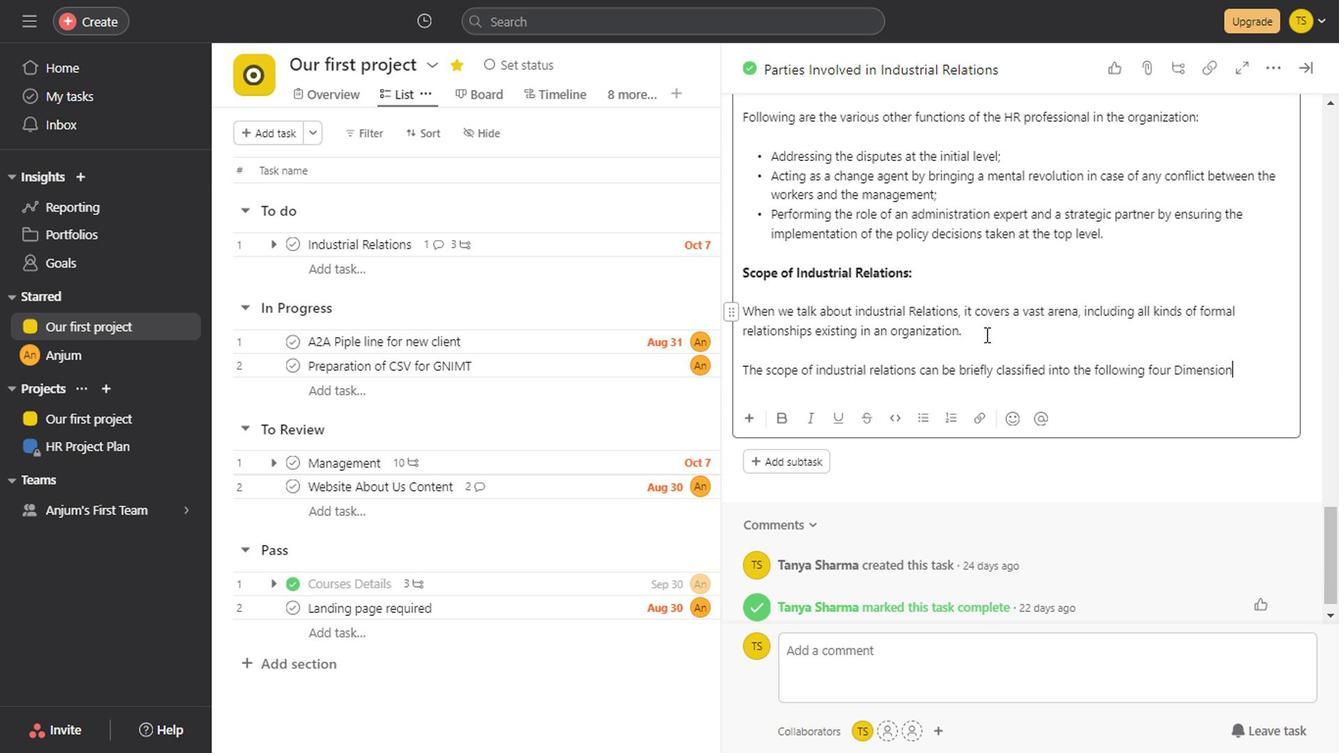 
Action: Mouse moved to (1172, 551)
Screenshot: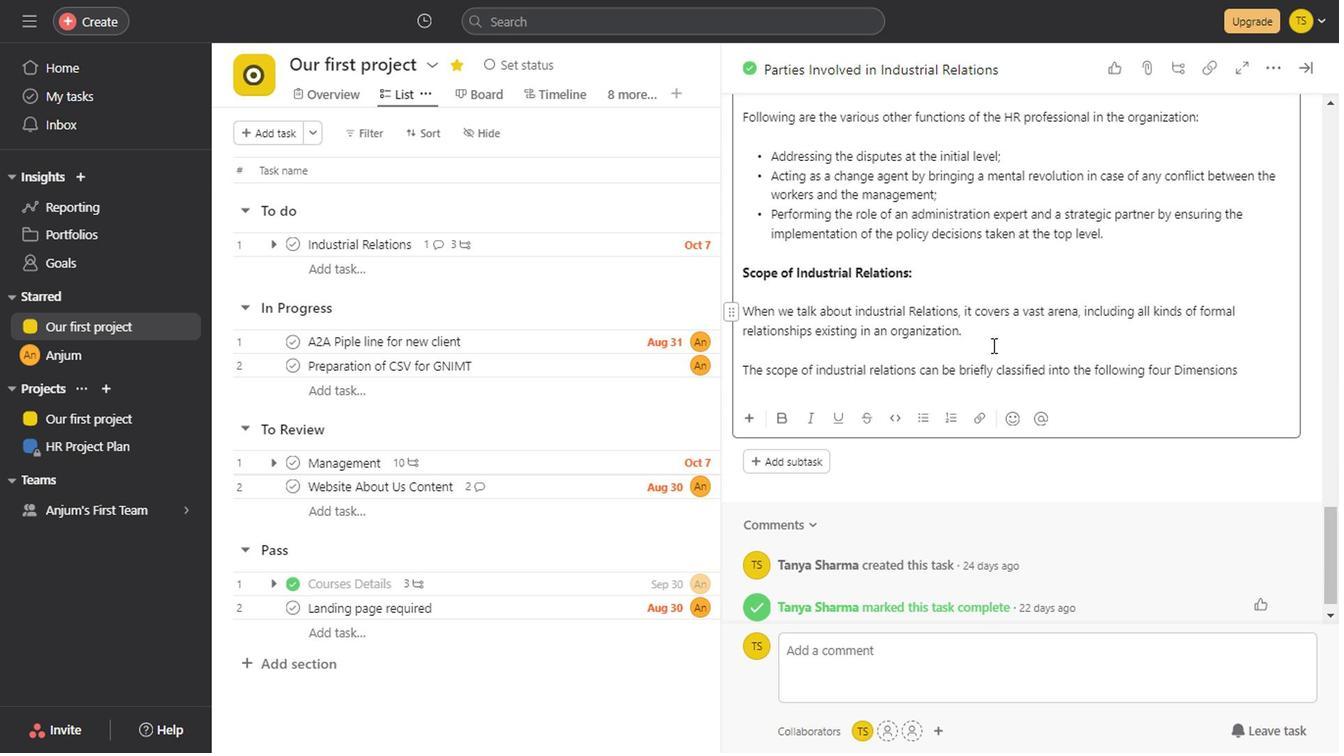 
Action: Mouse scrolled (1172, 550) with delta (0, 0)
Screenshot: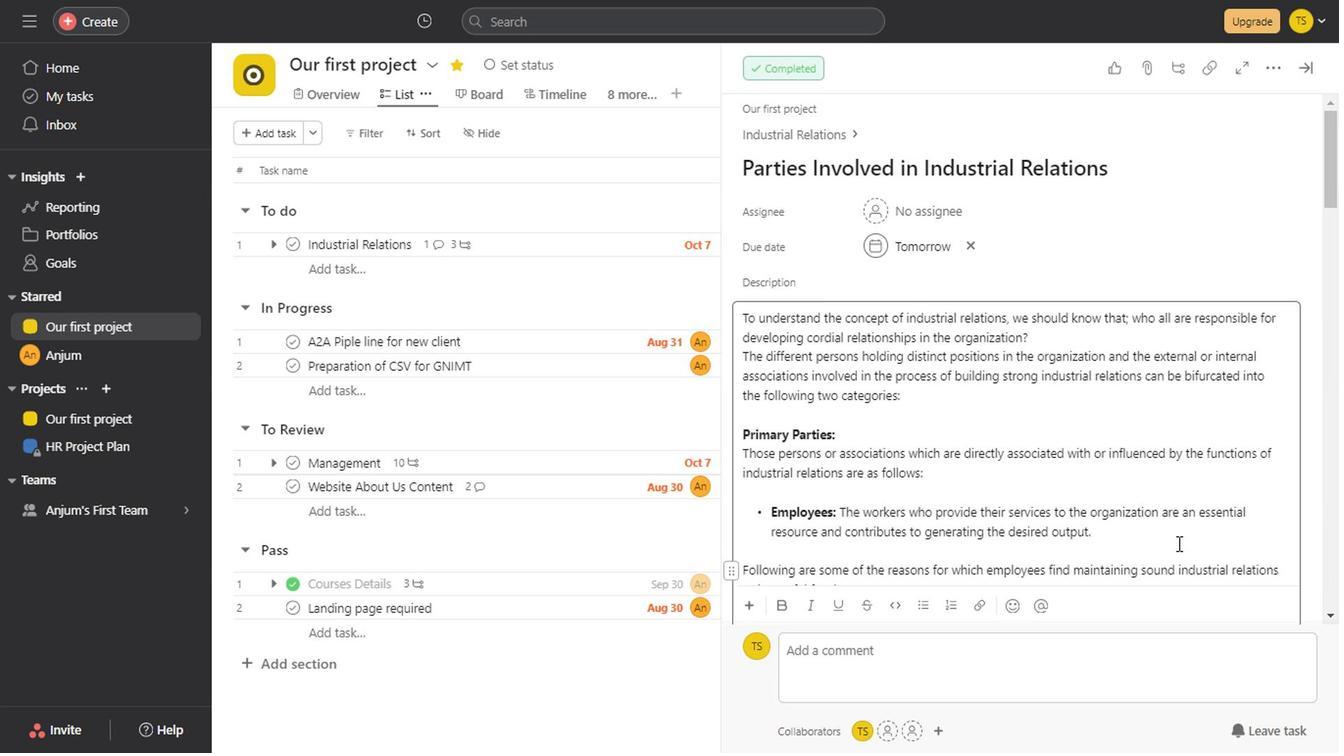 
Action: Mouse scrolled (1172, 550) with delta (0, 0)
Screenshot: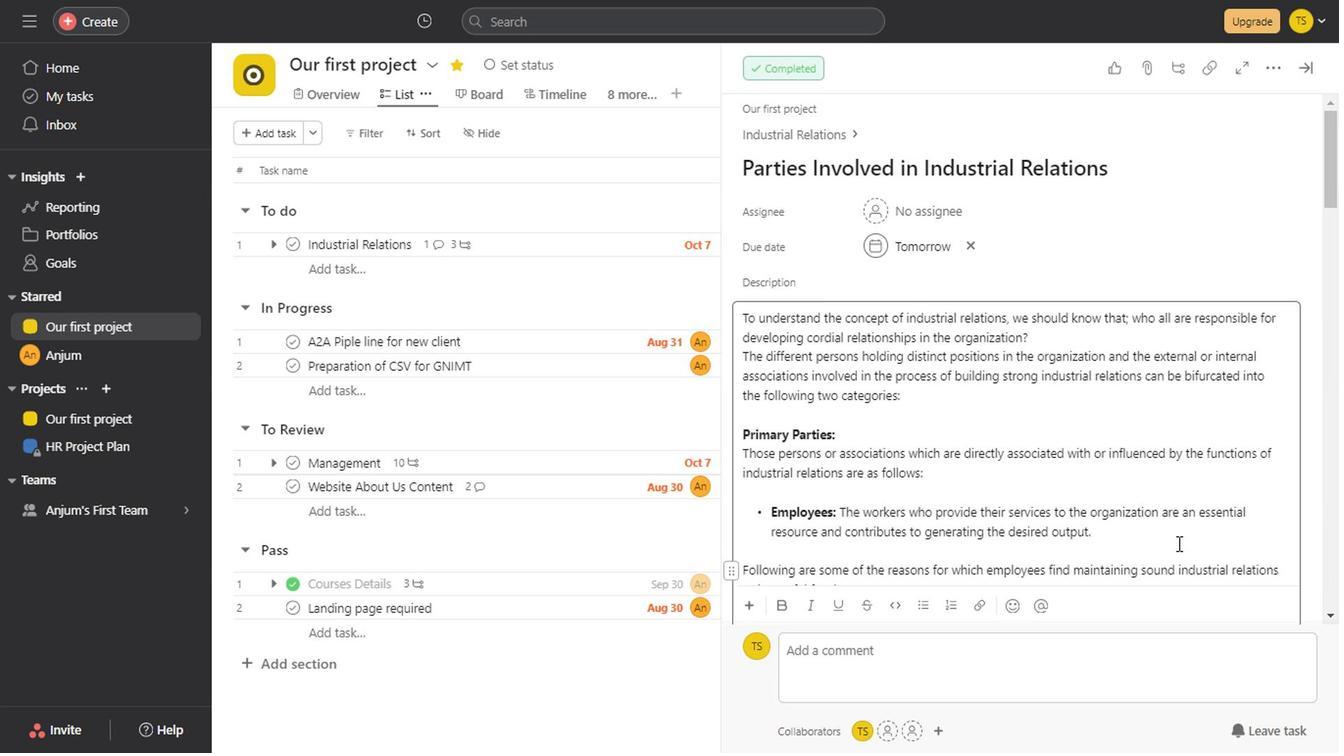 
Action: Mouse scrolled (1172, 550) with delta (0, 0)
Screenshot: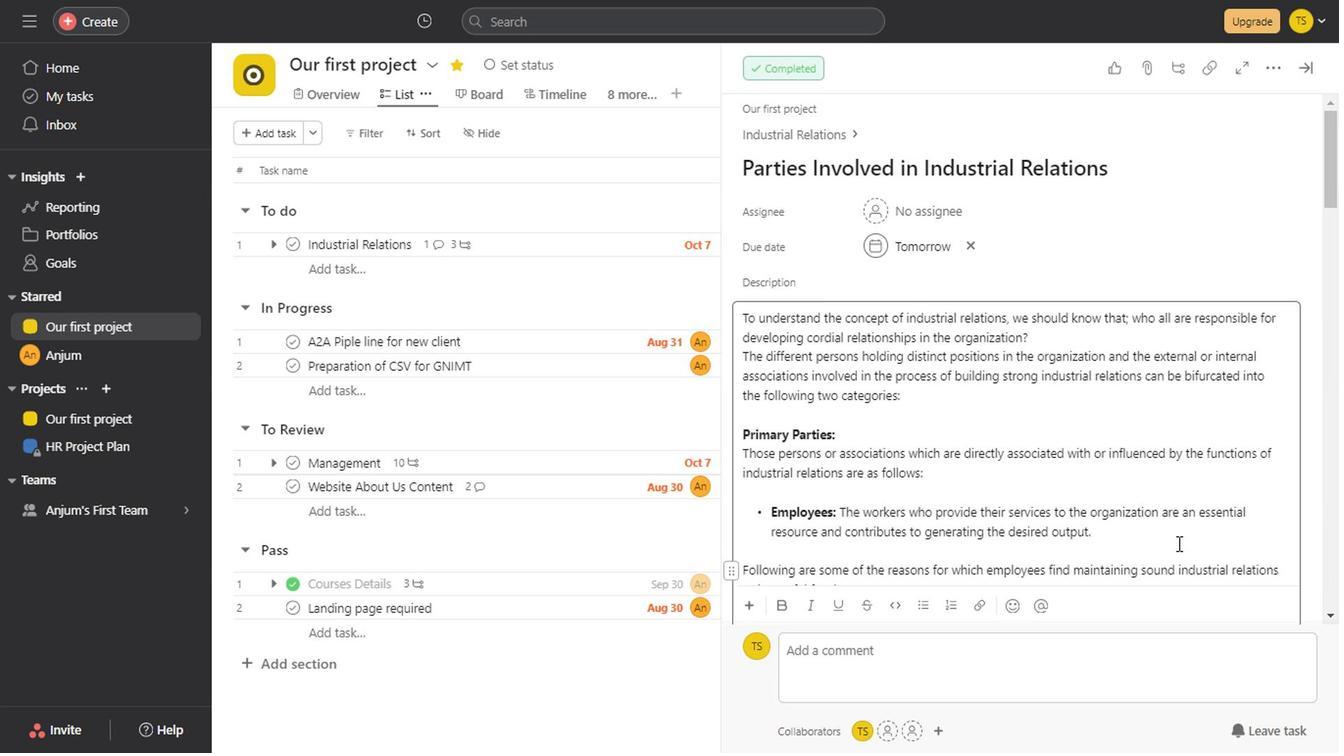 
Action: Mouse scrolled (1172, 550) with delta (0, 0)
Screenshot: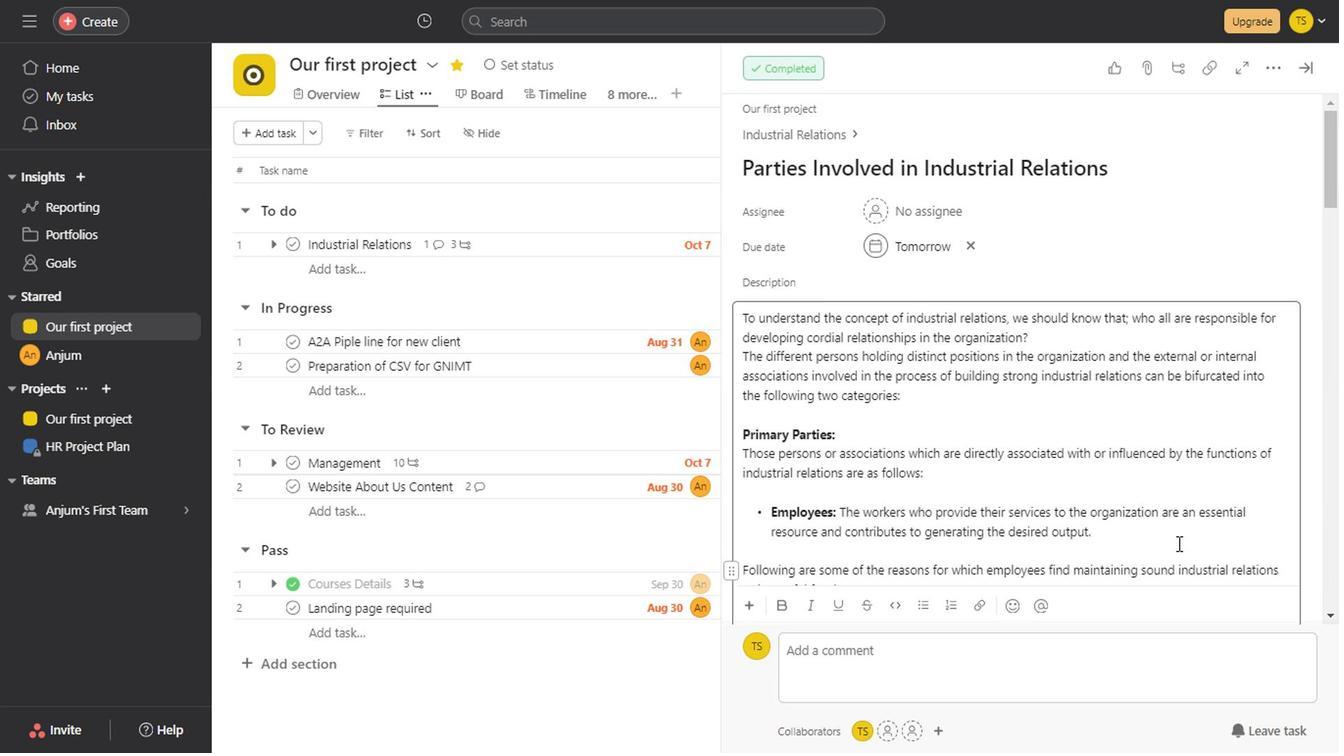 
Action: Mouse scrolled (1172, 550) with delta (0, 0)
Screenshot: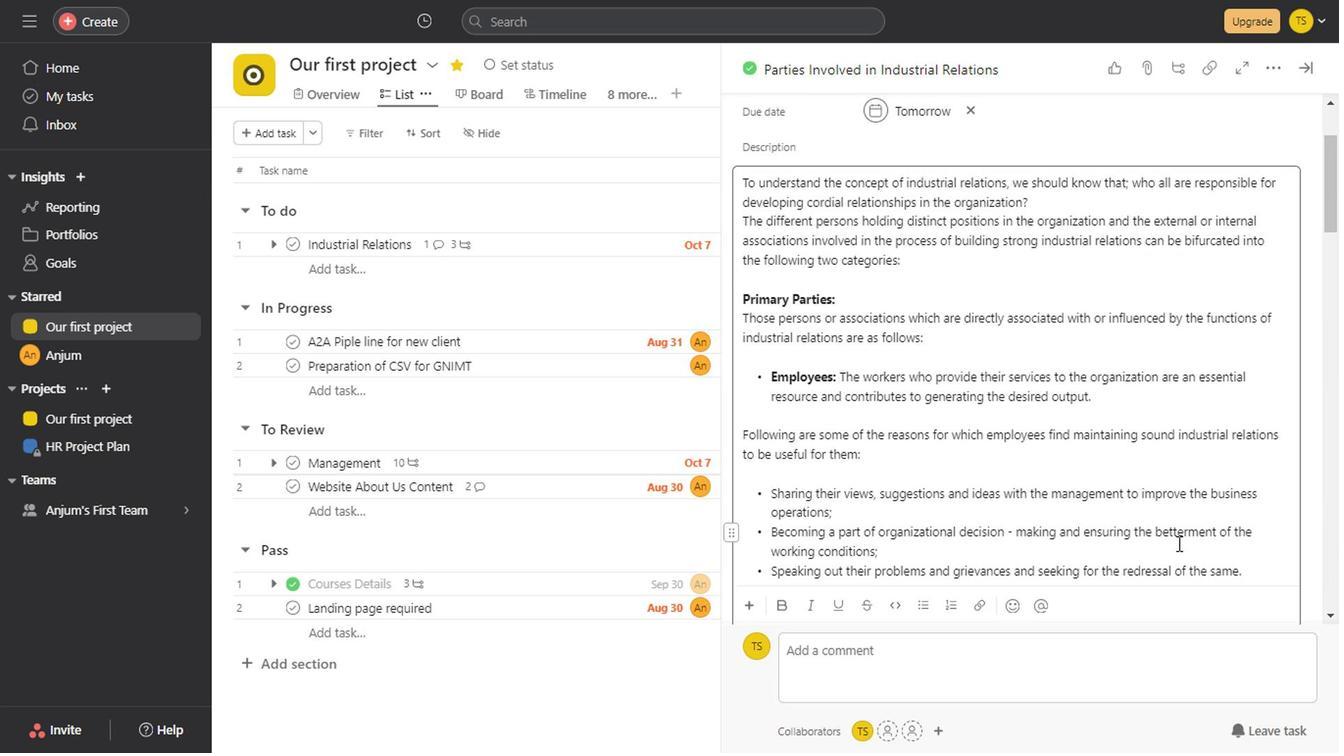 
Action: Mouse scrolled (1172, 550) with delta (0, 0)
Screenshot: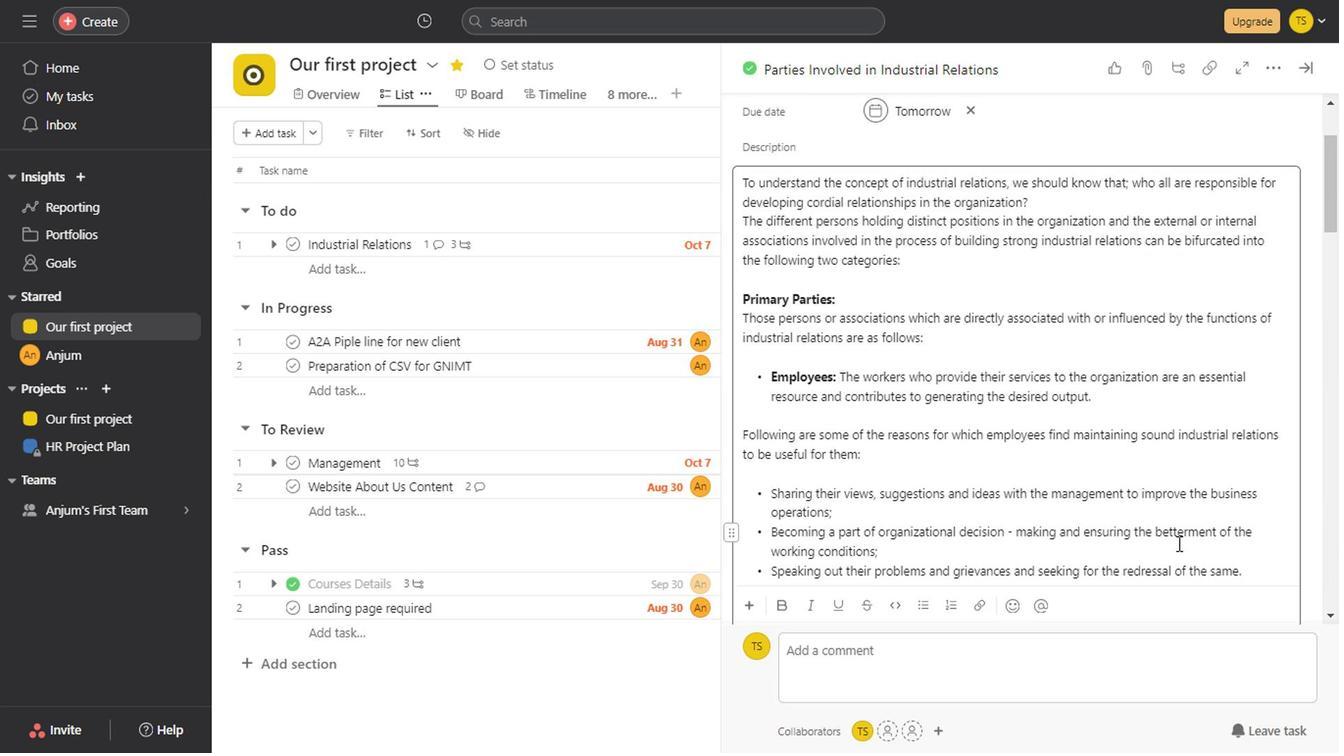 
Action: Mouse scrolled (1172, 550) with delta (0, 0)
Screenshot: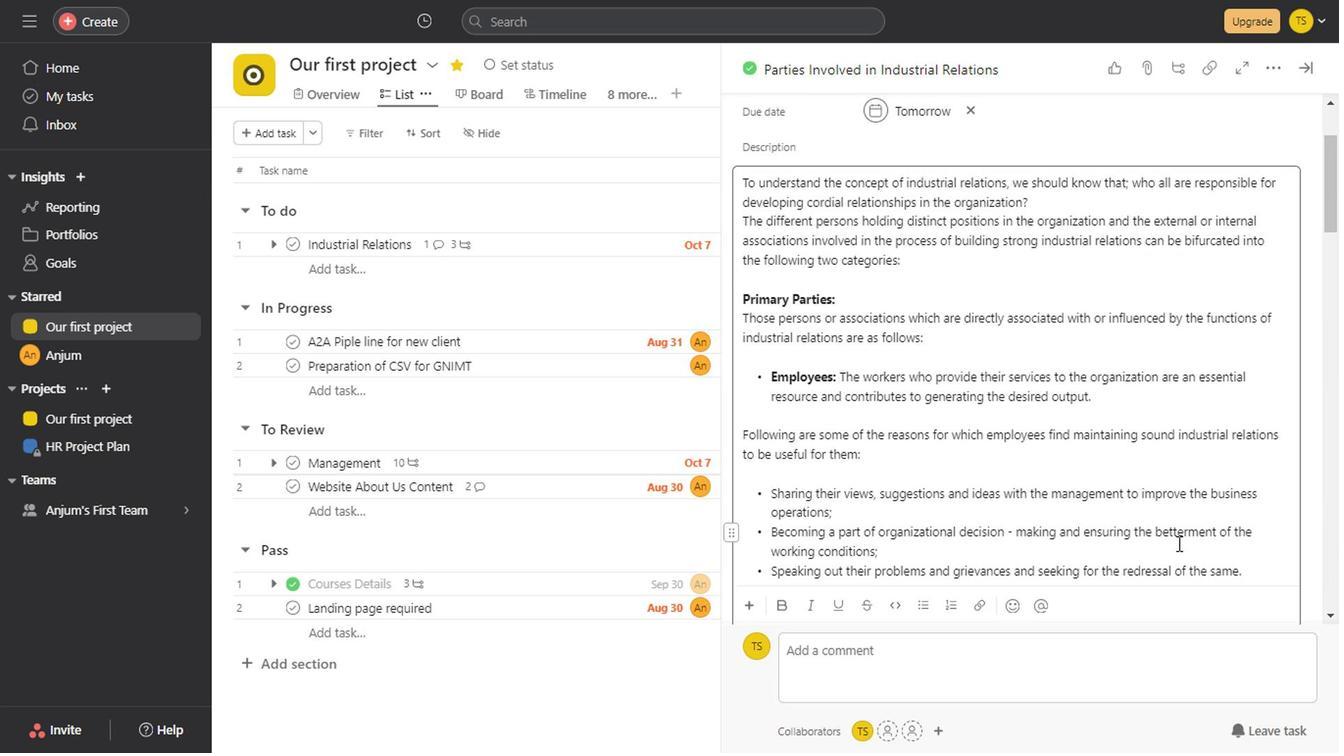 
Action: Mouse scrolled (1172, 550) with delta (0, 0)
Screenshot: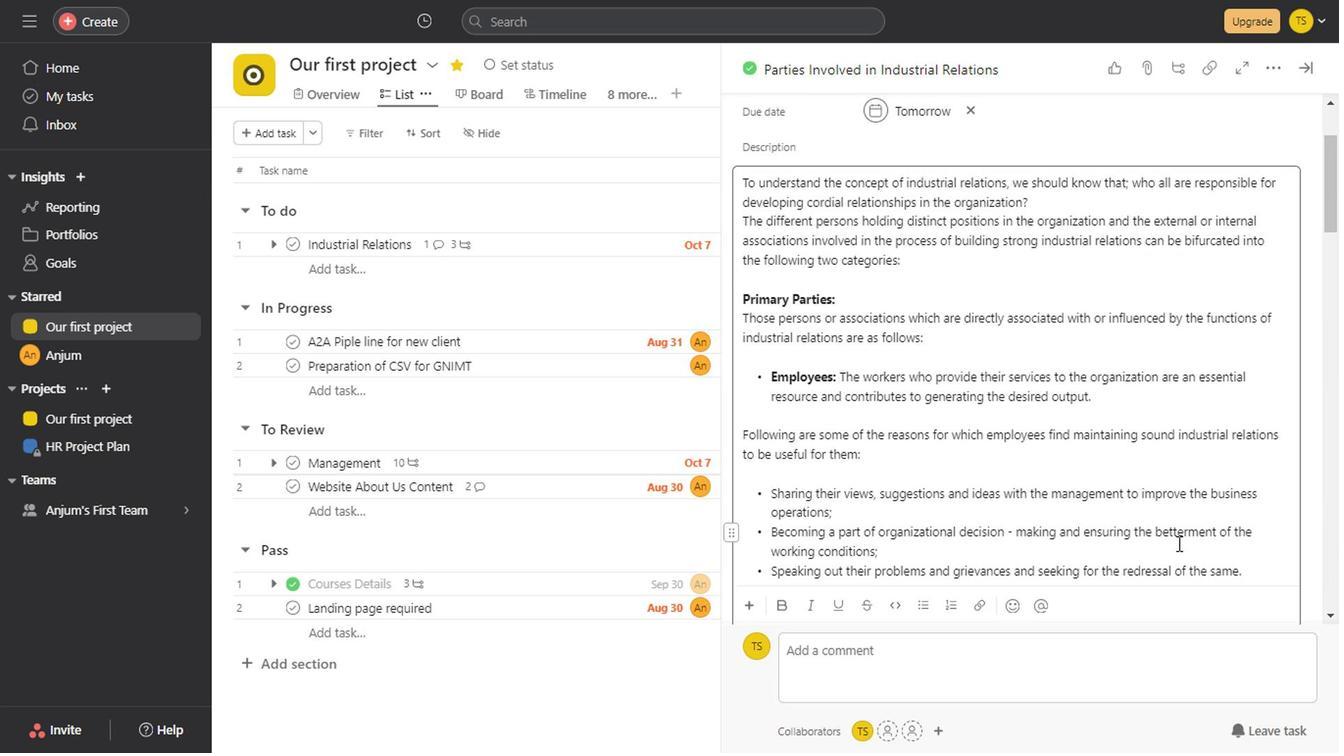 
Action: Mouse scrolled (1172, 550) with delta (0, 0)
Screenshot: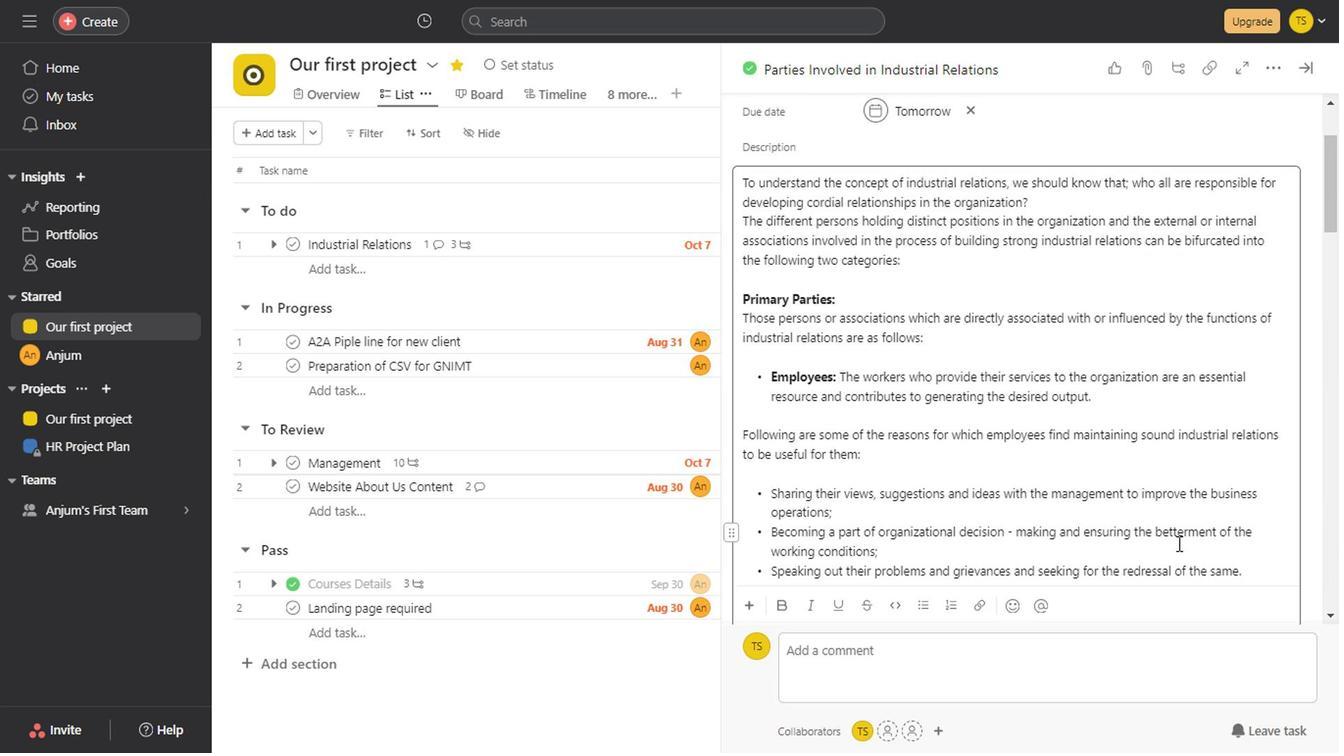 
Action: Mouse scrolled (1172, 550) with delta (0, 0)
Screenshot: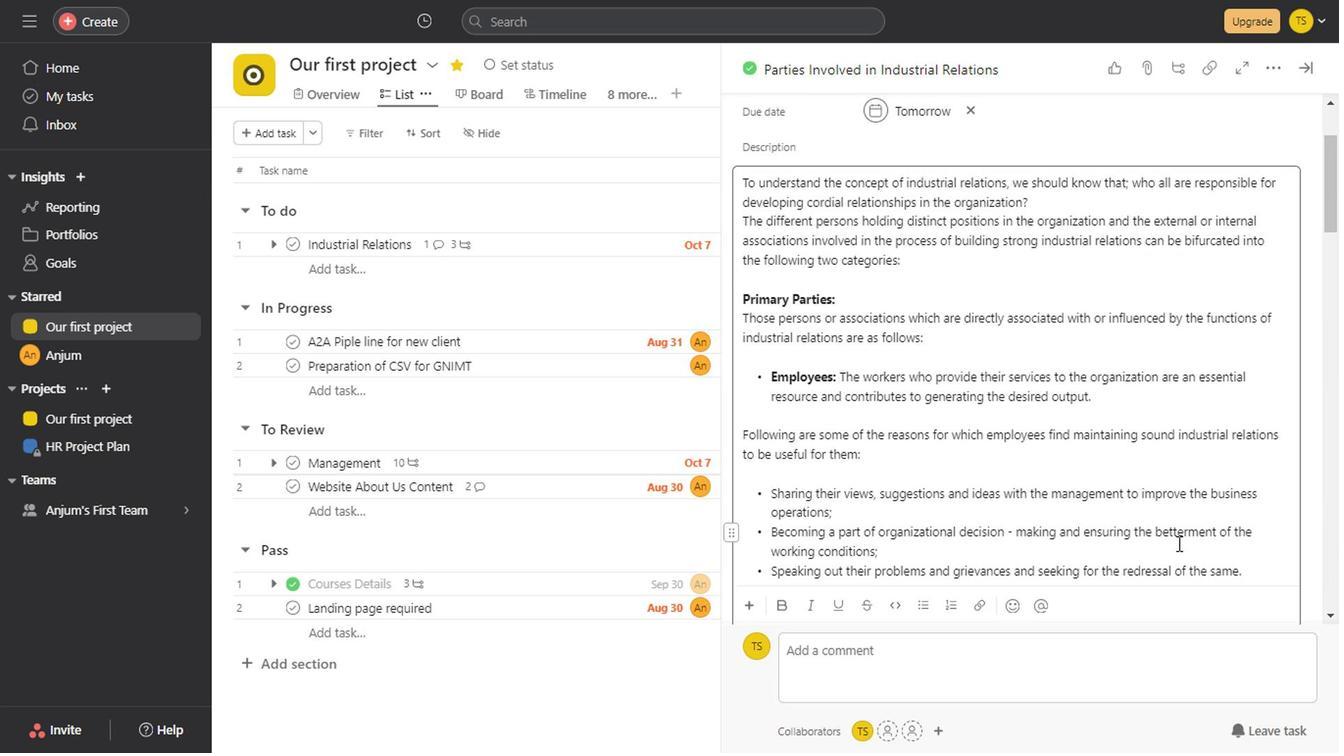 
Action: Mouse scrolled (1172, 550) with delta (0, 0)
Screenshot: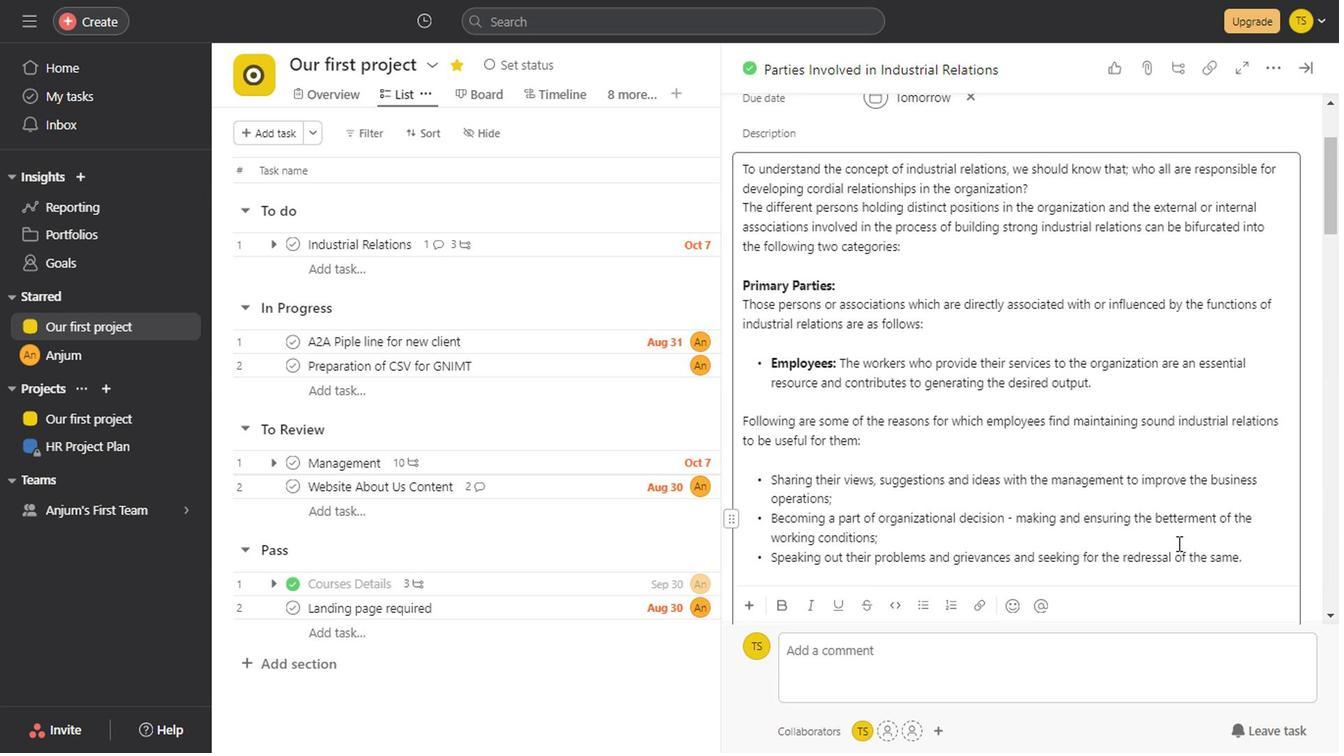
Action: Mouse scrolled (1172, 550) with delta (0, 0)
Screenshot: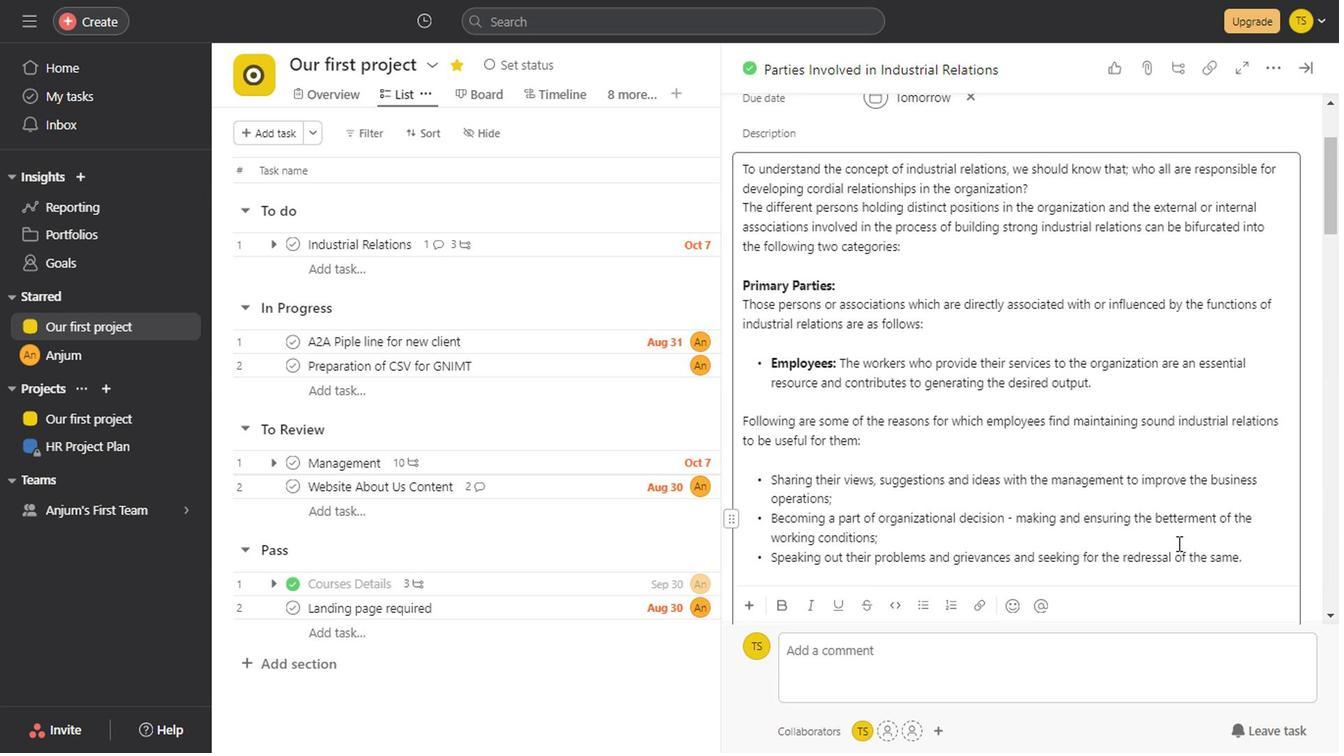 
Action: Mouse scrolled (1172, 550) with delta (0, 0)
Screenshot: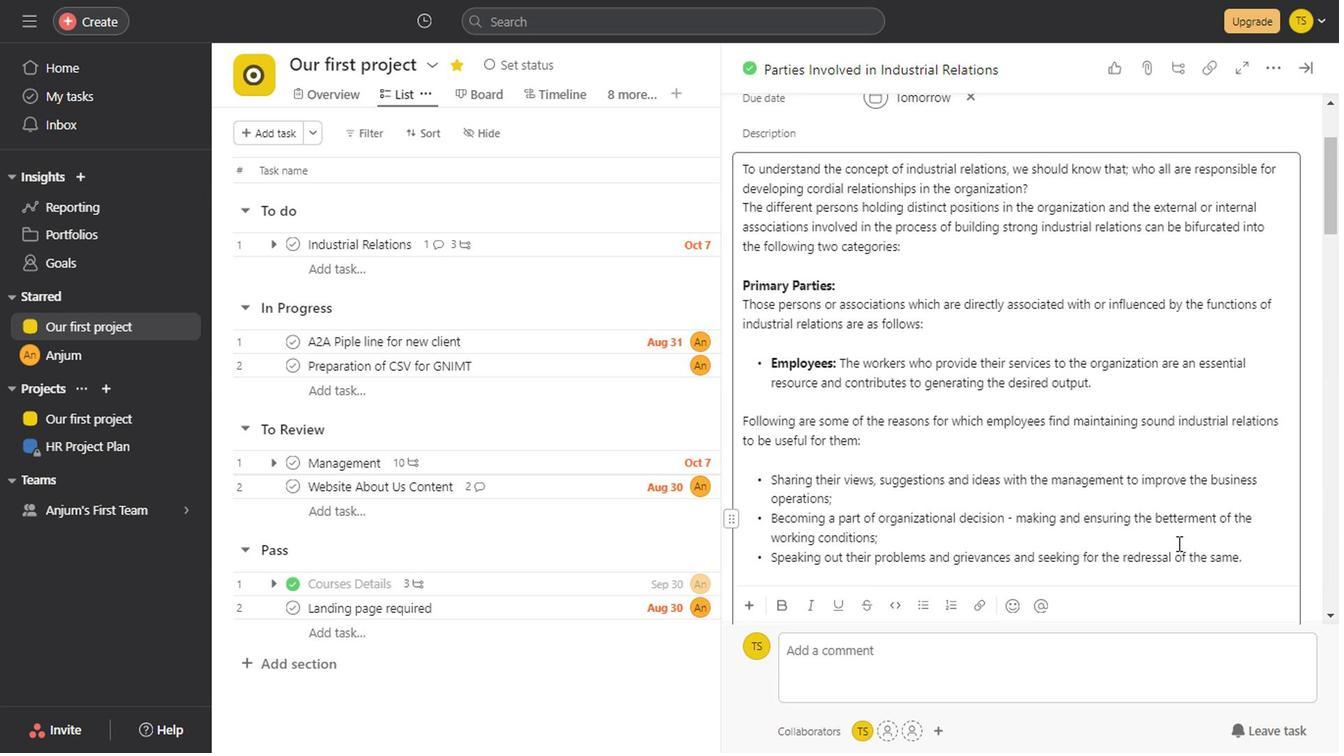 
Action: Mouse scrolled (1172, 550) with delta (0, 0)
Screenshot: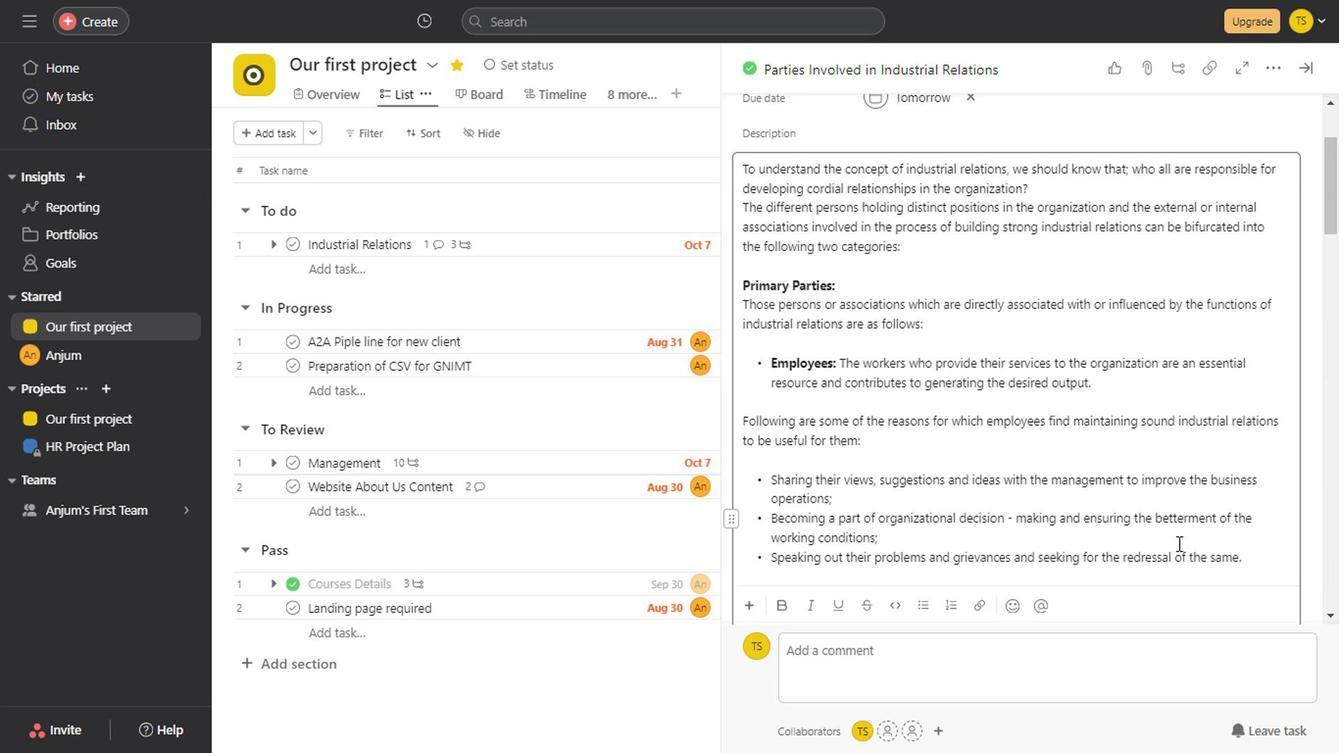 
Action: Mouse scrolled (1172, 550) with delta (0, 0)
Screenshot: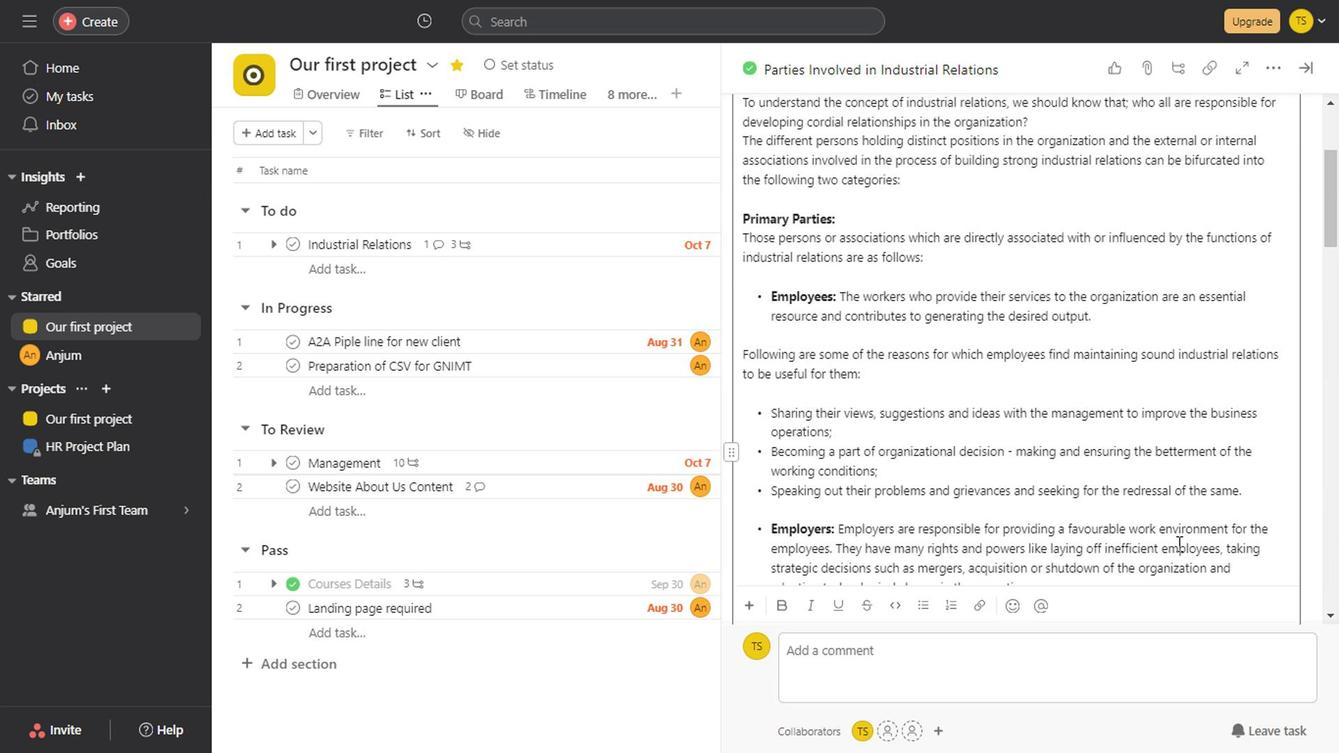 
Action: Mouse scrolled (1172, 550) with delta (0, 0)
Screenshot: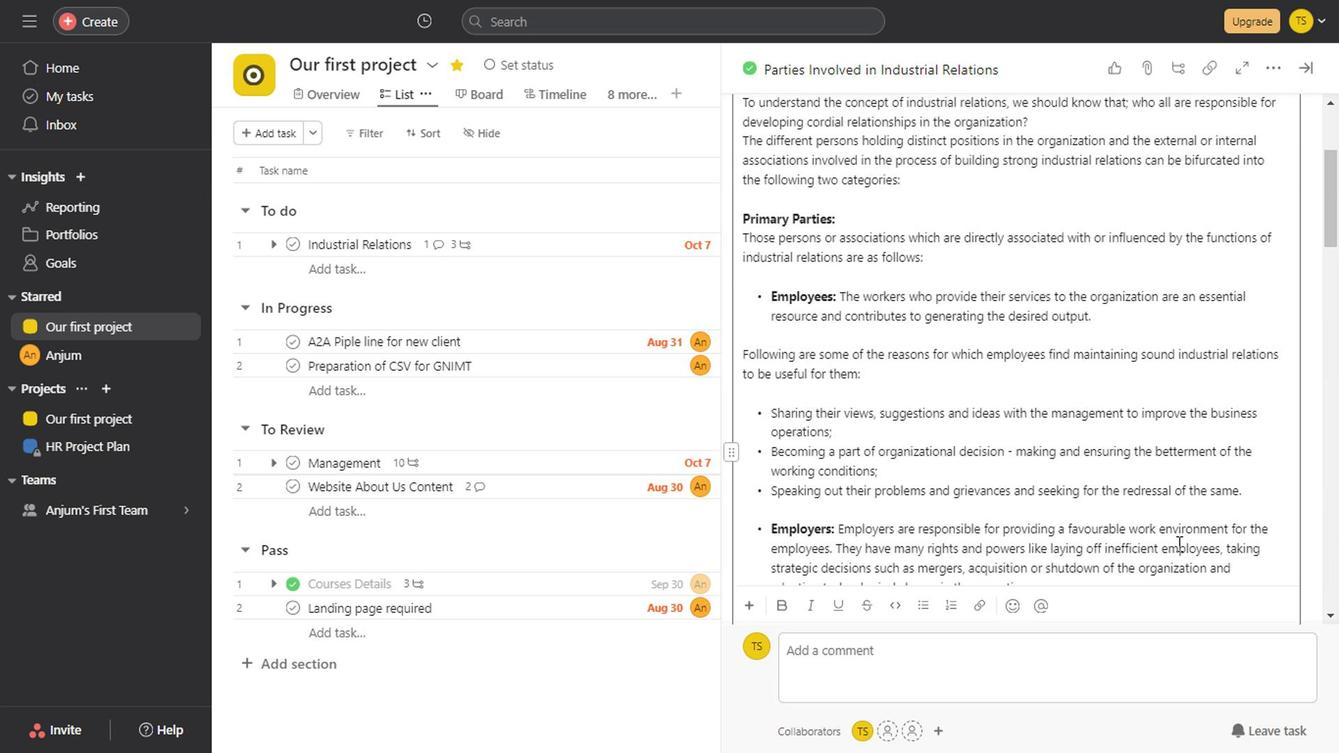 
Action: Mouse scrolled (1172, 550) with delta (0, 0)
Screenshot: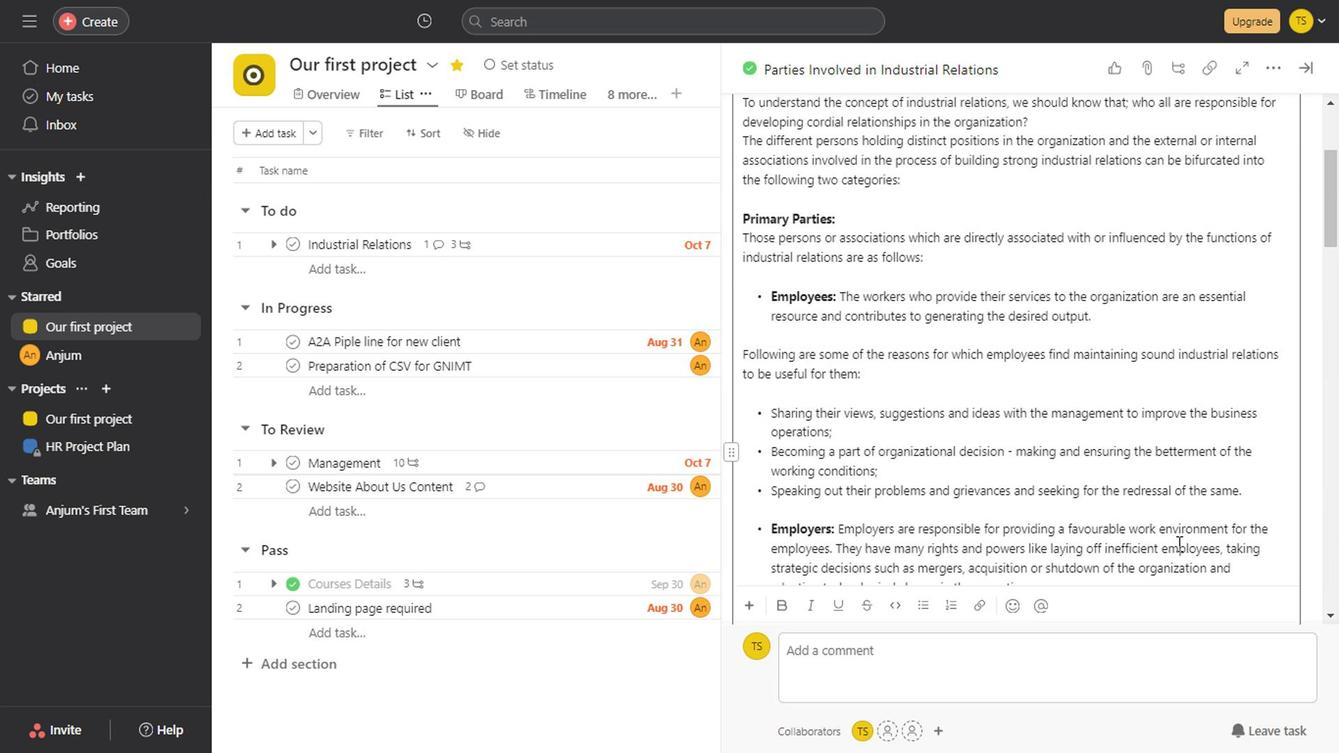 
Action: Mouse scrolled (1172, 550) with delta (0, 0)
Screenshot: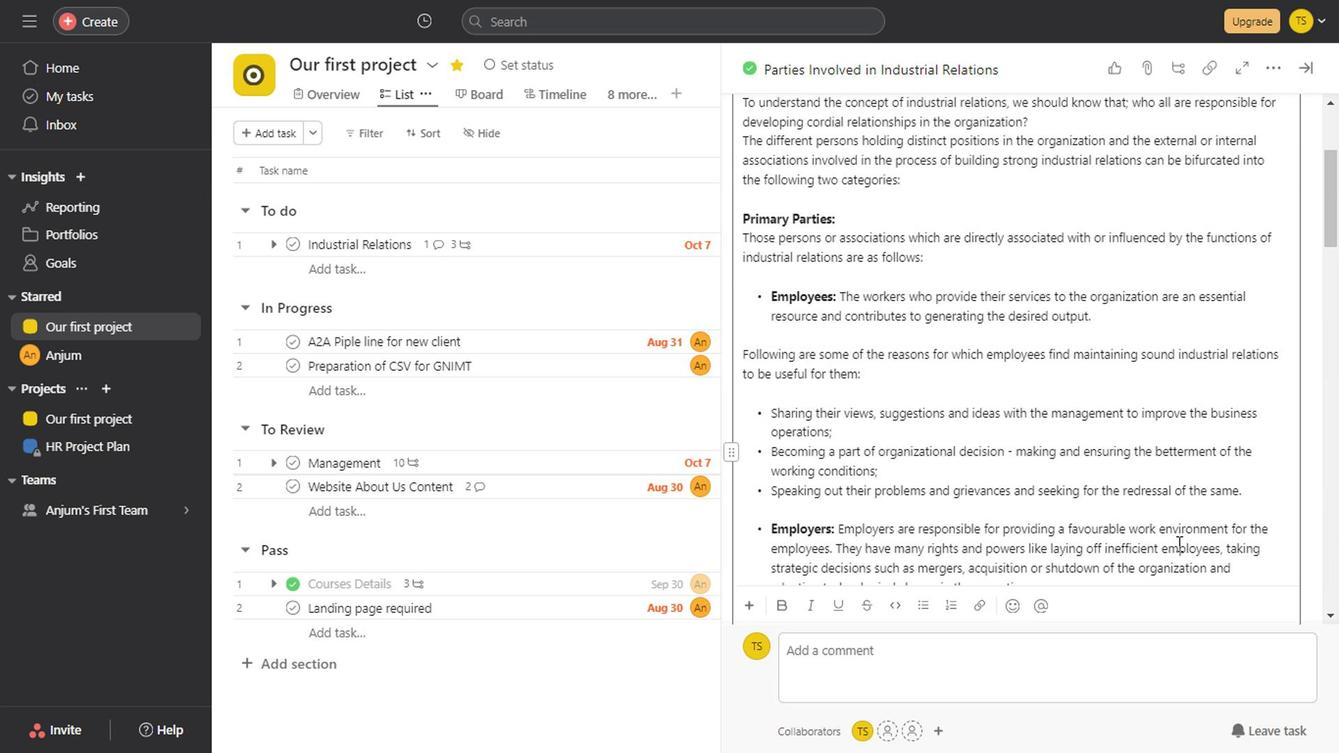 
Action: Mouse scrolled (1172, 550) with delta (0, 0)
Screenshot: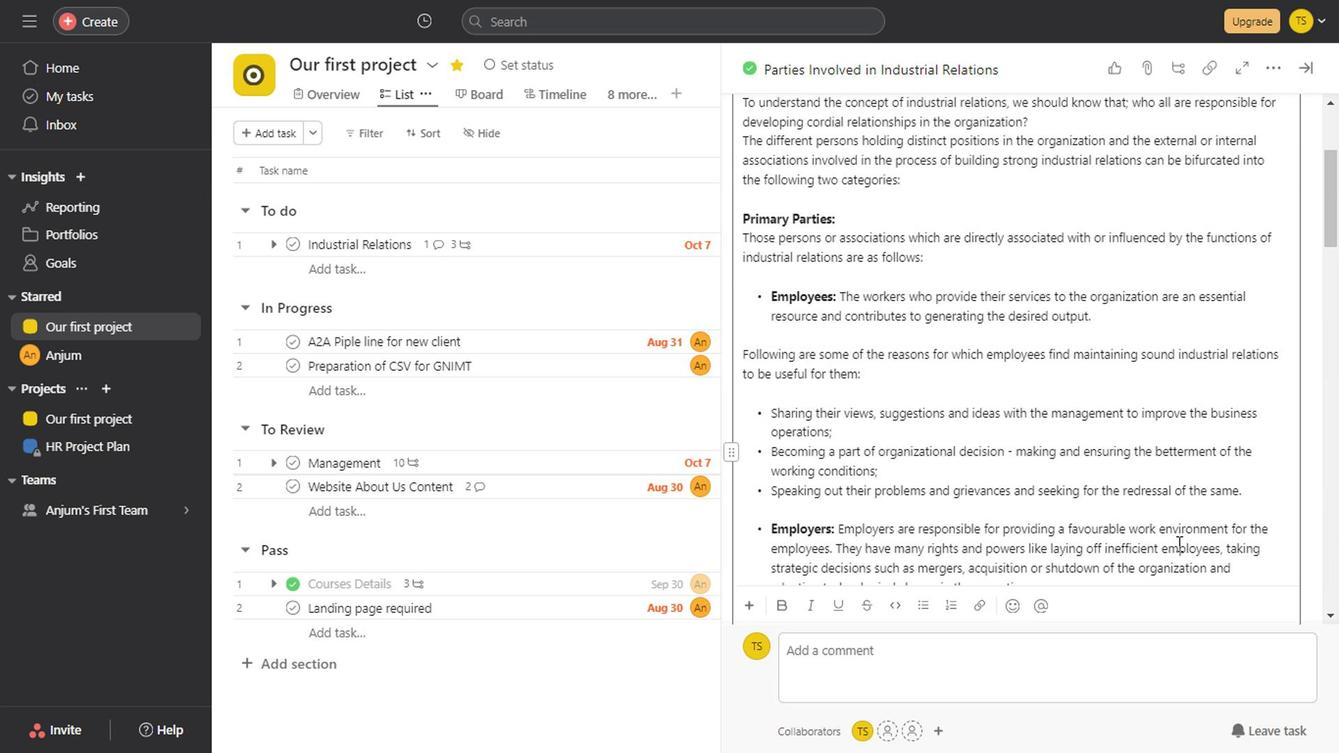
Action: Mouse scrolled (1172, 550) with delta (0, 0)
Screenshot: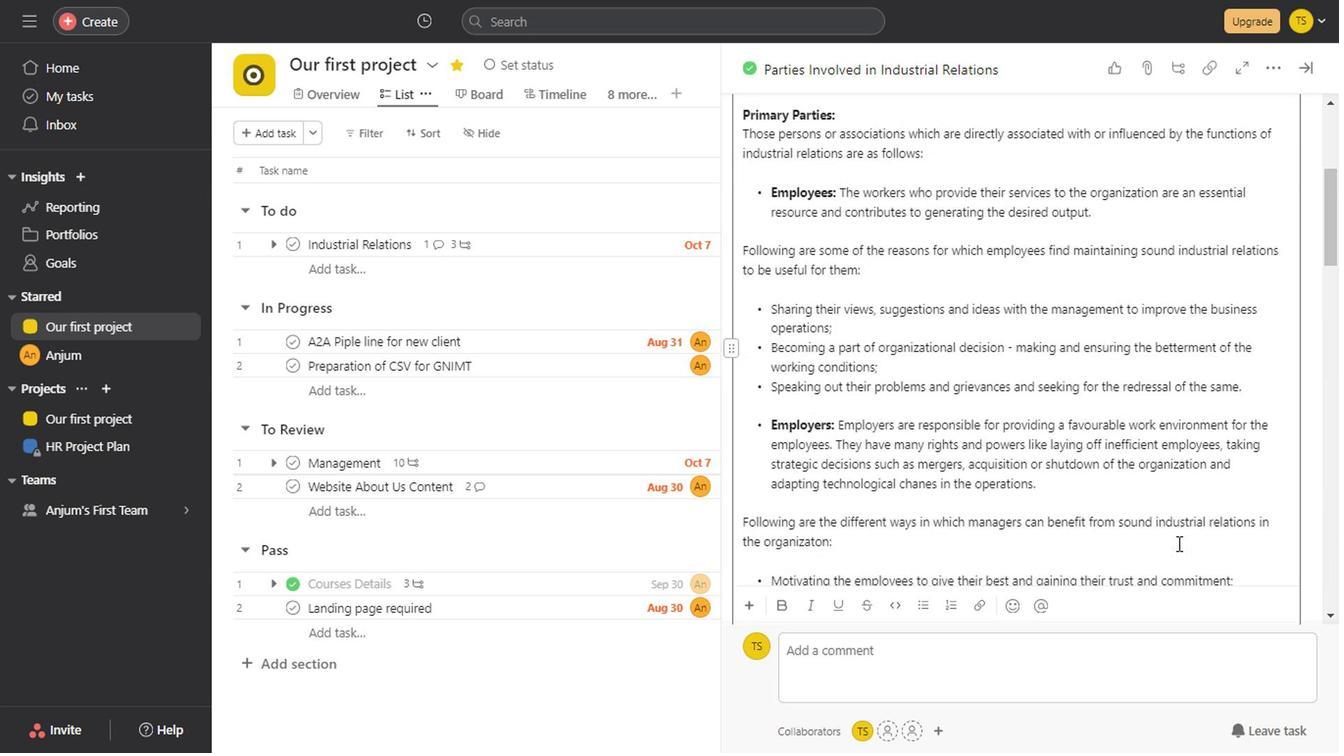 
Action: Mouse scrolled (1172, 550) with delta (0, 0)
Screenshot: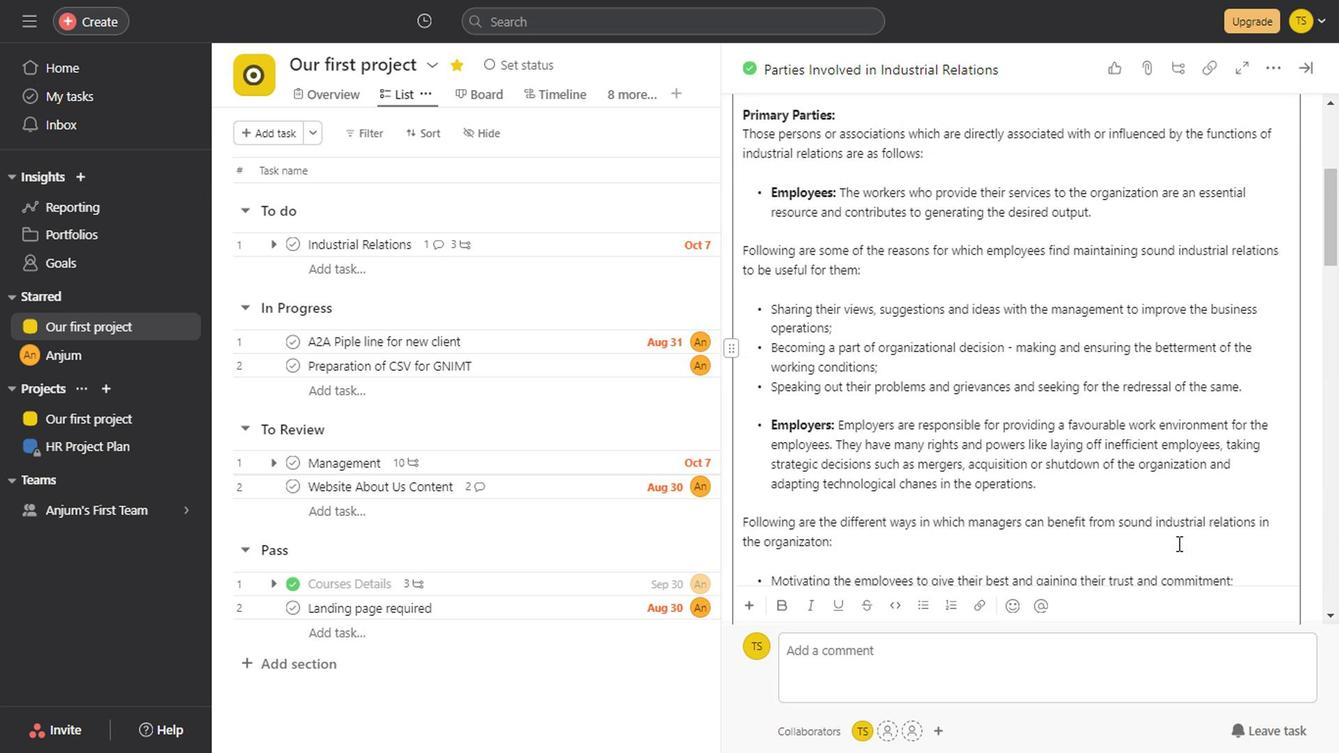 
Action: Mouse scrolled (1172, 550) with delta (0, 0)
Screenshot: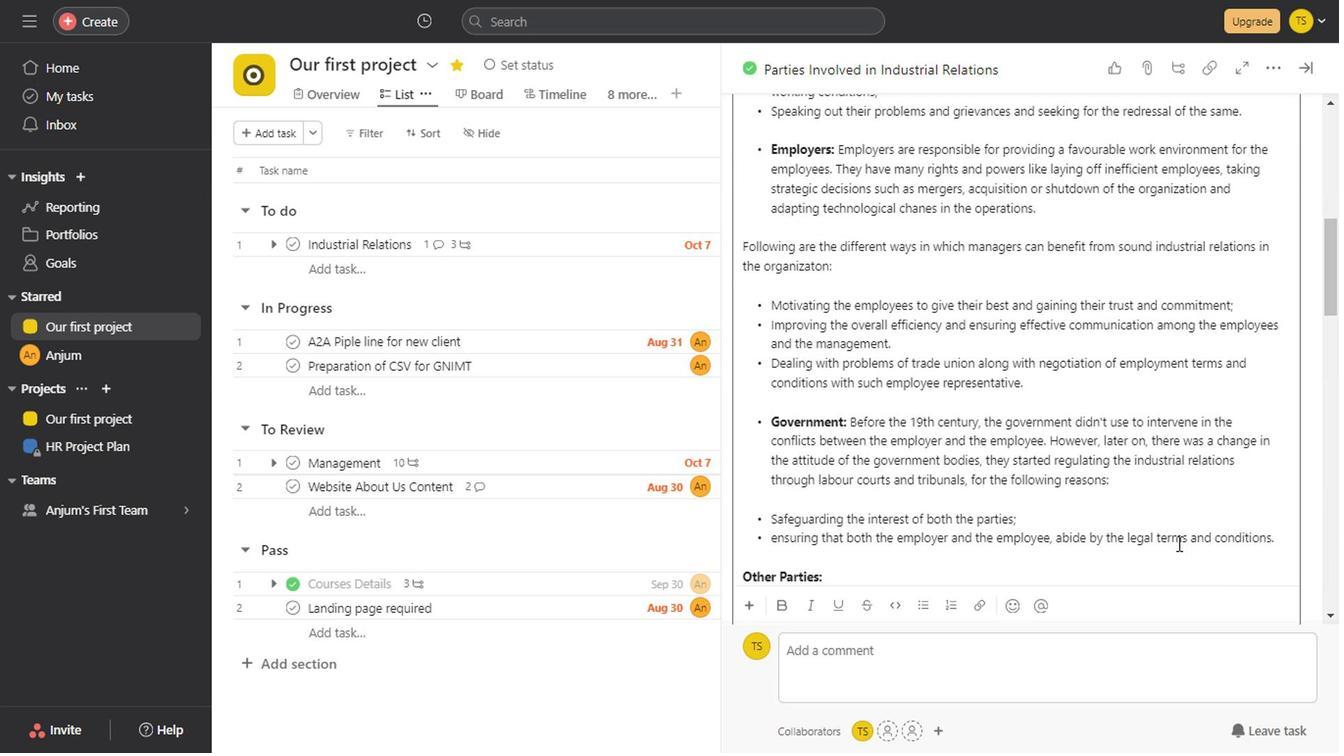 
Action: Mouse scrolled (1172, 550) with delta (0, 0)
Screenshot: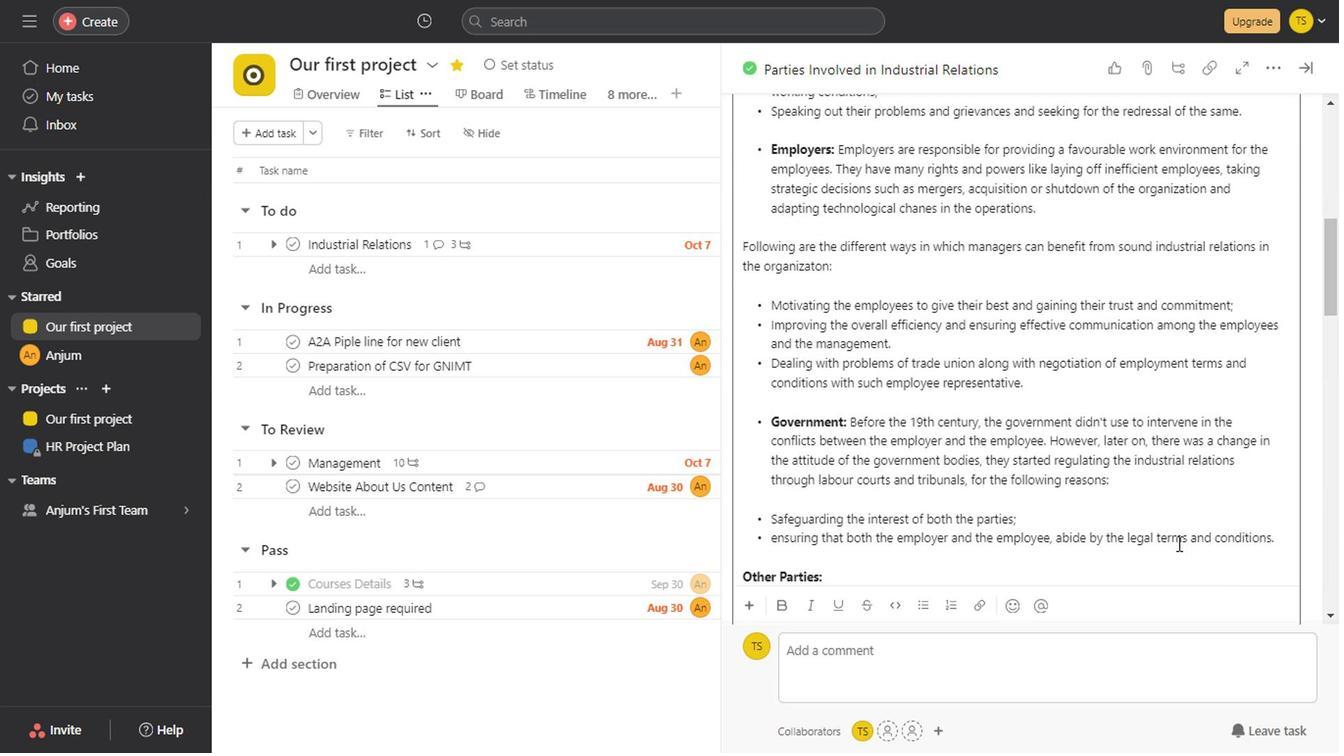 
Action: Mouse scrolled (1172, 550) with delta (0, 0)
Screenshot: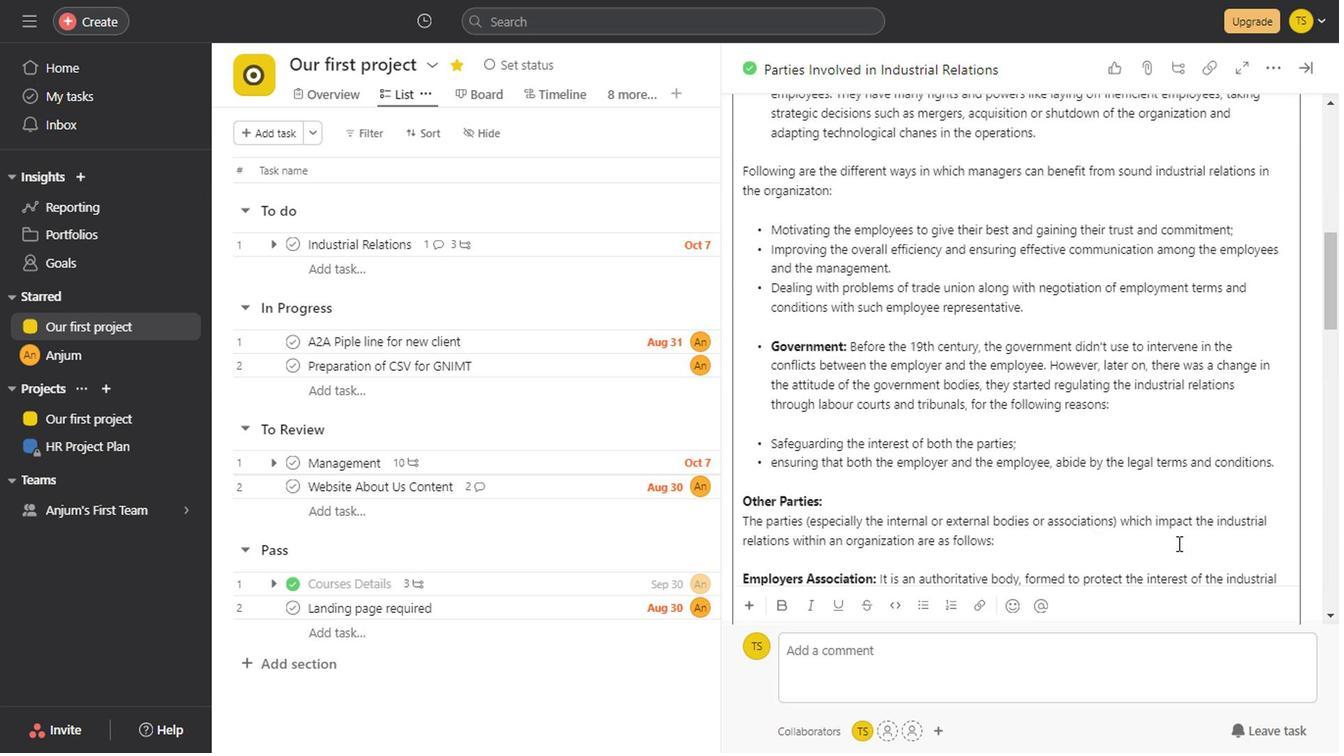 
Action: Mouse scrolled (1172, 550) with delta (0, 0)
Screenshot: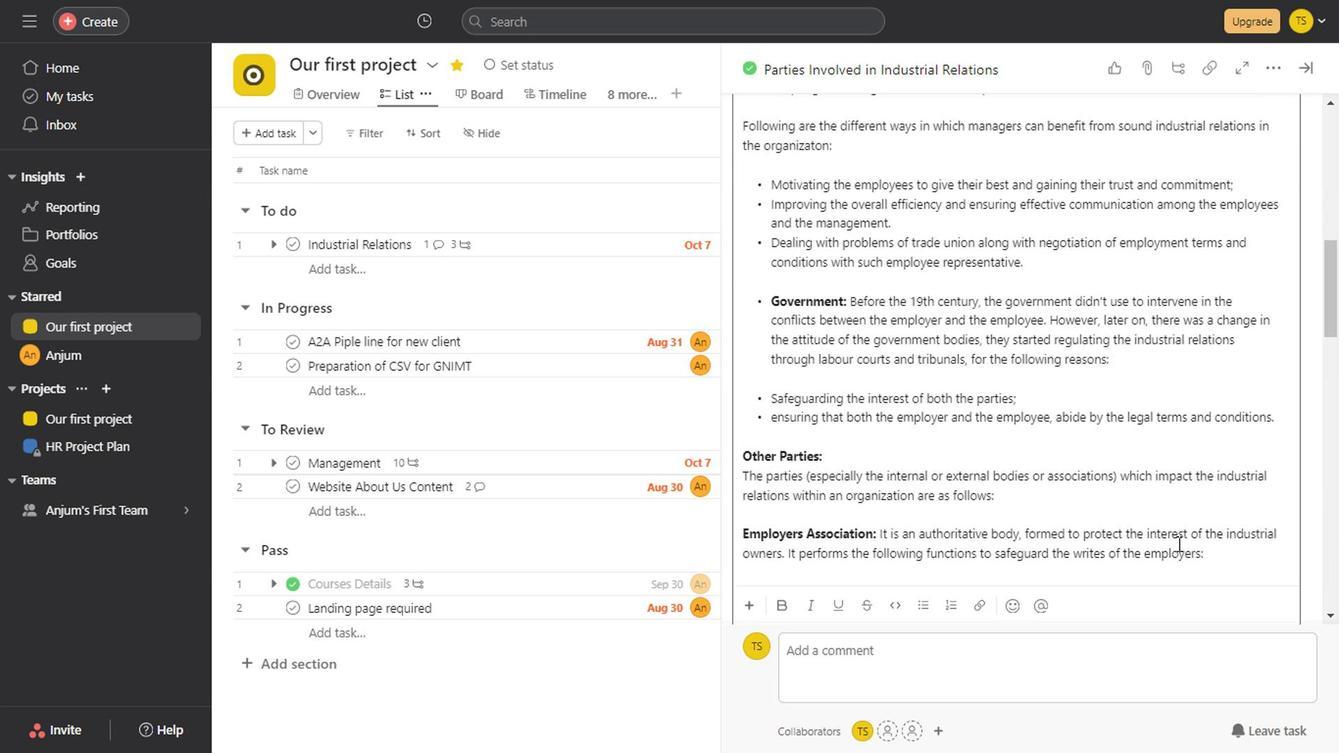 
Action: Mouse scrolled (1172, 550) with delta (0, 0)
Screenshot: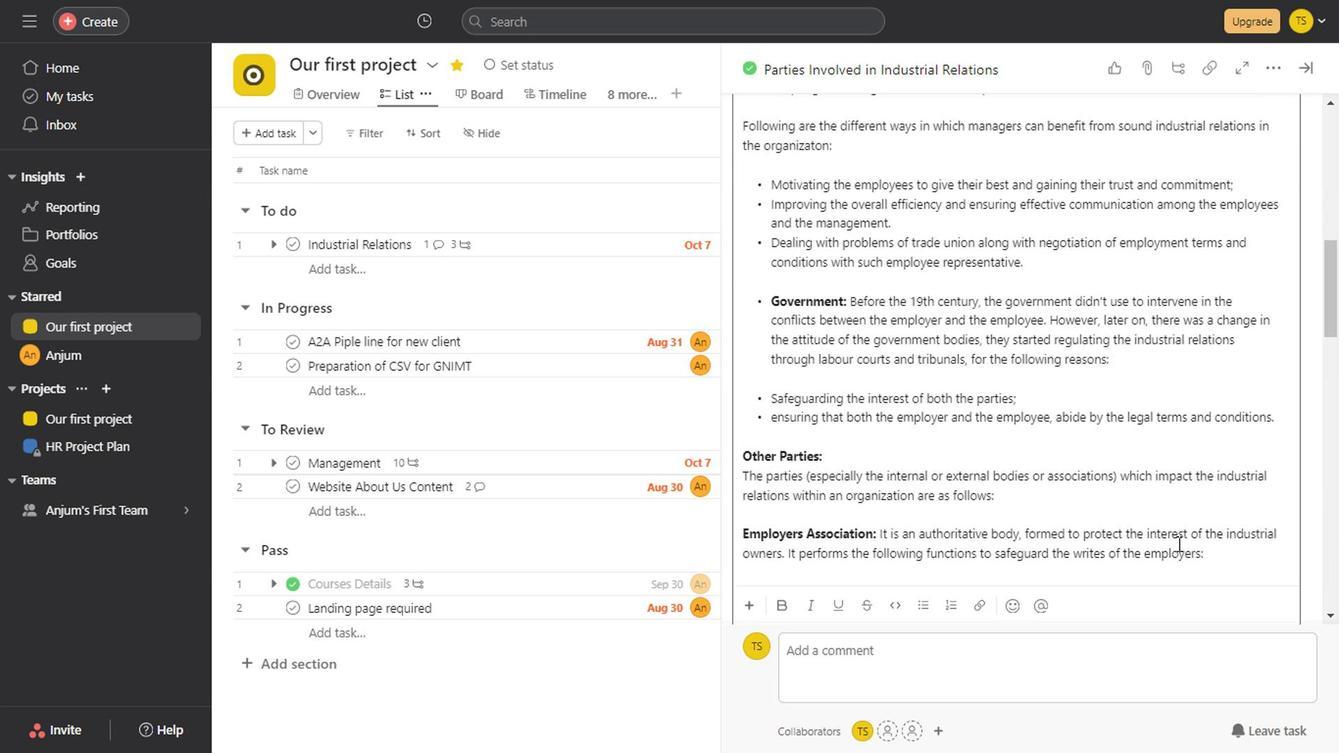 
Action: Mouse scrolled (1172, 550) with delta (0, 0)
Screenshot: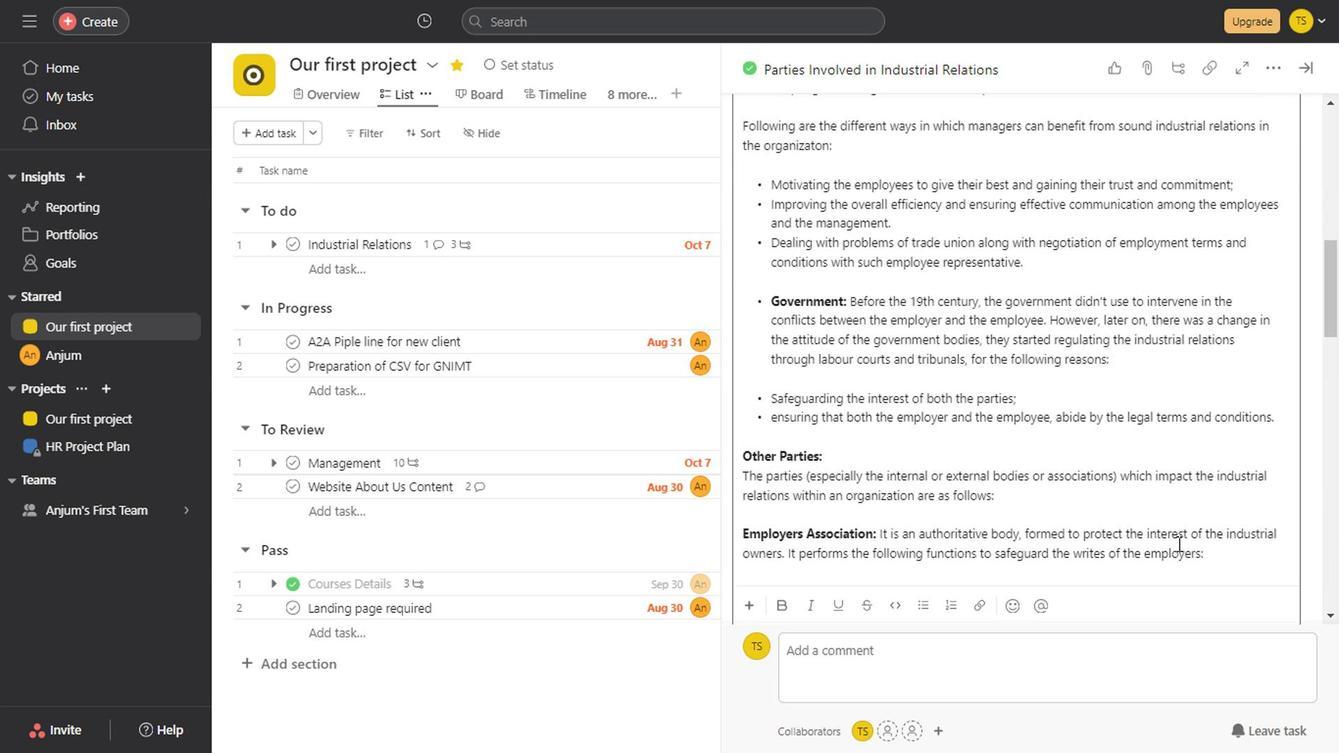 
Action: Mouse scrolled (1172, 550) with delta (0, 0)
Screenshot: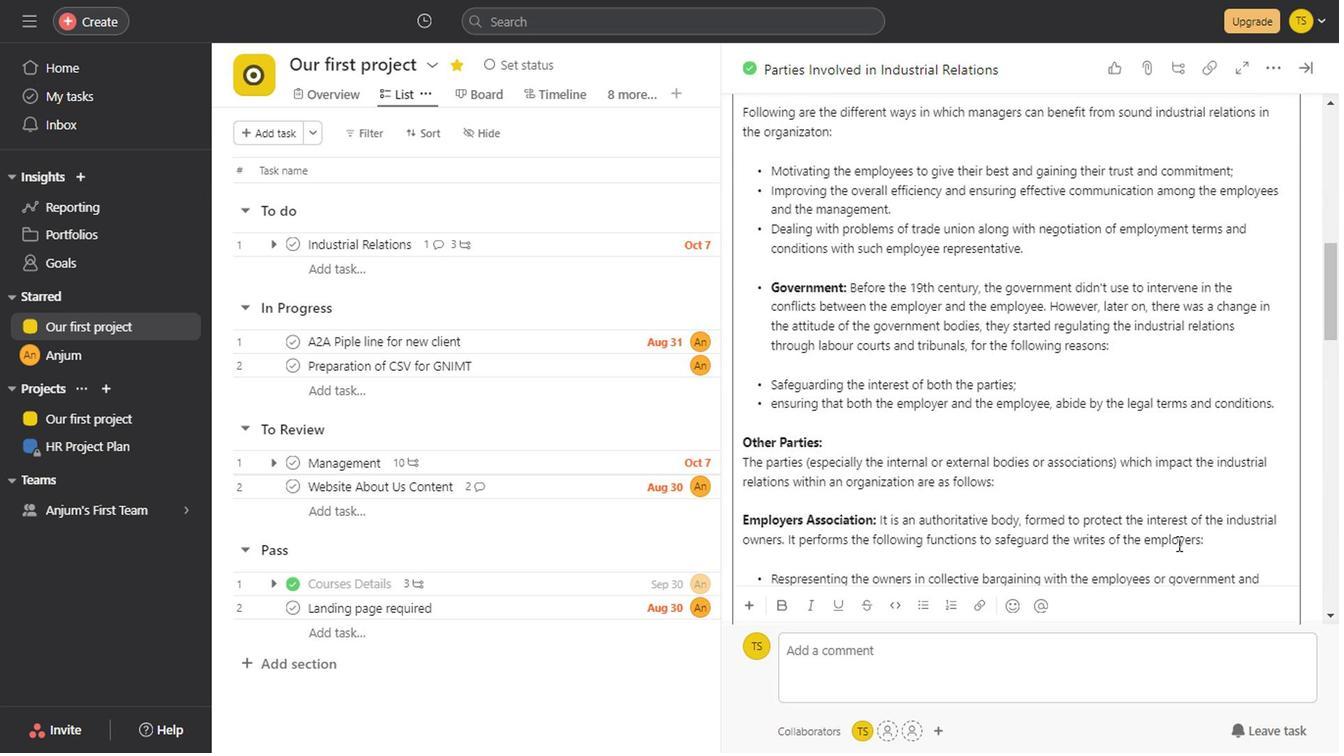 
Action: Mouse scrolled (1172, 550) with delta (0, 0)
Screenshot: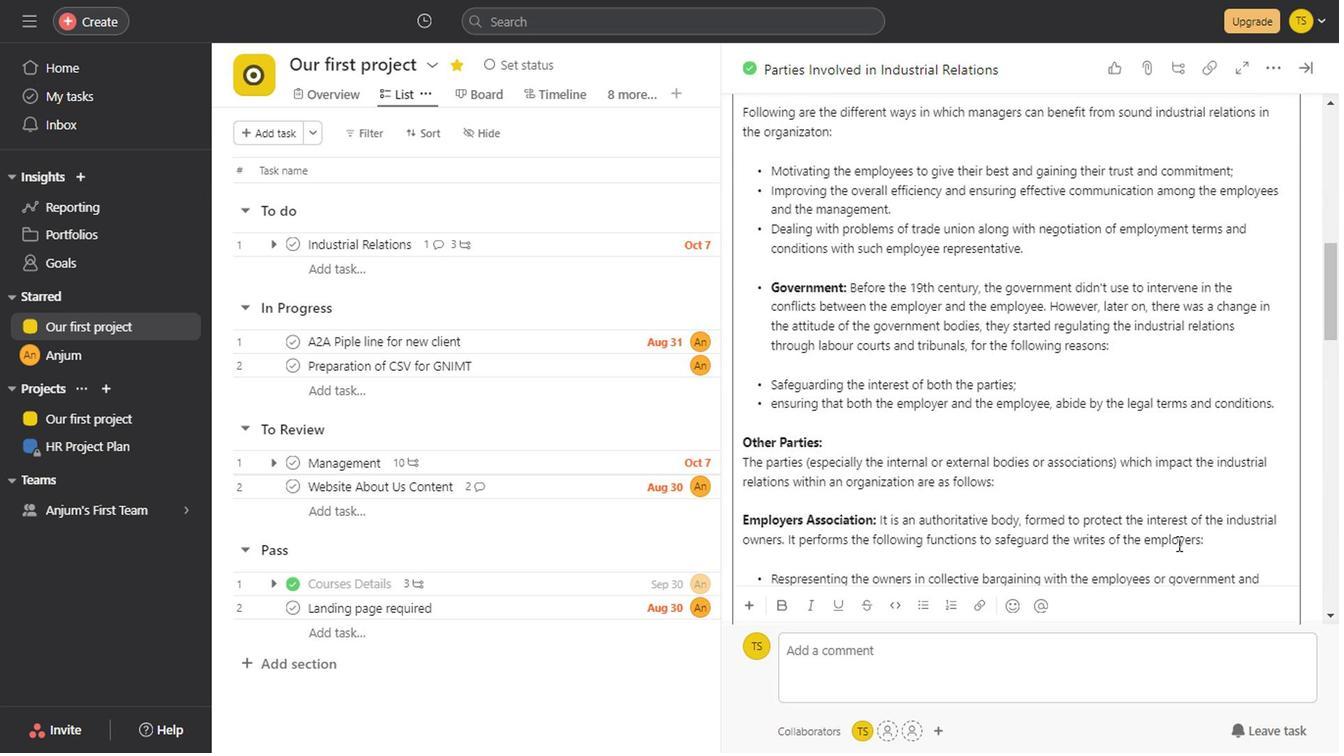 
Action: Mouse scrolled (1172, 550) with delta (0, 0)
Screenshot: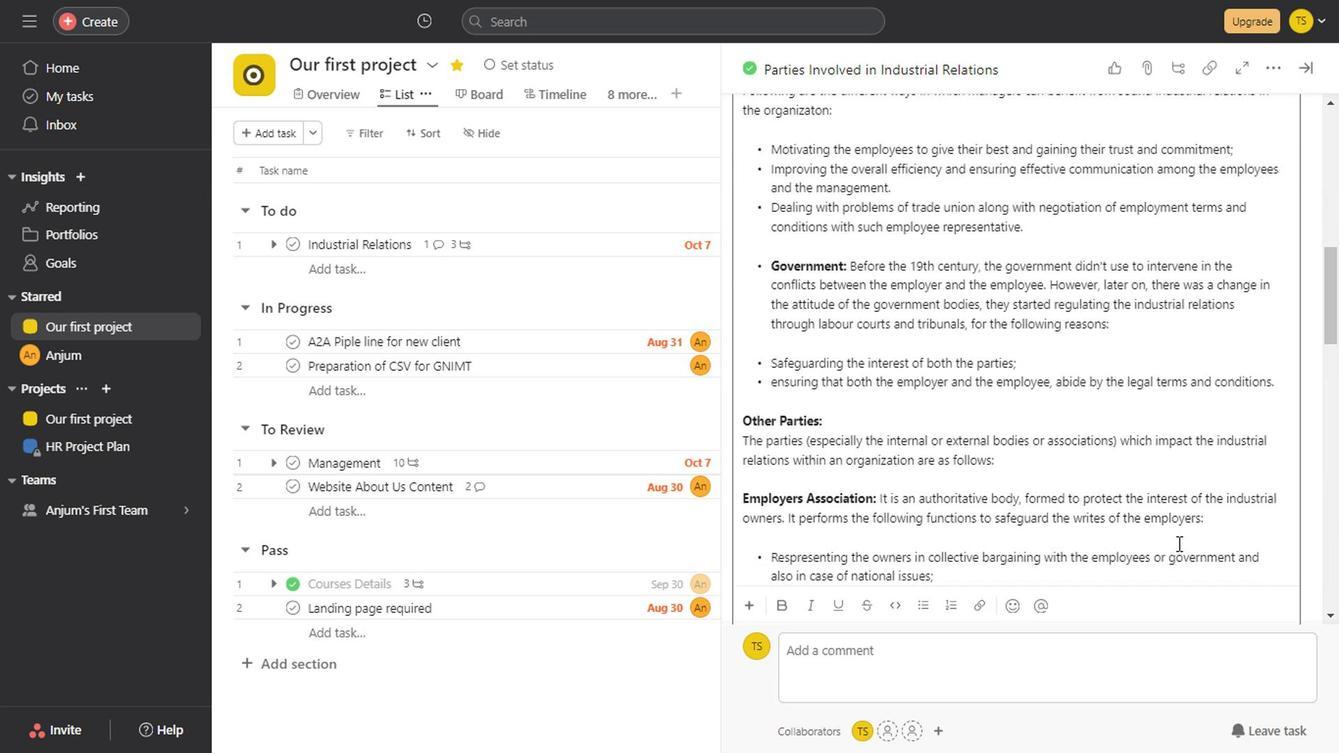 
Action: Mouse scrolled (1172, 550) with delta (0, 0)
Screenshot: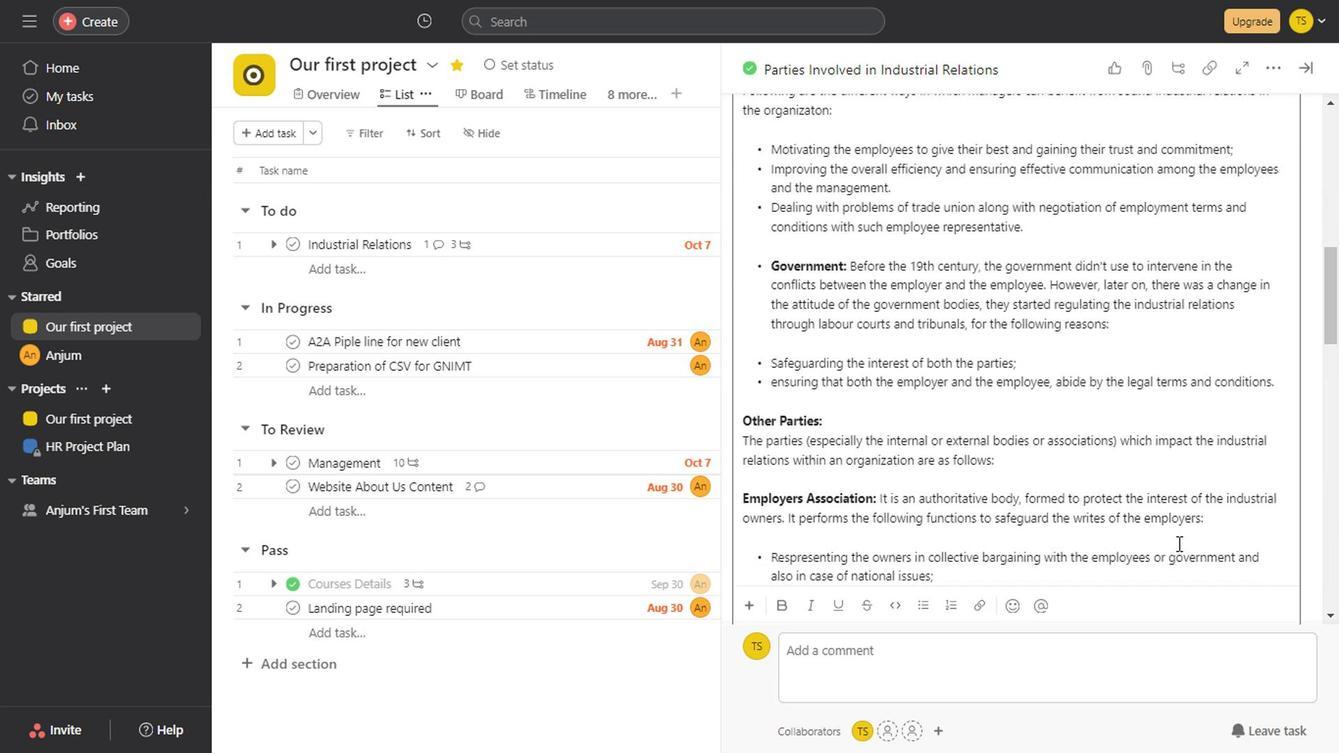 
Action: Mouse scrolled (1172, 550) with delta (0, 0)
Screenshot: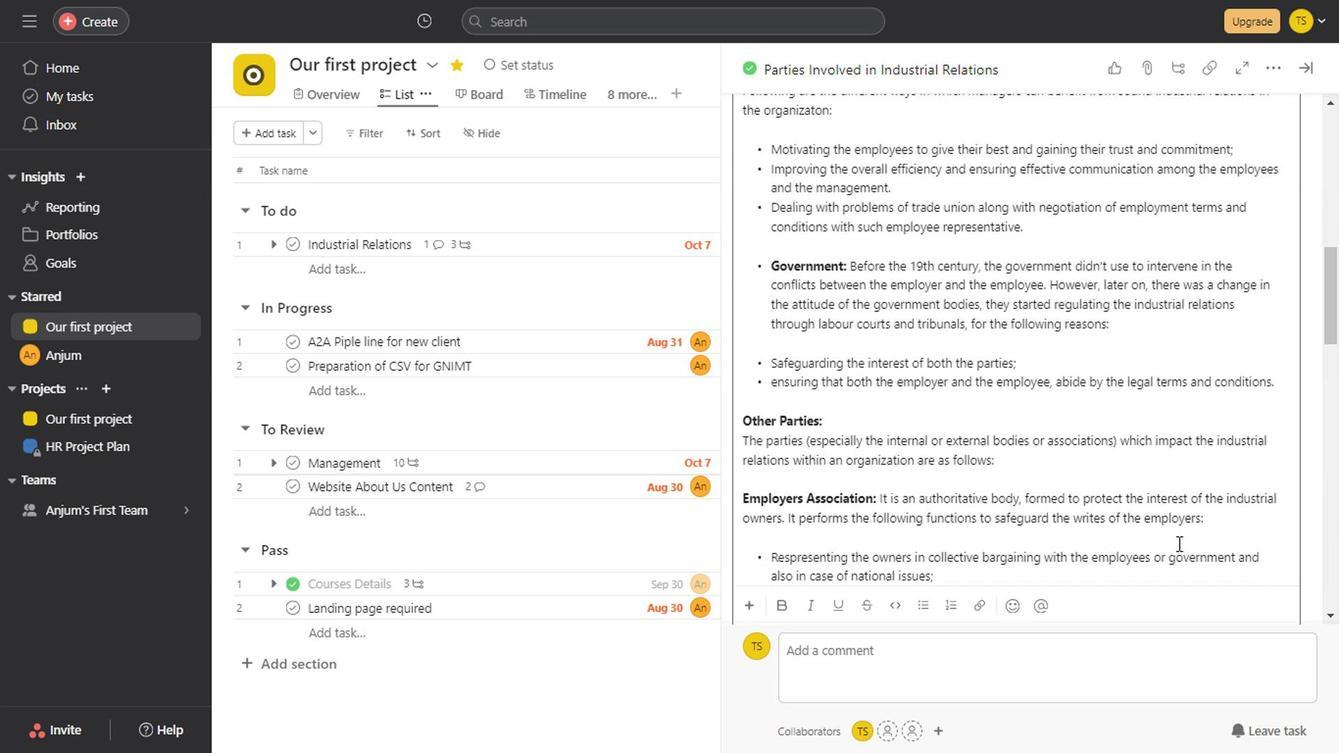 
Action: Mouse scrolled (1172, 550) with delta (0, 0)
Screenshot: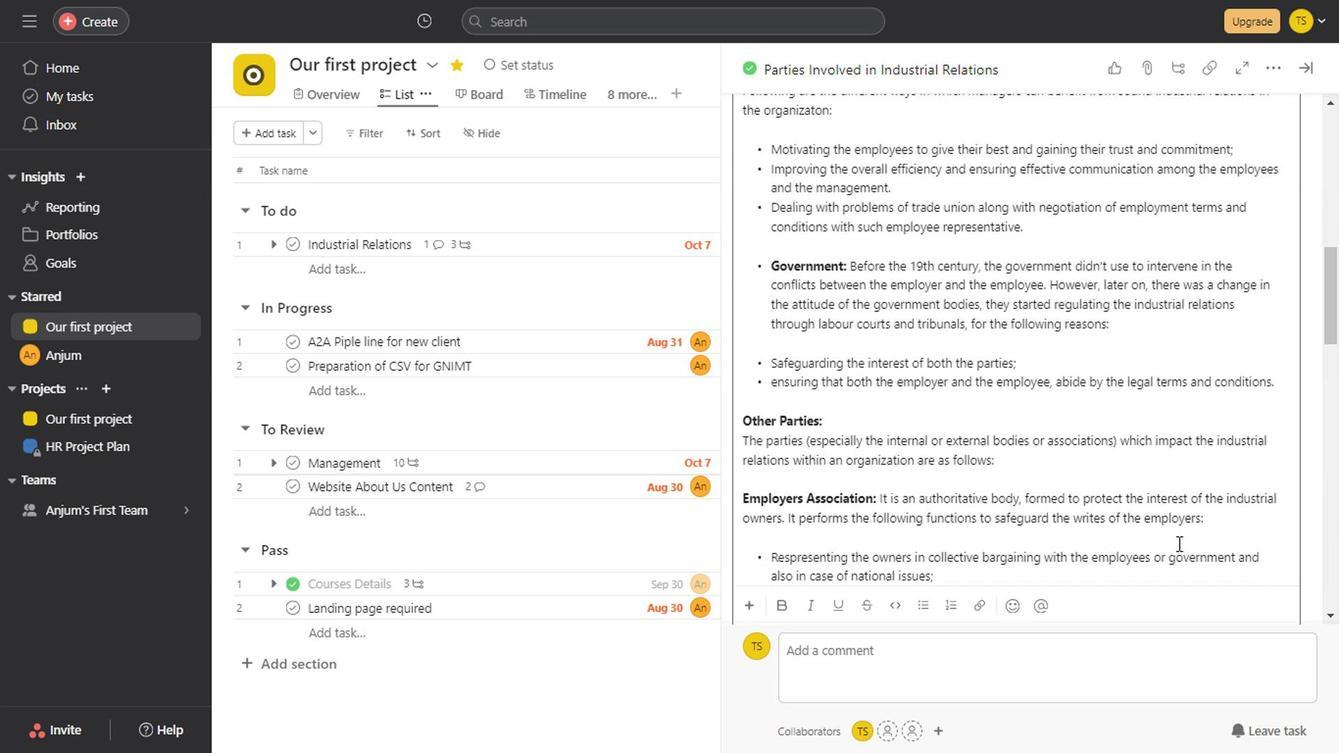 
Action: Mouse scrolled (1172, 550) with delta (0, 0)
Screenshot: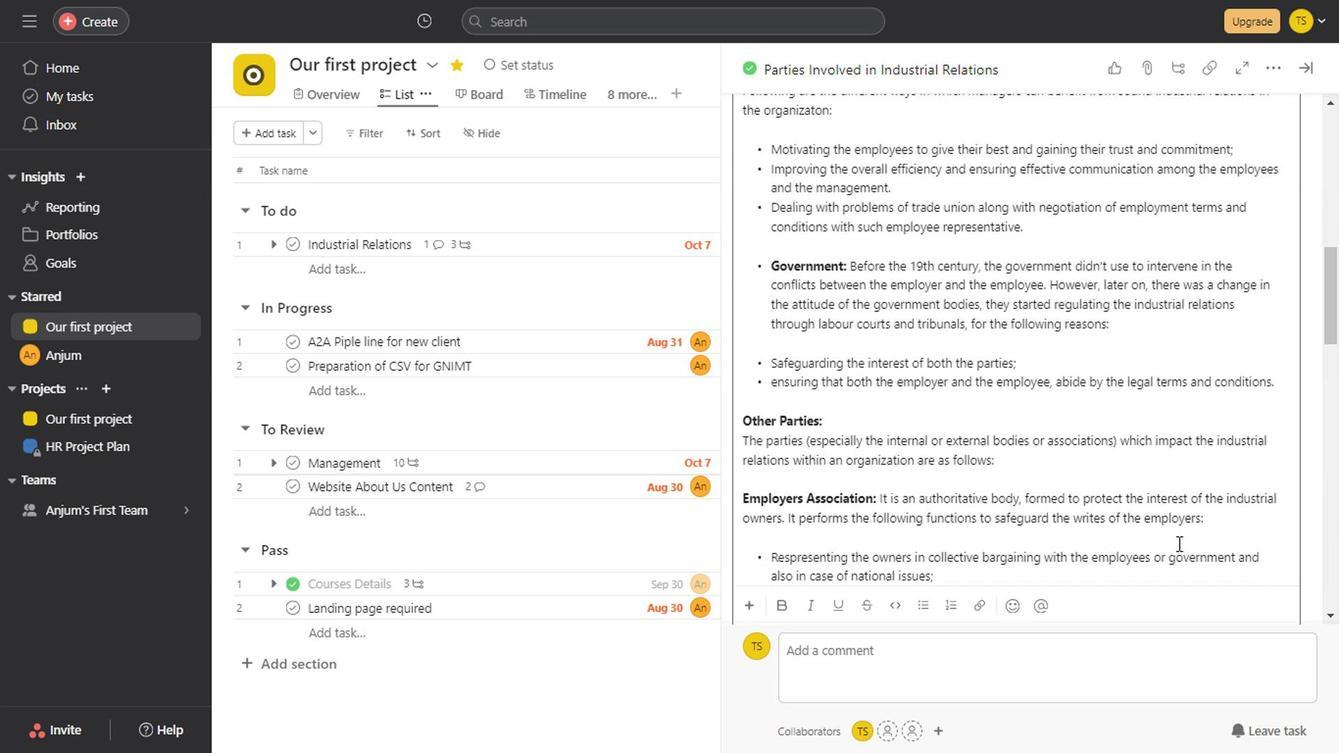 
Action: Mouse scrolled (1172, 550) with delta (0, 0)
Screenshot: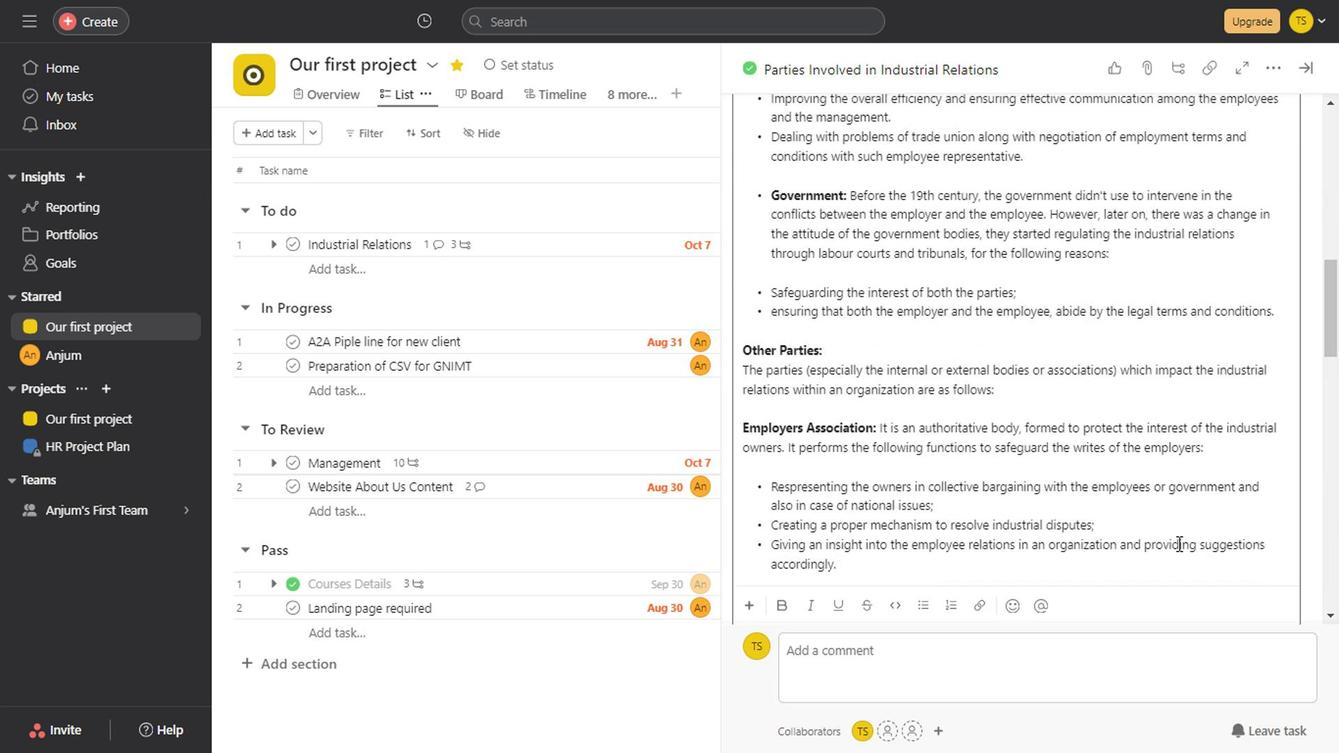
Action: Mouse scrolled (1172, 550) with delta (0, 0)
Screenshot: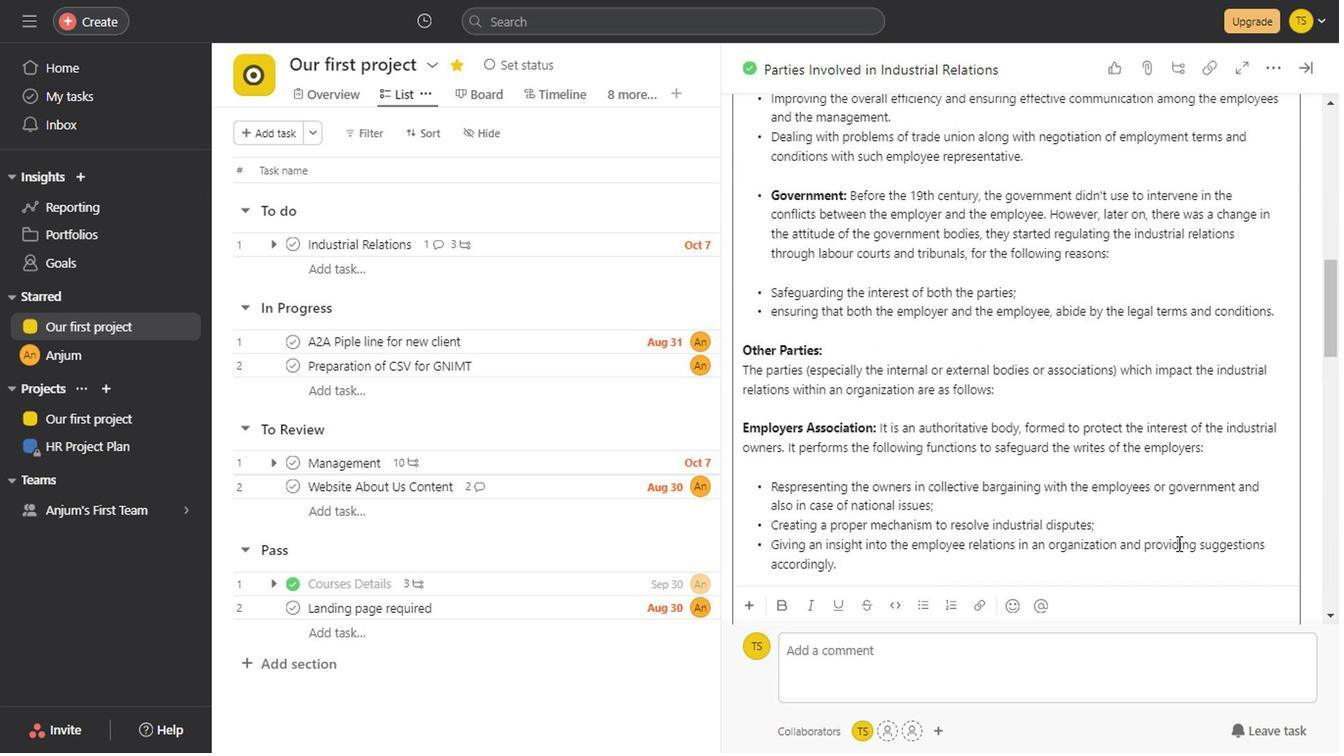
Action: Mouse scrolled (1172, 550) with delta (0, 0)
Screenshot: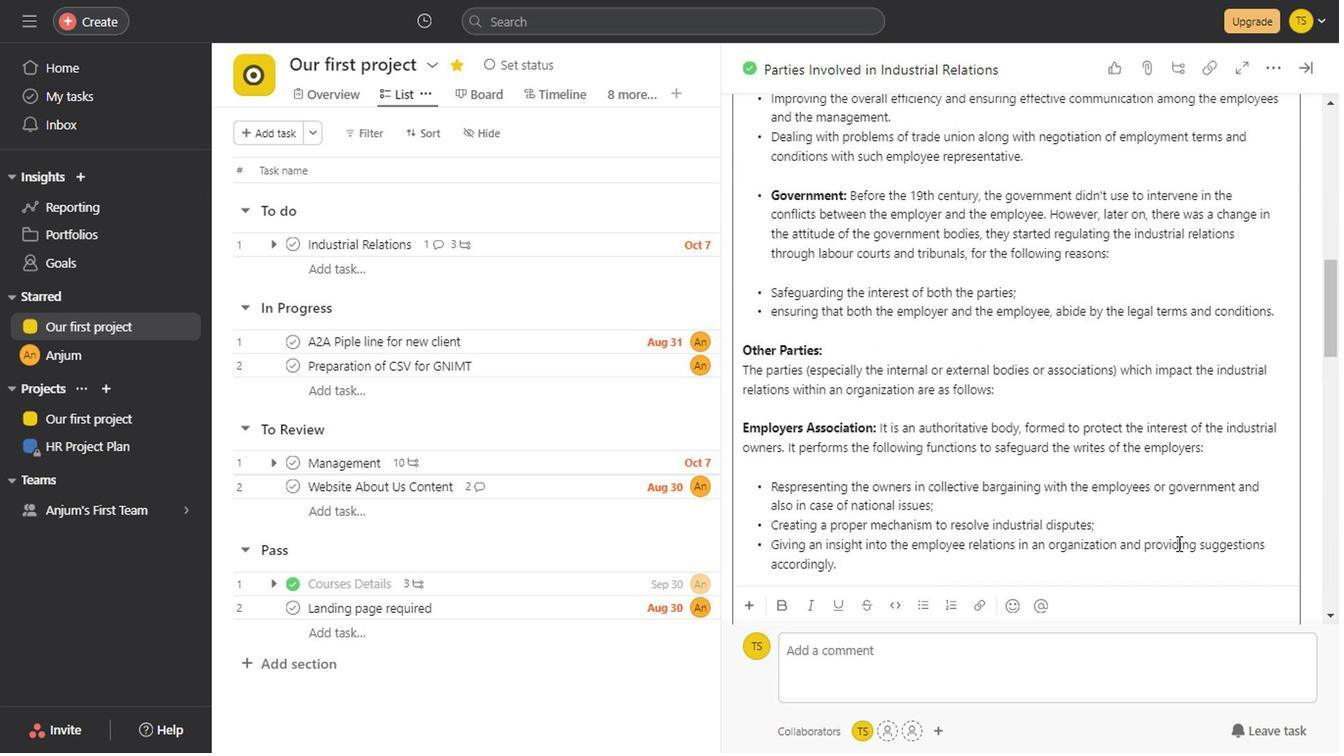 
Action: Mouse scrolled (1172, 550) with delta (0, 0)
Screenshot: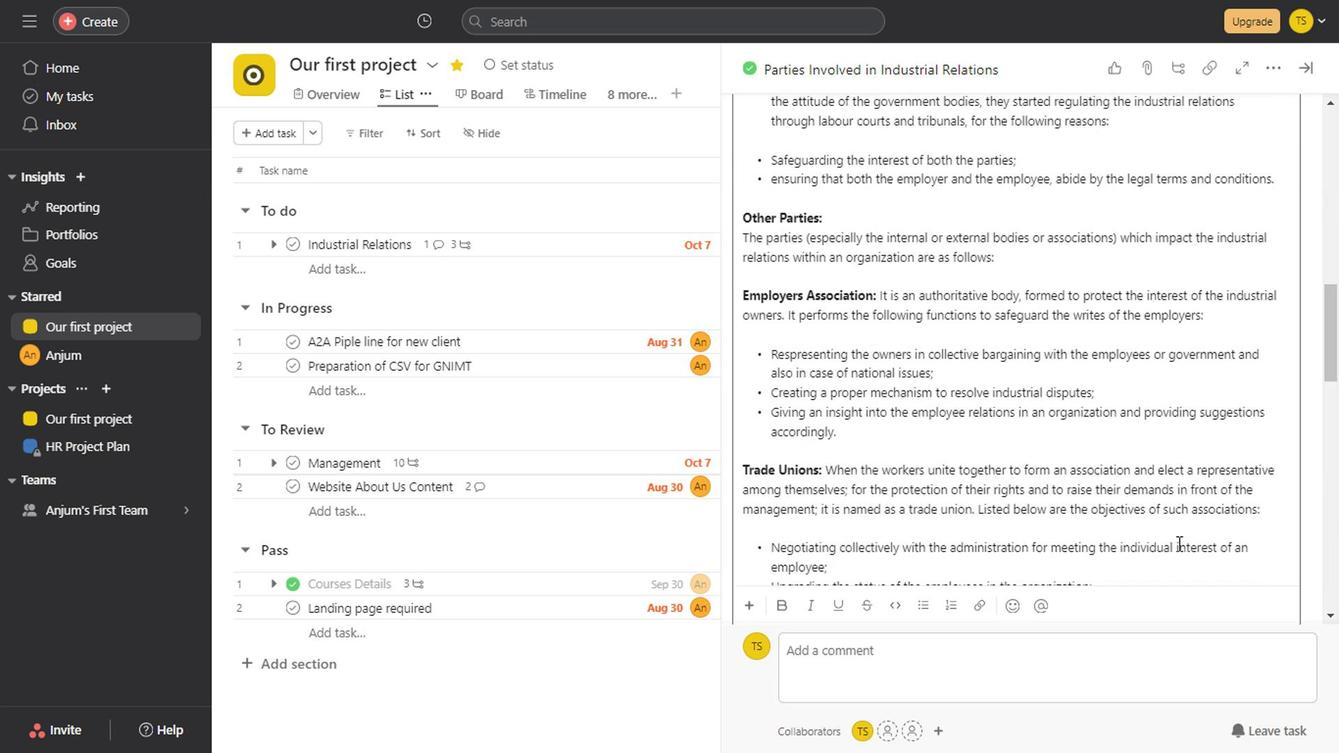 
Action: Mouse scrolled (1172, 550) with delta (0, 0)
Screenshot: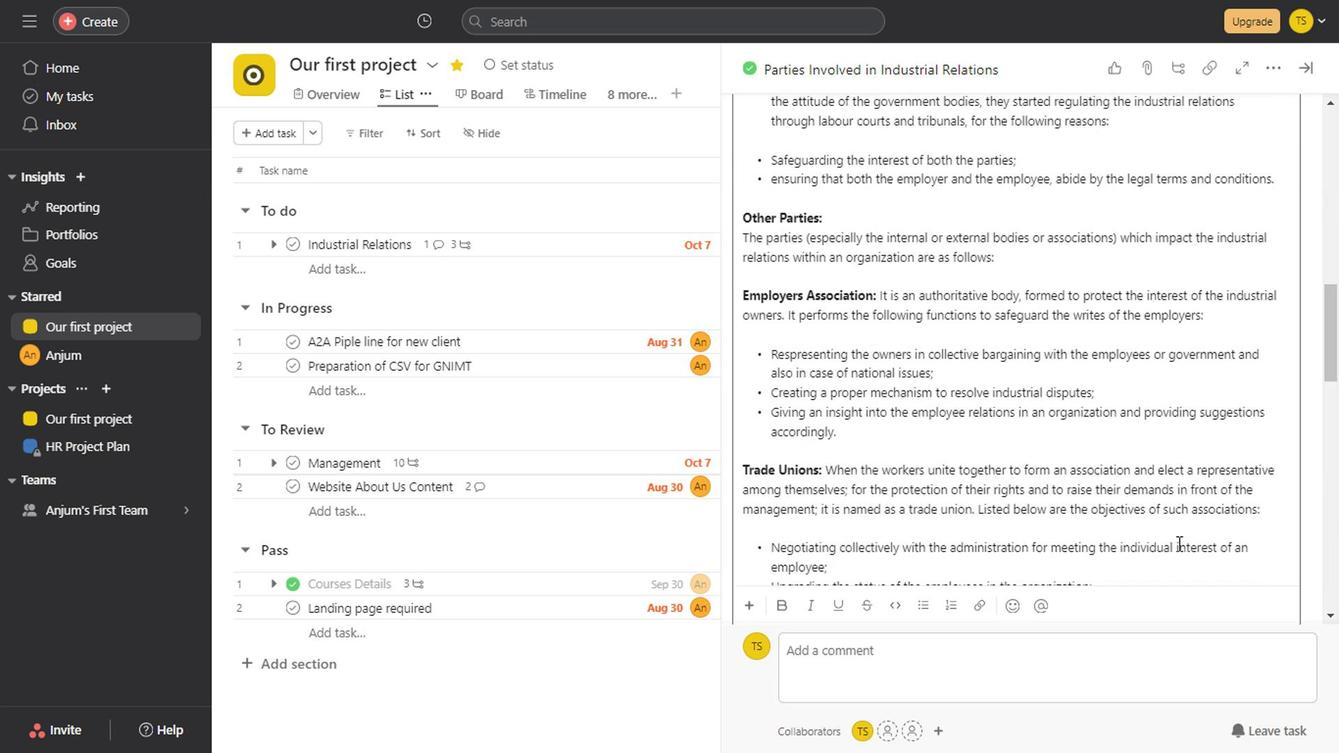 
Action: Mouse scrolled (1172, 550) with delta (0, 0)
Screenshot: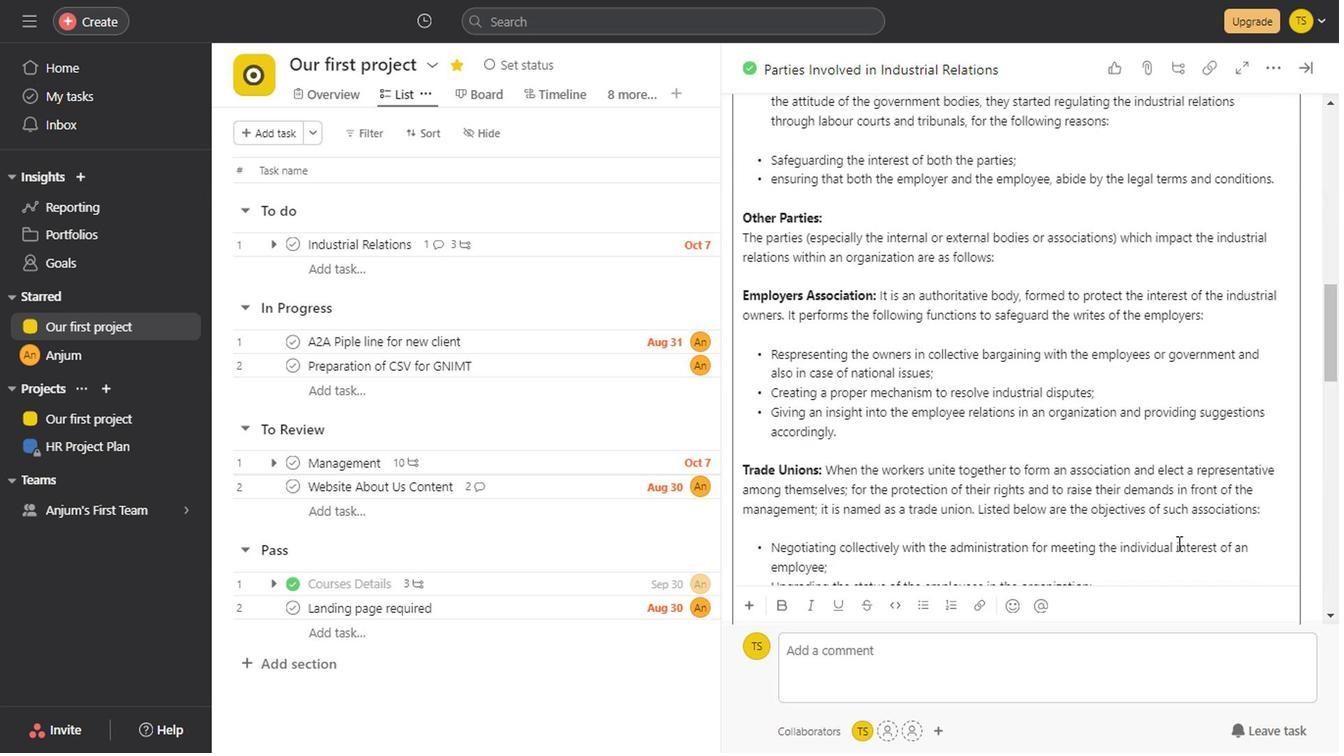 
Action: Mouse scrolled (1172, 550) with delta (0, 0)
Screenshot: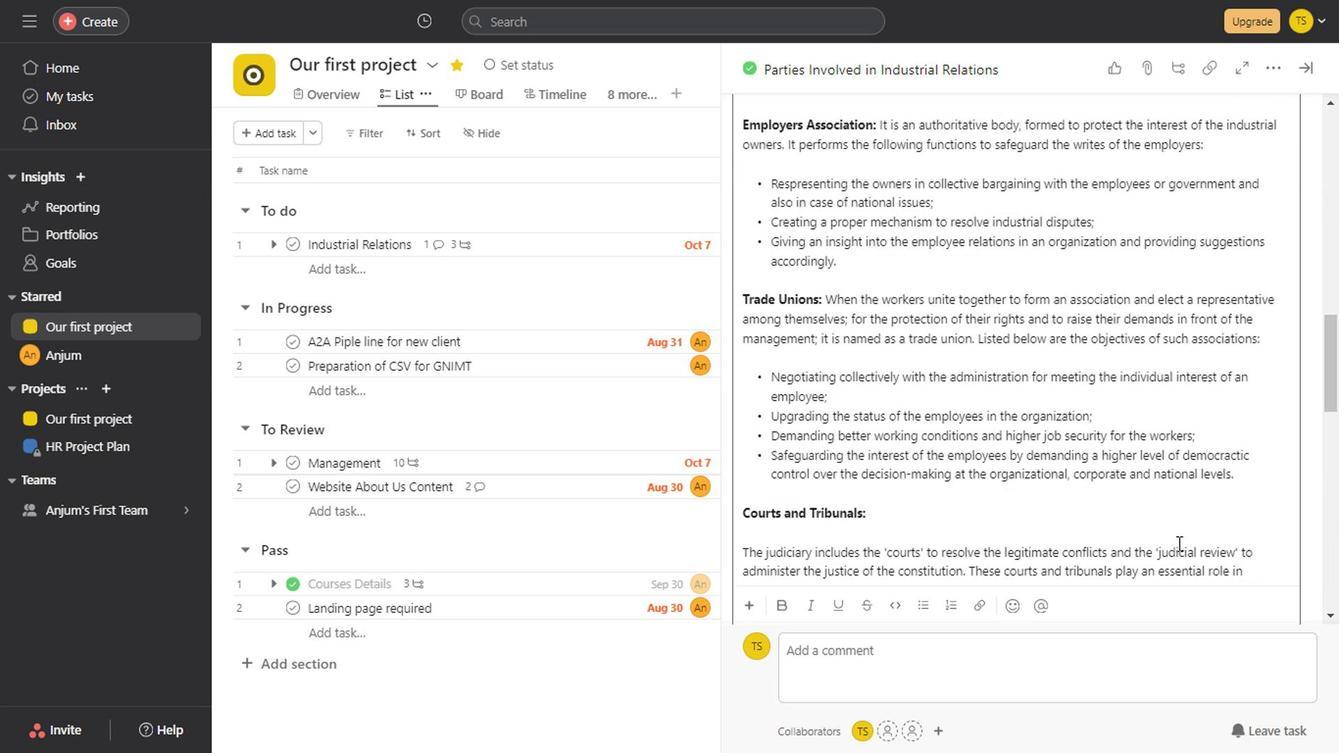 
Action: Mouse scrolled (1172, 550) with delta (0, 0)
Screenshot: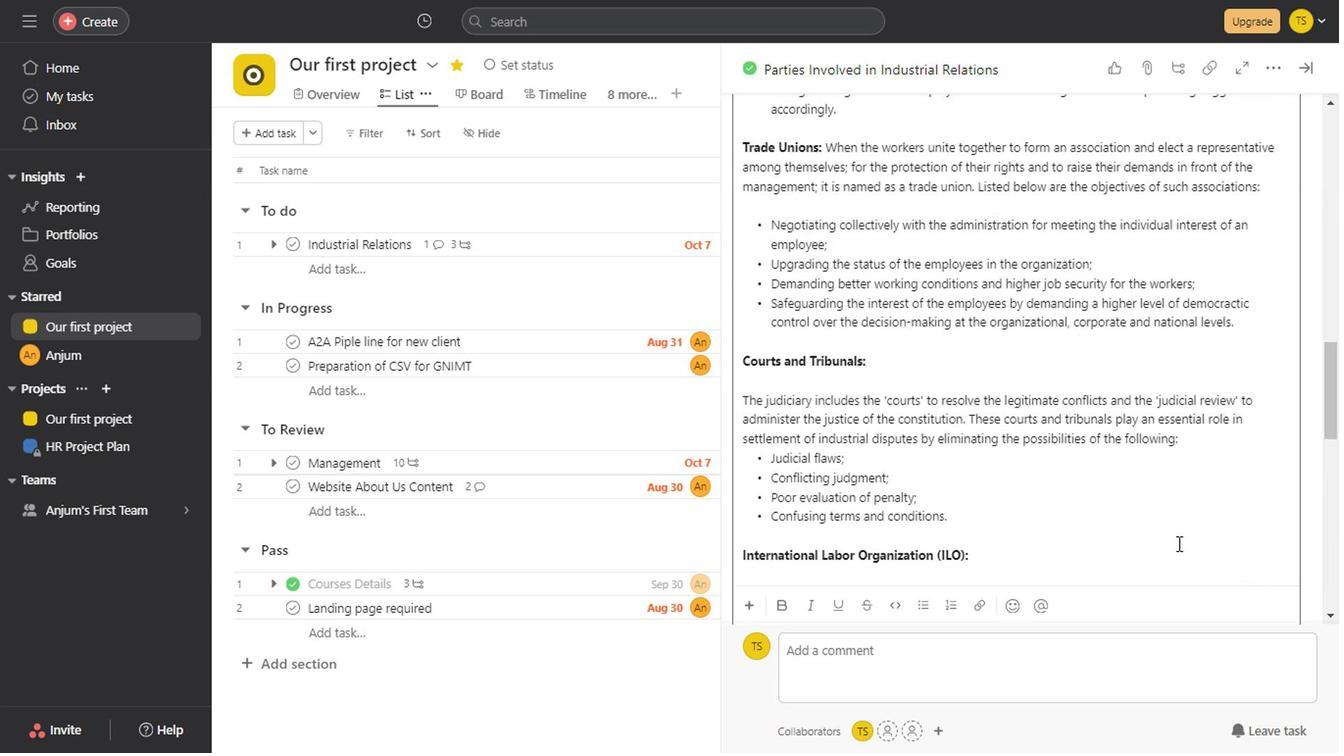 
Action: Mouse scrolled (1172, 550) with delta (0, 0)
Screenshot: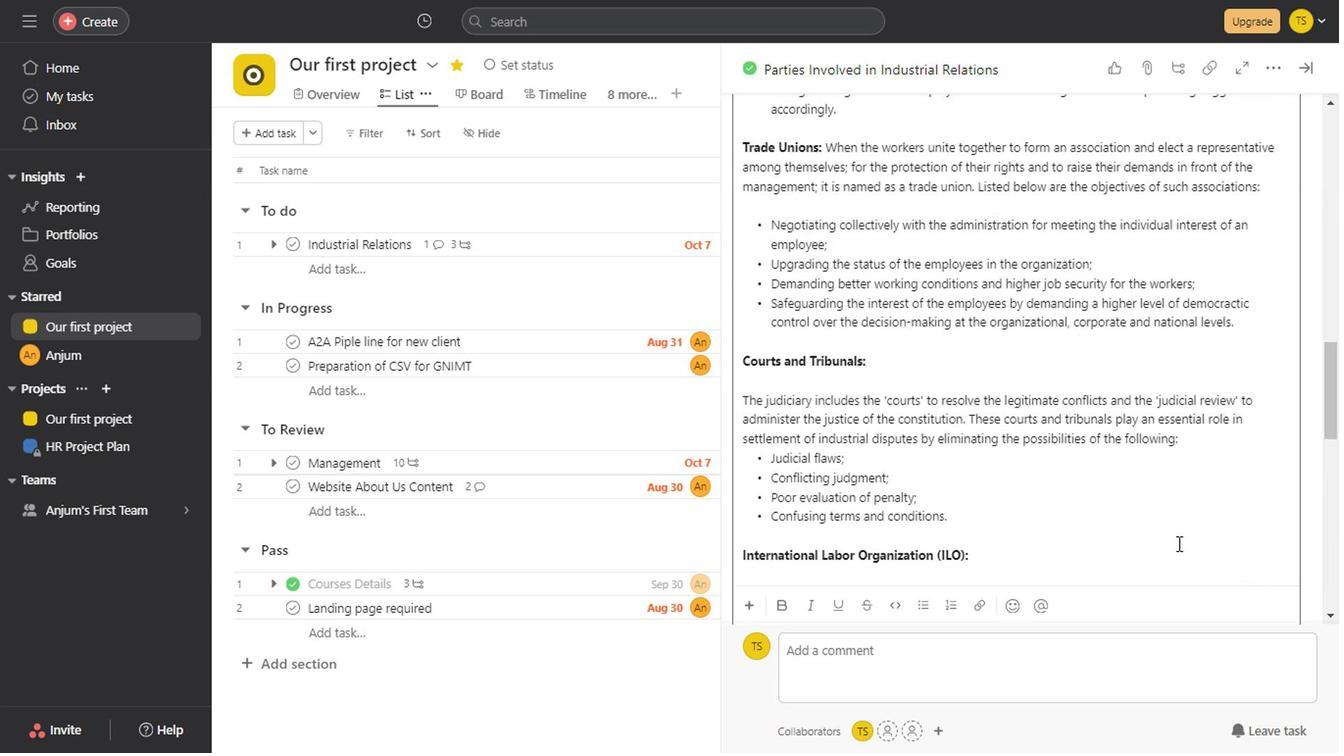 
Action: Mouse scrolled (1172, 550) with delta (0, 0)
Screenshot: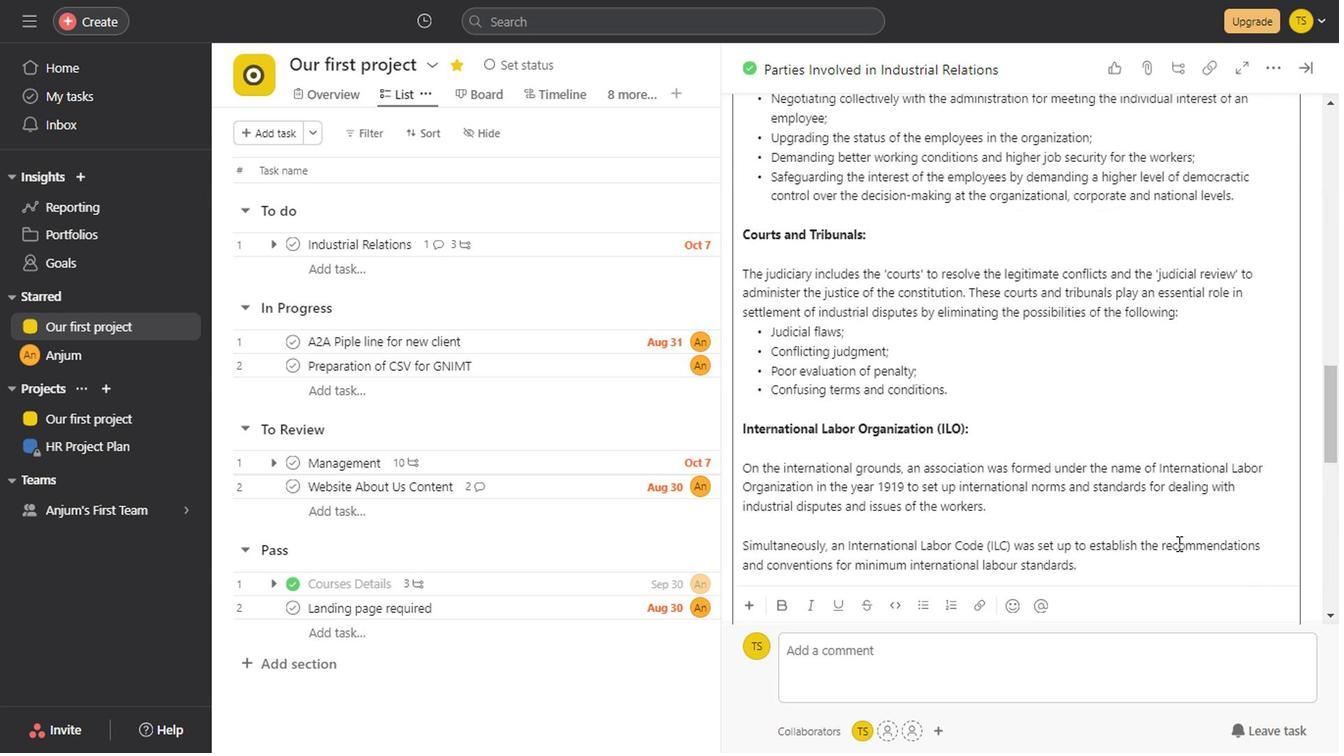 
Action: Mouse scrolled (1172, 550) with delta (0, 0)
Screenshot: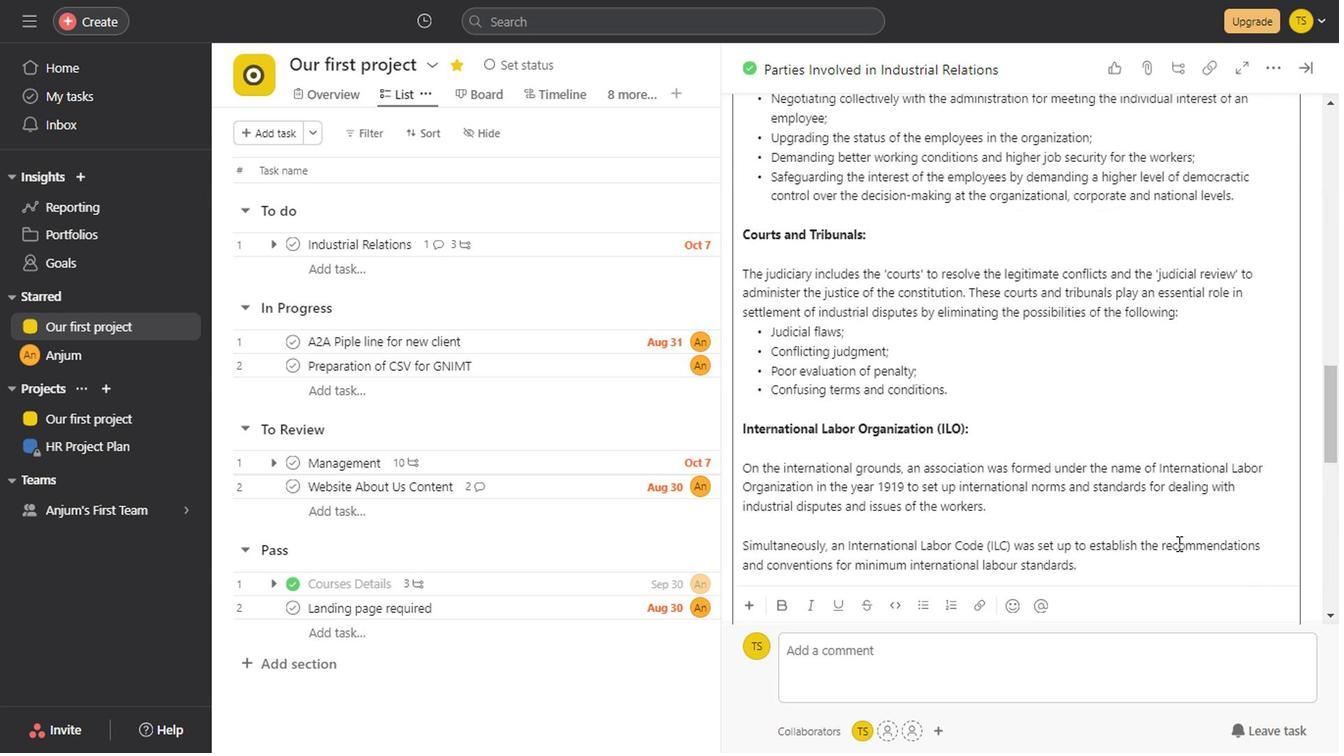 
Action: Mouse scrolled (1172, 550) with delta (0, 0)
Screenshot: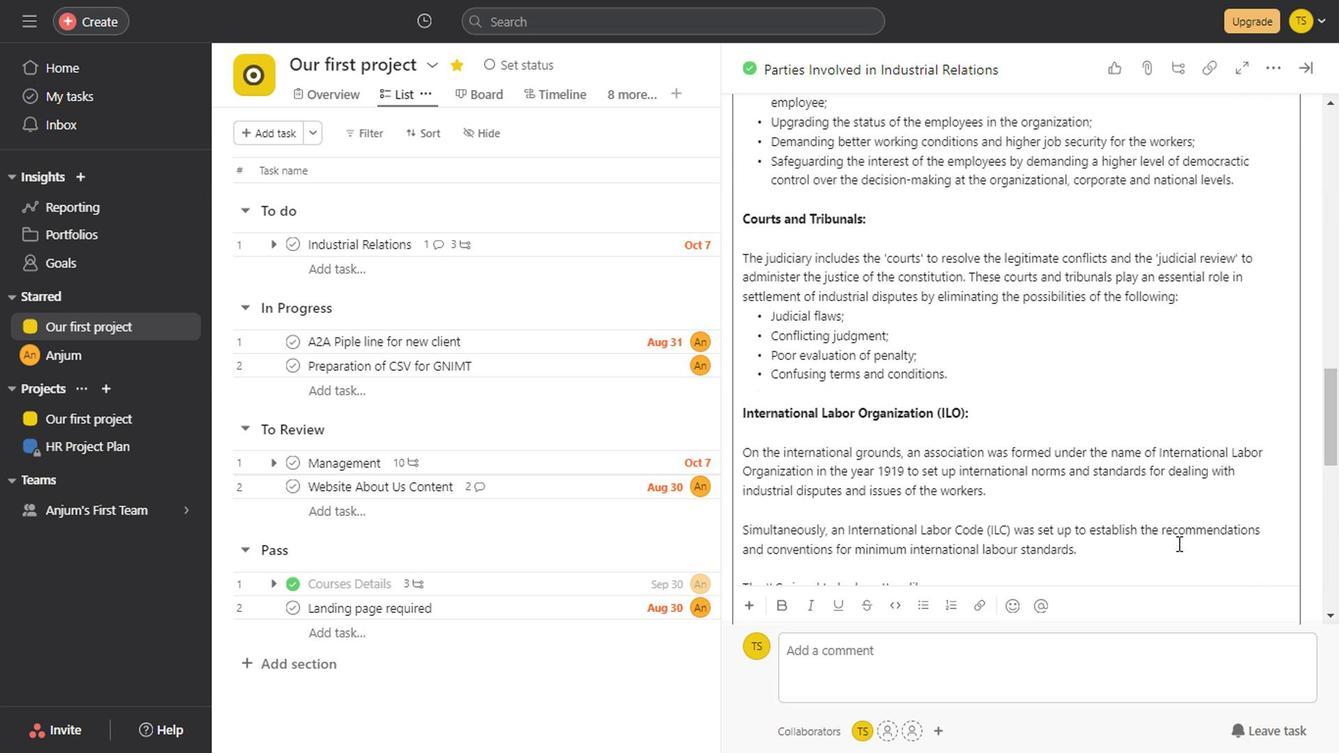 
Action: Mouse scrolled (1172, 550) with delta (0, 0)
Screenshot: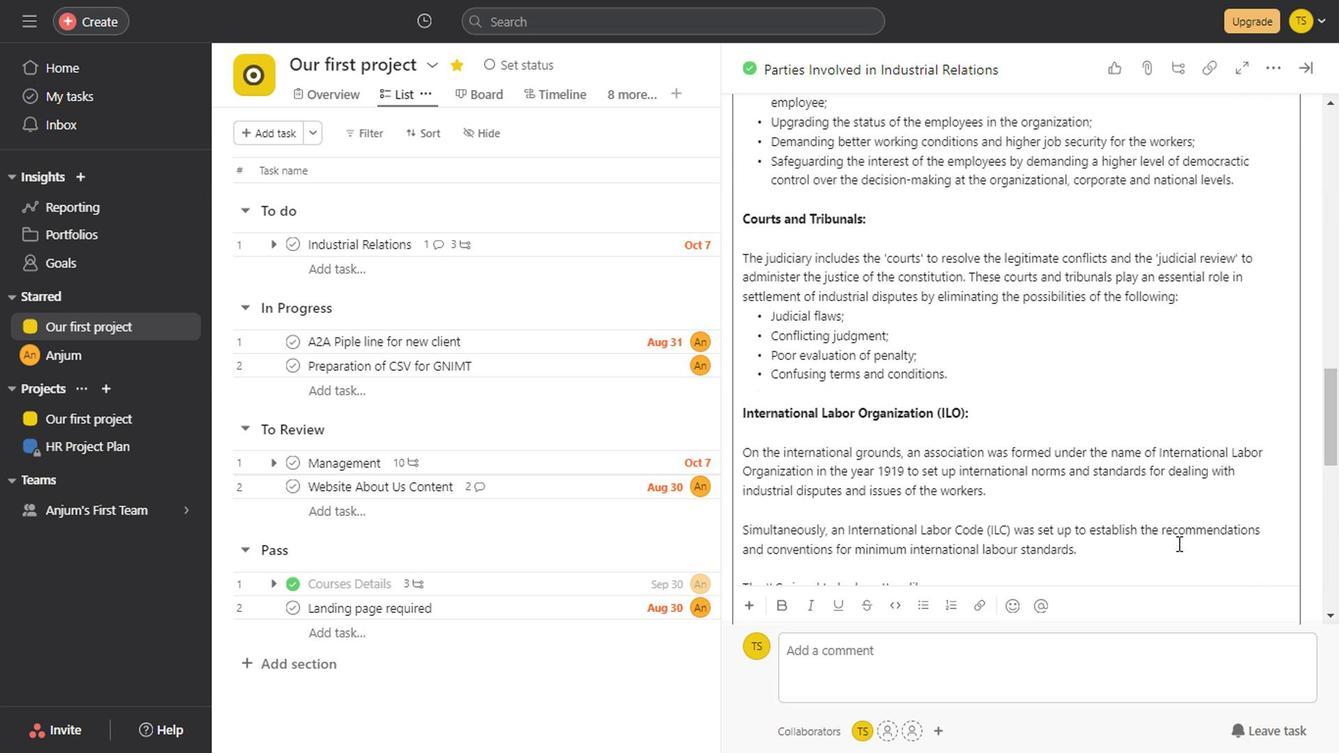 
Action: Mouse scrolled (1172, 550) with delta (0, 0)
Screenshot: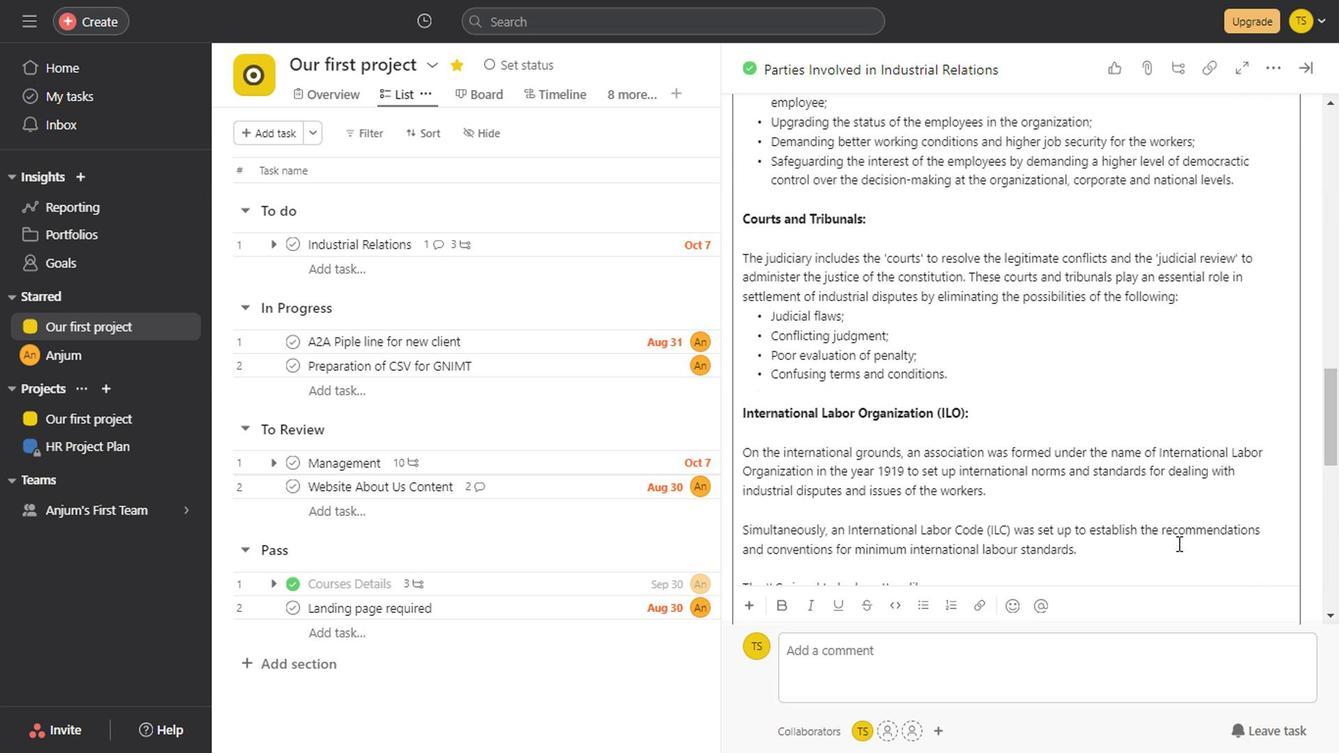 
Action: Mouse scrolled (1172, 550) with delta (0, 0)
Screenshot: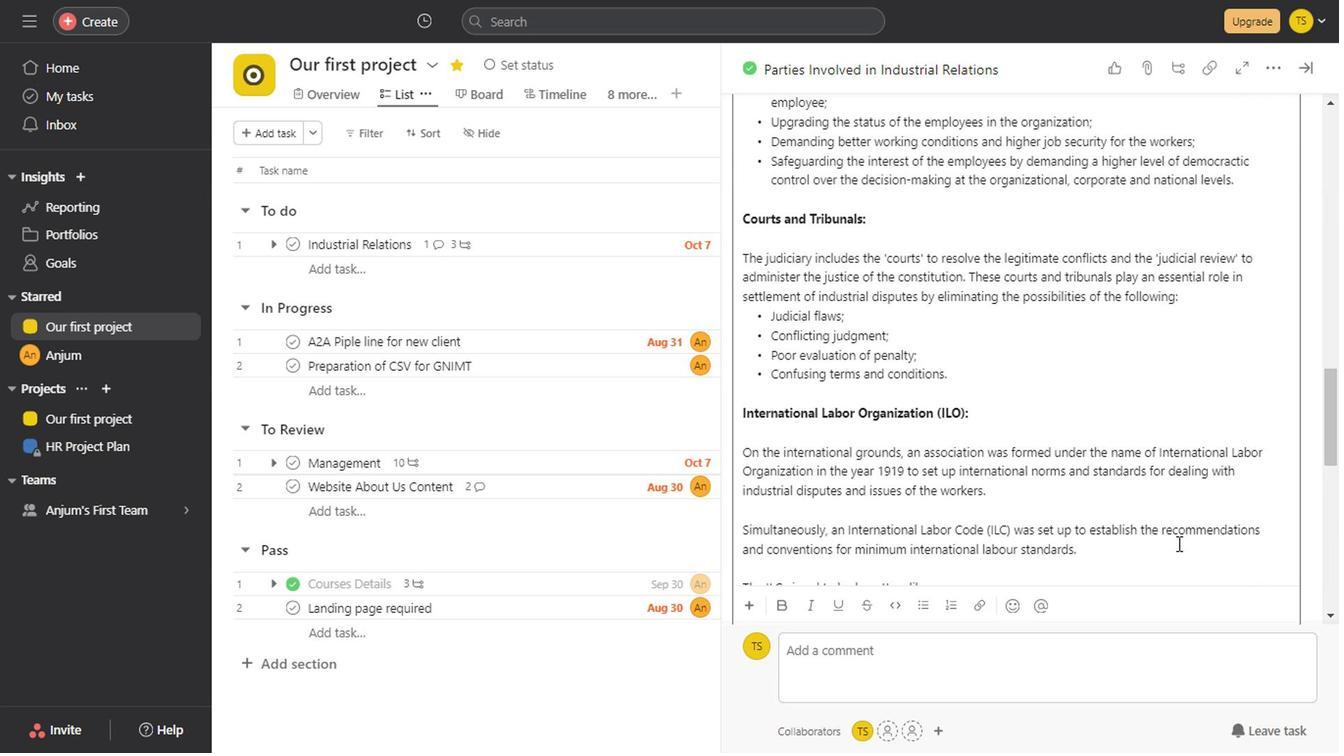 
Action: Mouse scrolled (1172, 550) with delta (0, 0)
Screenshot: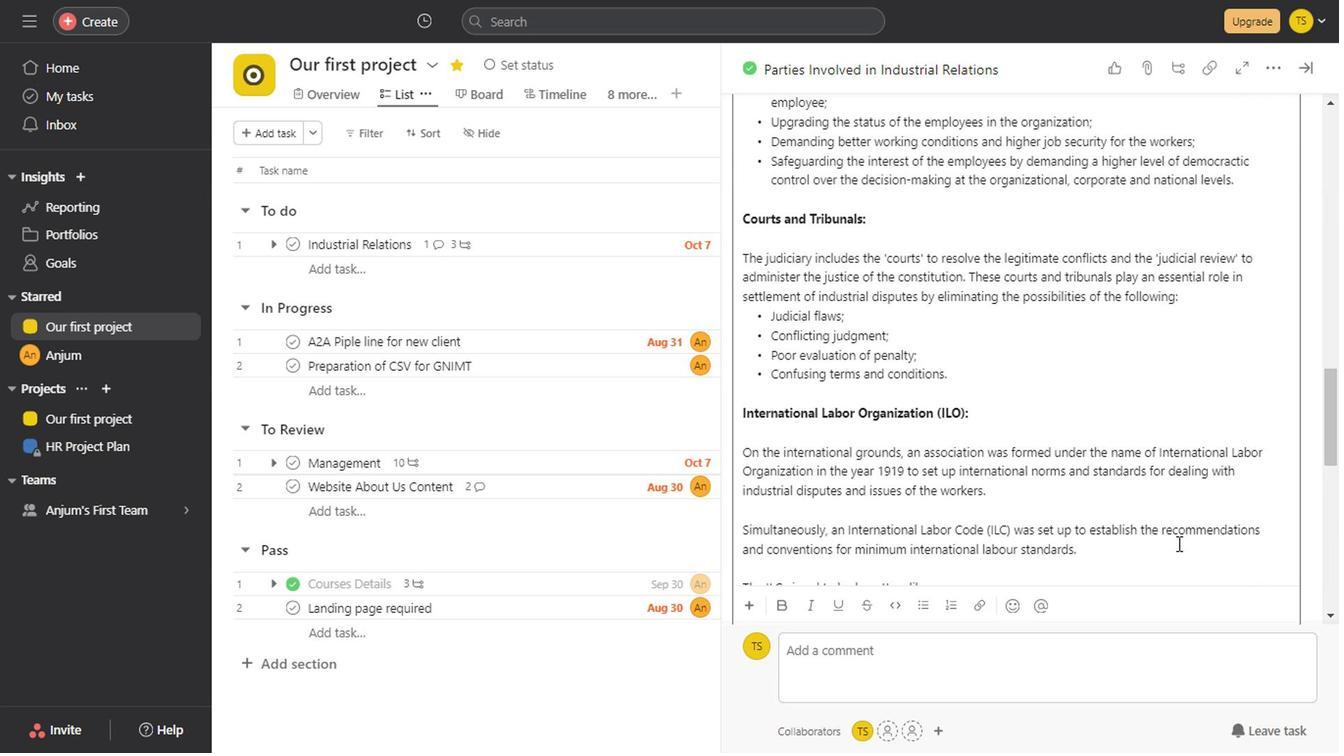
Action: Mouse scrolled (1172, 550) with delta (0, 0)
Screenshot: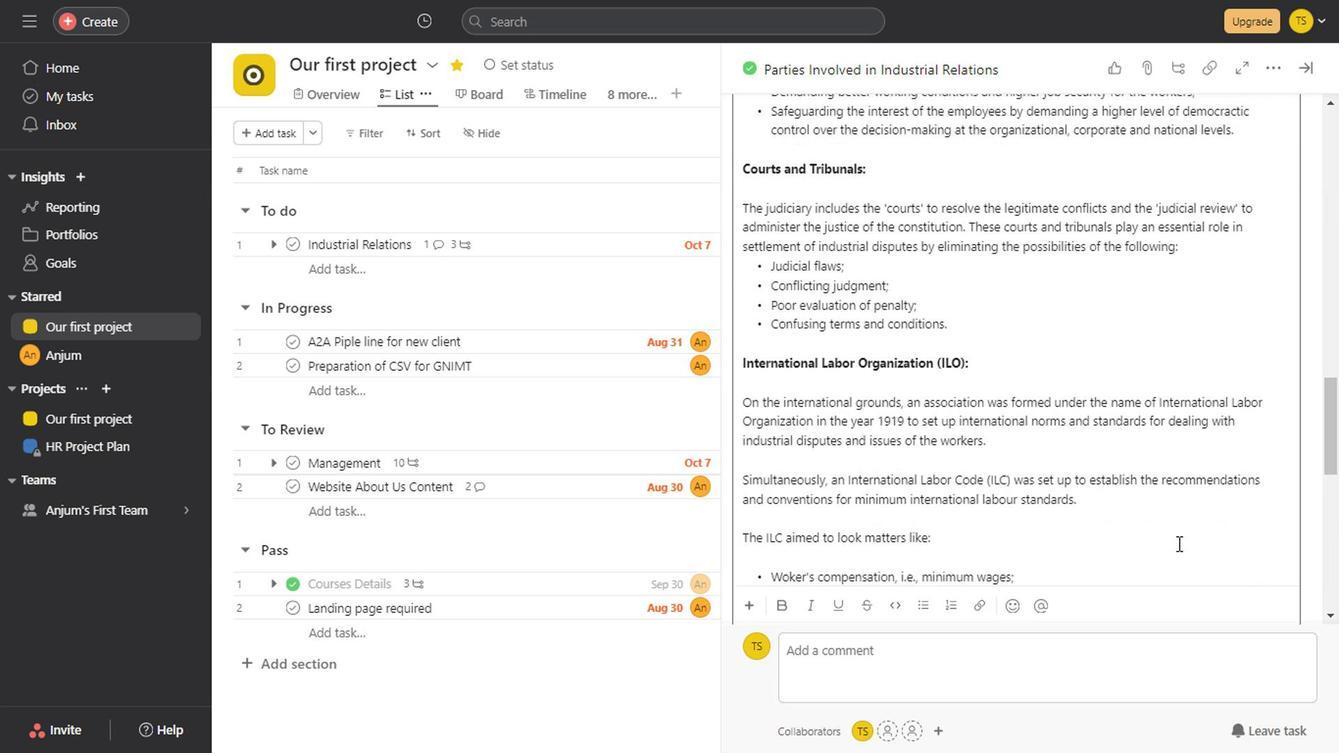 
Action: Mouse scrolled (1172, 550) with delta (0, 0)
Screenshot: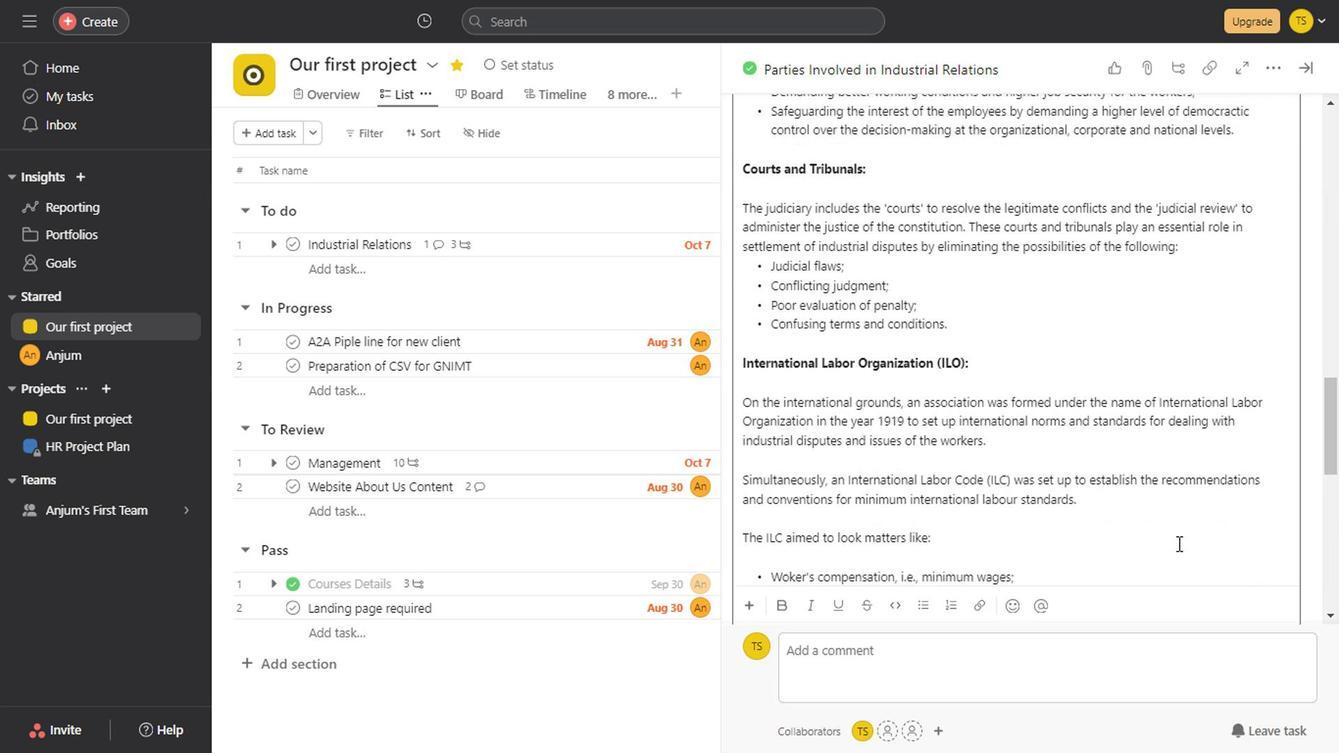 
Action: Mouse scrolled (1172, 550) with delta (0, 0)
Screenshot: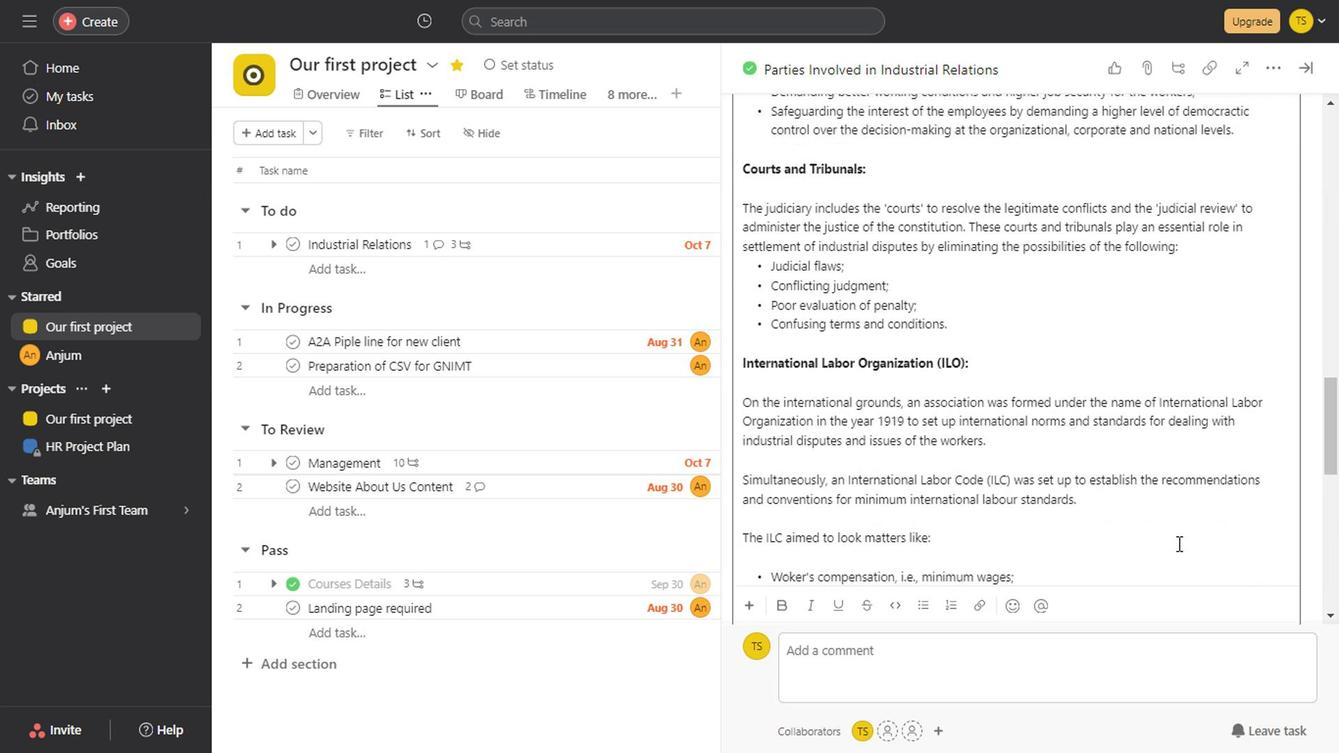 
Action: Mouse scrolled (1172, 550) with delta (0, 0)
Screenshot: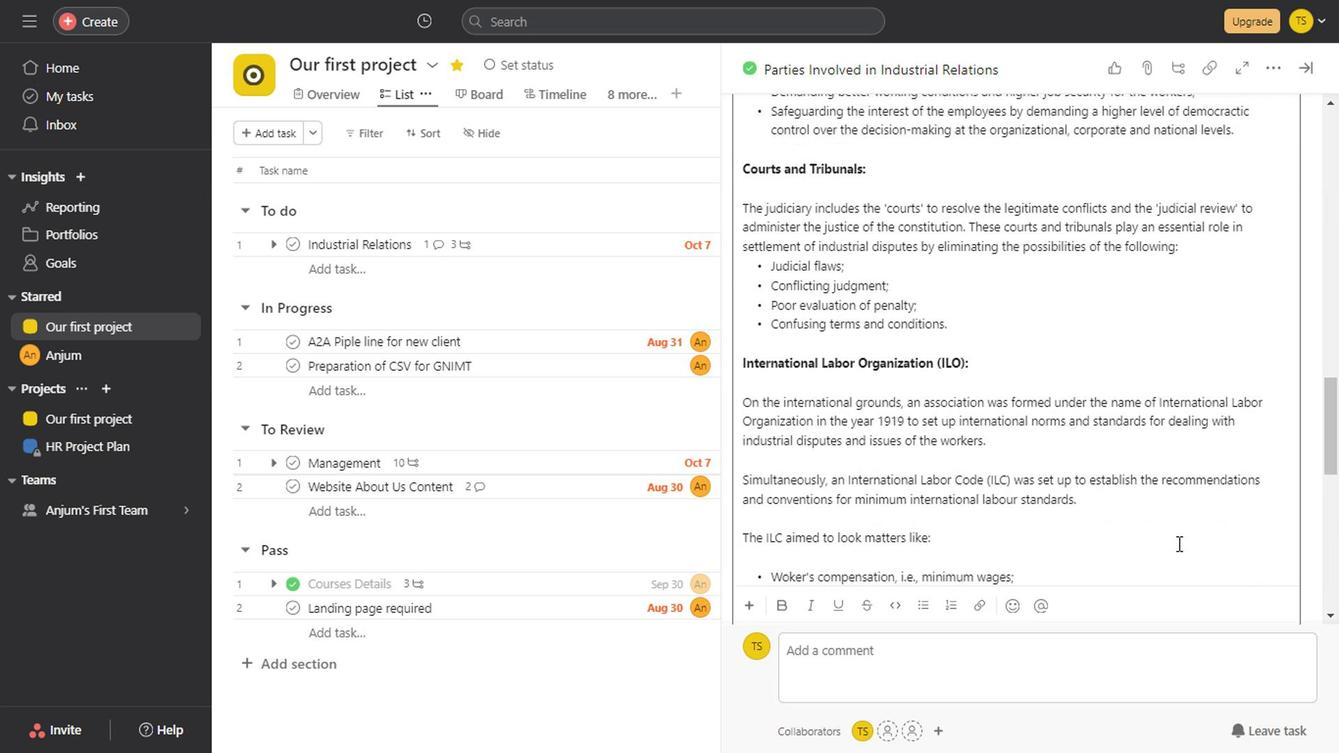 
Action: Mouse scrolled (1172, 550) with delta (0, 0)
Screenshot: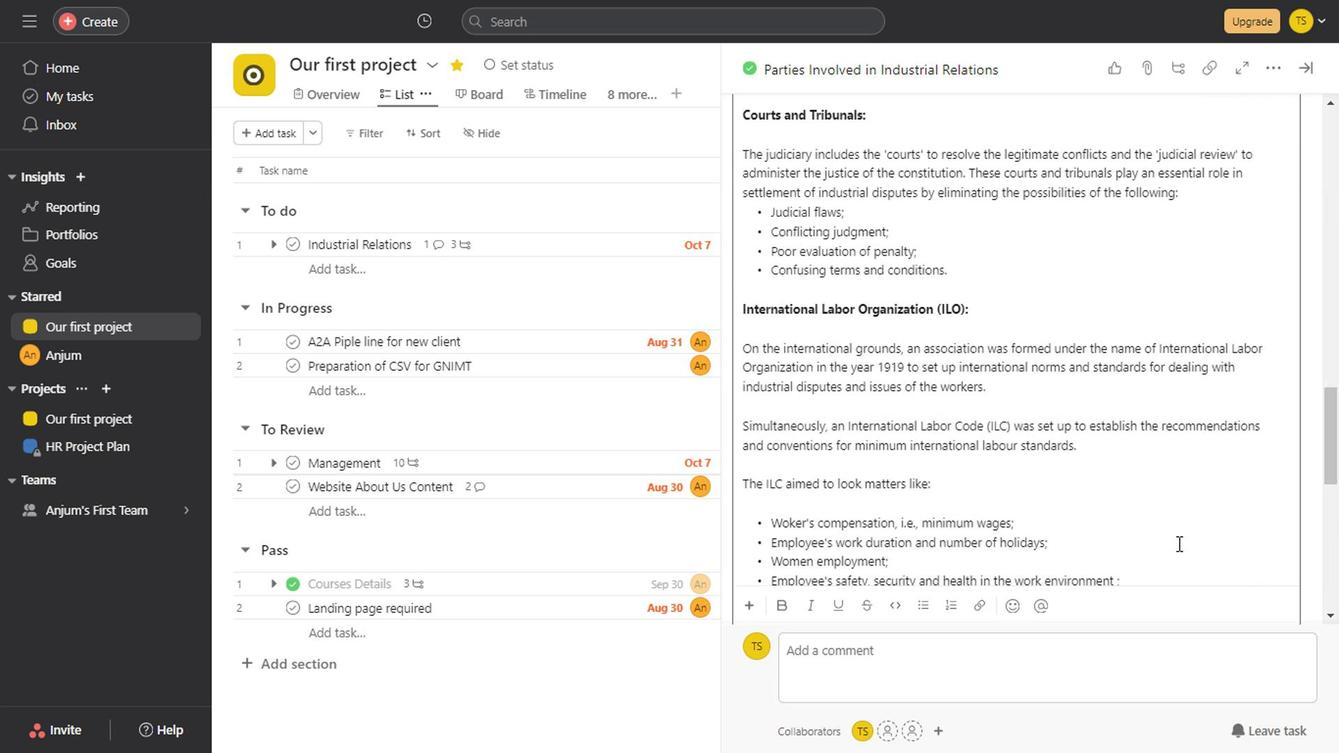 
Action: Mouse scrolled (1172, 550) with delta (0, 0)
Screenshot: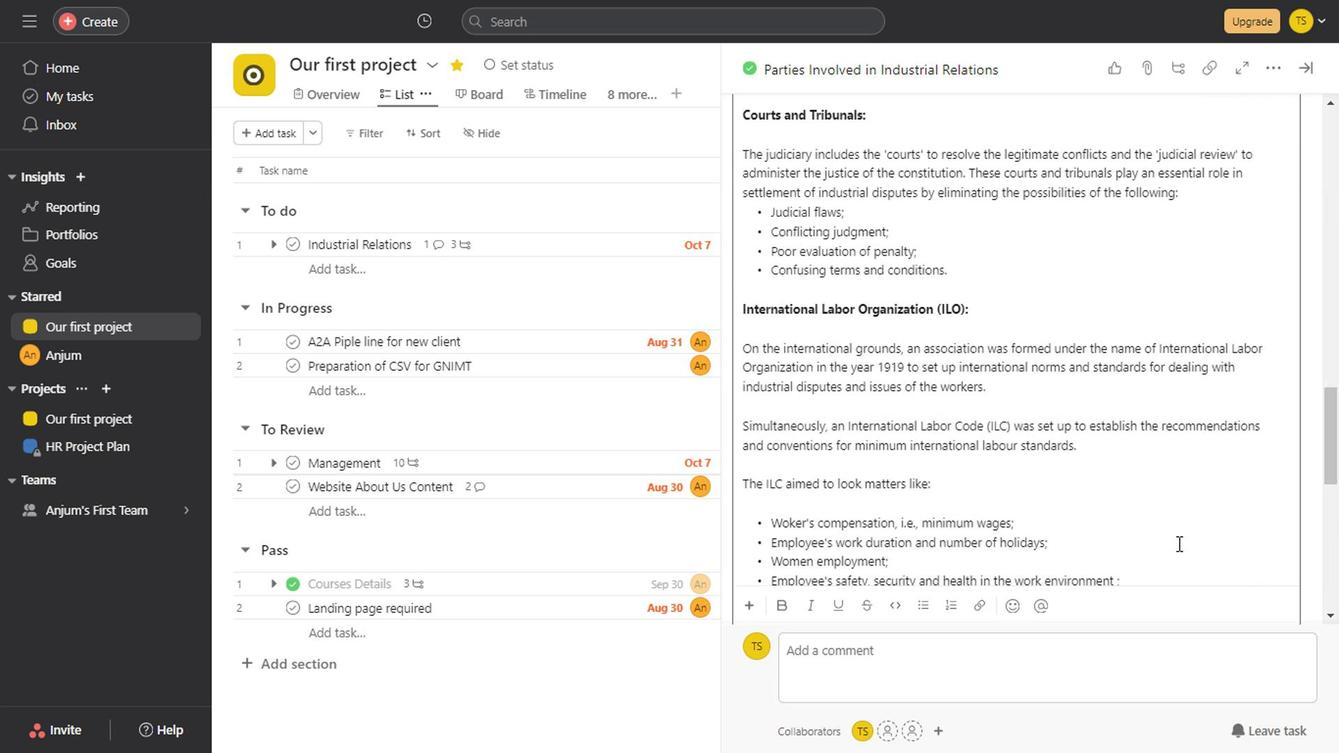 
Action: Mouse scrolled (1172, 550) with delta (0, 0)
Screenshot: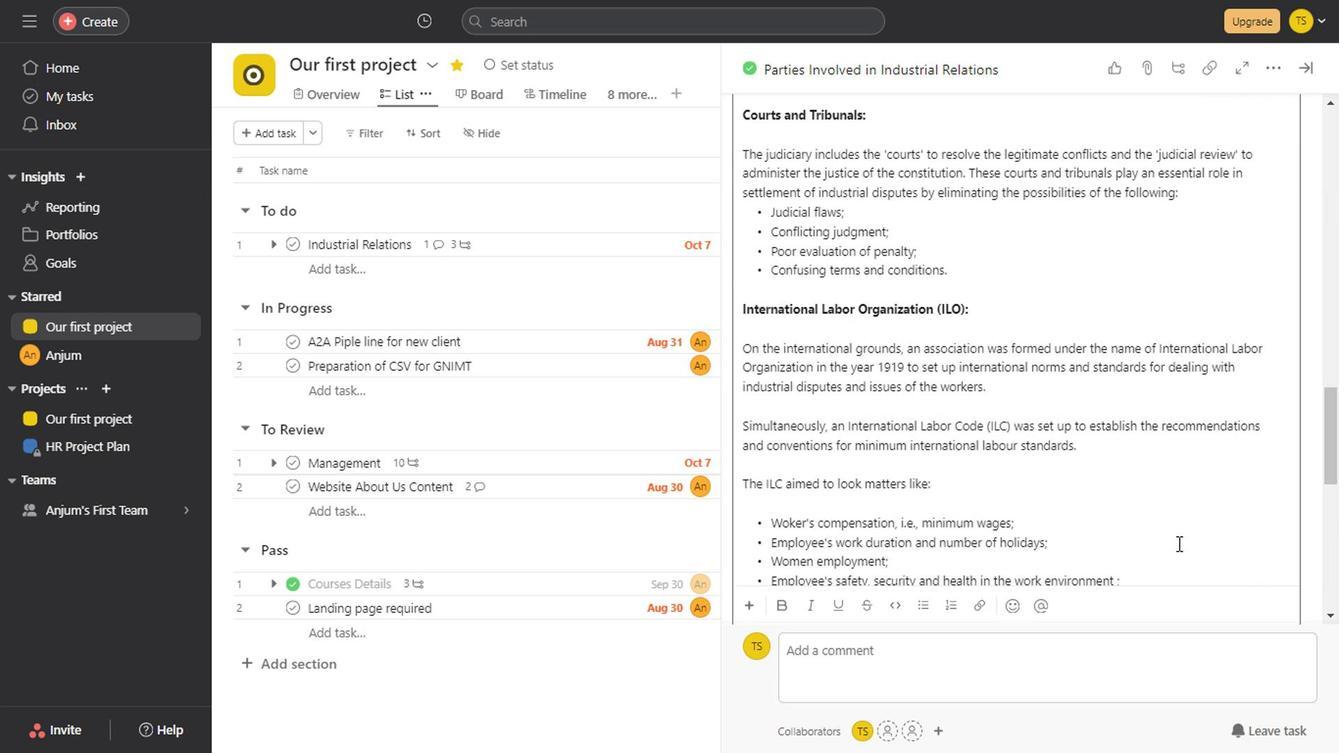 
Action: Mouse scrolled (1172, 550) with delta (0, 0)
Screenshot: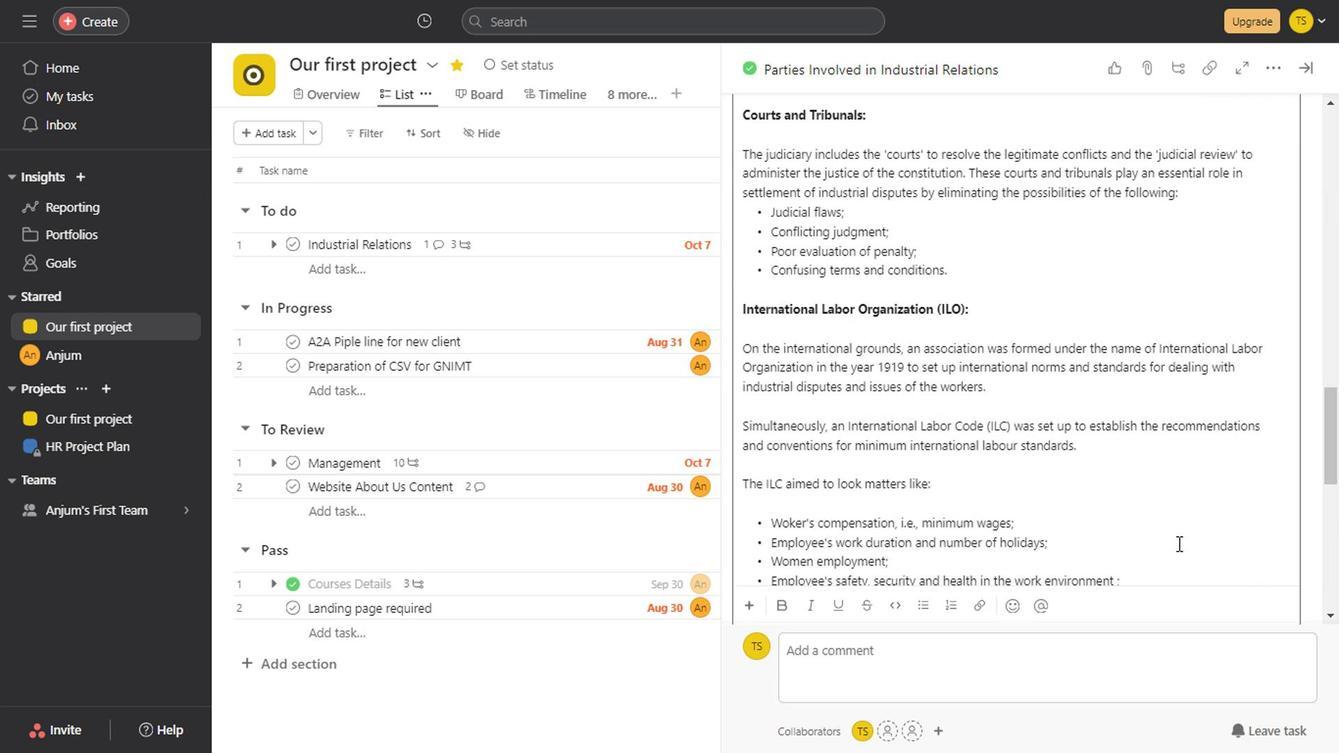 
Action: Mouse scrolled (1172, 550) with delta (0, 0)
Screenshot: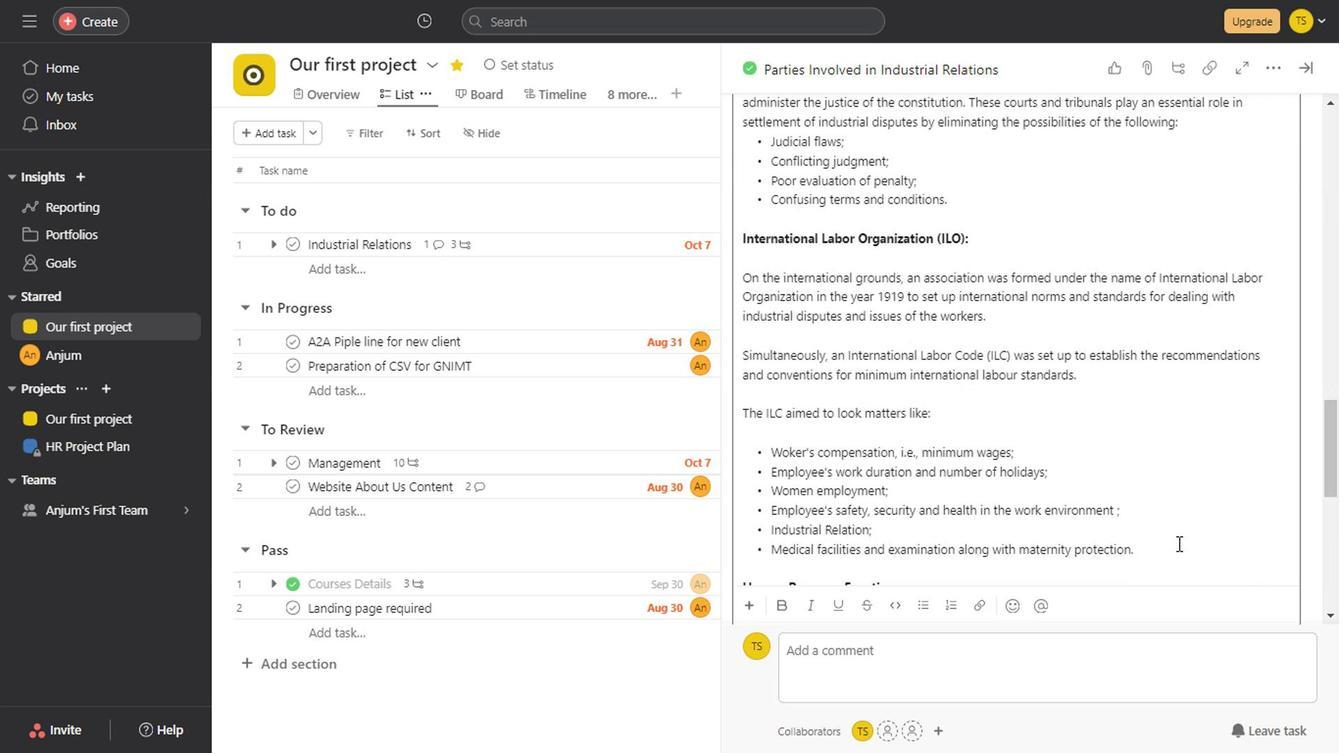 
Action: Mouse scrolled (1172, 550) with delta (0, 0)
Screenshot: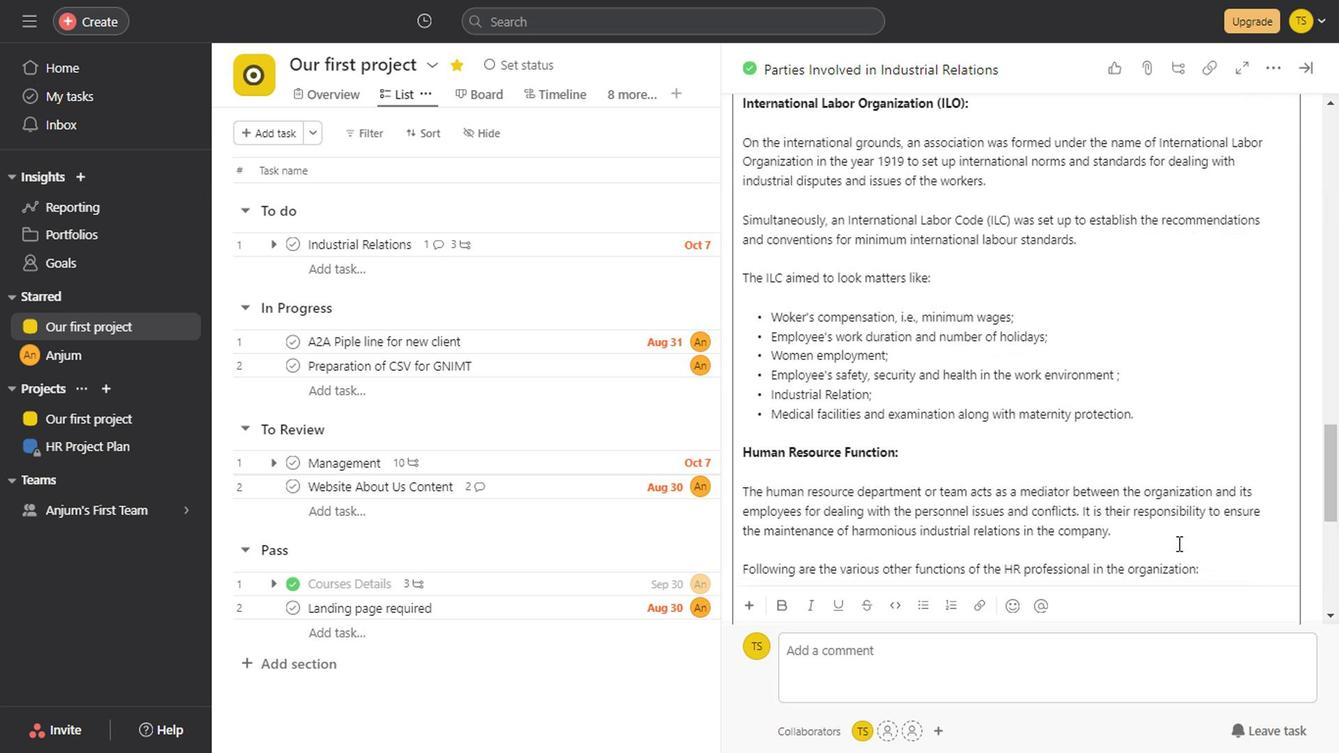 
Action: Mouse scrolled (1172, 550) with delta (0, 0)
Screenshot: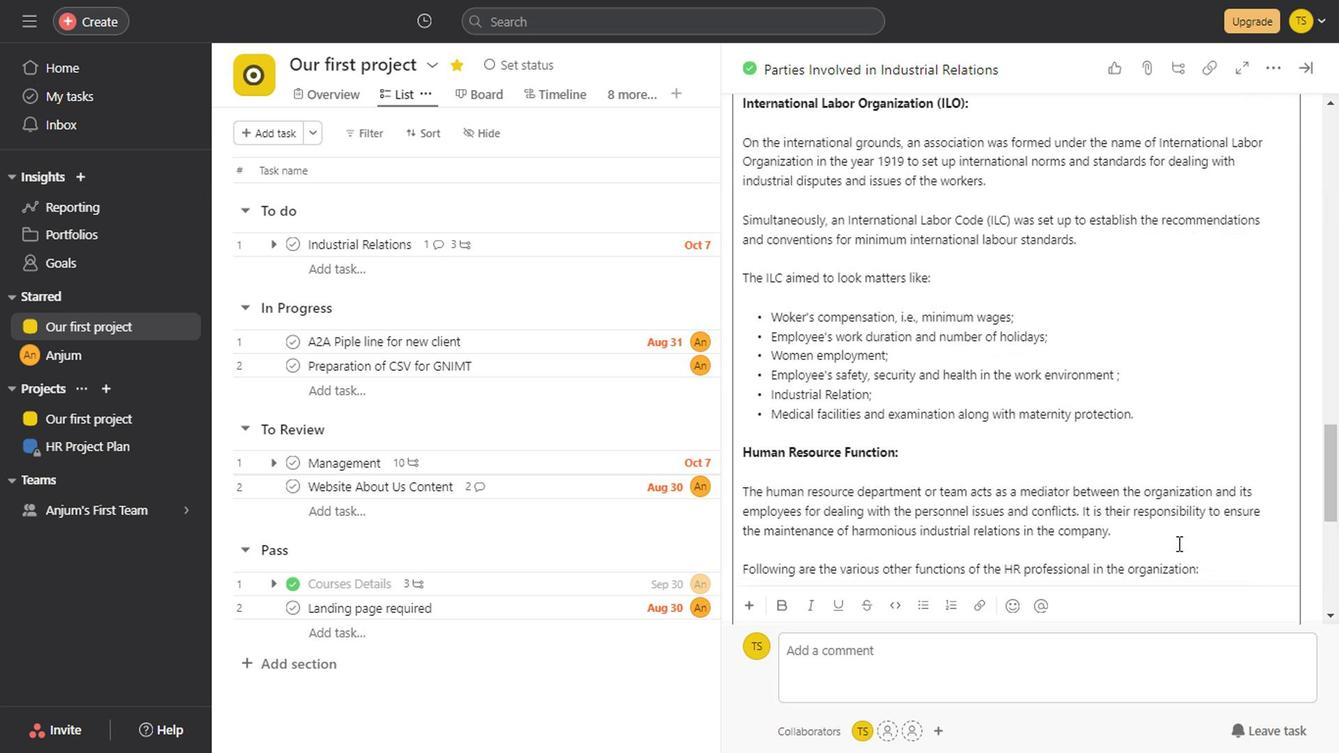 
Action: Mouse scrolled (1172, 550) with delta (0, 0)
Screenshot: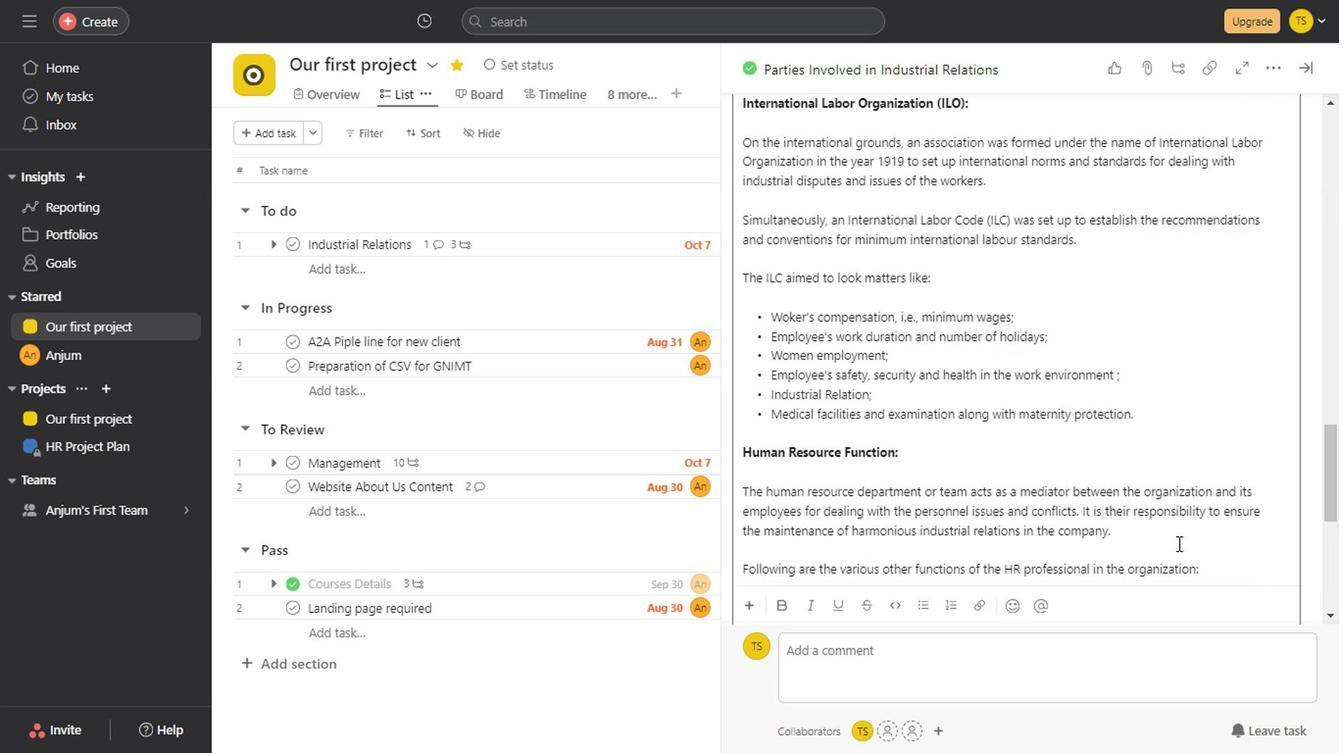 
Action: Mouse scrolled (1172, 550) with delta (0, 0)
Screenshot: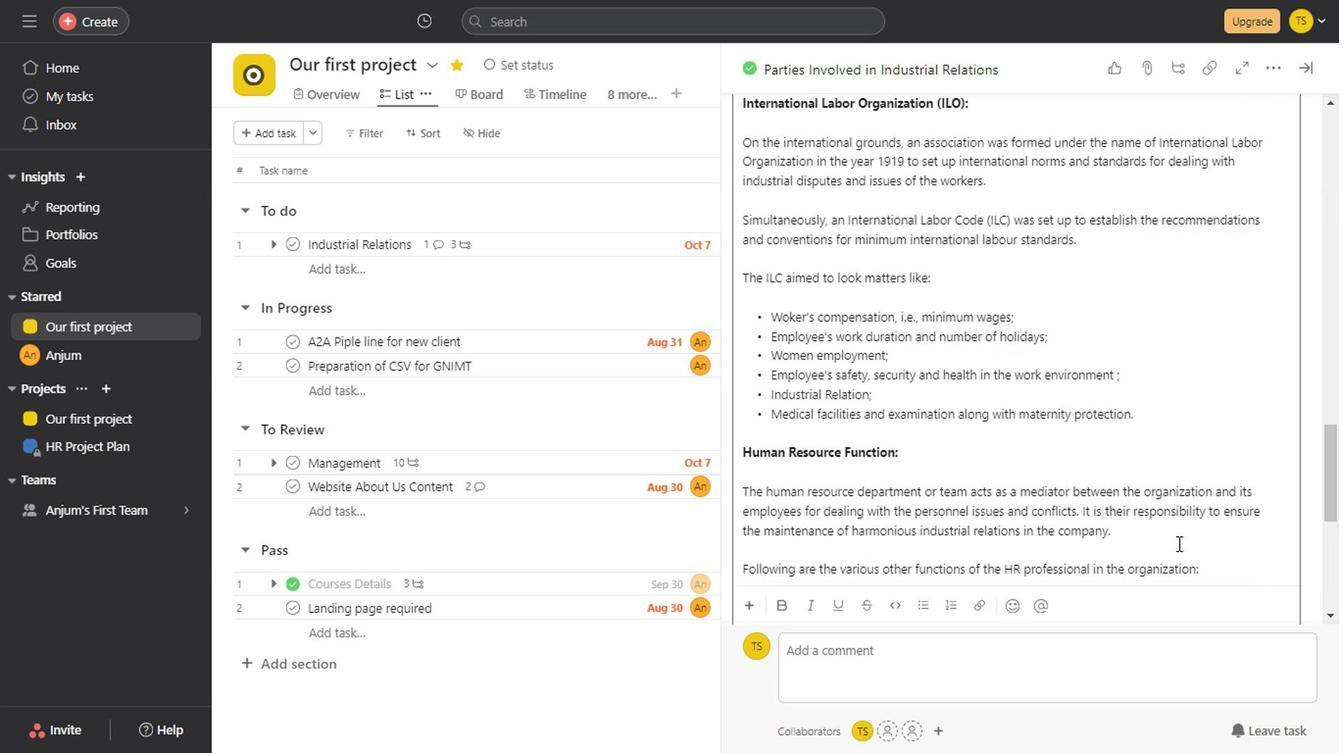 
Action: Mouse scrolled (1172, 549) with delta (0, -2)
Screenshot: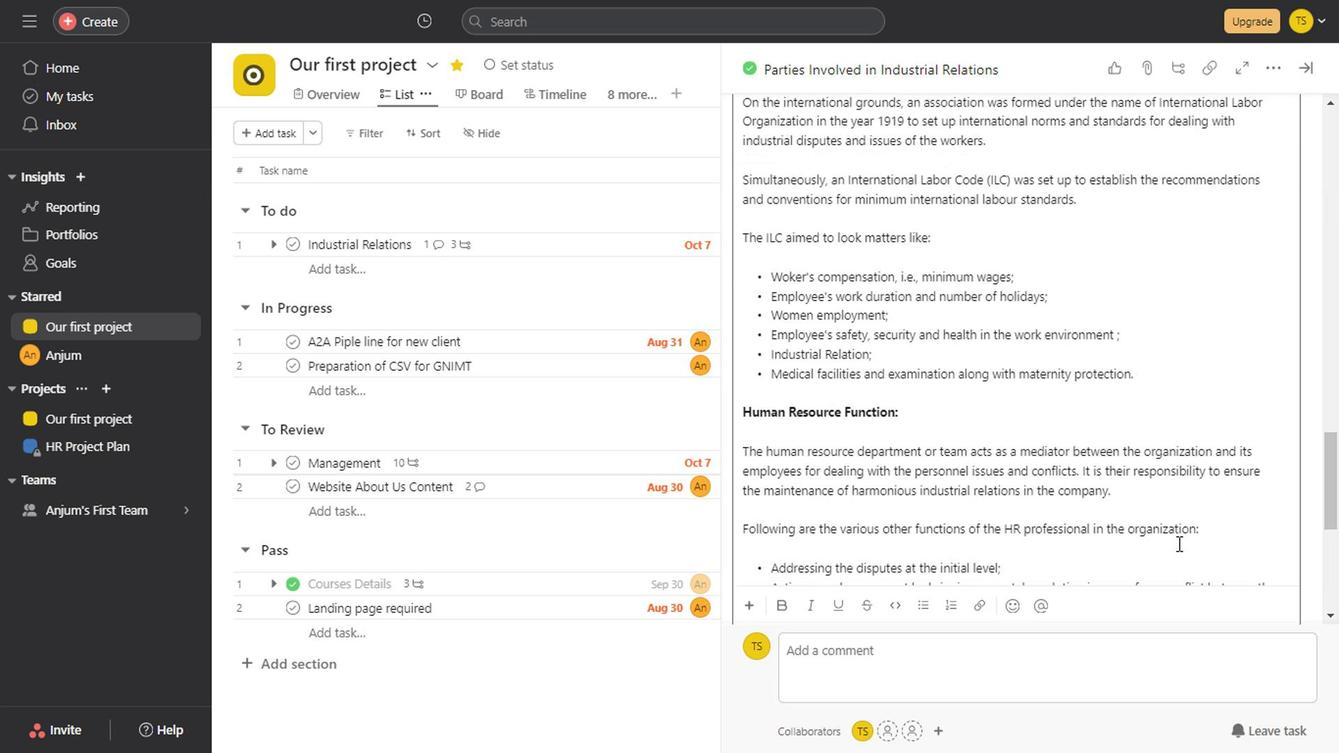 
Action: Mouse scrolled (1172, 550) with delta (0, 0)
Screenshot: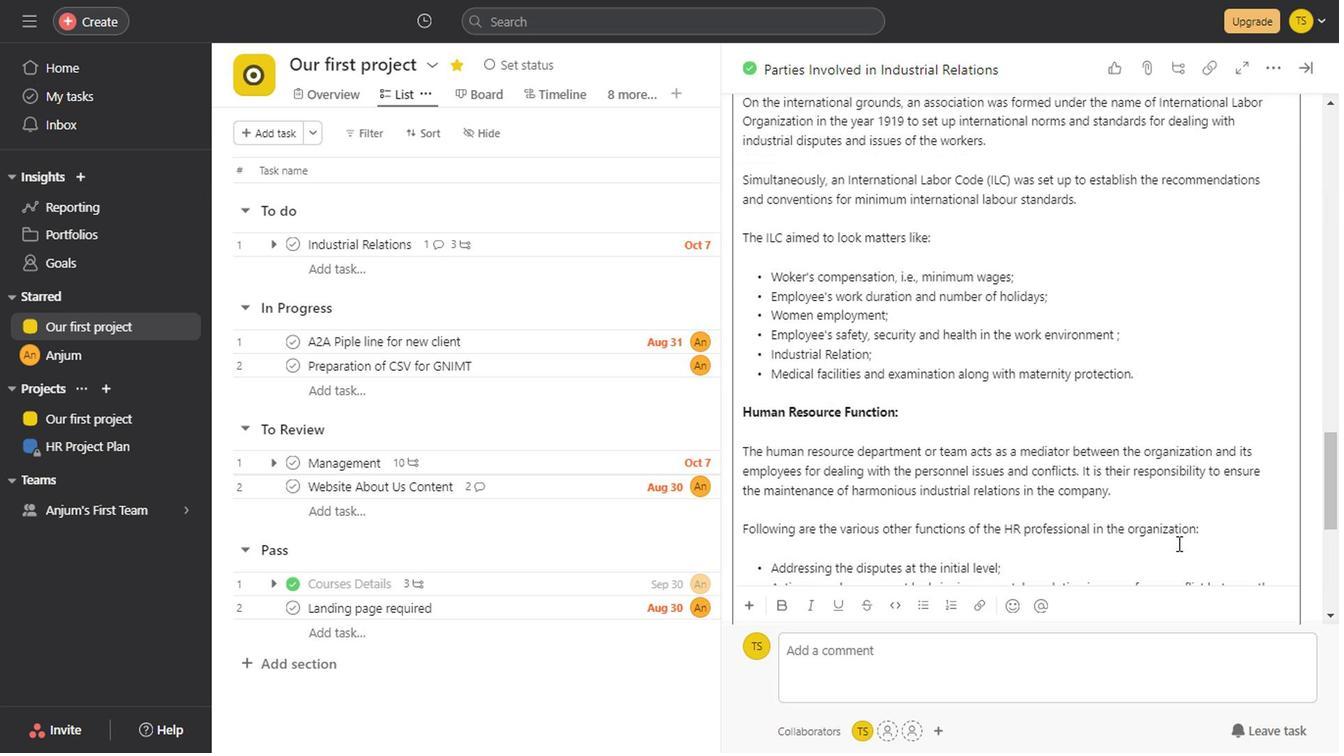 
Action: Mouse scrolled (1172, 550) with delta (0, 0)
Screenshot: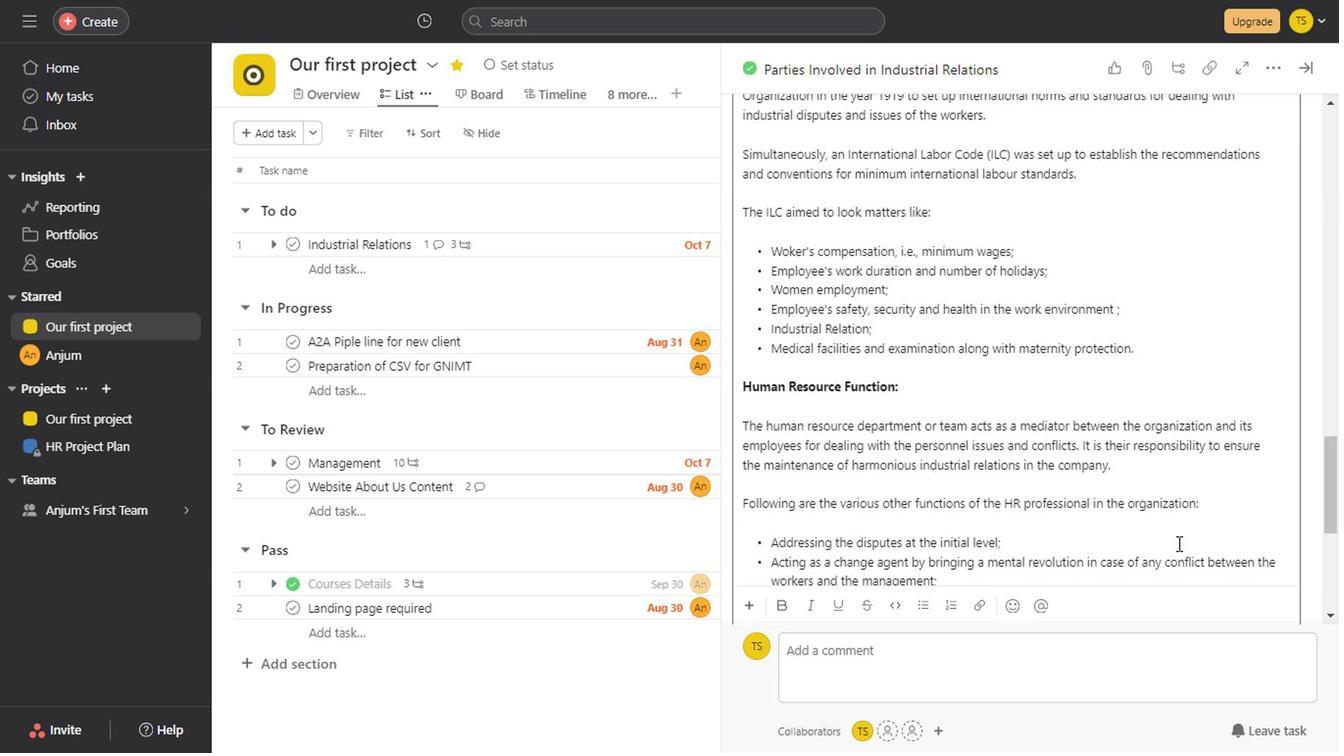 
Action: Mouse scrolled (1172, 550) with delta (0, 0)
Screenshot: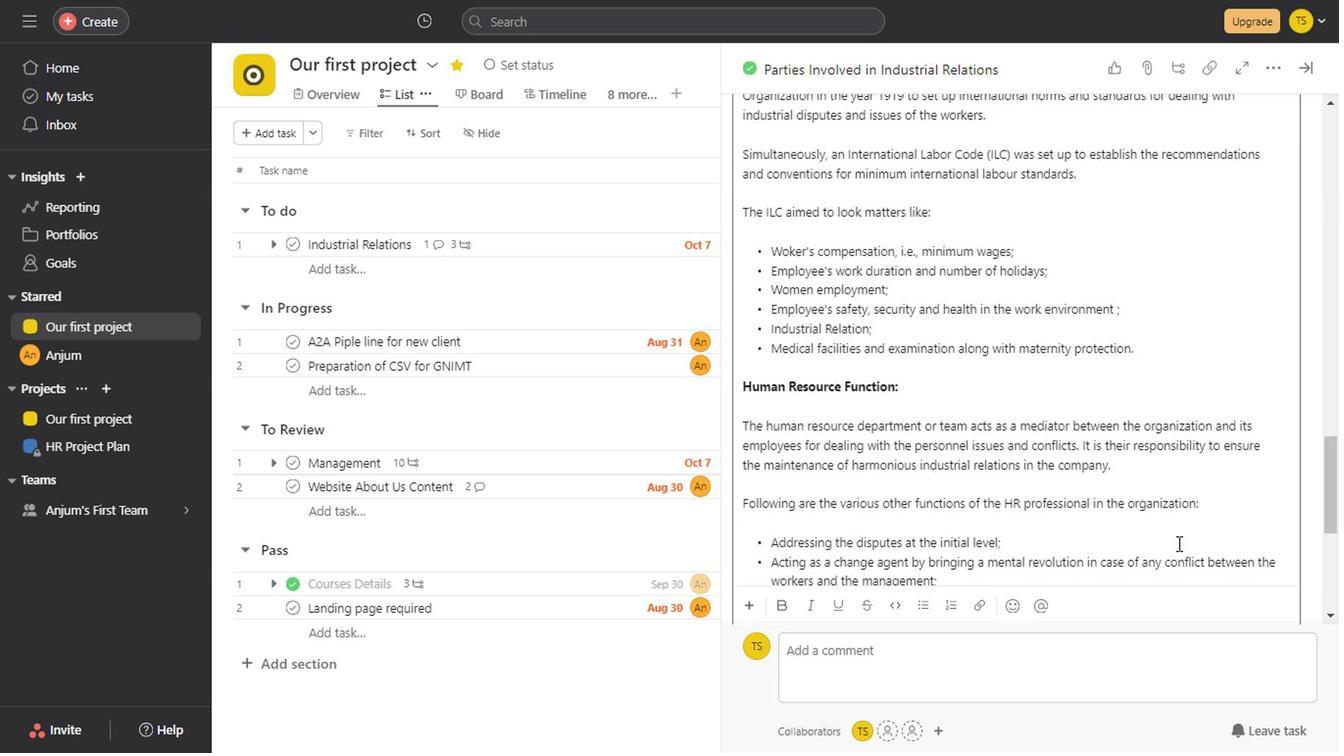 
Action: Mouse scrolled (1172, 550) with delta (0, 0)
Screenshot: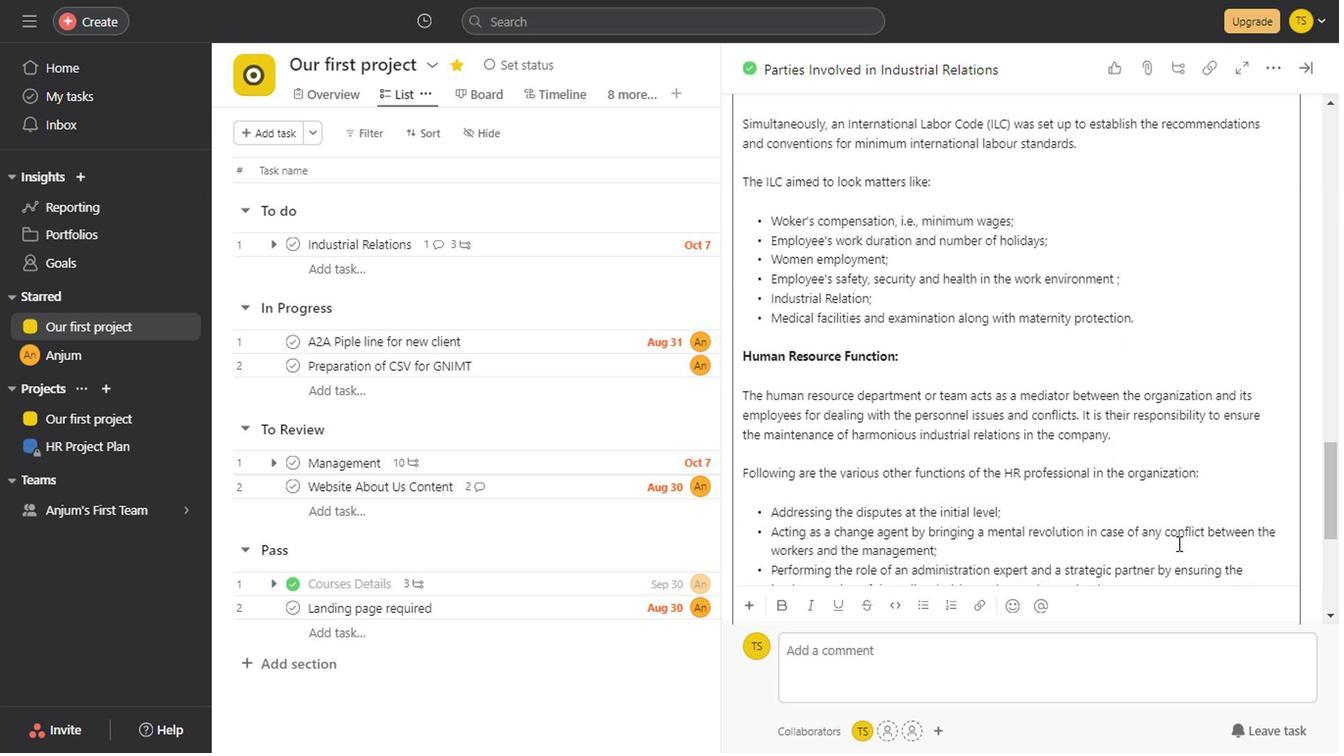 
Action: Mouse scrolled (1172, 550) with delta (0, 0)
Screenshot: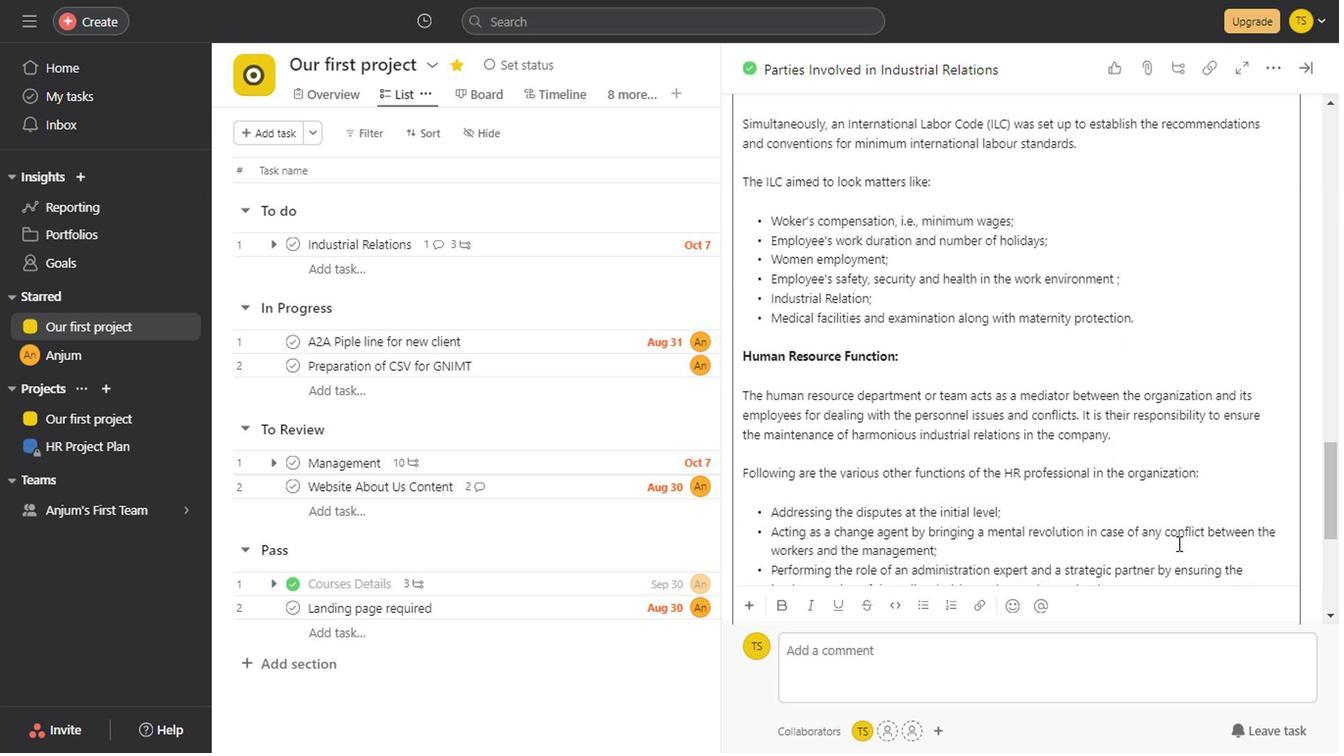 
Action: Mouse scrolled (1172, 550) with delta (0, 0)
Screenshot: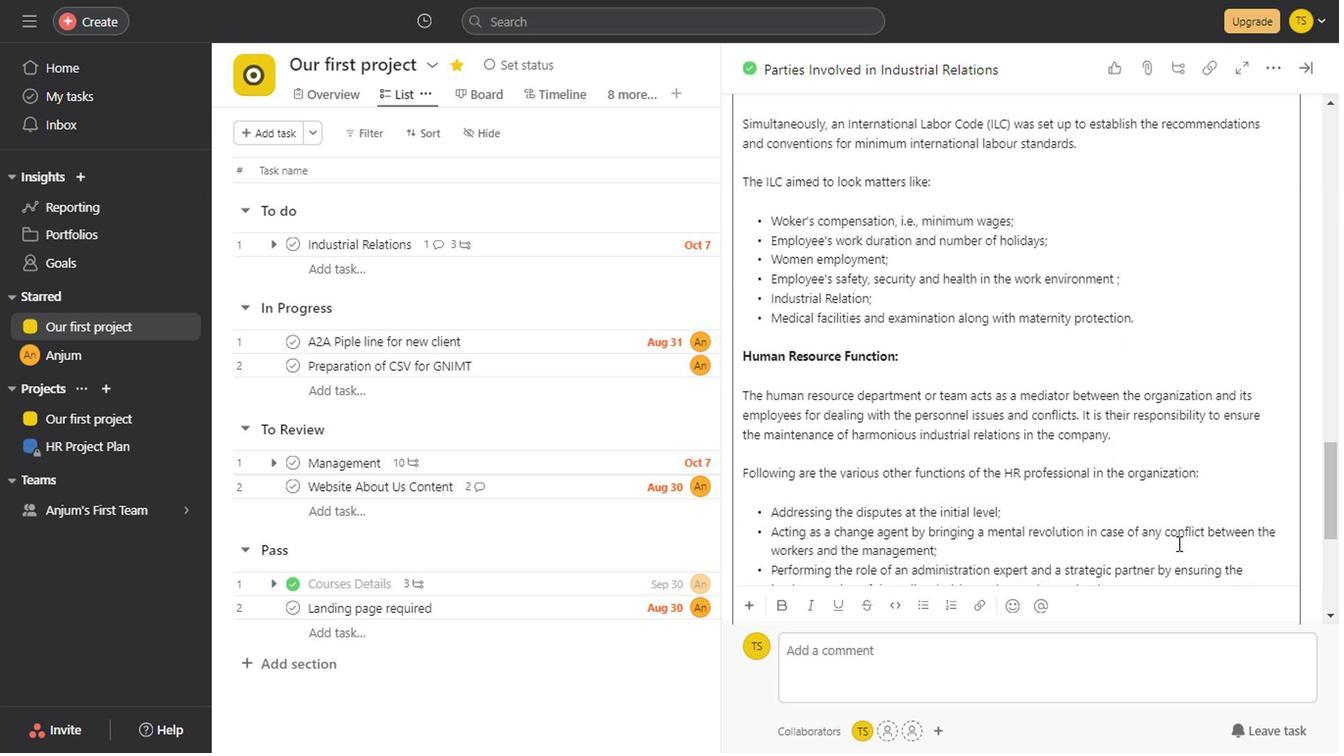 
Action: Mouse scrolled (1172, 550) with delta (0, 0)
Screenshot: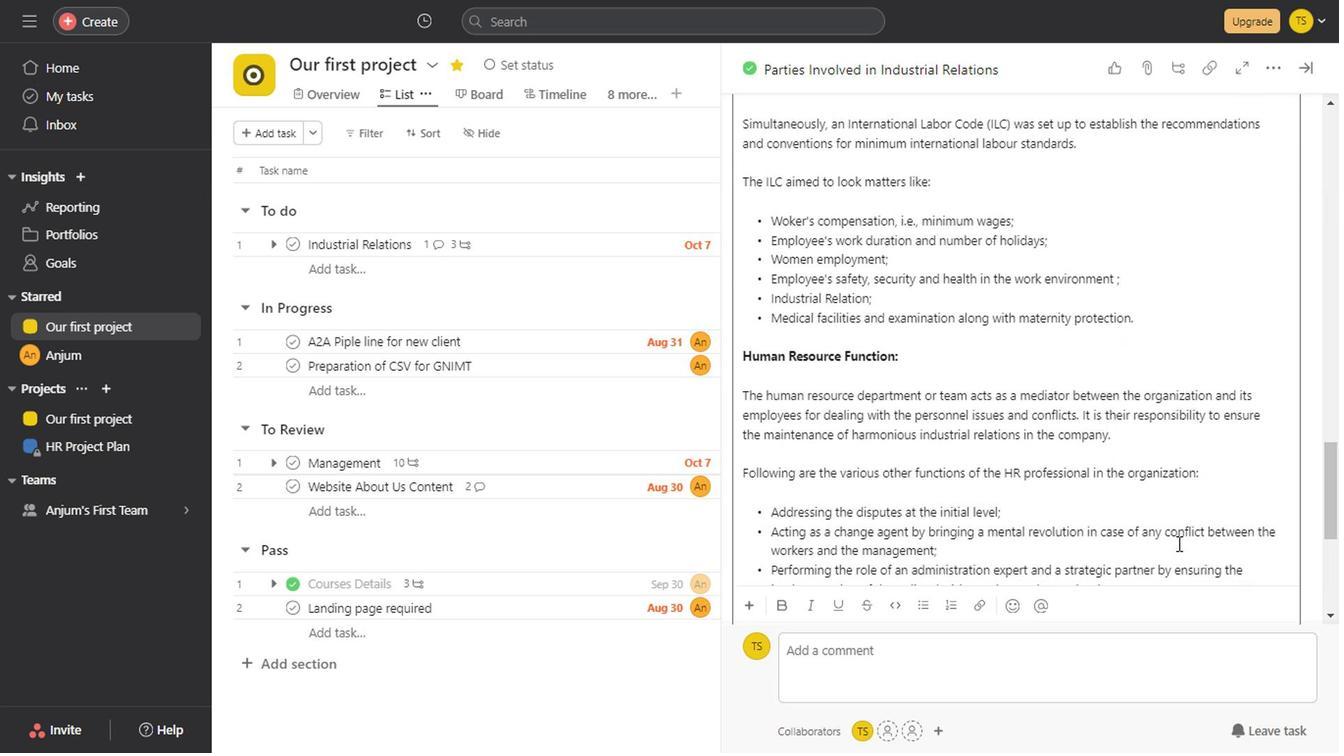 
Action: Mouse scrolled (1172, 550) with delta (0, 0)
Screenshot: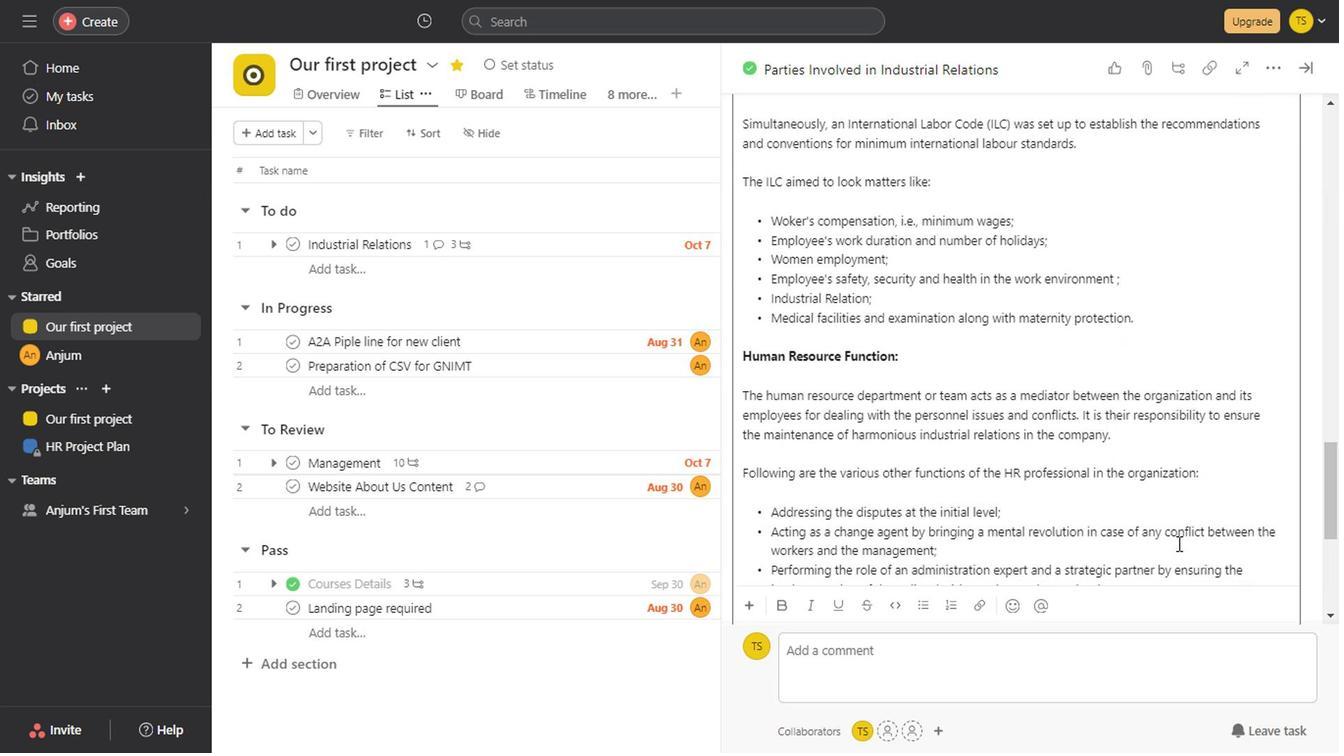 
Action: Mouse scrolled (1172, 550) with delta (0, 0)
Screenshot: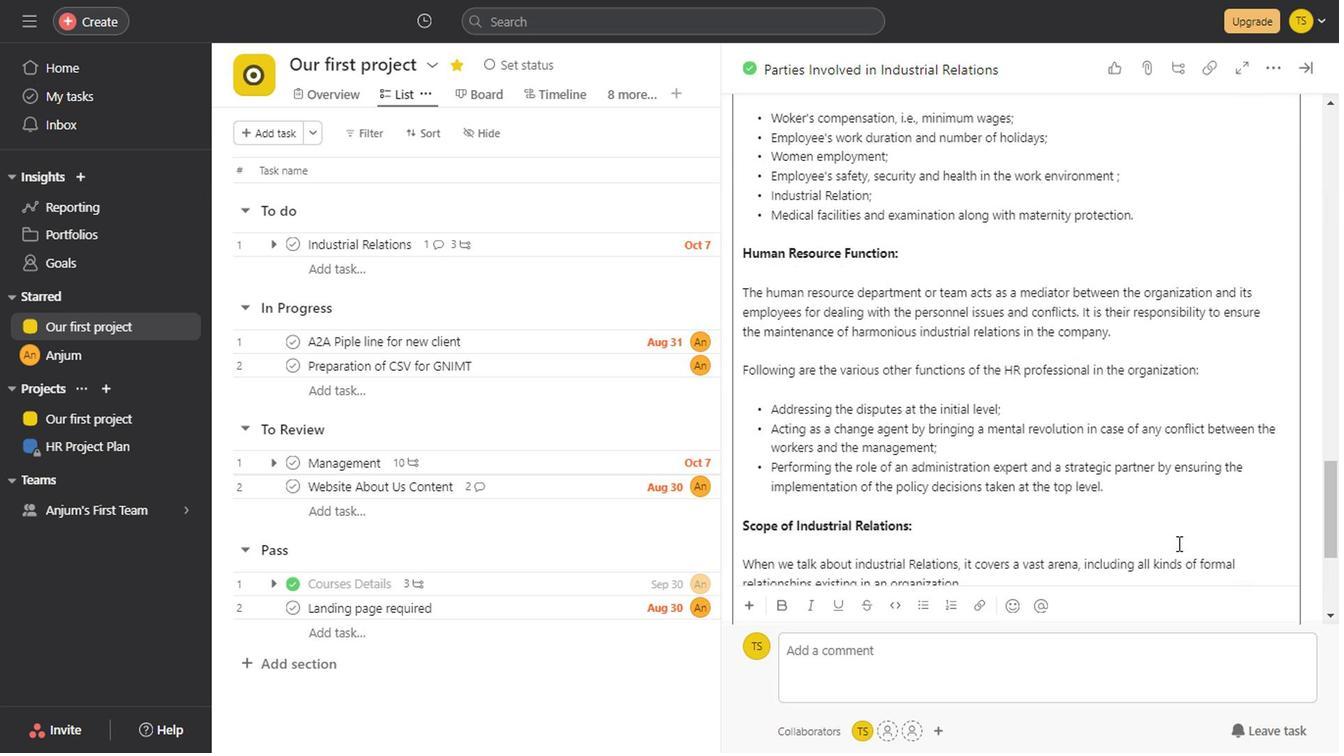 
Action: Mouse scrolled (1172, 550) with delta (0, 0)
Screenshot: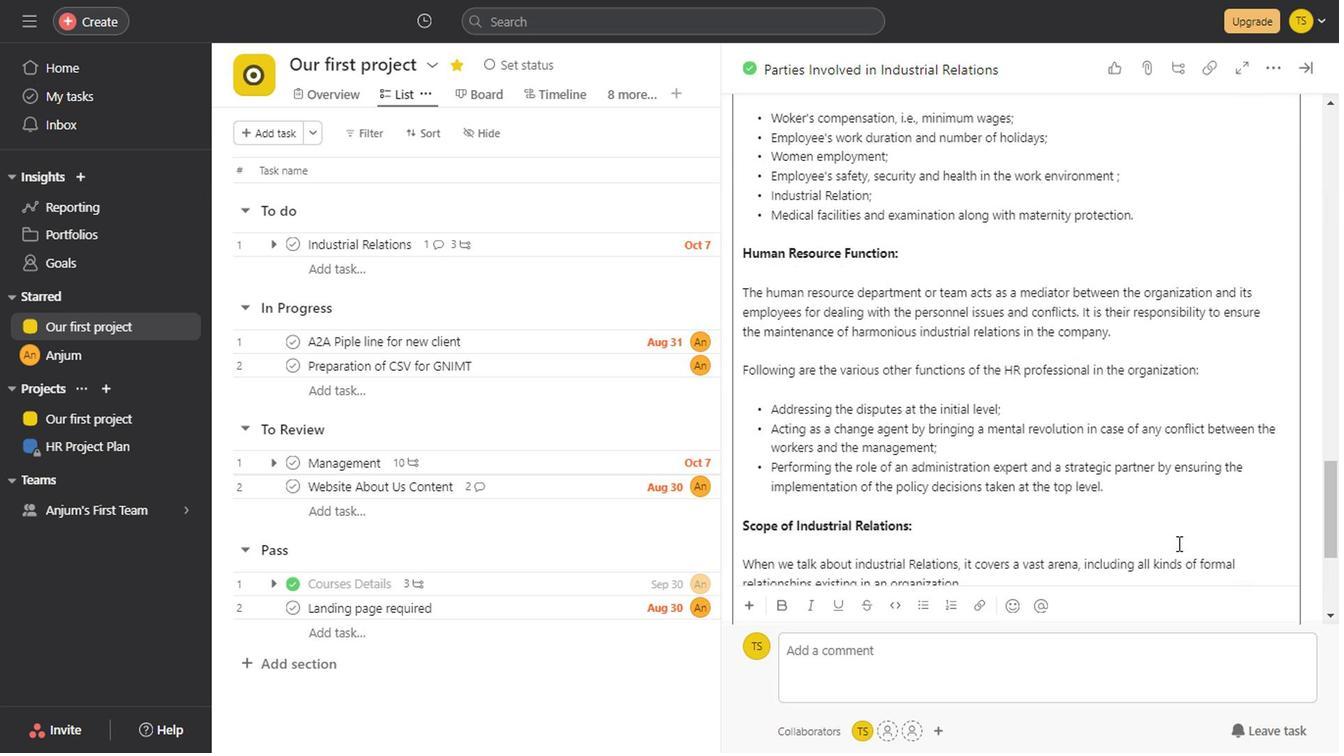 
Action: Mouse scrolled (1172, 550) with delta (0, 0)
Screenshot: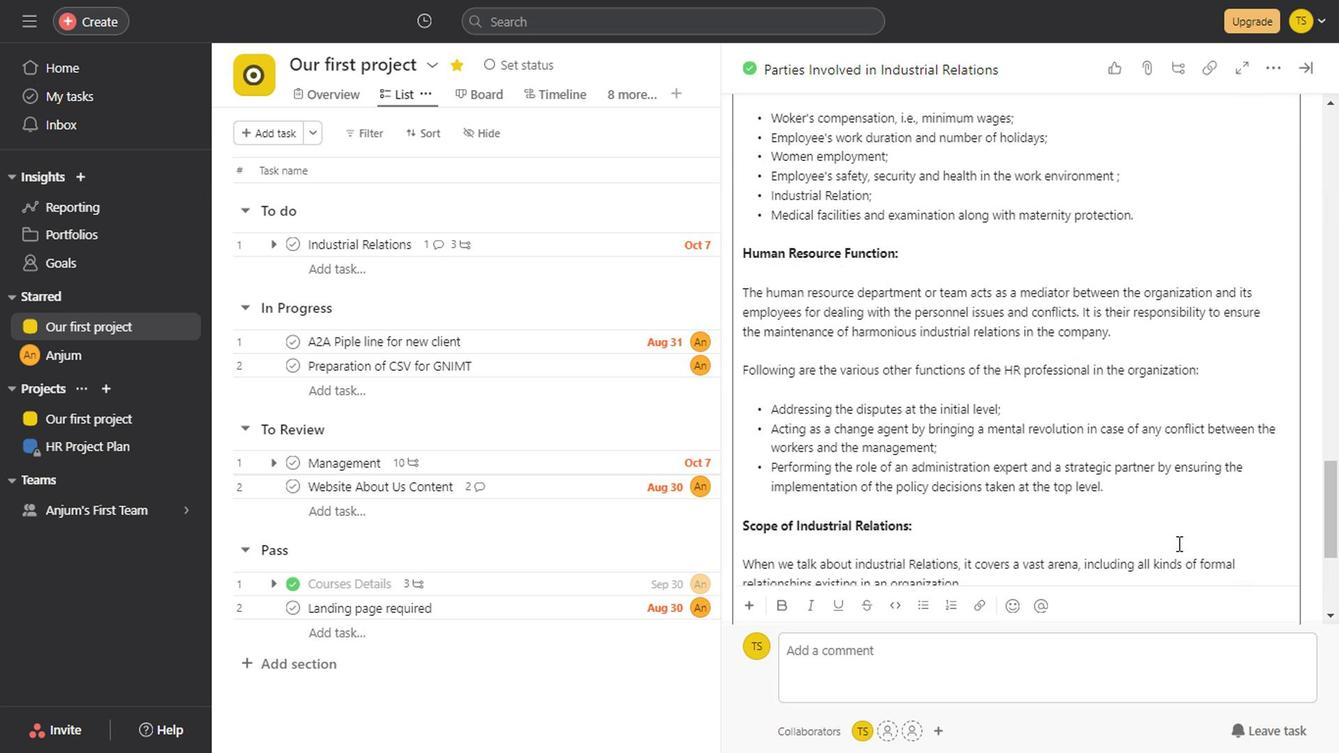 
Action: Mouse scrolled (1172, 550) with delta (0, 0)
Screenshot: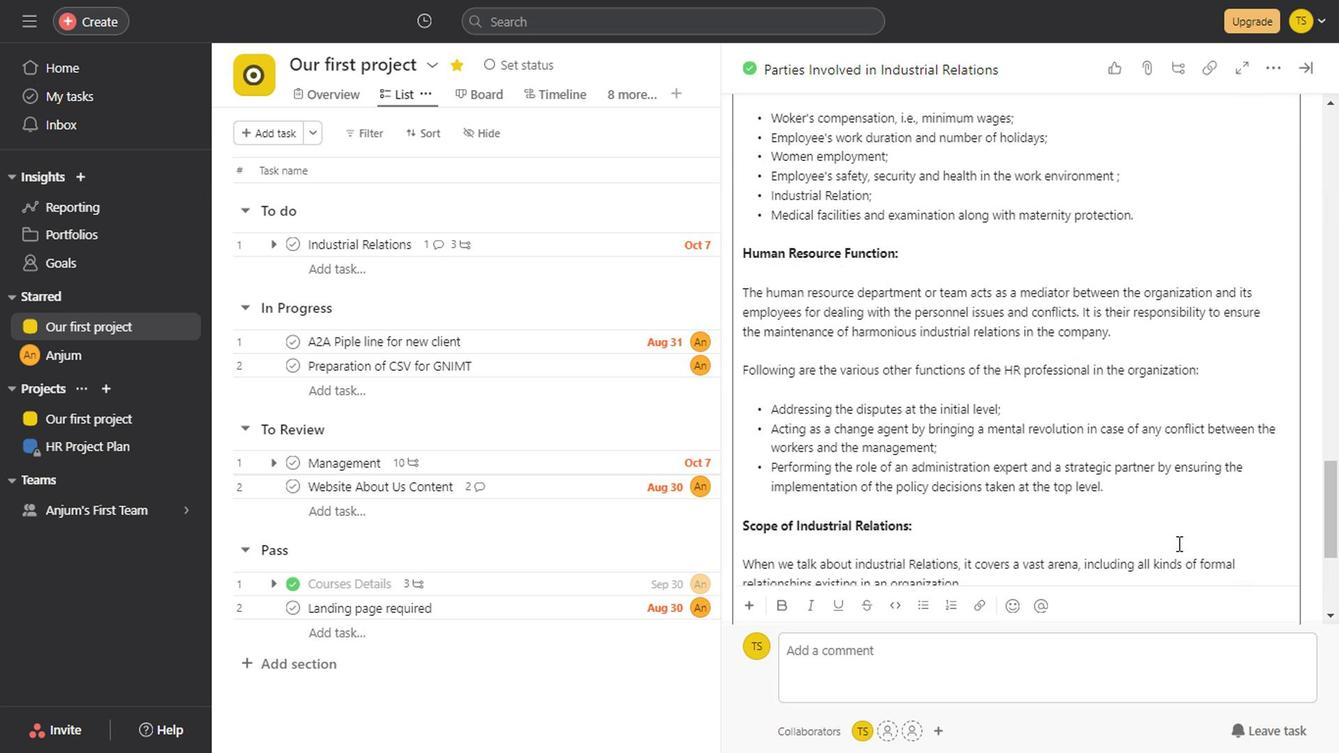 
Action: Mouse scrolled (1172, 550) with delta (0, 0)
Screenshot: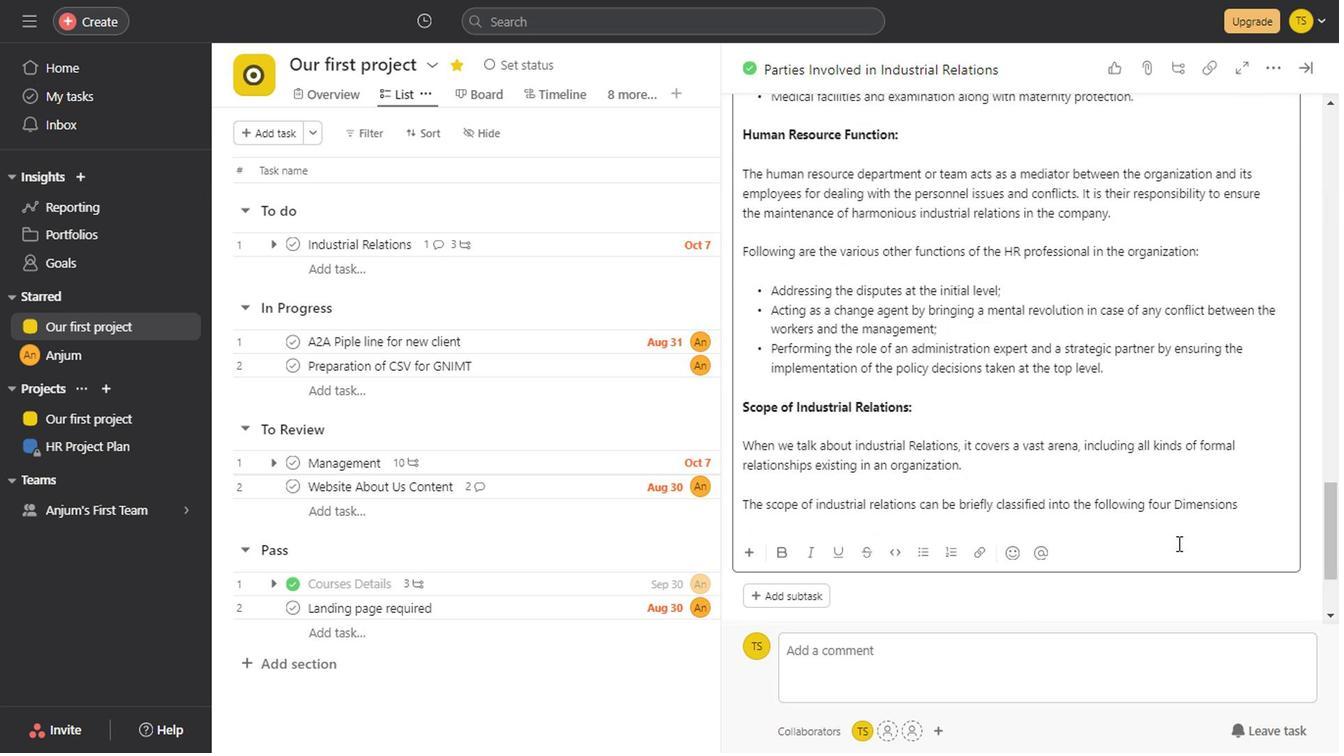 
Action: Mouse scrolled (1172, 550) with delta (0, 0)
Screenshot: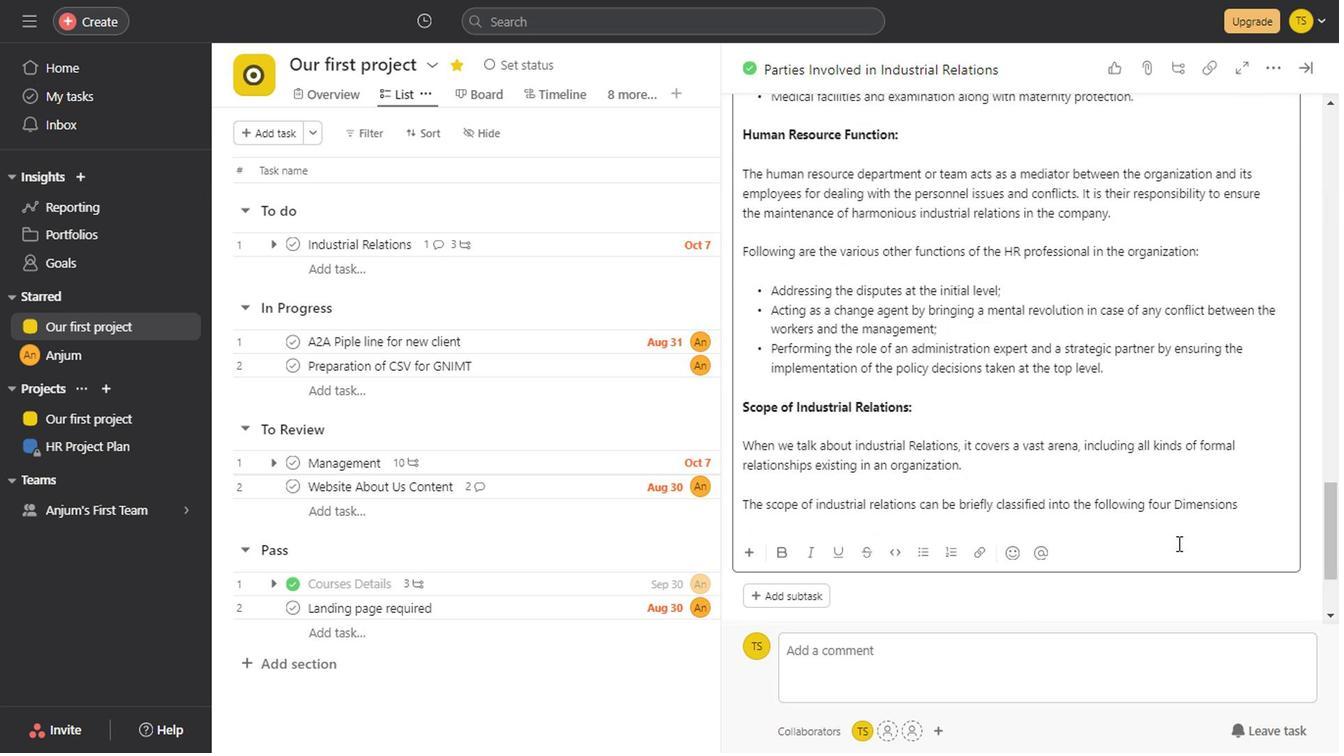 
Action: Mouse scrolled (1172, 550) with delta (0, 0)
Screenshot: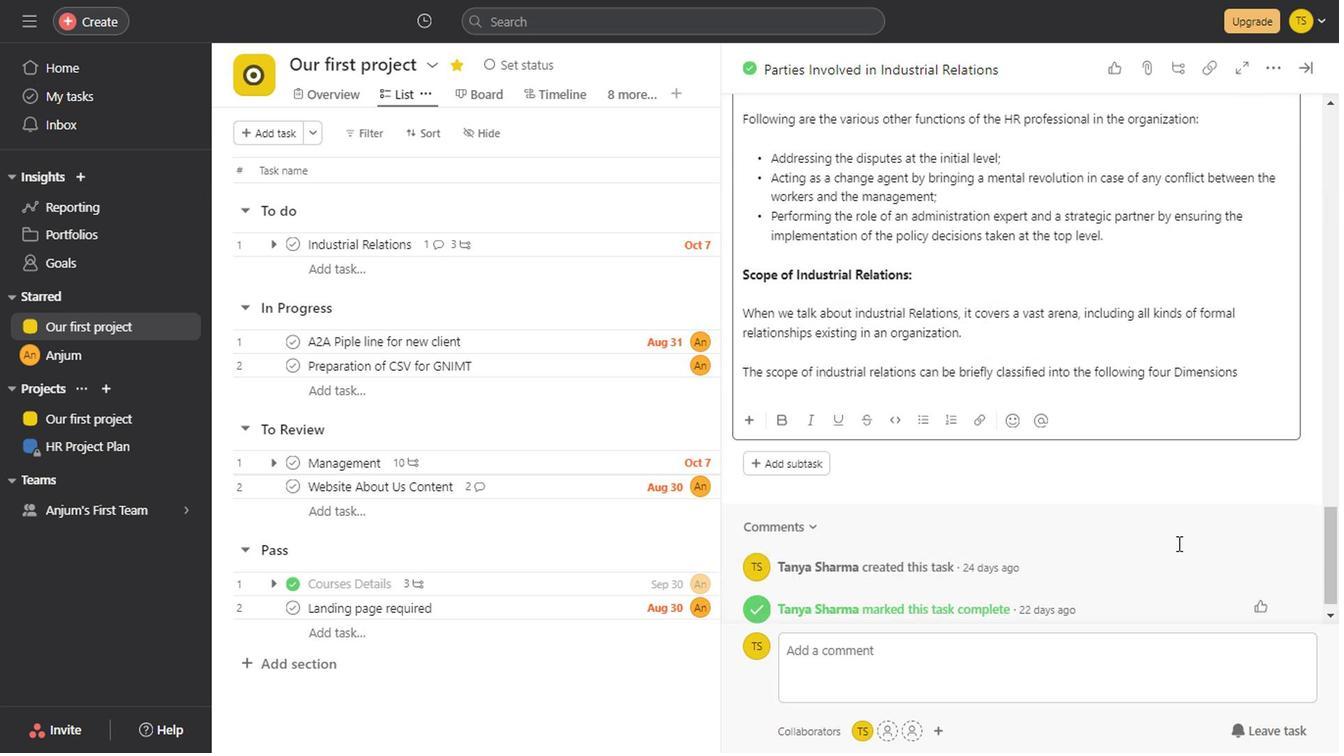
Action: Mouse scrolled (1172, 550) with delta (0, 0)
Screenshot: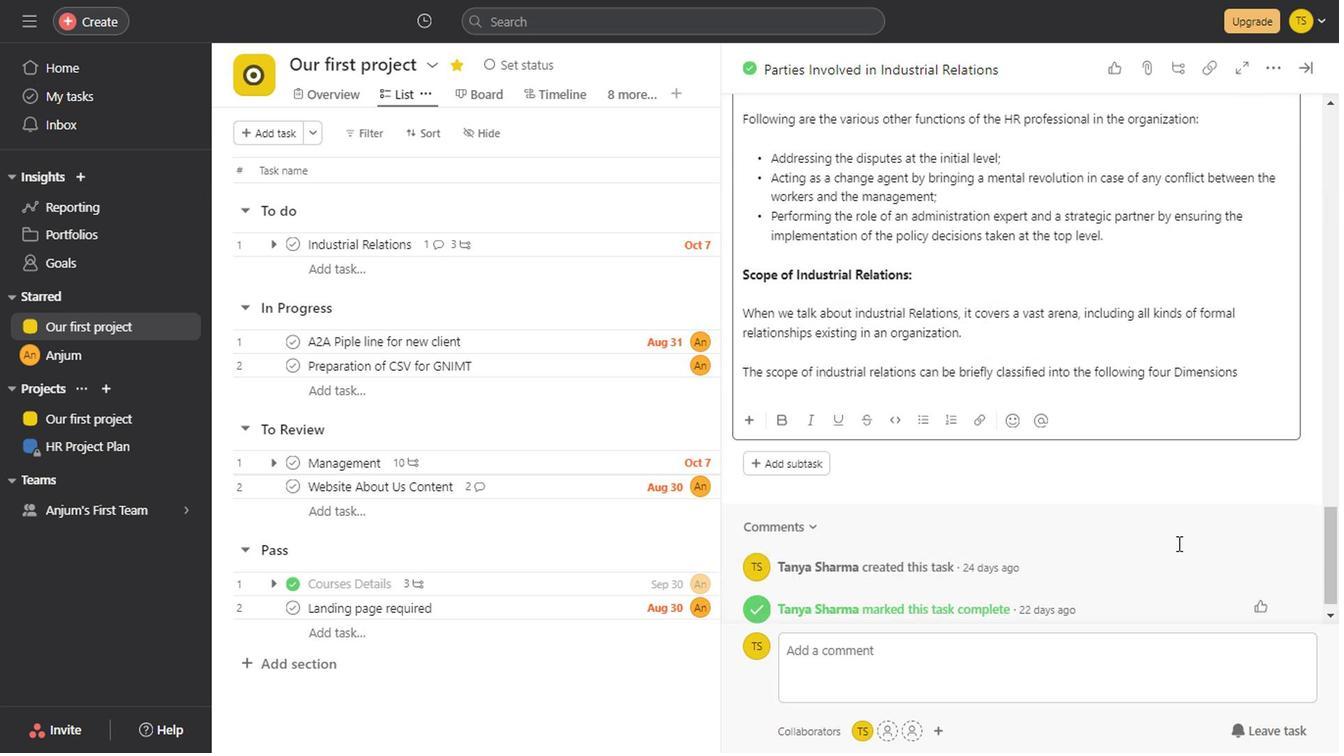 
Action: Mouse scrolled (1172, 550) with delta (0, 0)
Screenshot: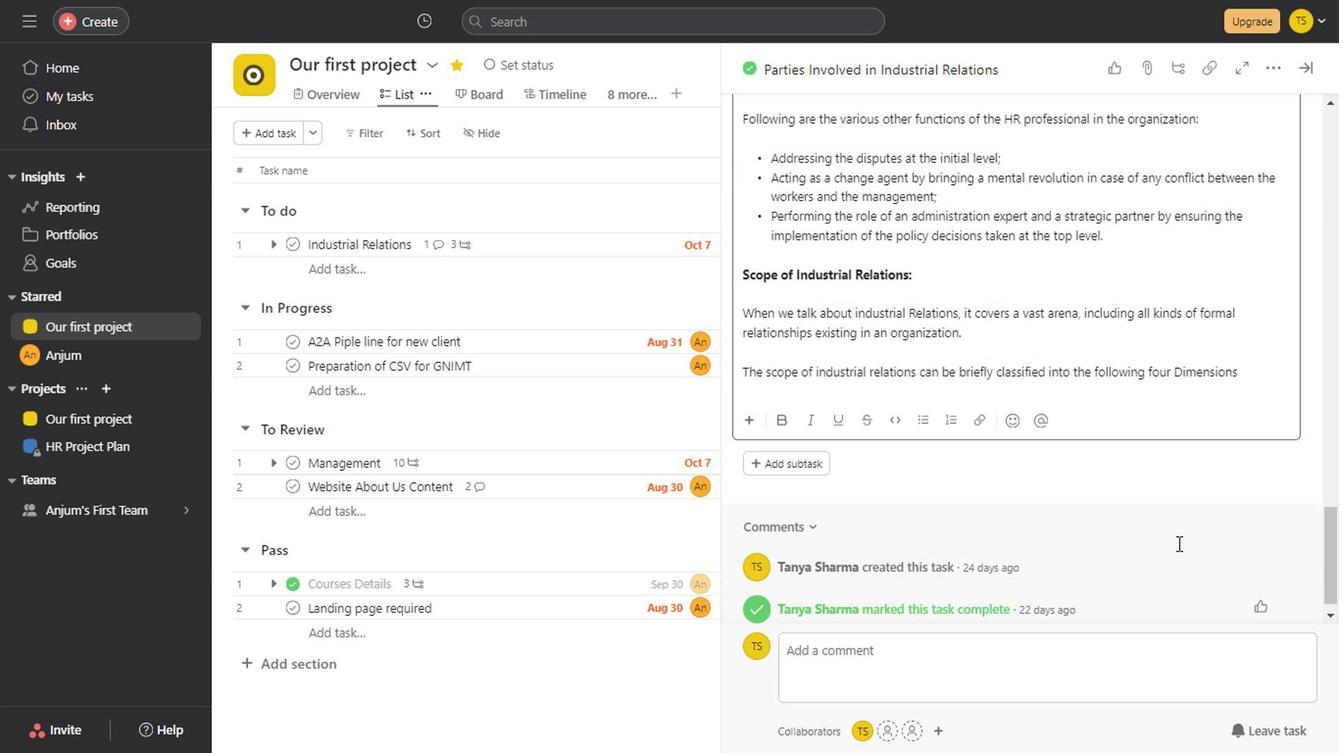 
Action: Mouse scrolled (1172, 550) with delta (0, 0)
Screenshot: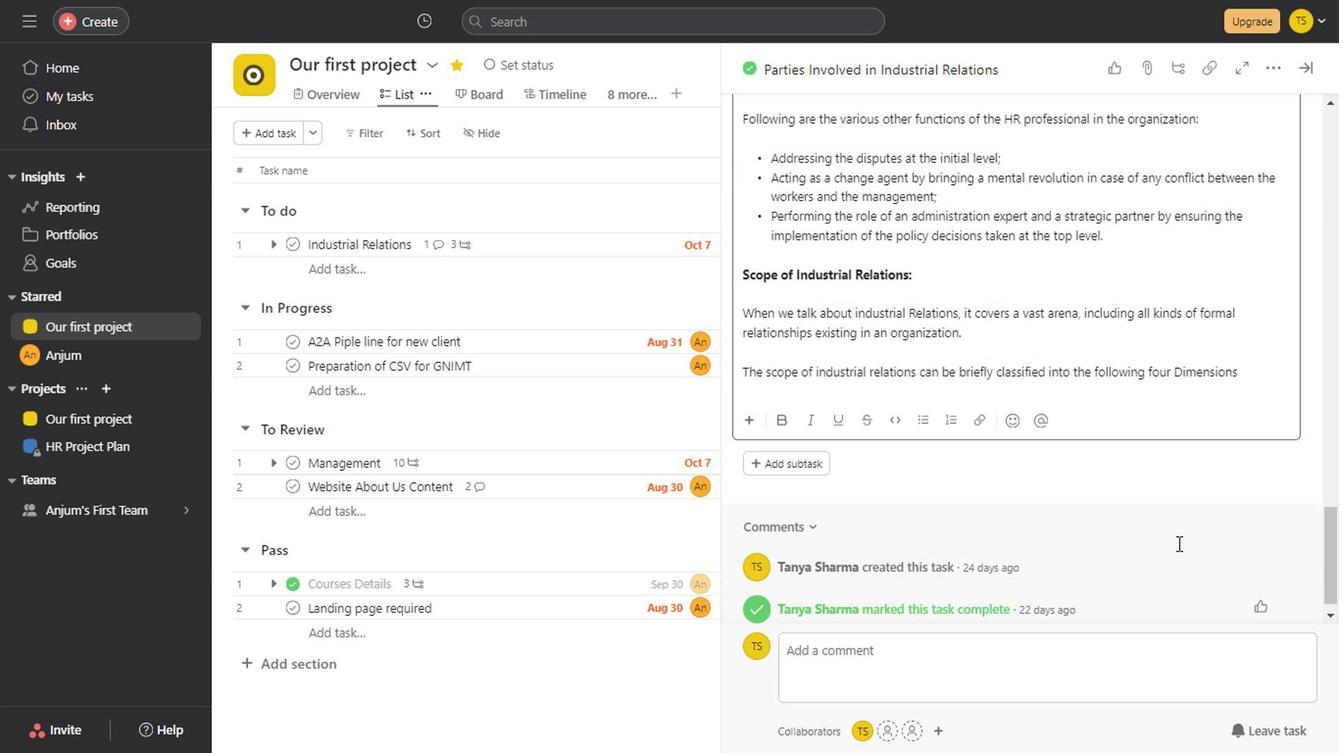 
Action: Mouse scrolled (1172, 550) with delta (0, 0)
Screenshot: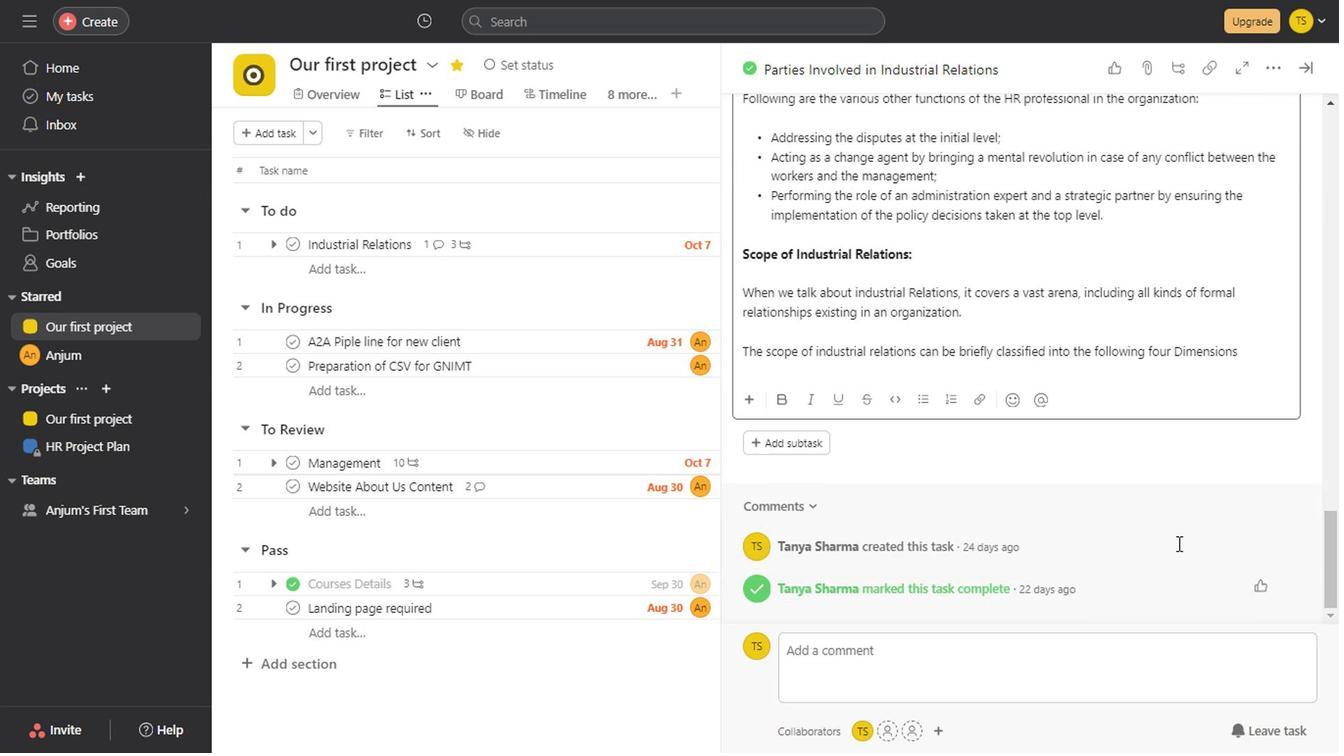 
Action: Mouse scrolled (1172, 550) with delta (0, 0)
Screenshot: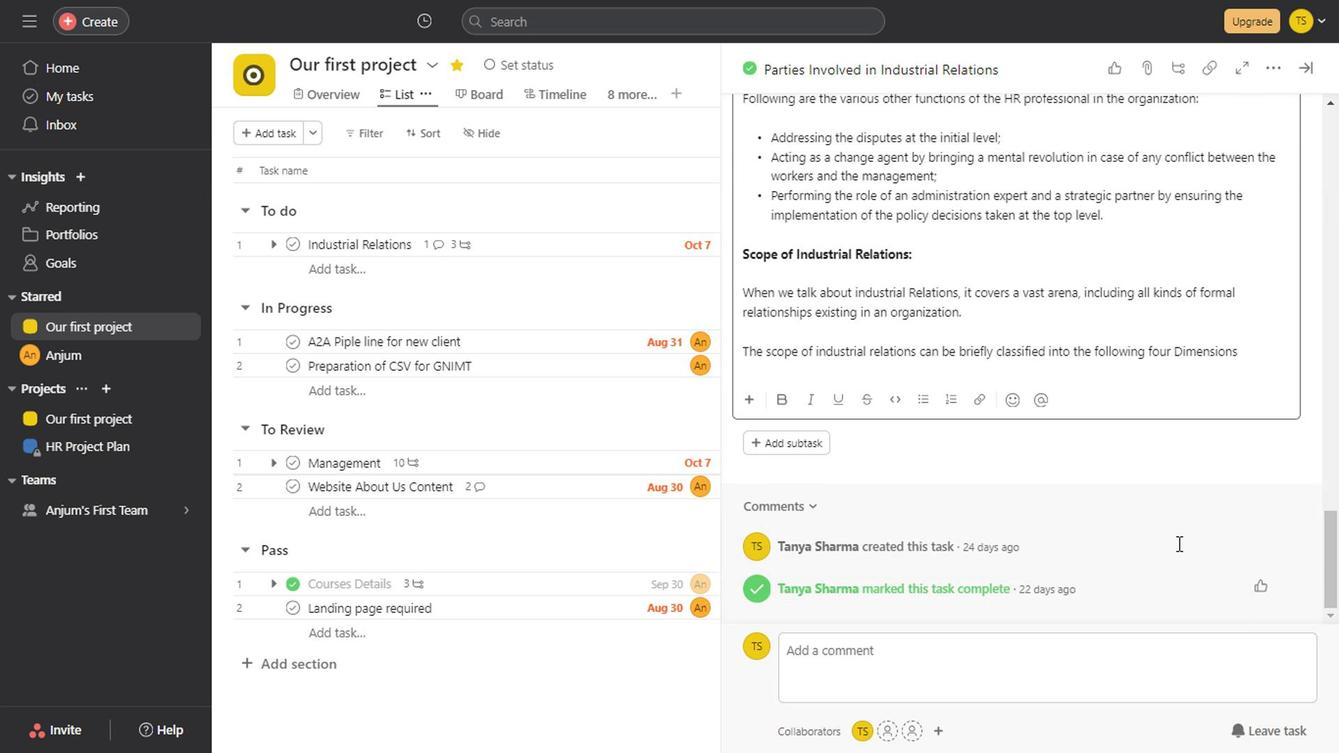 
Action: Mouse scrolled (1172, 550) with delta (0, 0)
Screenshot: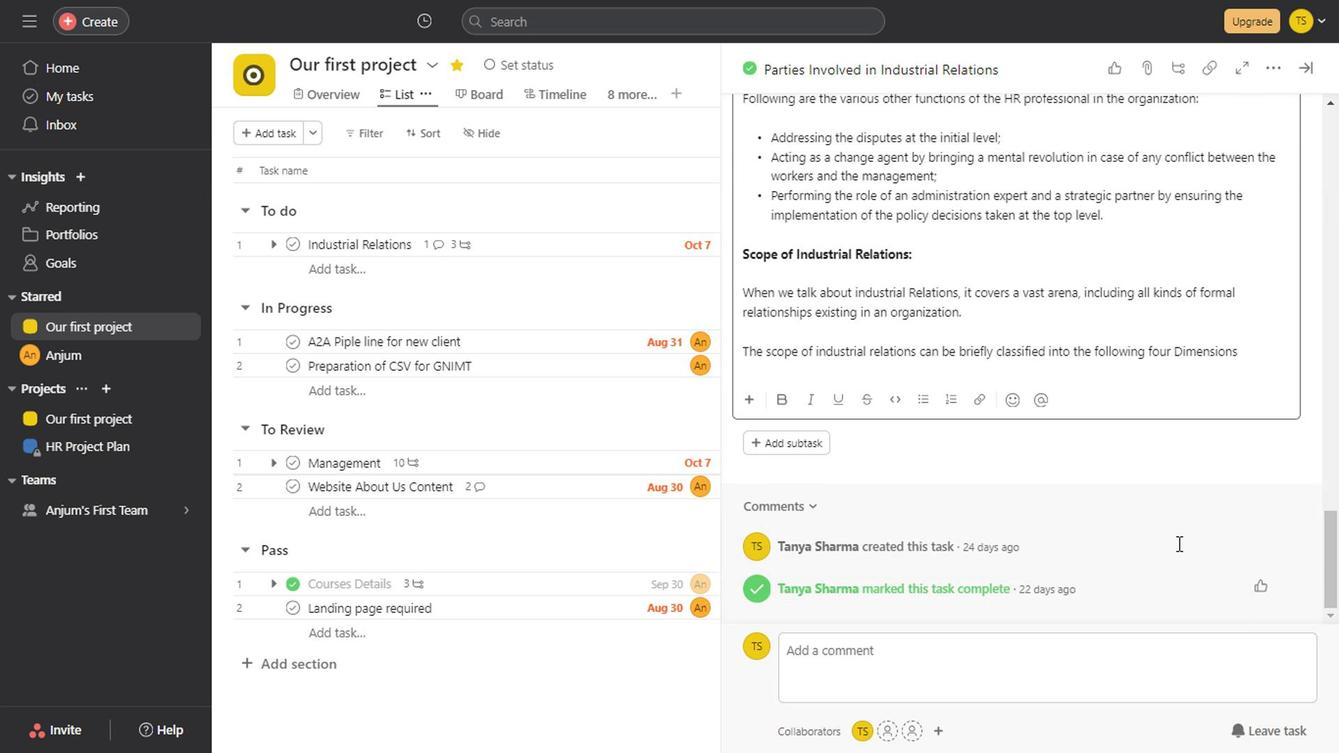
Action: Mouse scrolled (1172, 550) with delta (0, 0)
Screenshot: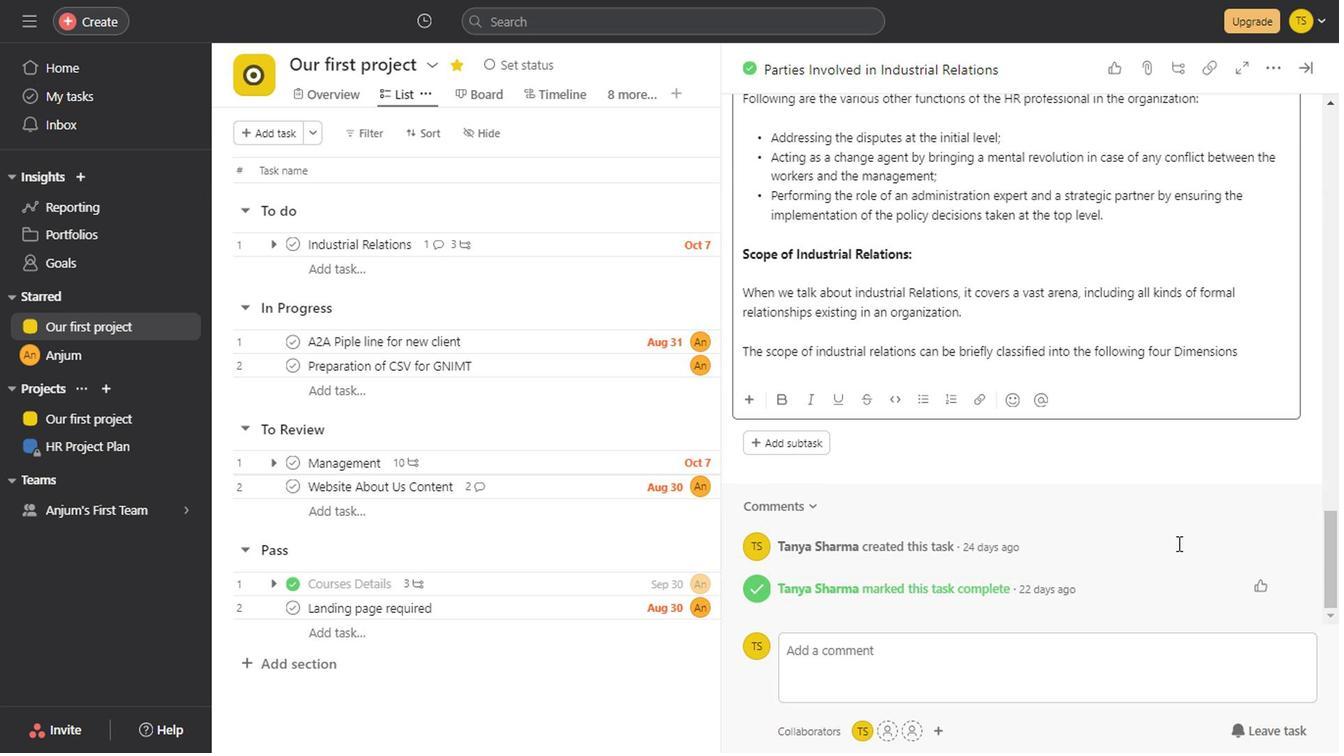 
Action: Mouse scrolled (1172, 550) with delta (0, 0)
Screenshot: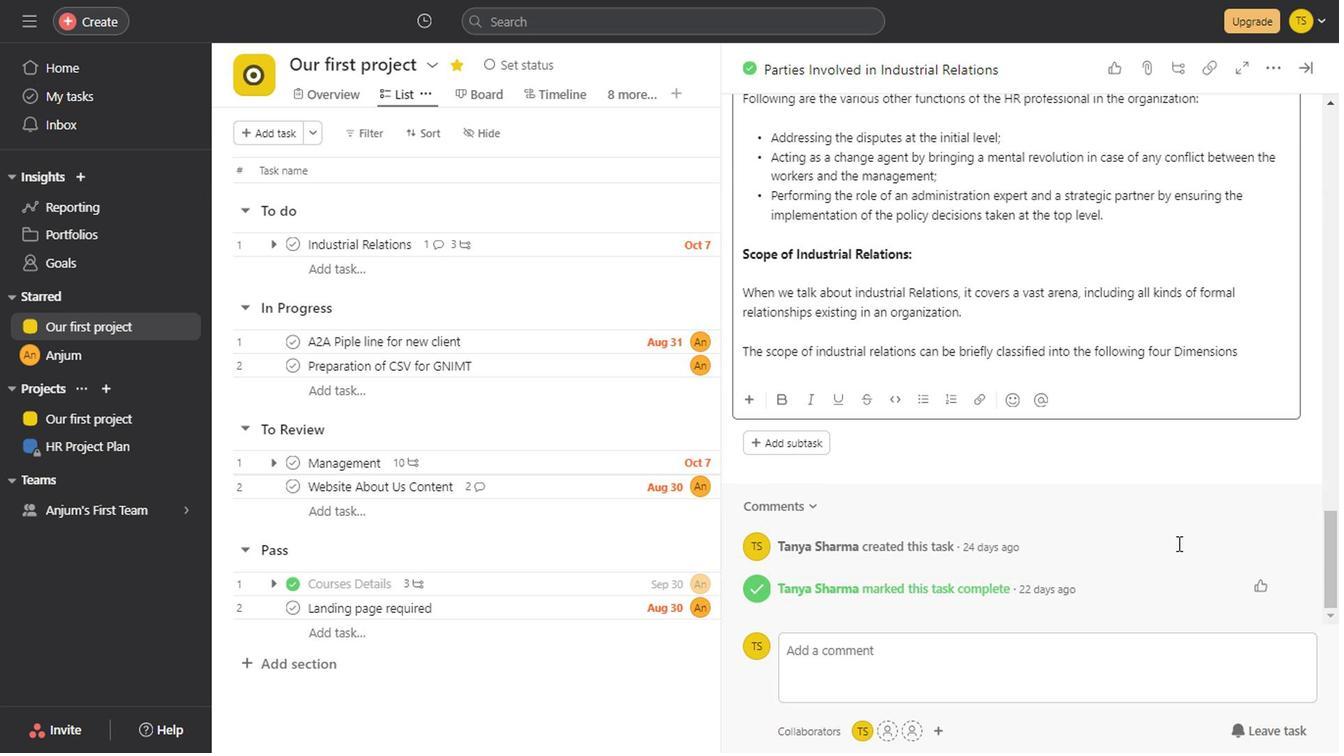 
Action: Mouse scrolled (1172, 550) with delta (0, 0)
Screenshot: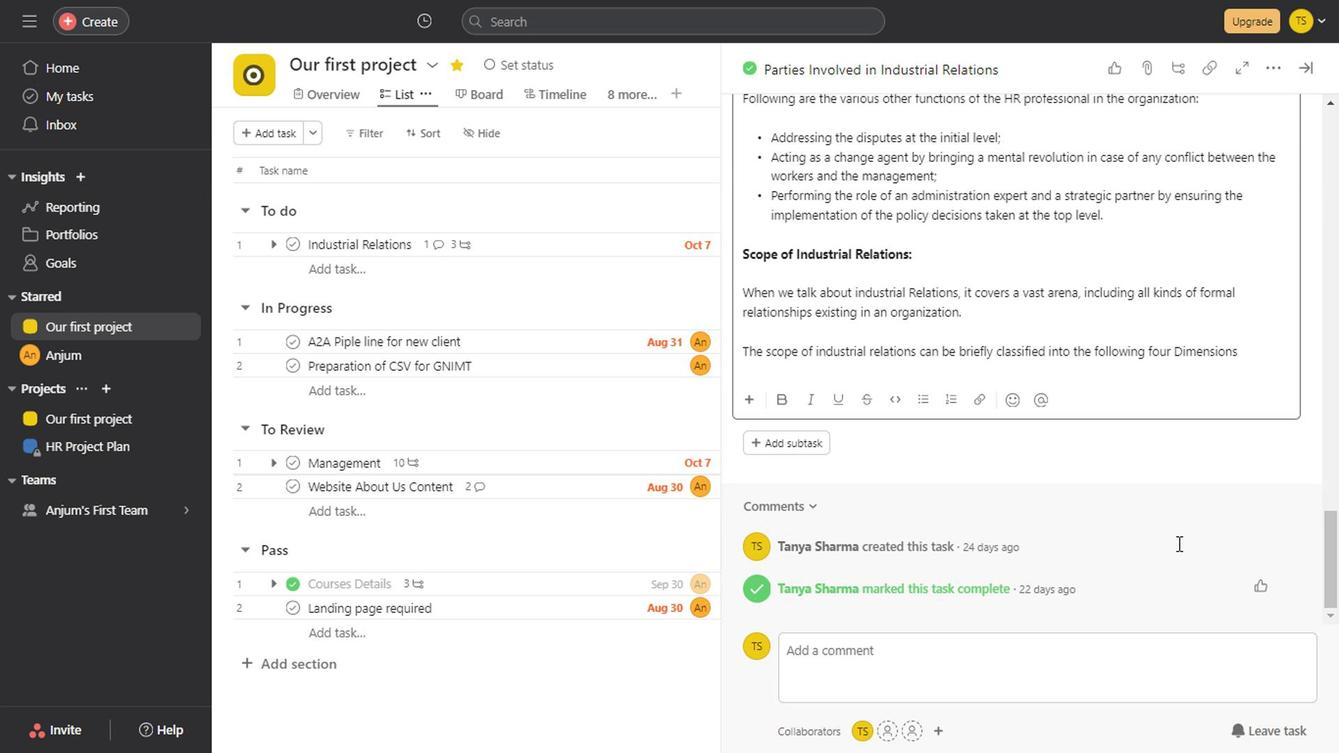 
Action: Mouse scrolled (1172, 550) with delta (0, 0)
Screenshot: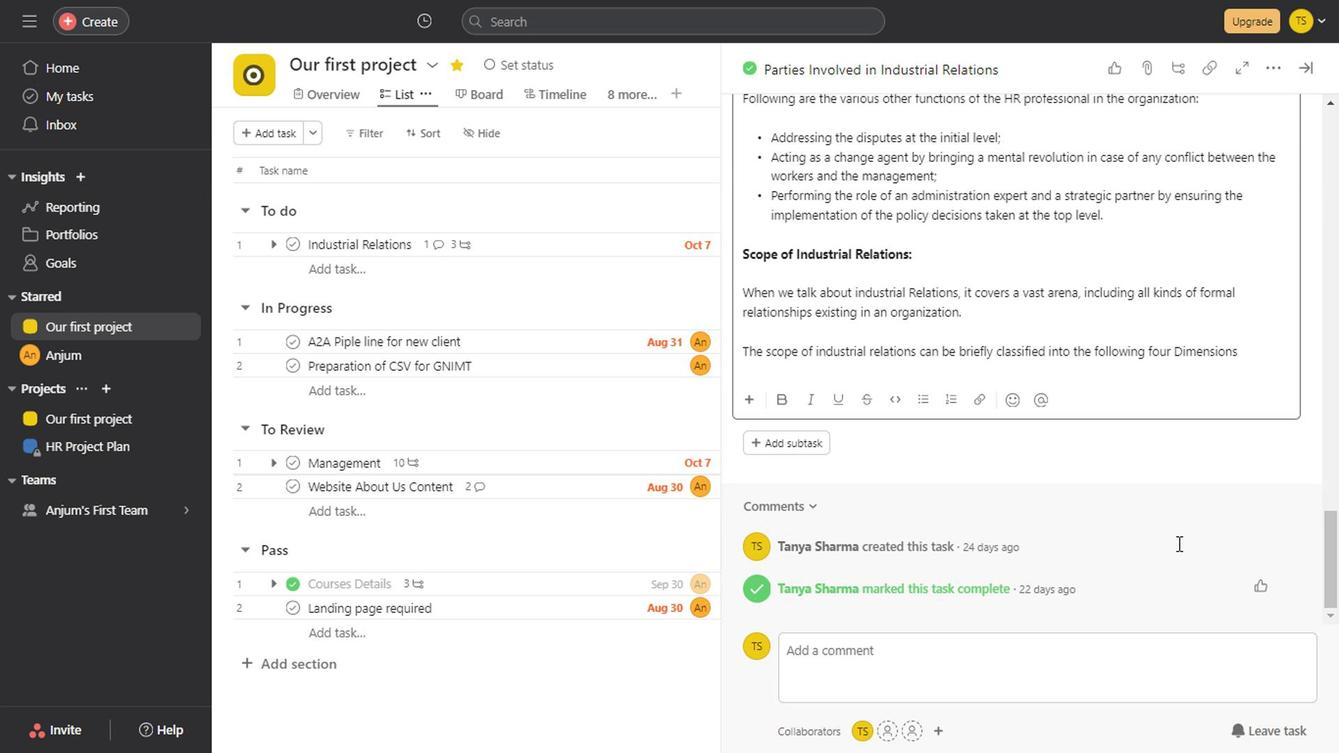 
Action: Mouse scrolled (1172, 550) with delta (0, 0)
Screenshot: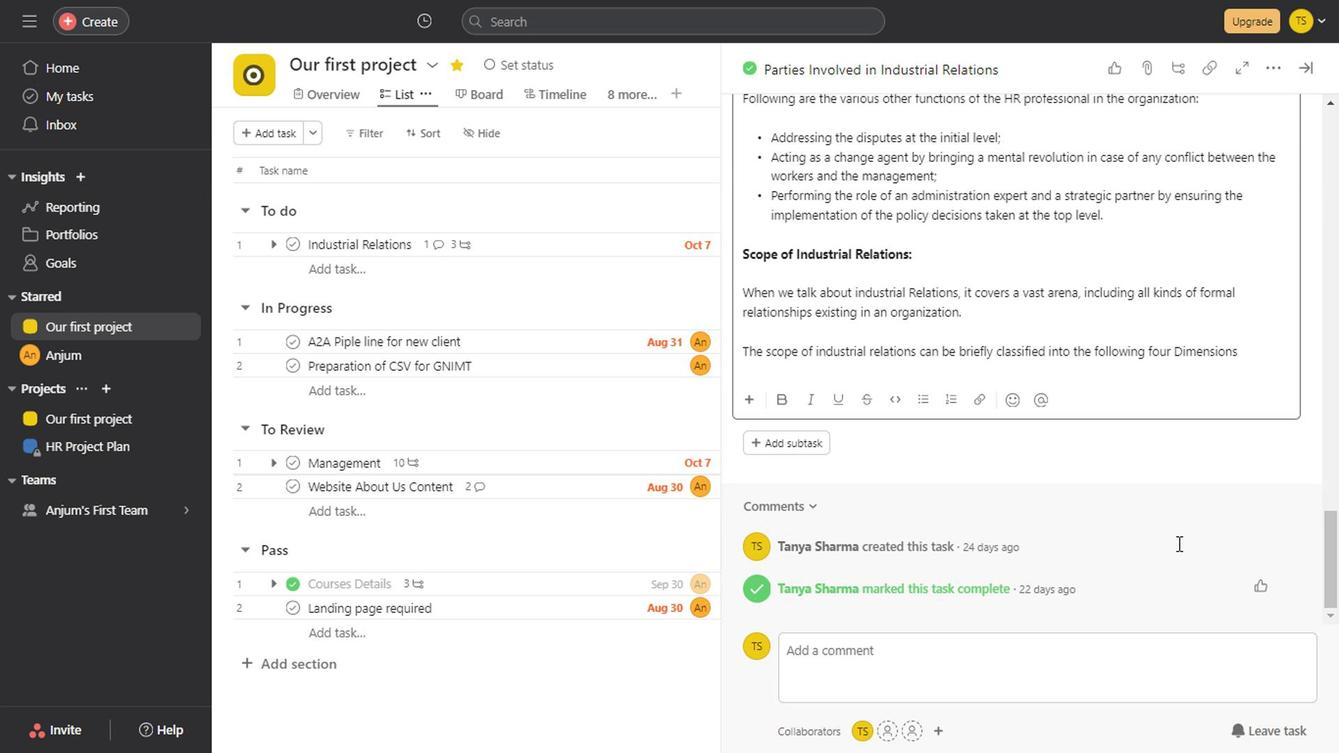 
Action: Mouse scrolled (1172, 550) with delta (0, 0)
Screenshot: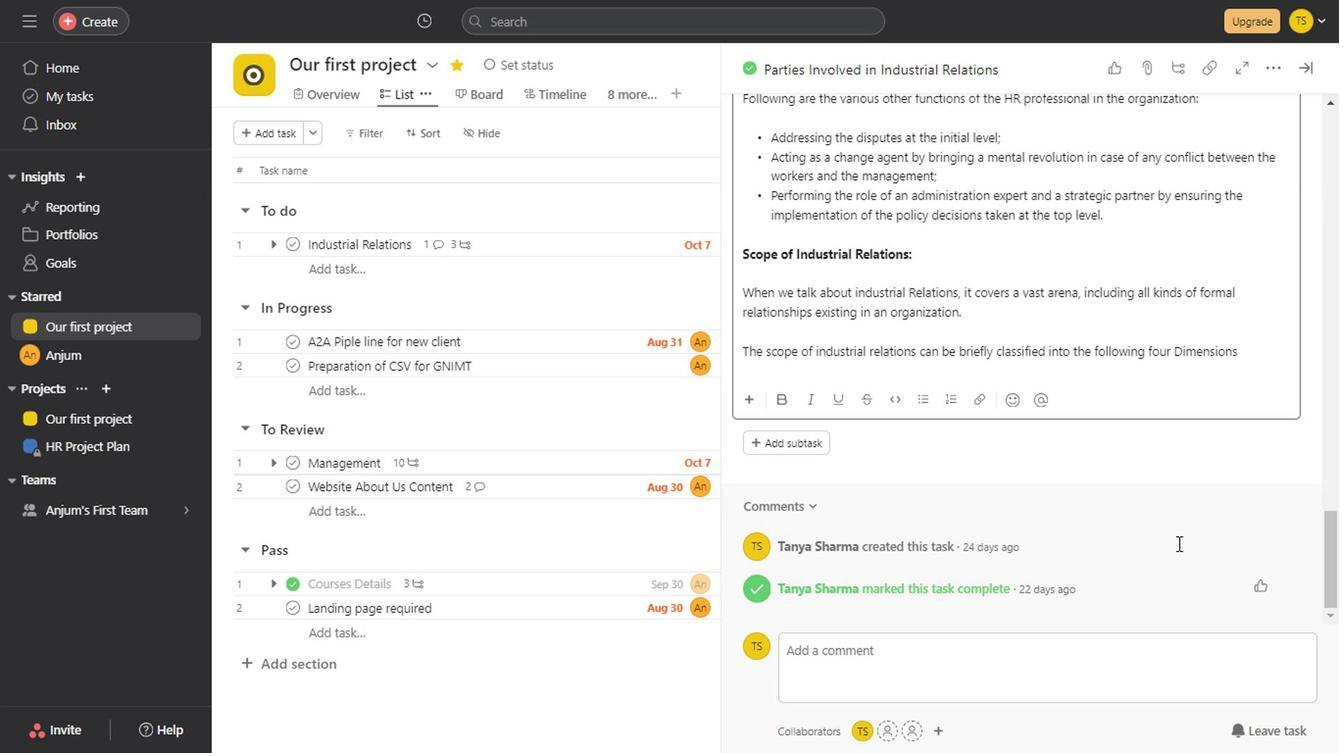 
Action: Mouse scrolled (1172, 550) with delta (0, 0)
Screenshot: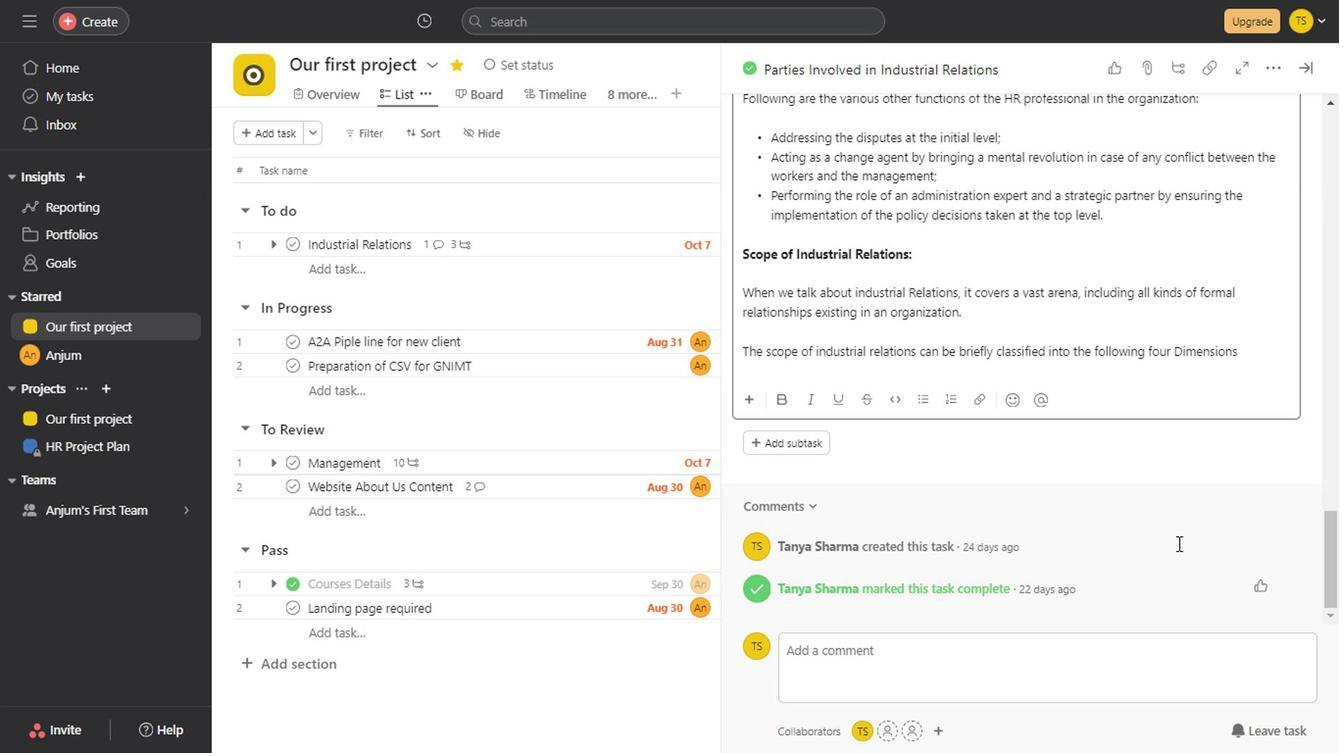 
Action: Mouse scrolled (1172, 550) with delta (0, 0)
Screenshot: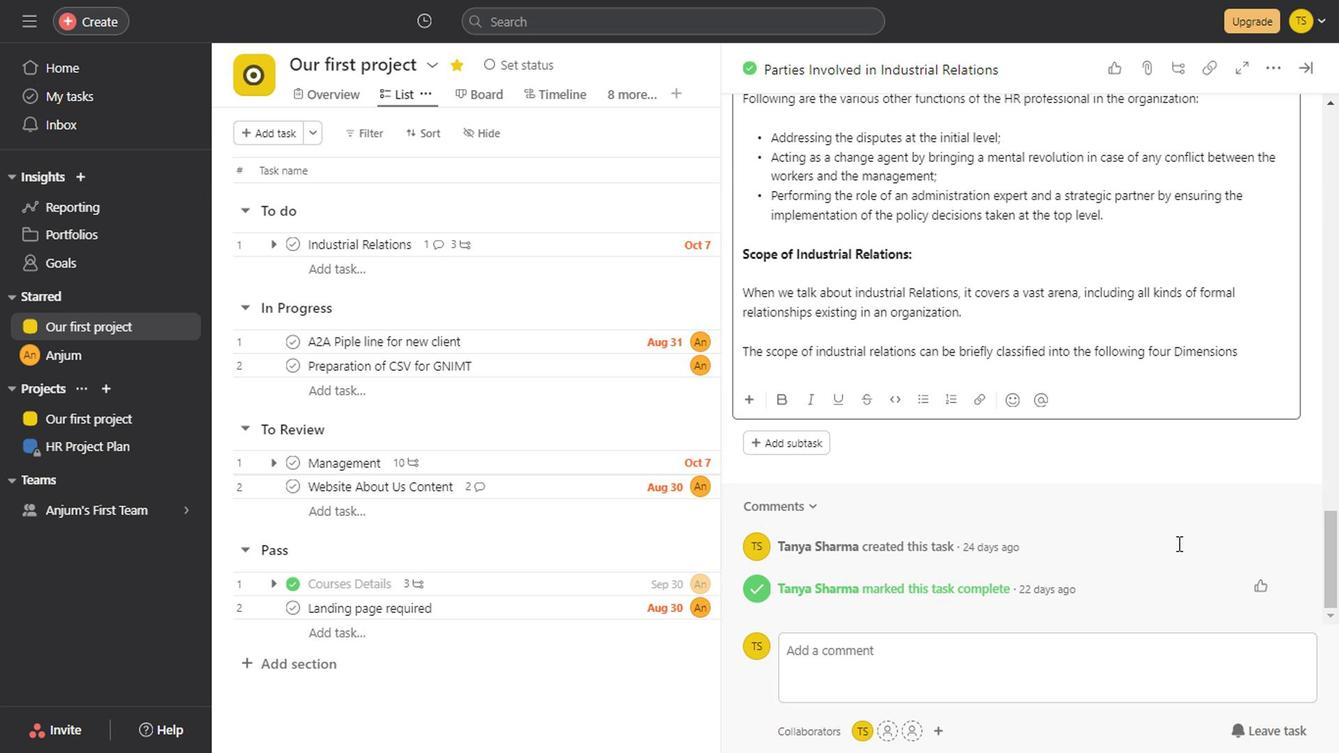 
Action: Mouse scrolled (1172, 550) with delta (0, 0)
Screenshot: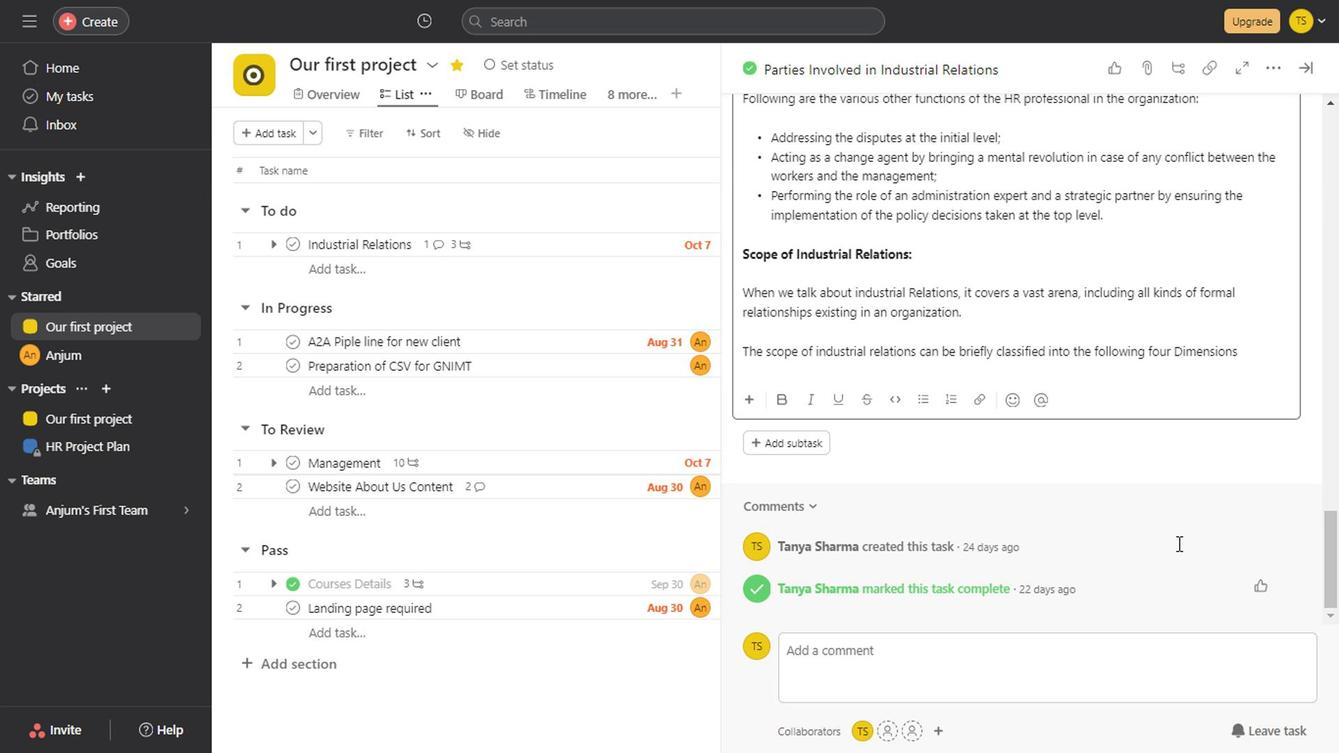 
Action: Mouse scrolled (1172, 550) with delta (0, 0)
Screenshot: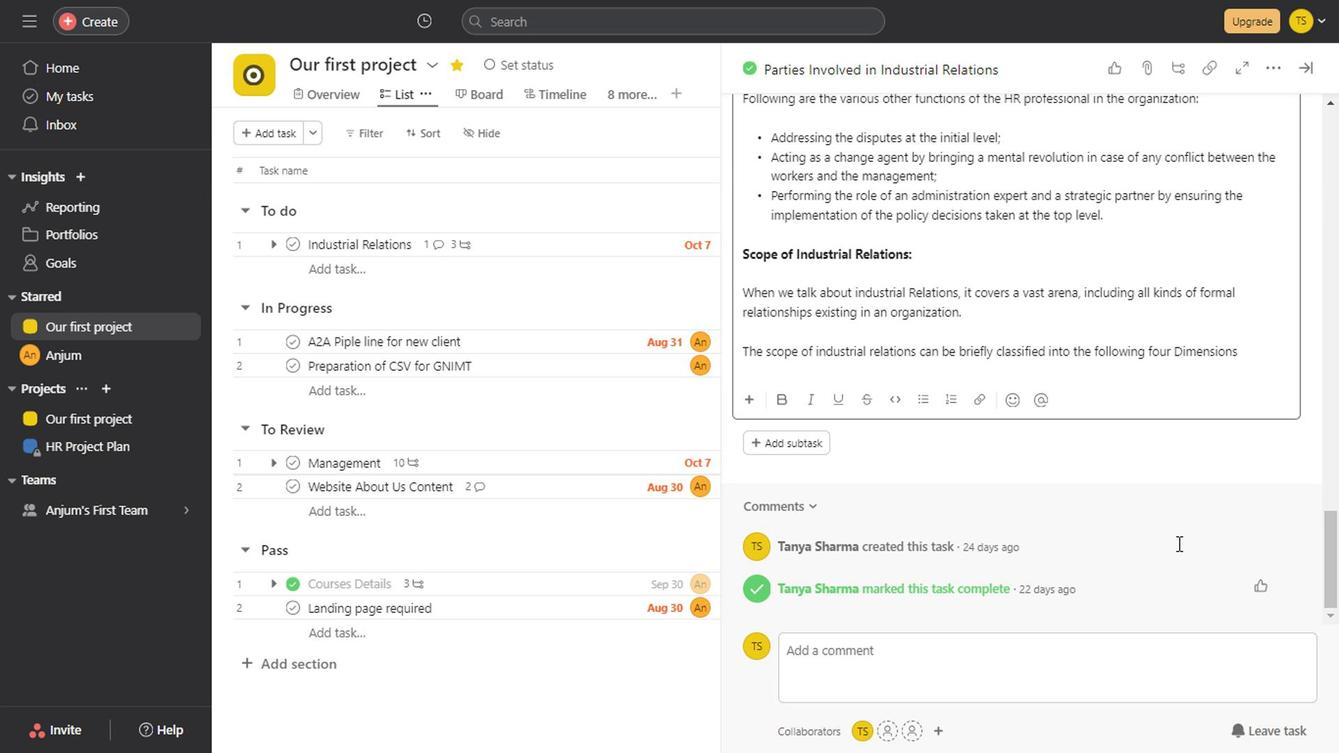
Action: Mouse scrolled (1172, 550) with delta (0, 0)
Screenshot: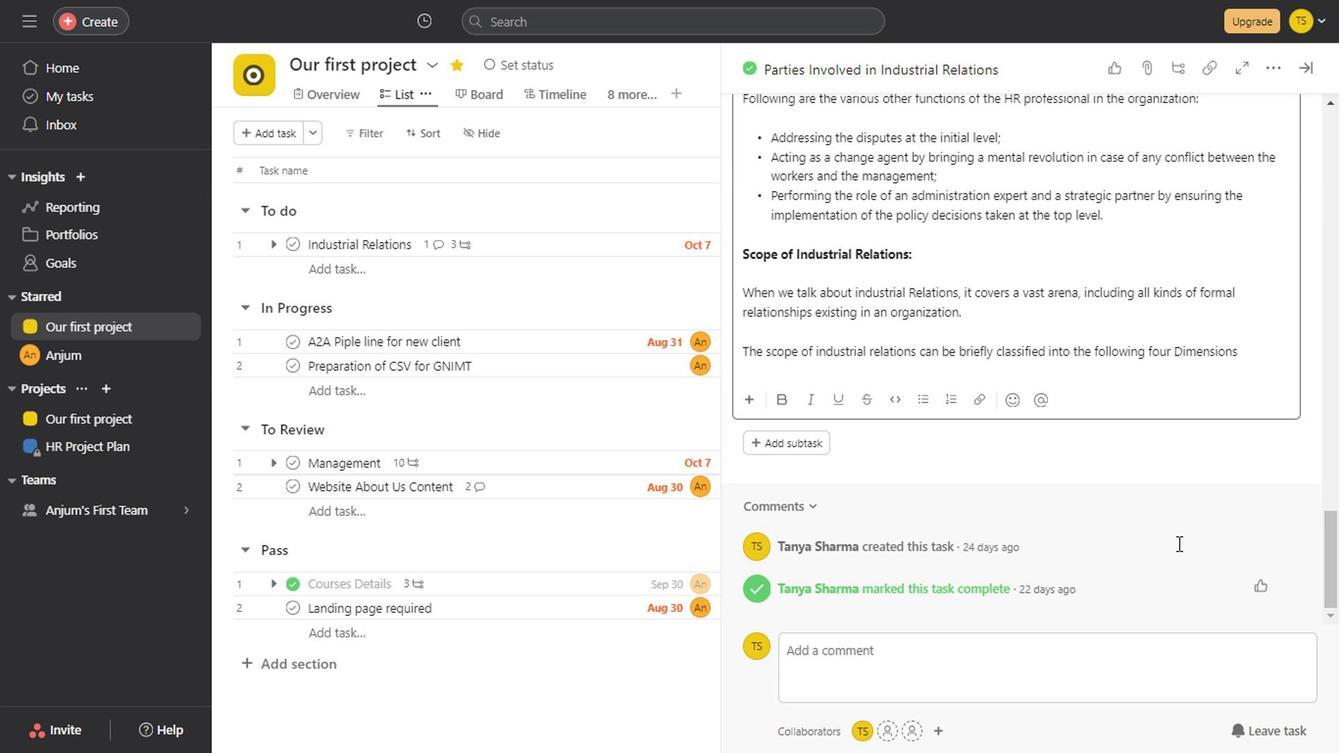
Action: Mouse scrolled (1172, 550) with delta (0, 0)
Screenshot: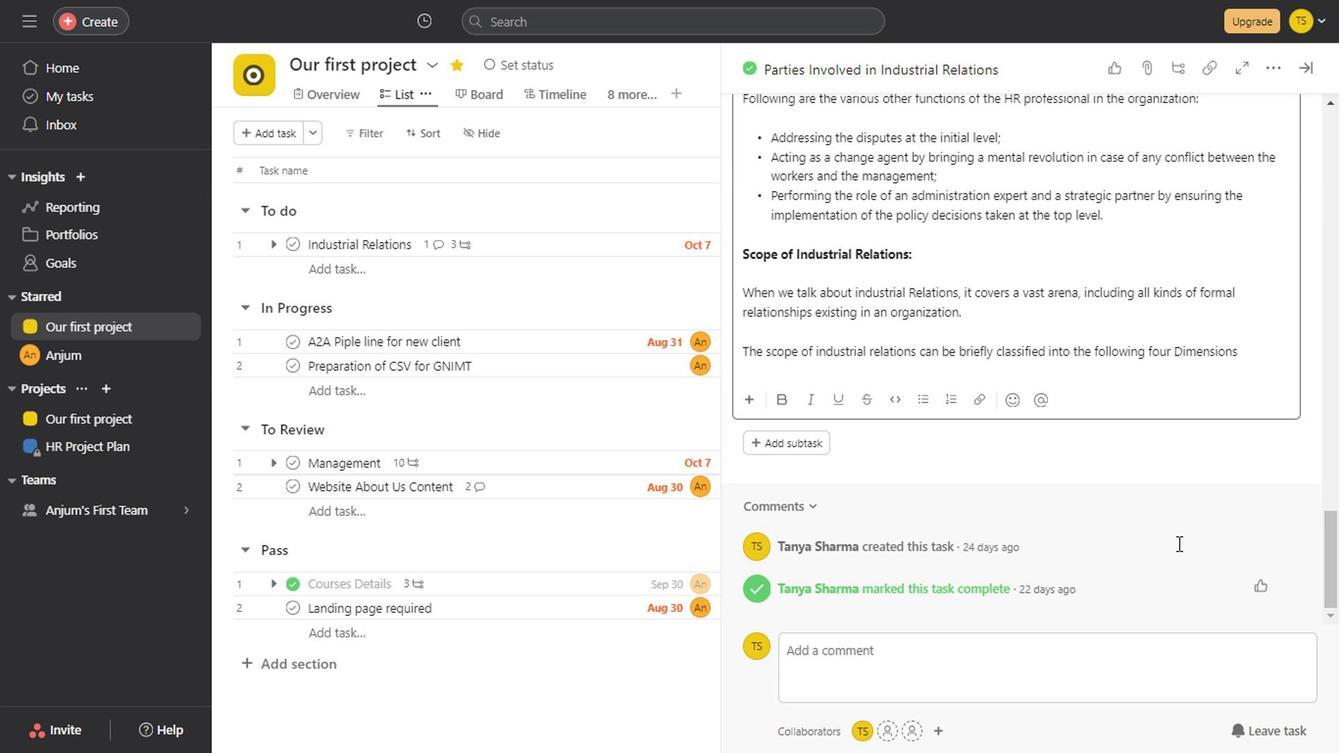 
Action: Mouse scrolled (1172, 550) with delta (0, 0)
Screenshot: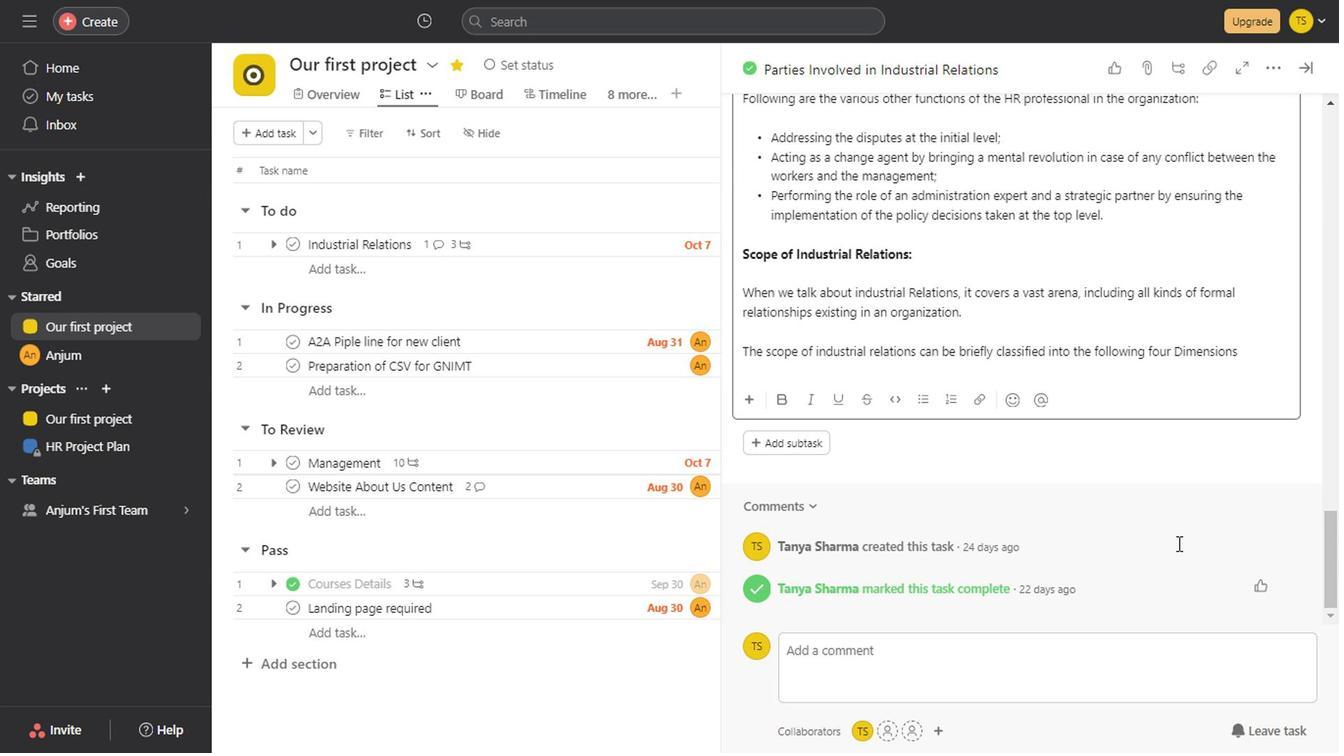 
Action: Mouse scrolled (1172, 550) with delta (0, 0)
Screenshot: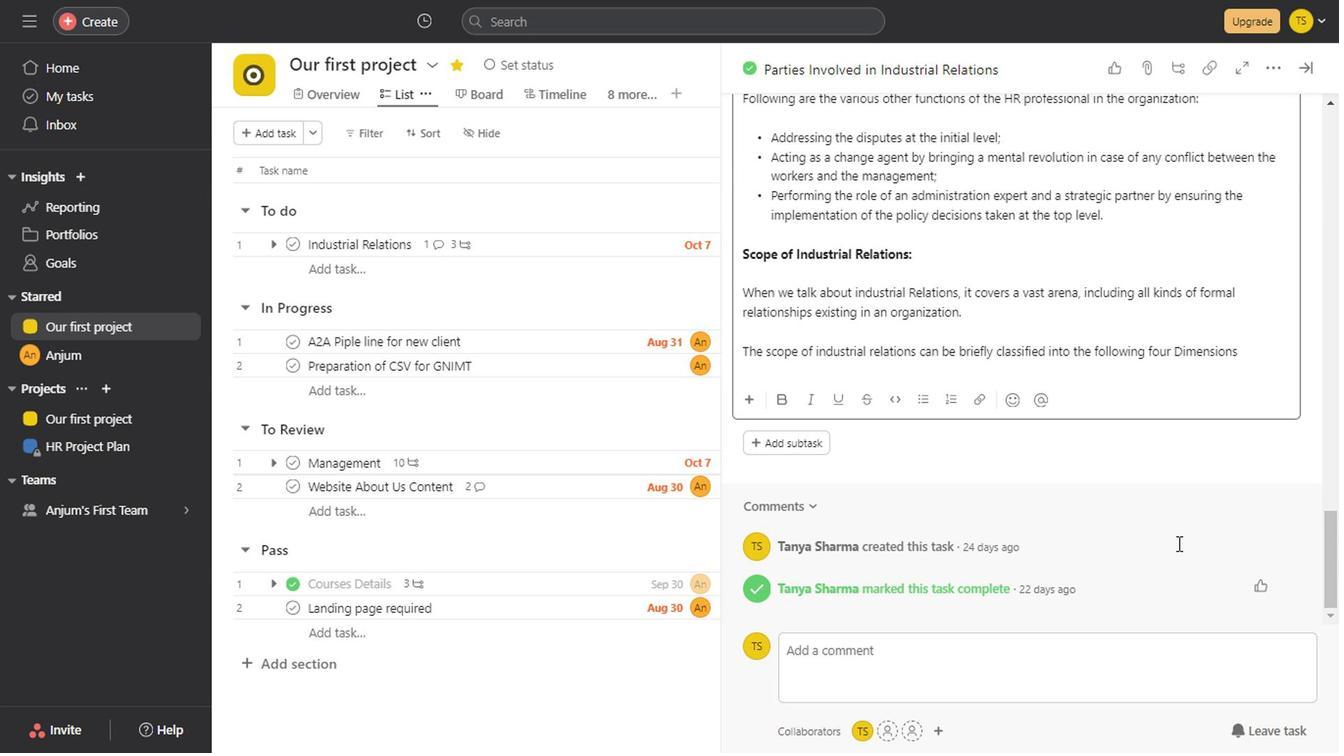 
Action: Mouse scrolled (1172, 550) with delta (0, 0)
Screenshot: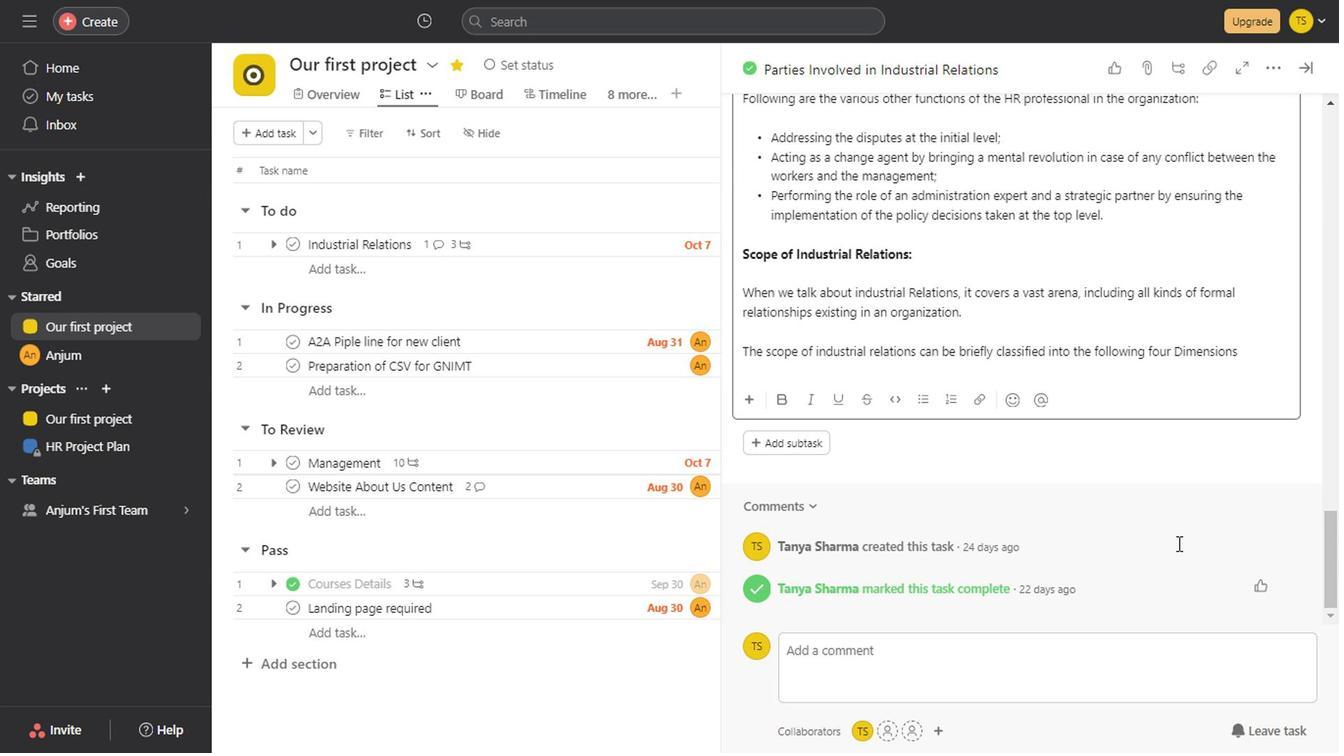 
Action: Mouse scrolled (1172, 550) with delta (0, 0)
Screenshot: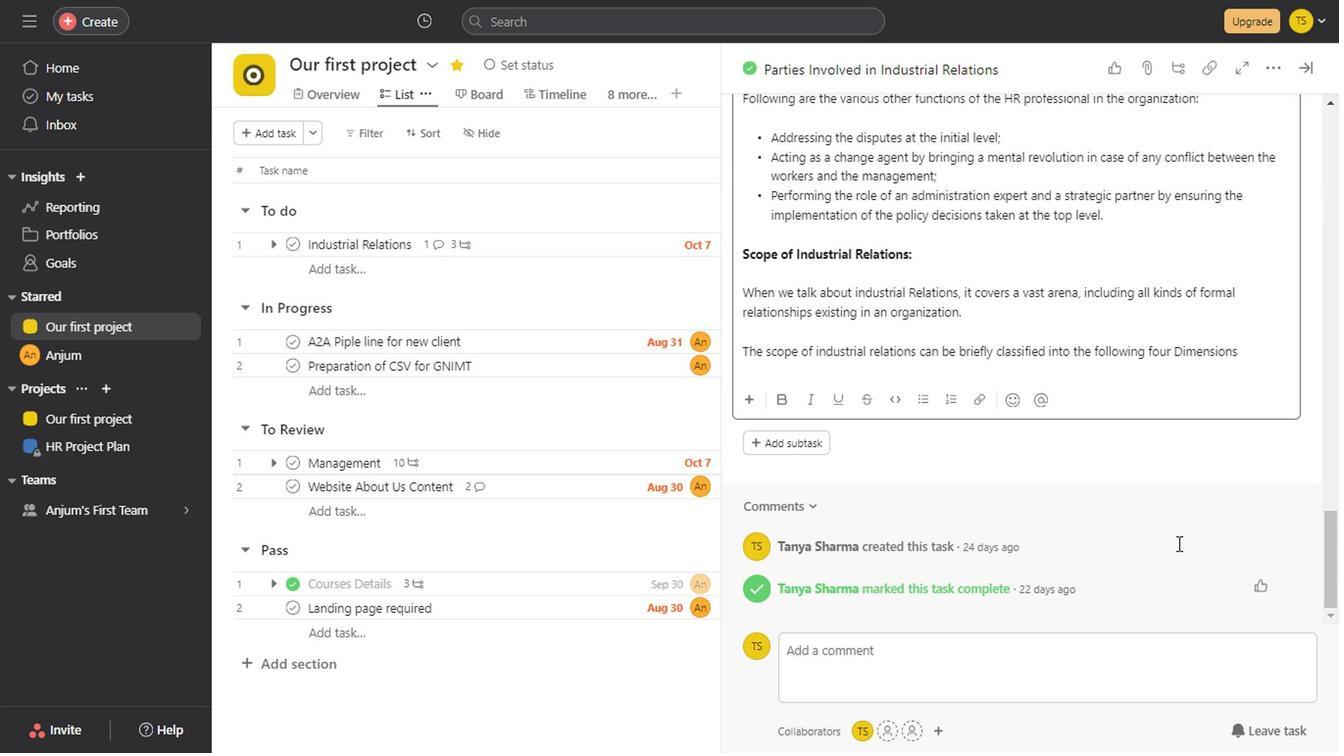 
Action: Mouse scrolled (1172, 550) with delta (0, 0)
Screenshot: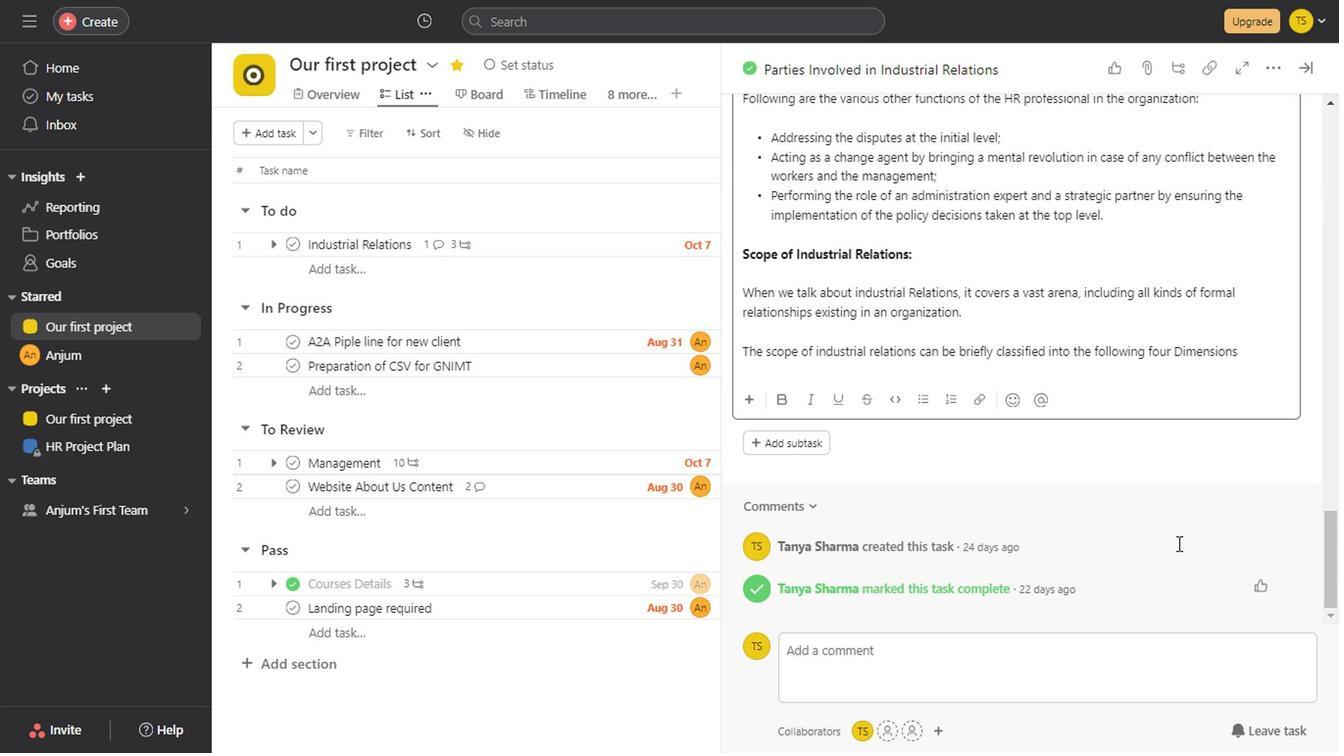 
Action: Mouse scrolled (1172, 550) with delta (0, 0)
Screenshot: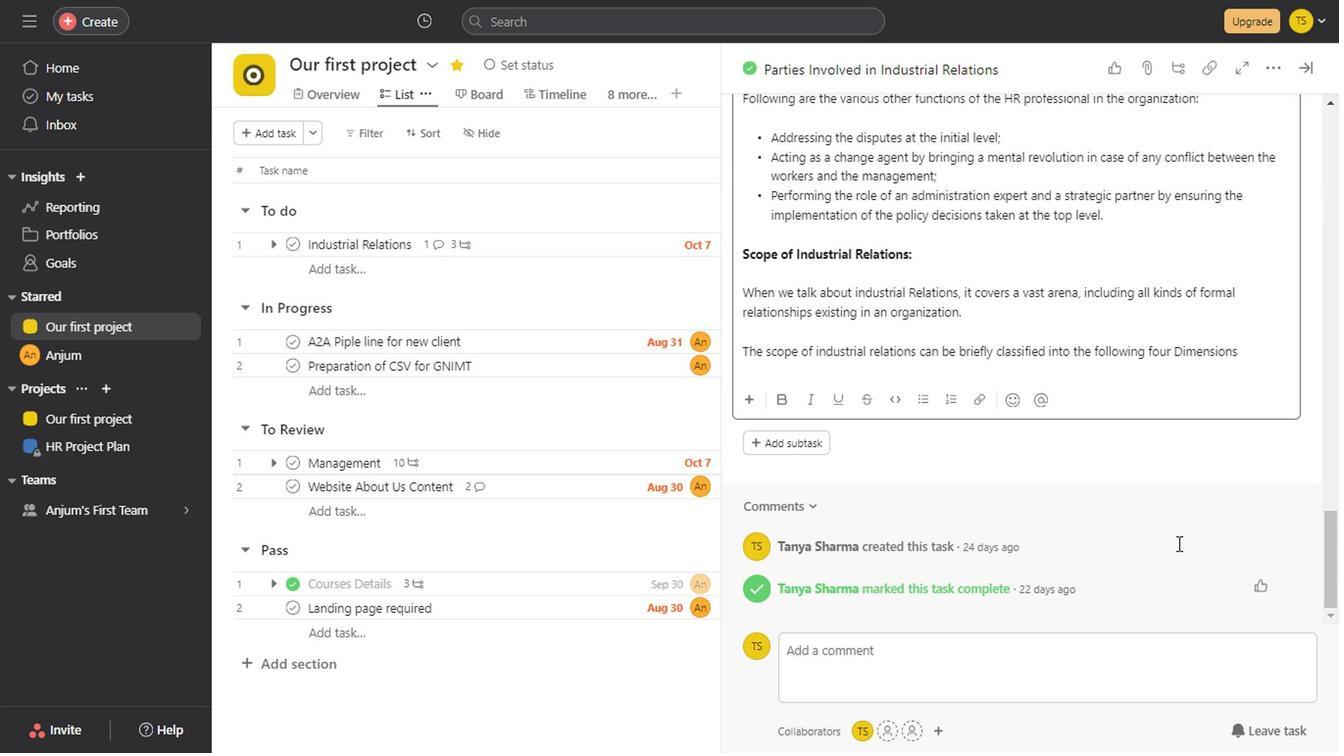 
Action: Mouse scrolled (1172, 550) with delta (0, 0)
Screenshot: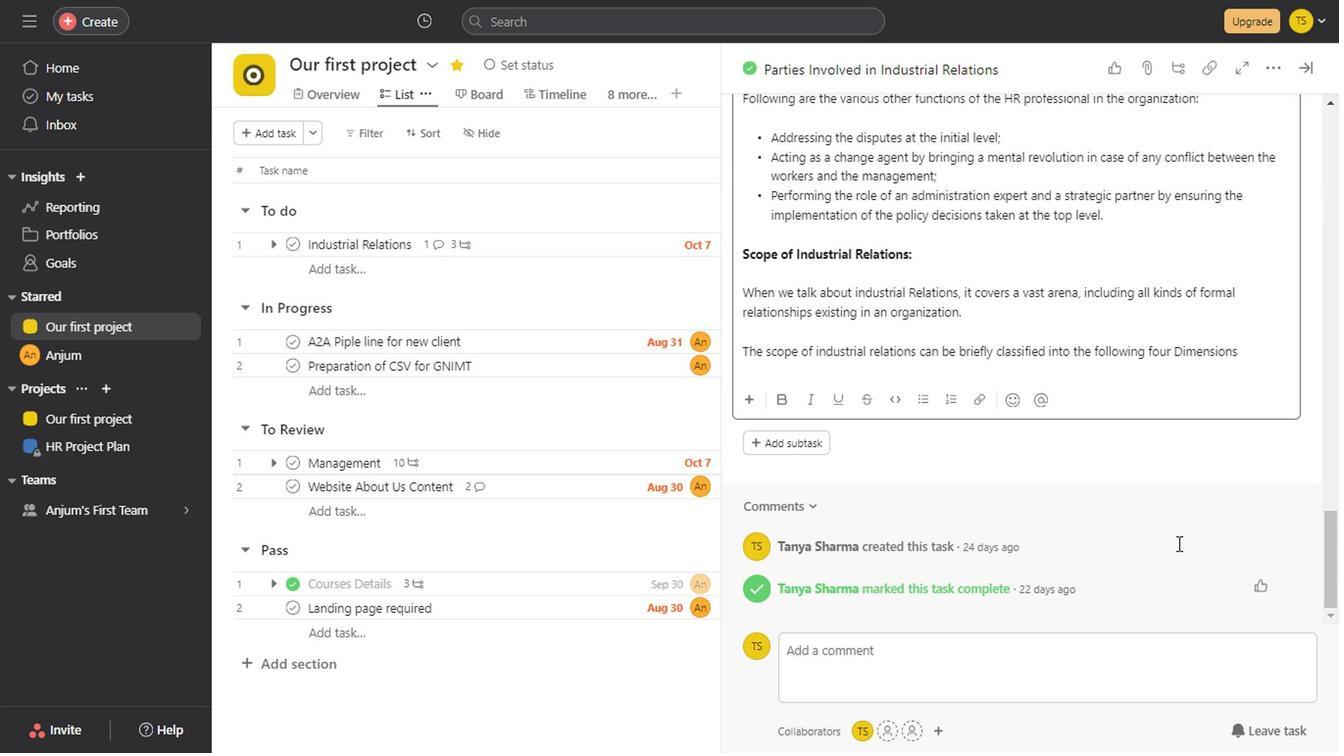 
Action: Mouse scrolled (1172, 550) with delta (0, 0)
Screenshot: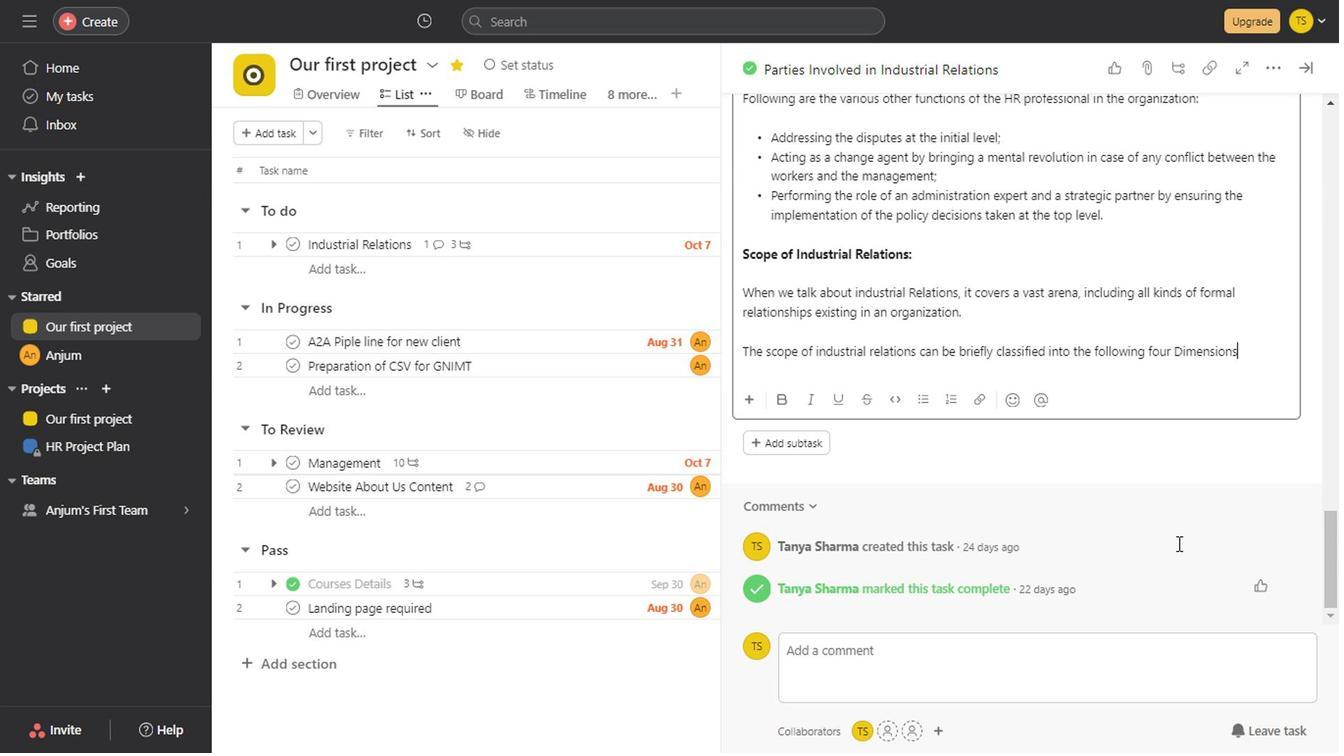 
Action: Mouse scrolled (1172, 550) with delta (0, 0)
Screenshot: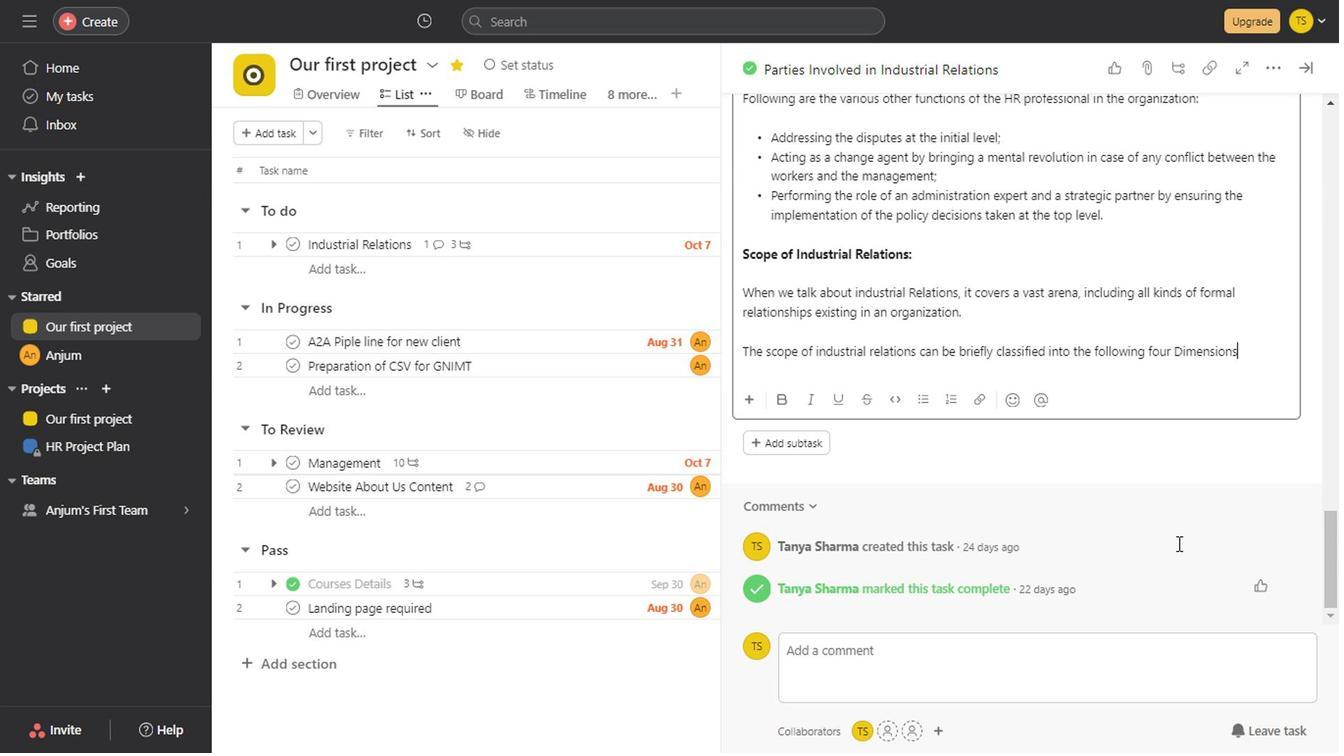 
Action: Mouse scrolled (1172, 550) with delta (0, 0)
Screenshot: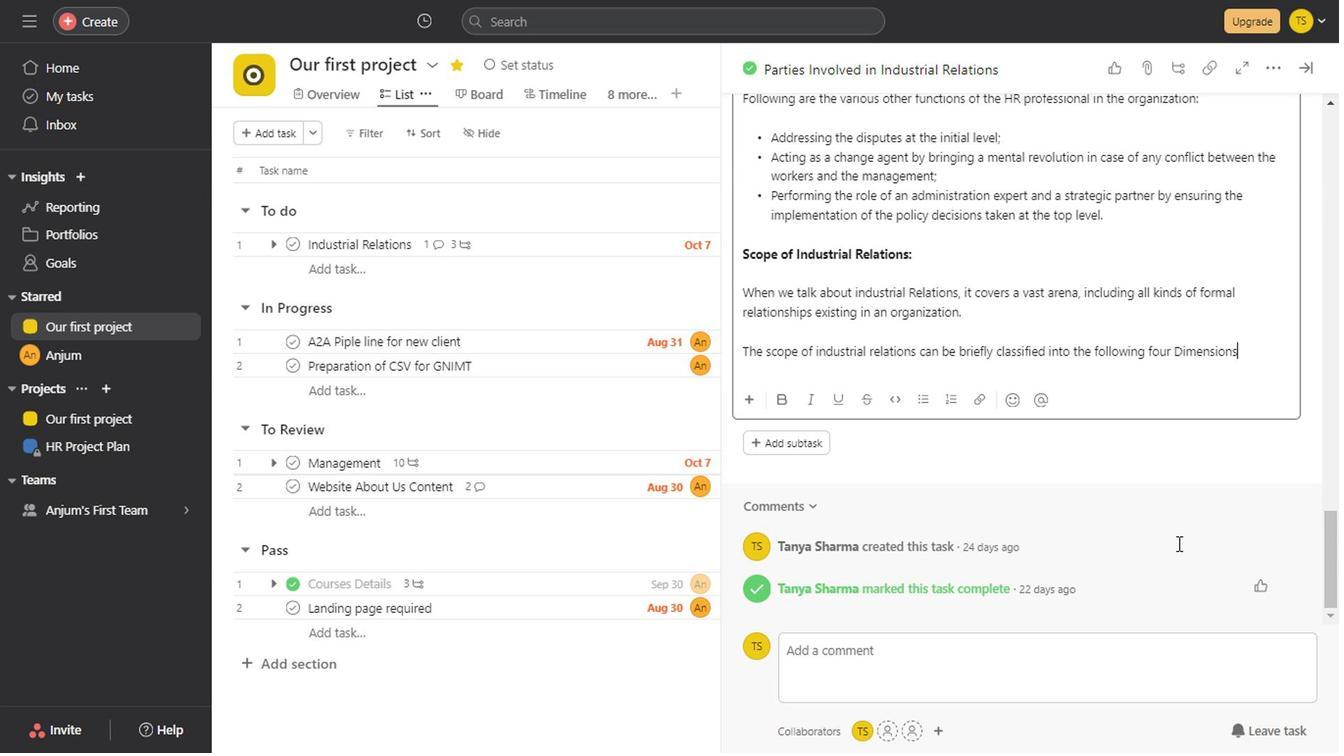 
Action: Mouse scrolled (1172, 550) with delta (0, 0)
Screenshot: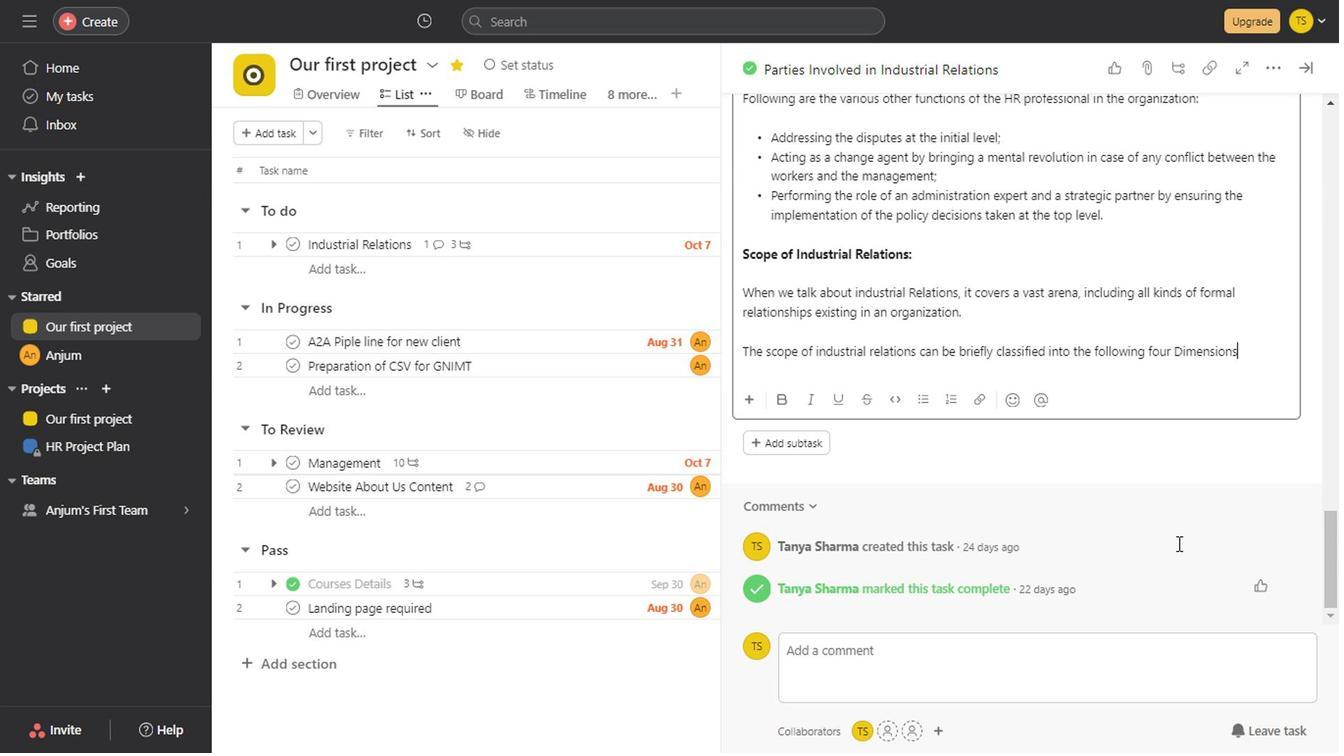 
Action: Mouse scrolled (1172, 550) with delta (0, 0)
Screenshot: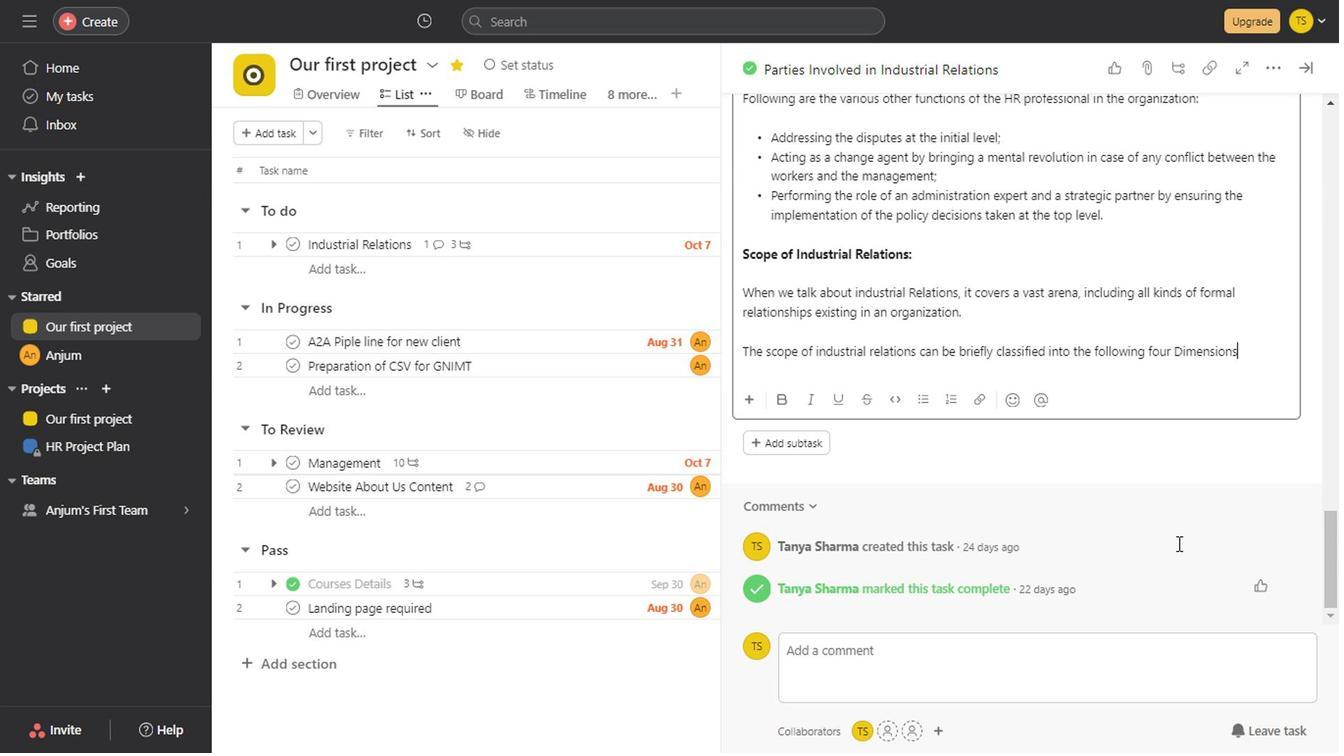
Action: Mouse scrolled (1172, 550) with delta (0, 0)
Screenshot: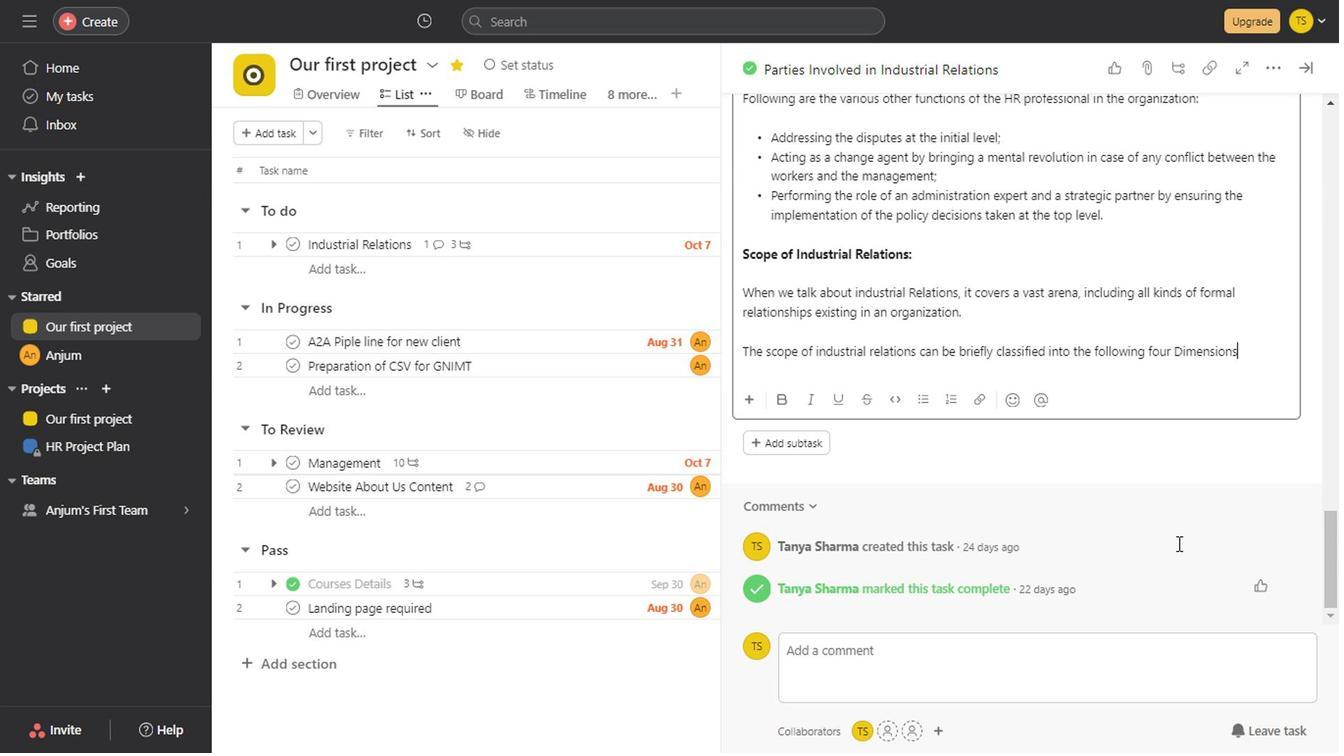 
Action: Mouse scrolled (1172, 550) with delta (0, 0)
Screenshot: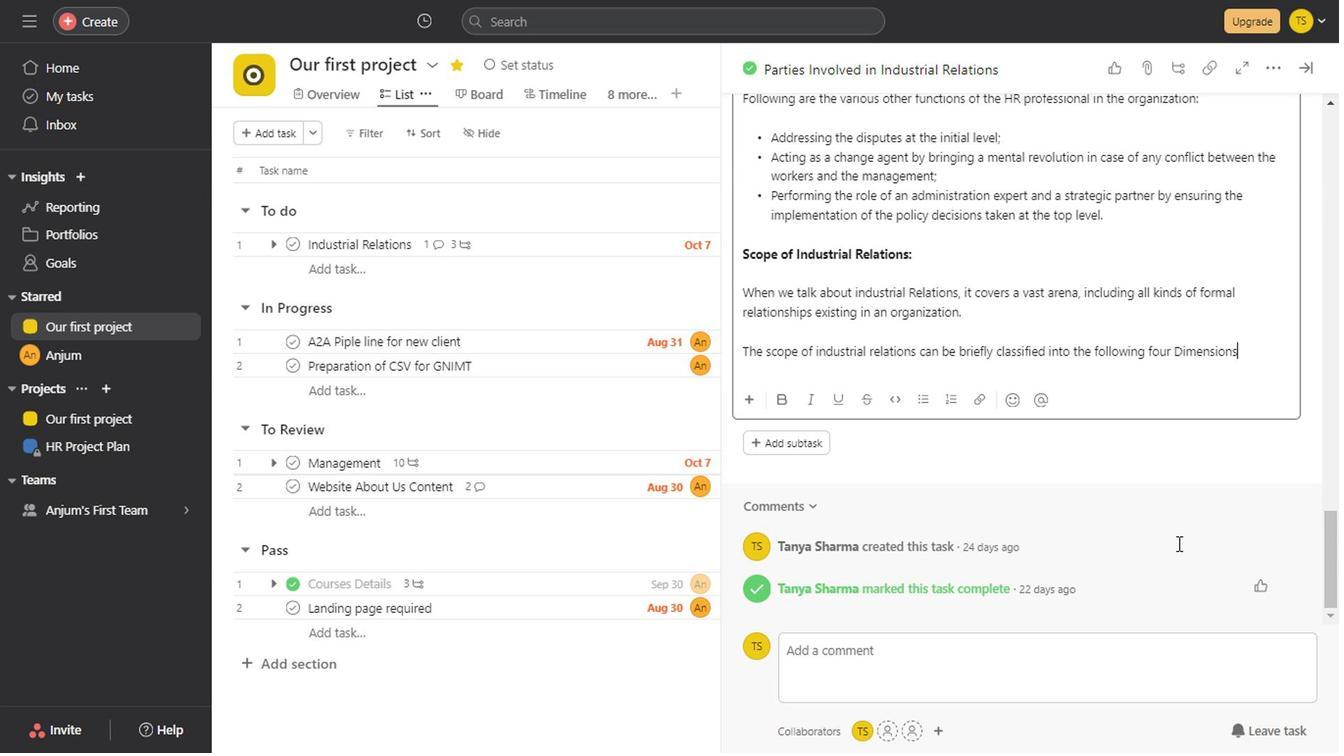 
Action: Mouse scrolled (1172, 550) with delta (0, 0)
Screenshot: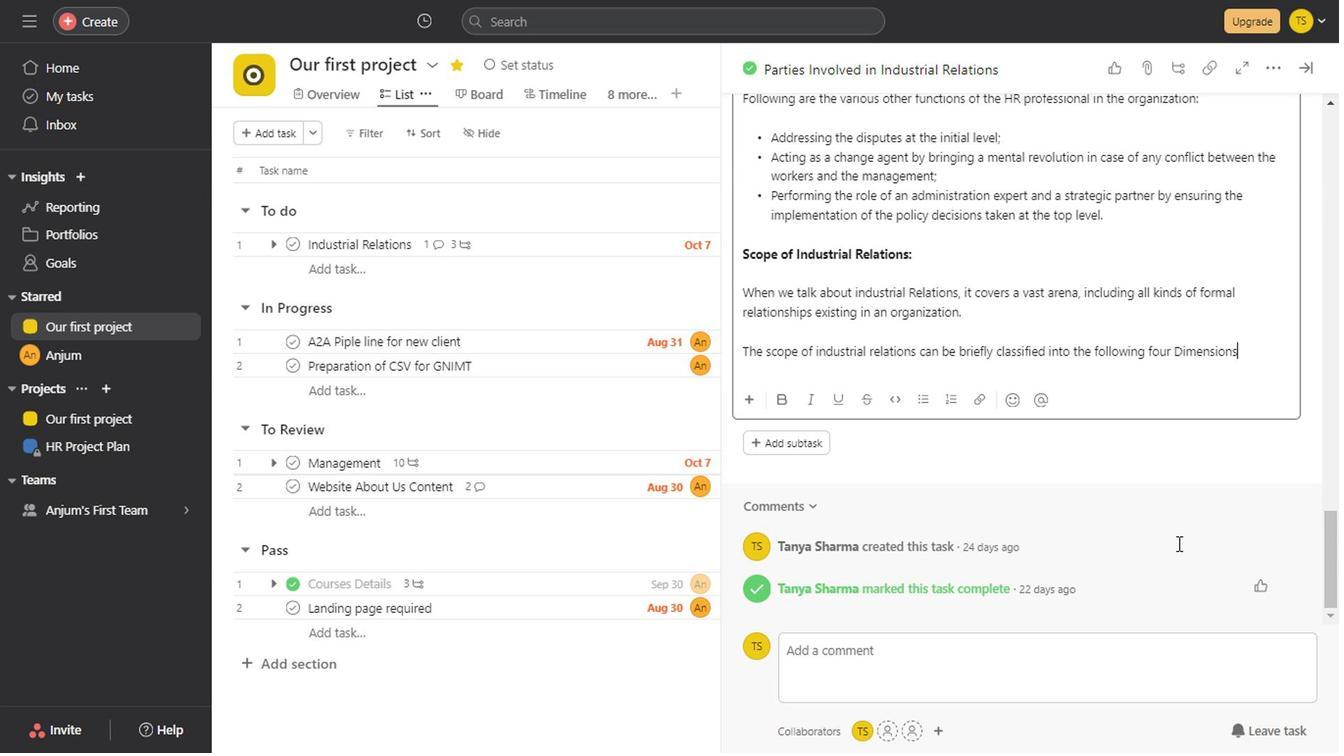 
Action: Mouse scrolled (1172, 550) with delta (0, 0)
Screenshot: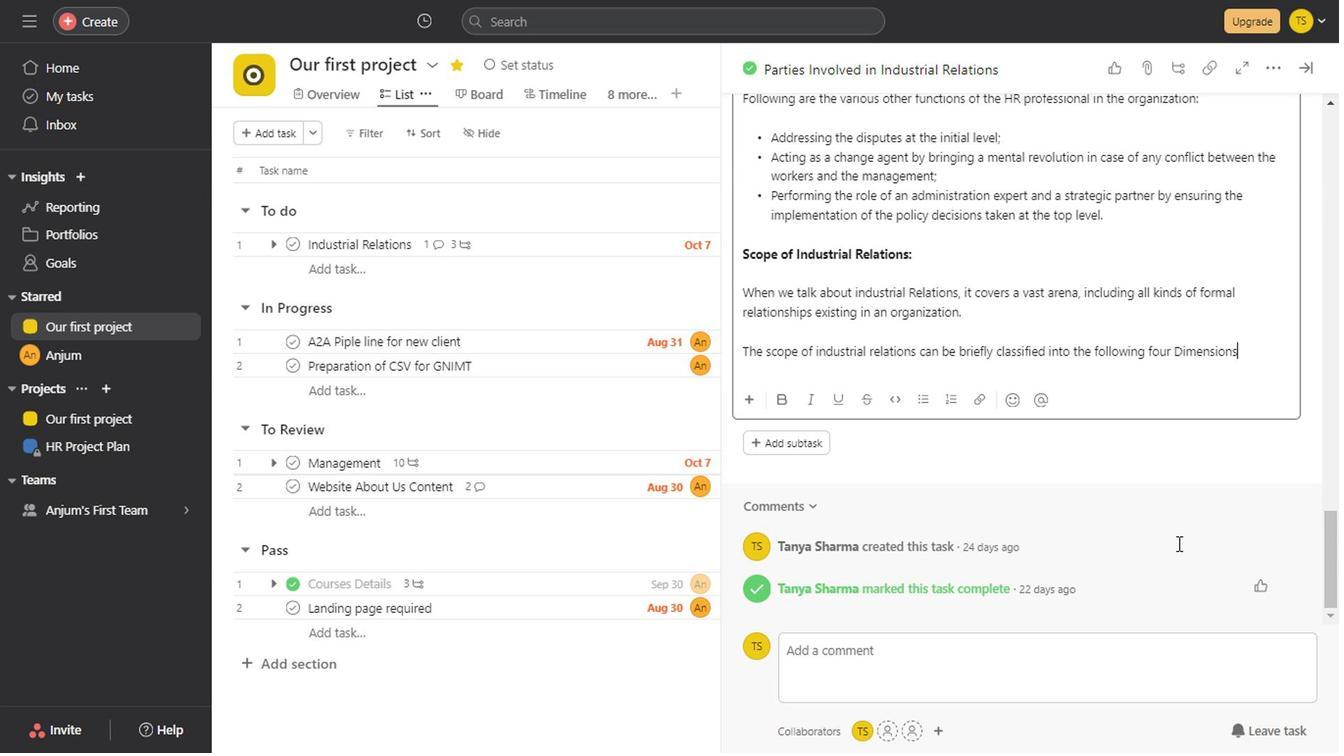 
Action: Mouse scrolled (1172, 550) with delta (0, 0)
Screenshot: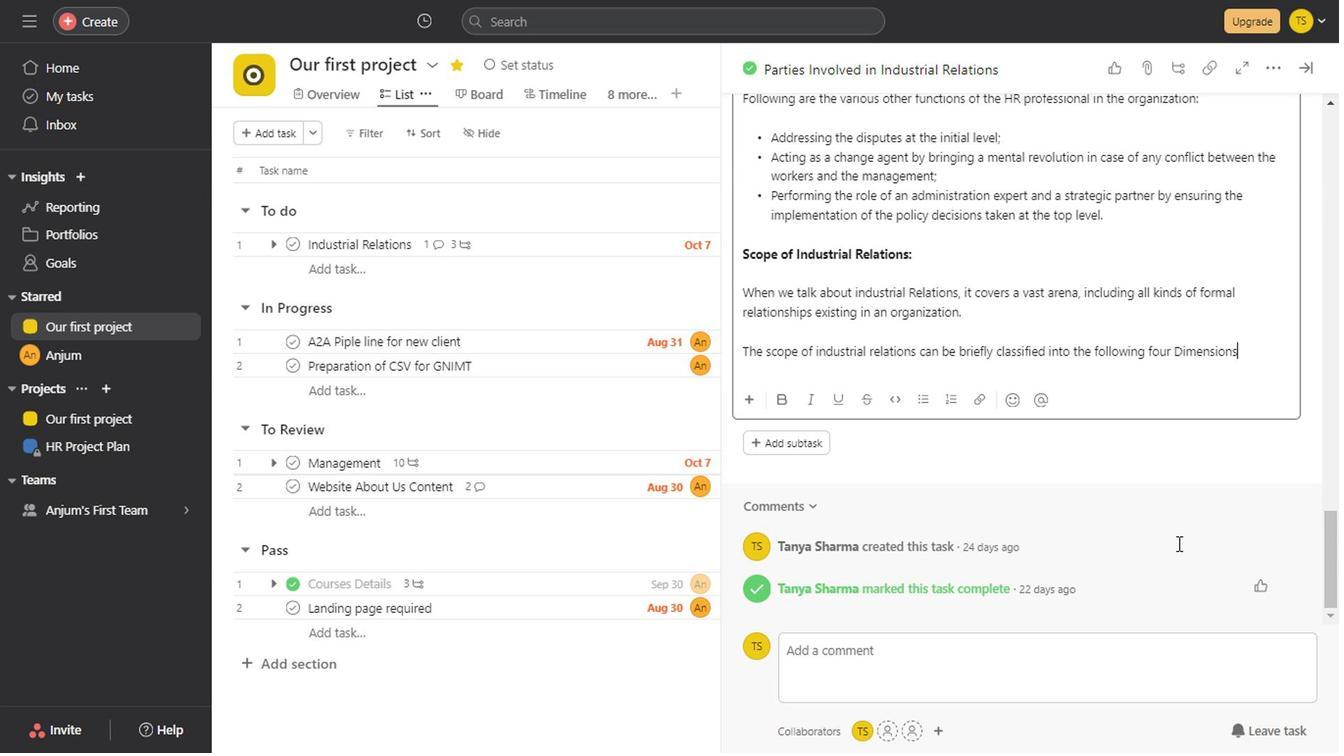 
Action: Mouse scrolled (1172, 550) with delta (0, 0)
Screenshot: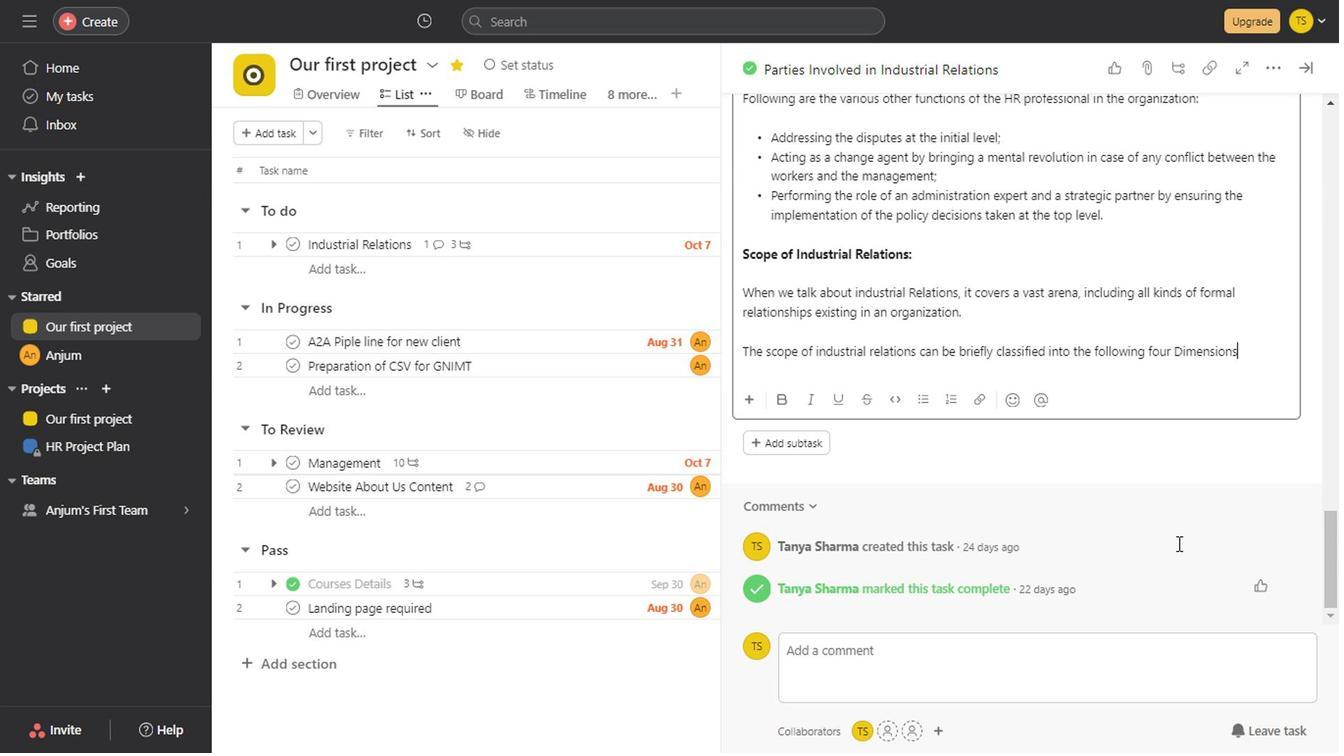 
Action: Mouse scrolled (1172, 550) with delta (0, 0)
